 Task: Create a project for developing and launching a new product line.
Action: Mouse moved to (912, 403)
Screenshot: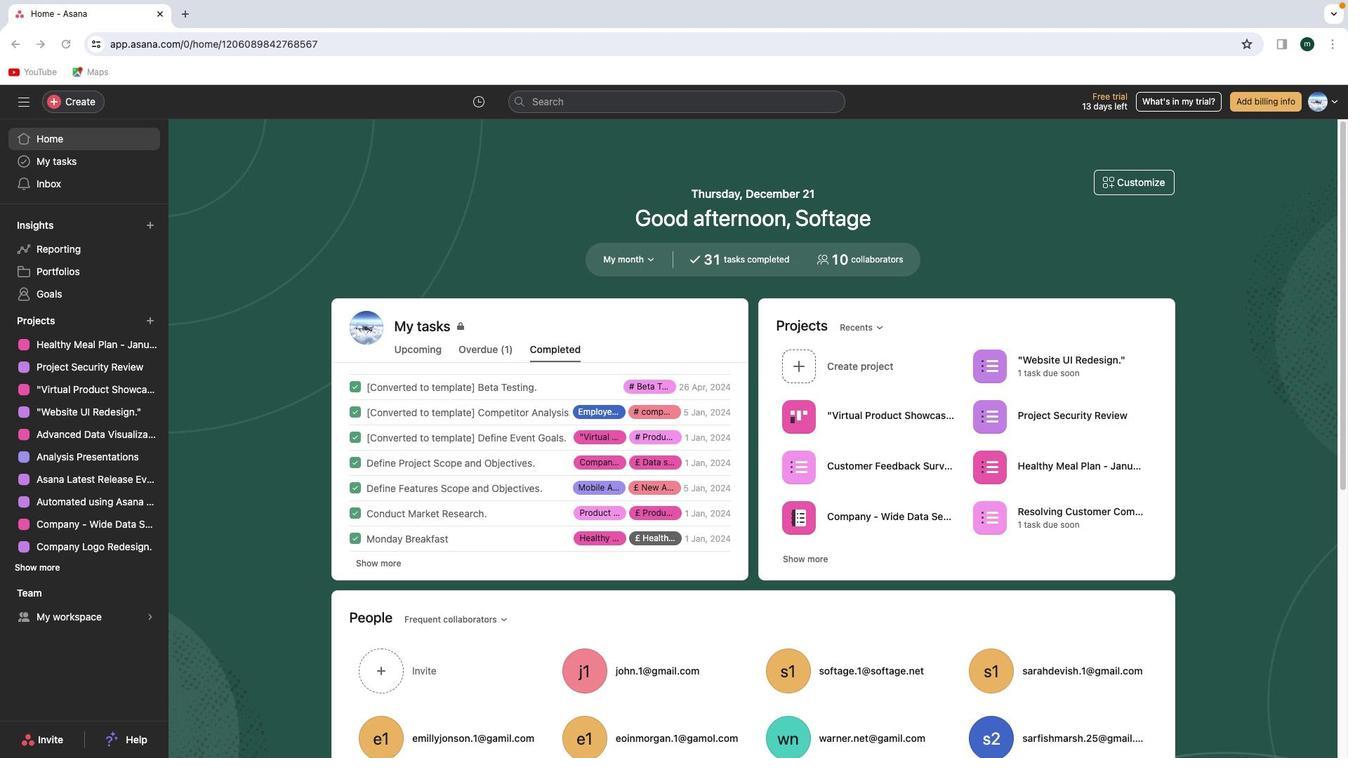 
Action: Mouse pressed left at (912, 403)
Screenshot: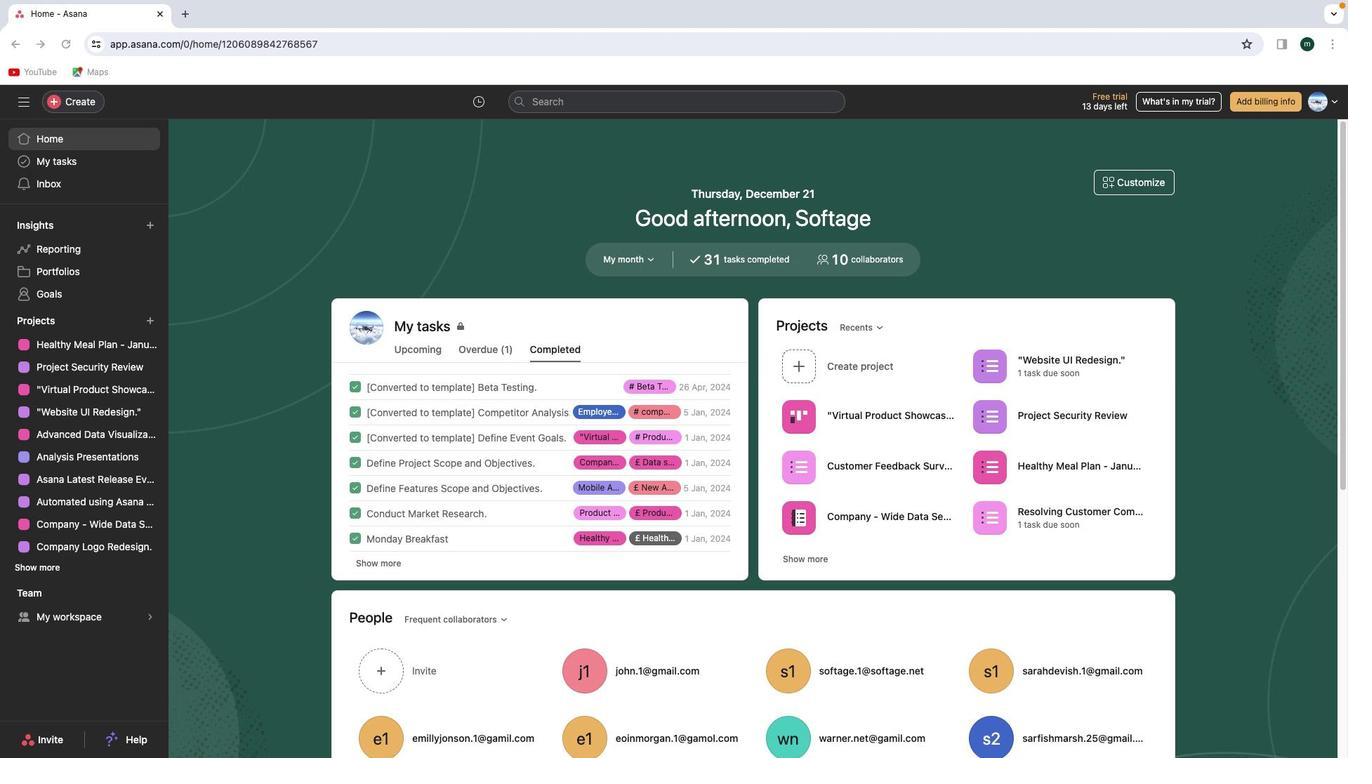 
Action: Mouse moved to (1340, 326)
Screenshot: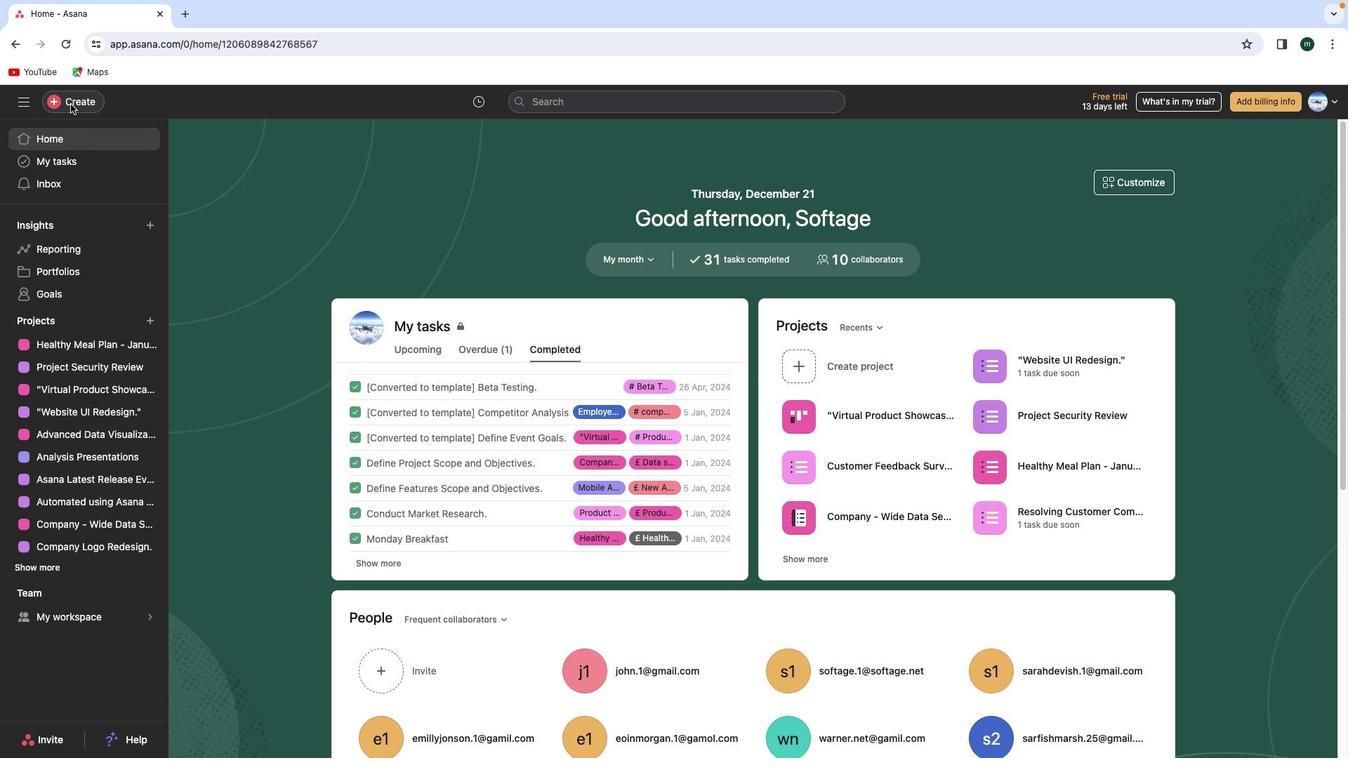 
Action: Mouse pressed left at (1340, 326)
Screenshot: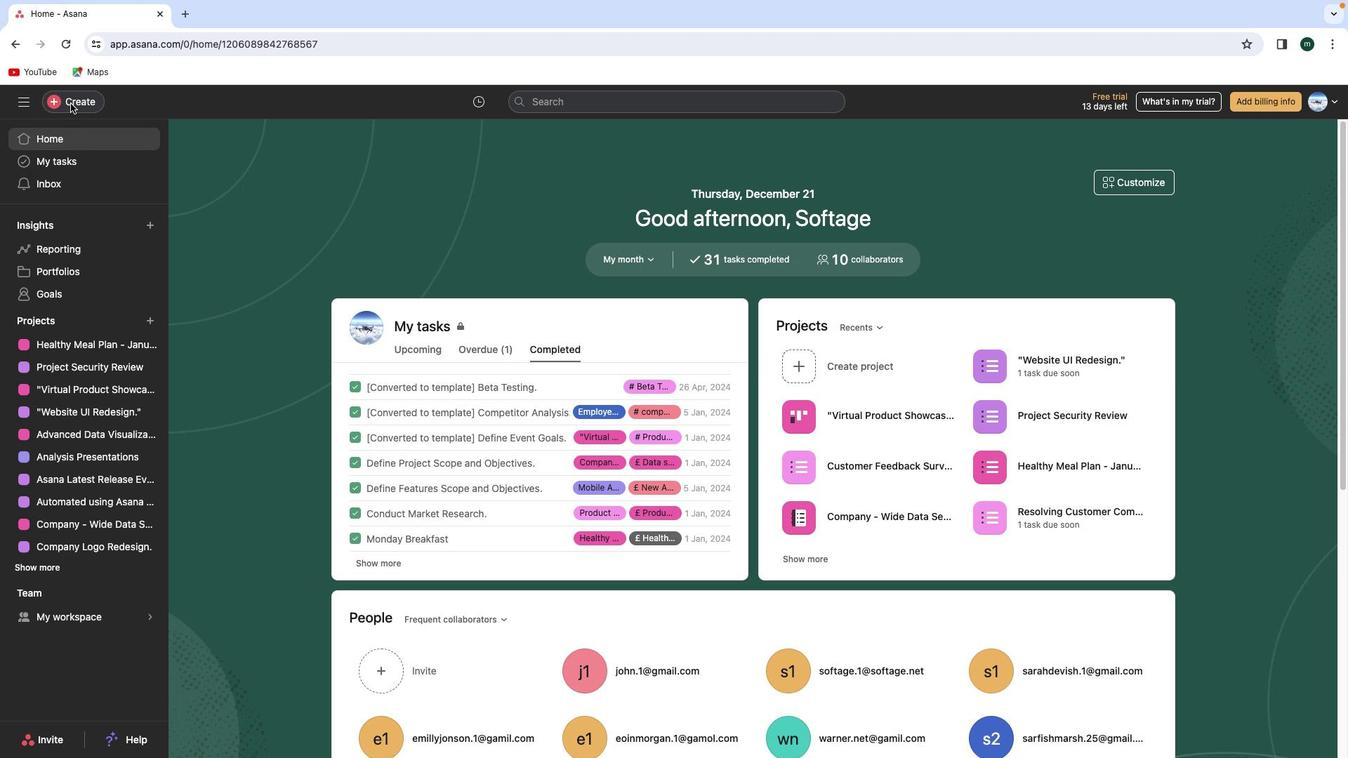 
Action: Mouse moved to (1340, 325)
Screenshot: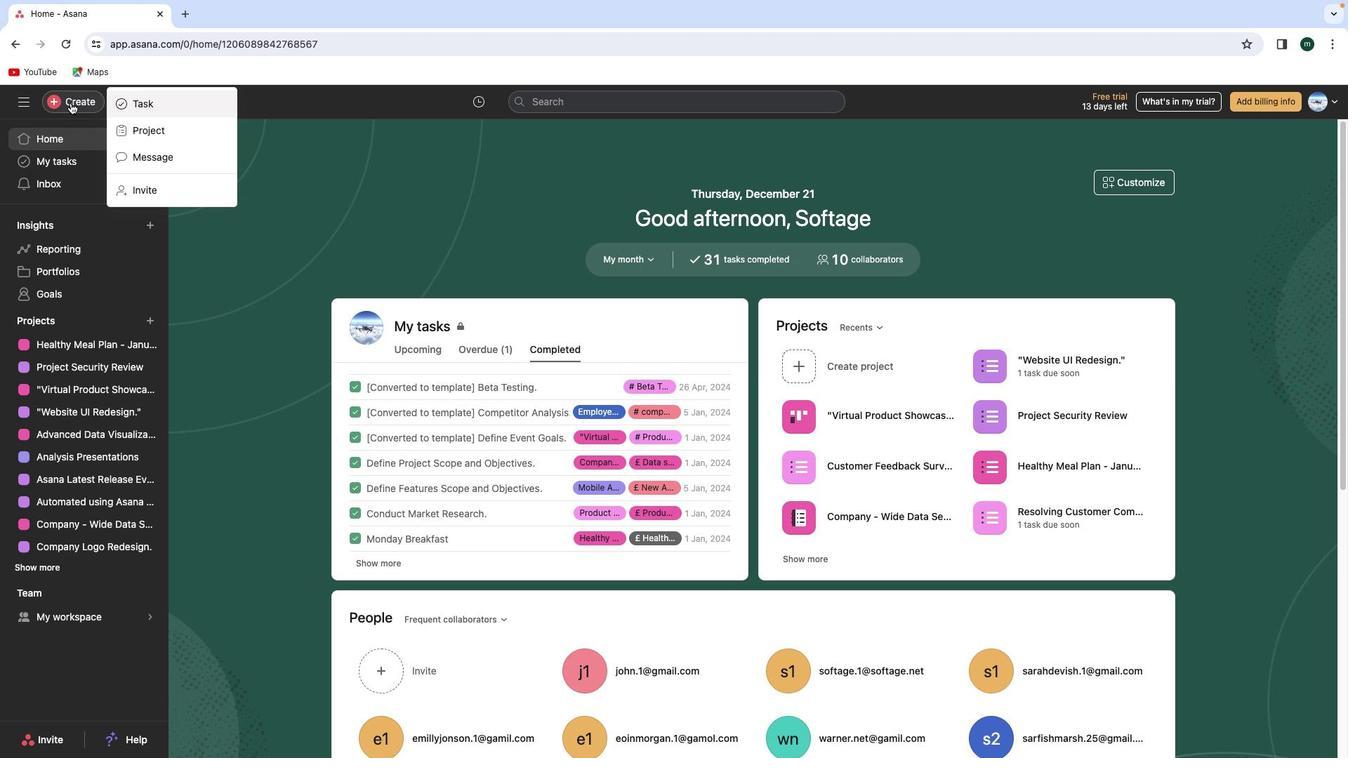 
Action: Mouse pressed left at (1340, 325)
Screenshot: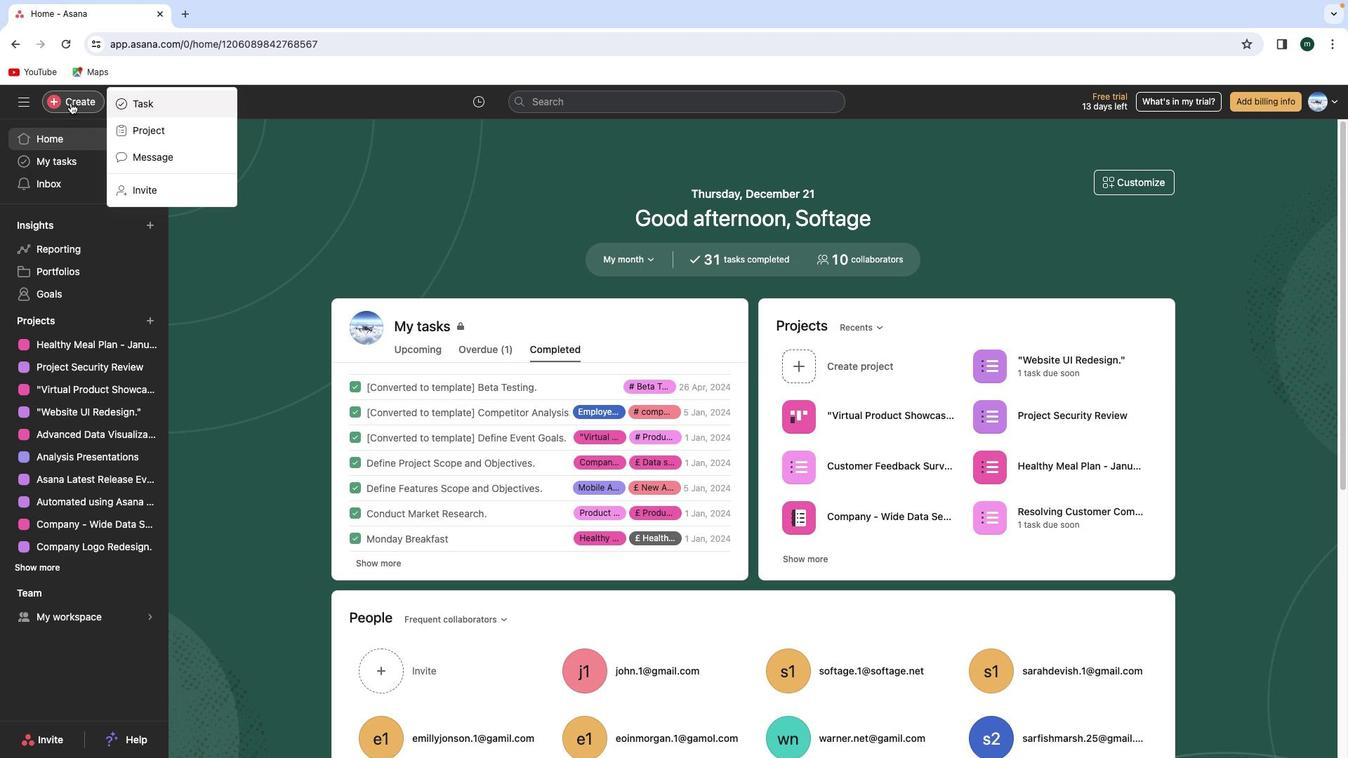 
Action: Mouse moved to (1323, 328)
Screenshot: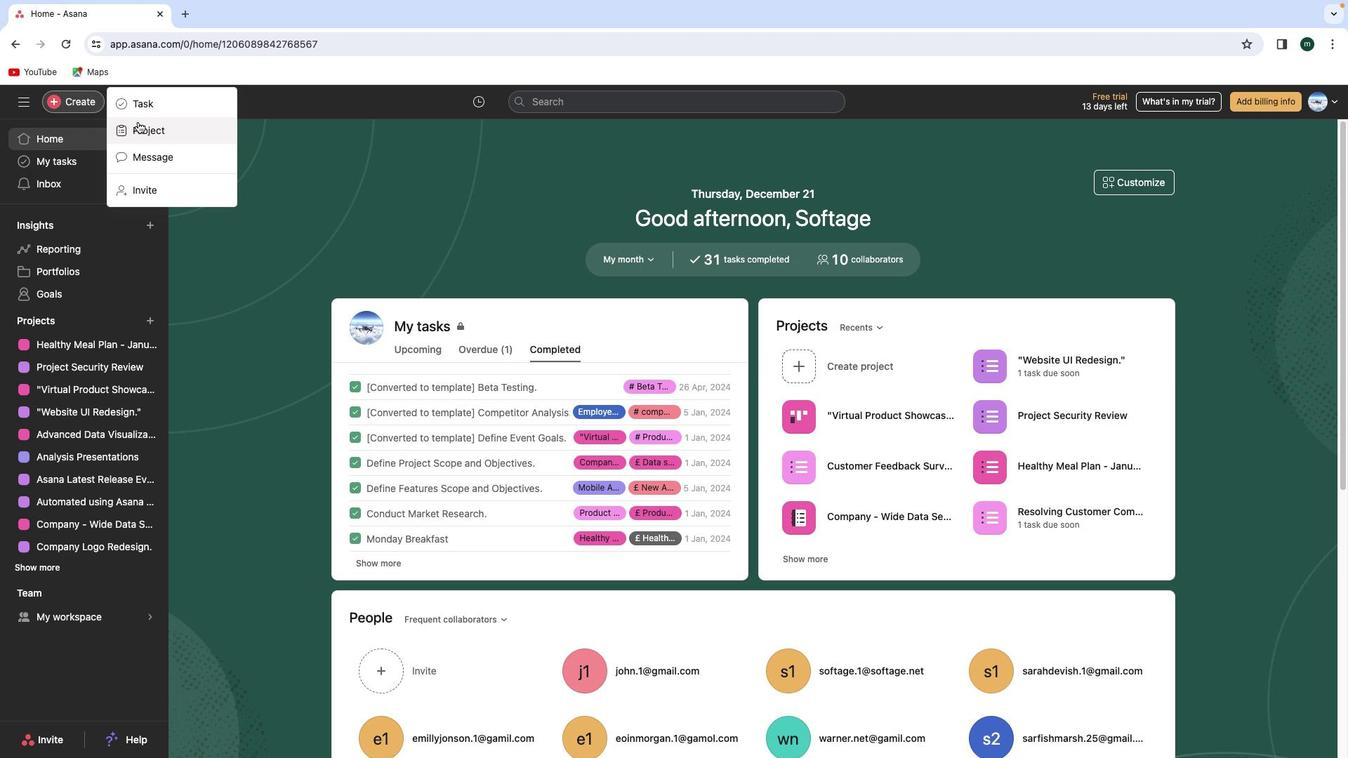 
Action: Mouse pressed left at (1323, 328)
Screenshot: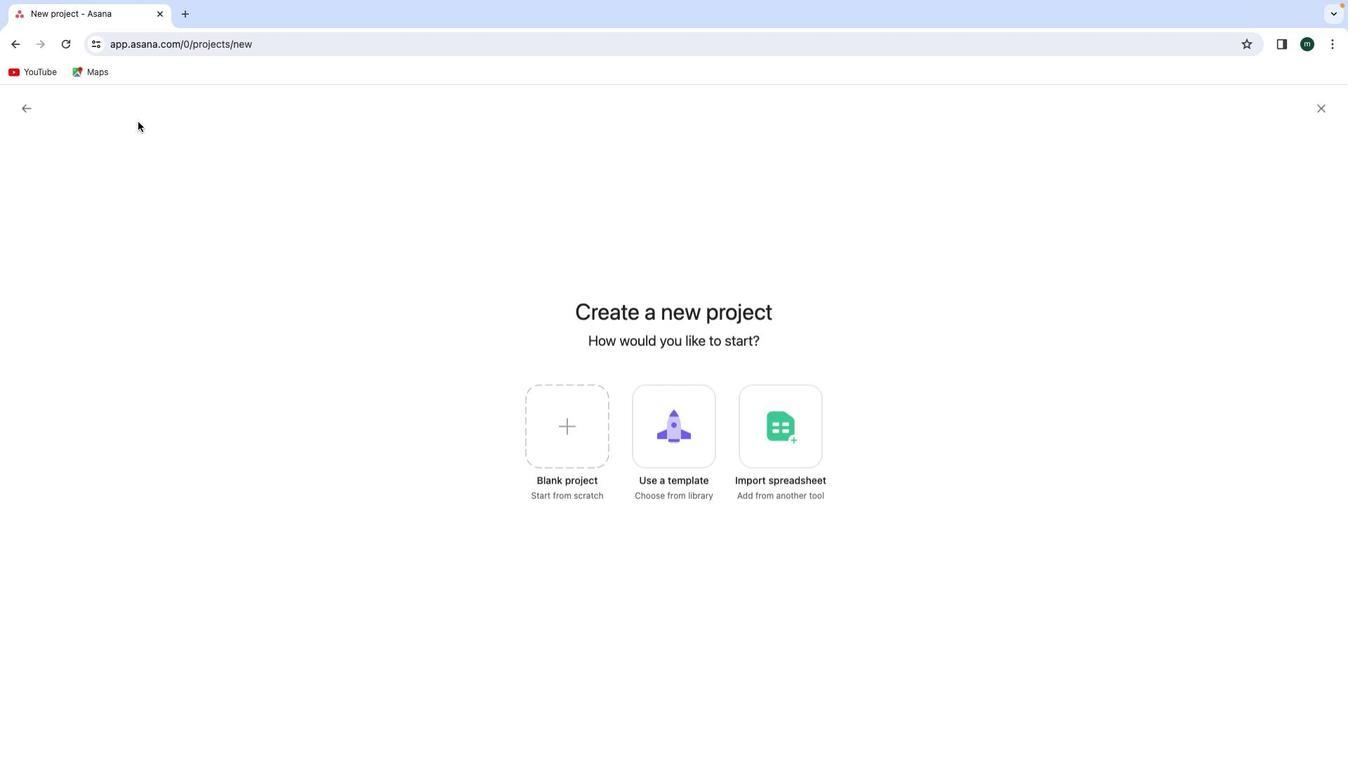 
Action: Mouse moved to (1217, 370)
Screenshot: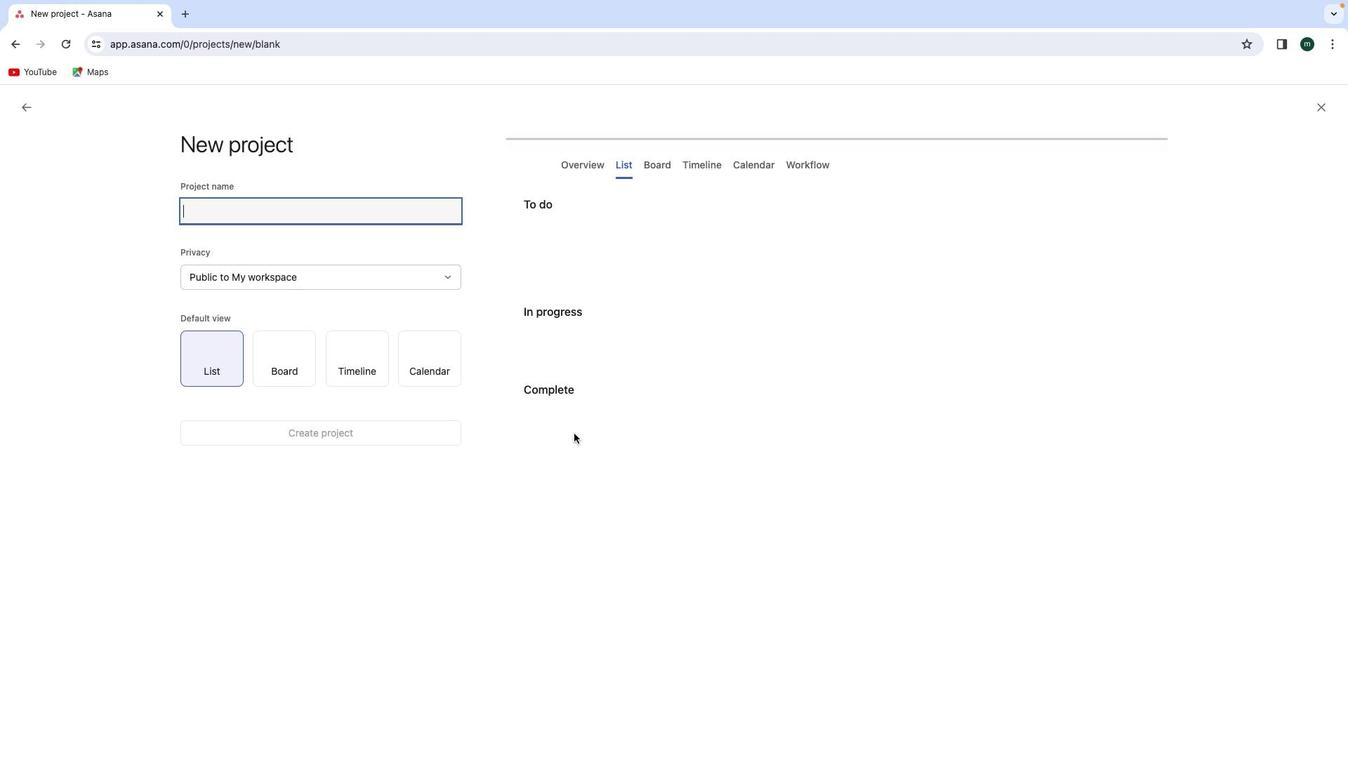 
Action: Mouse pressed left at (1217, 370)
Screenshot: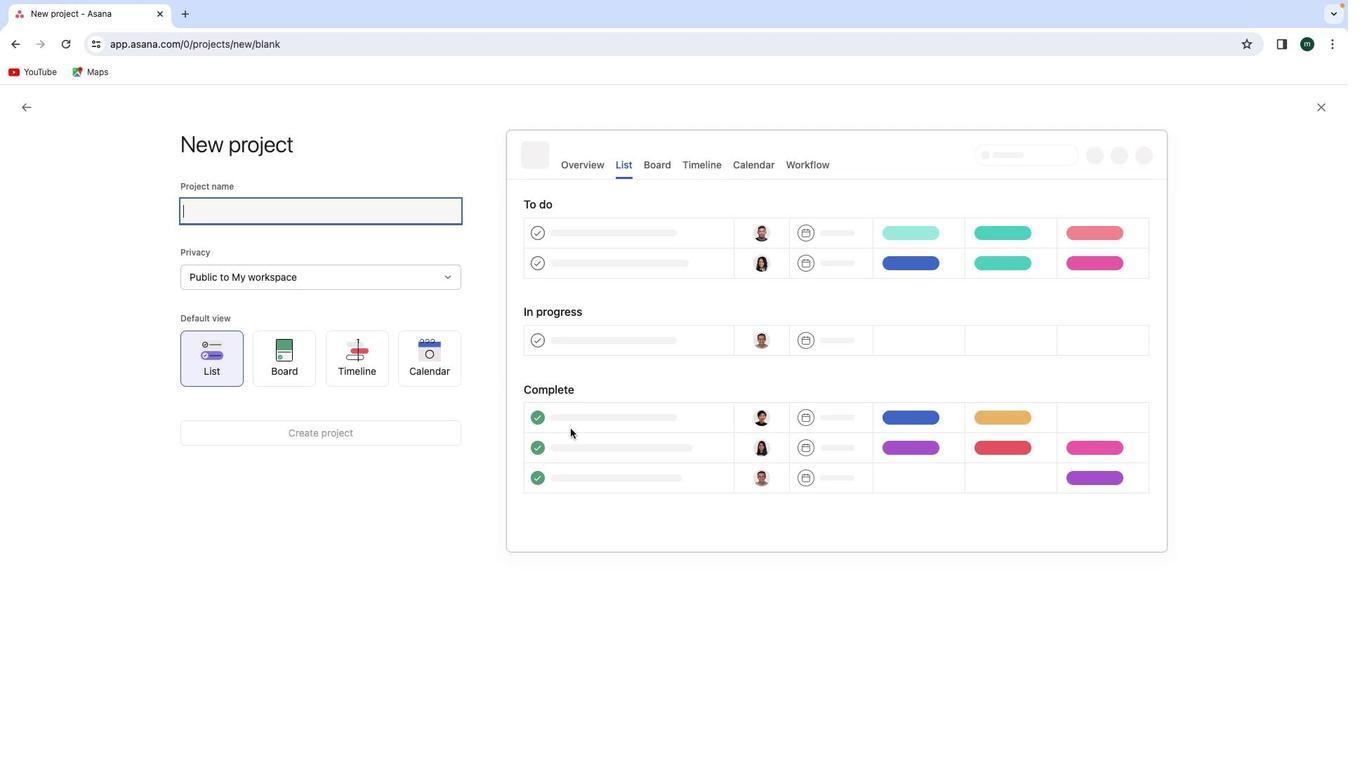 
Action: Mouse moved to (1270, 342)
Screenshot: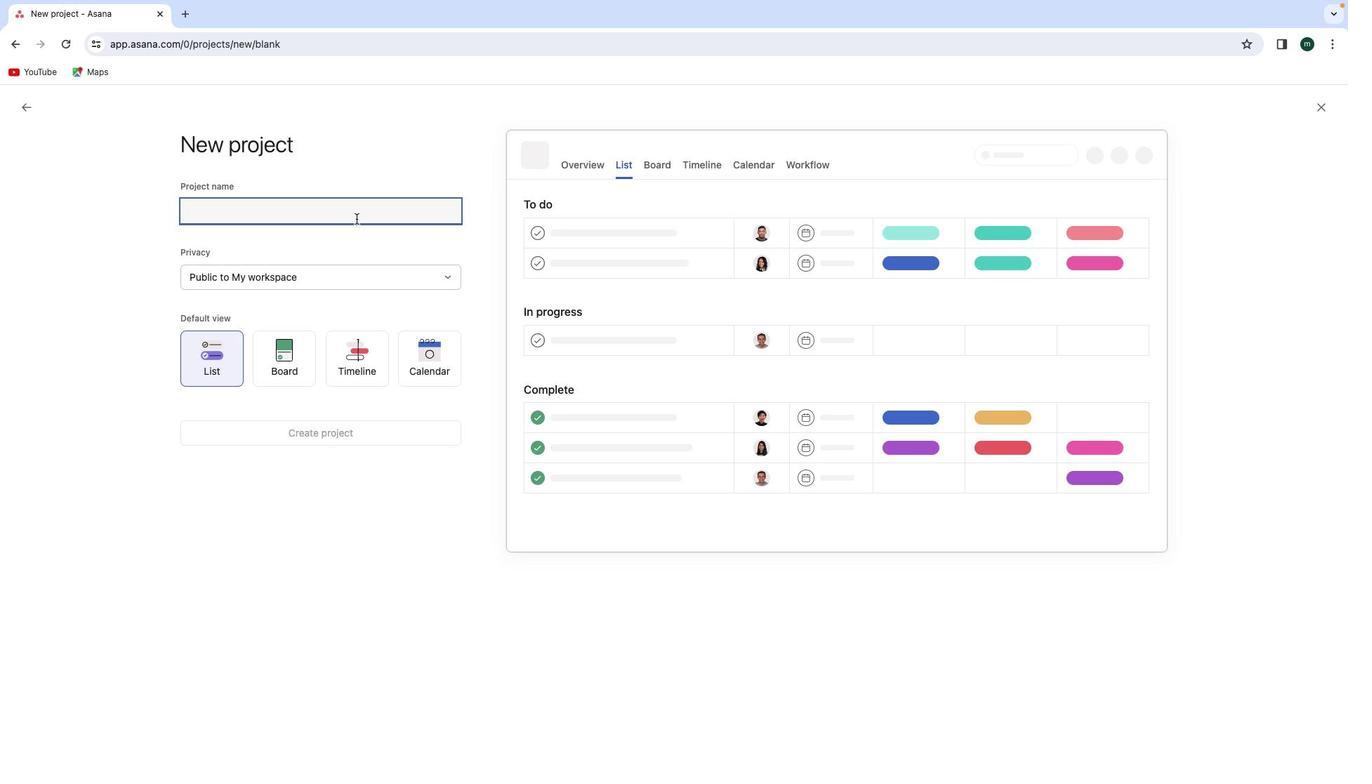 
Action: Mouse pressed left at (1270, 342)
Screenshot: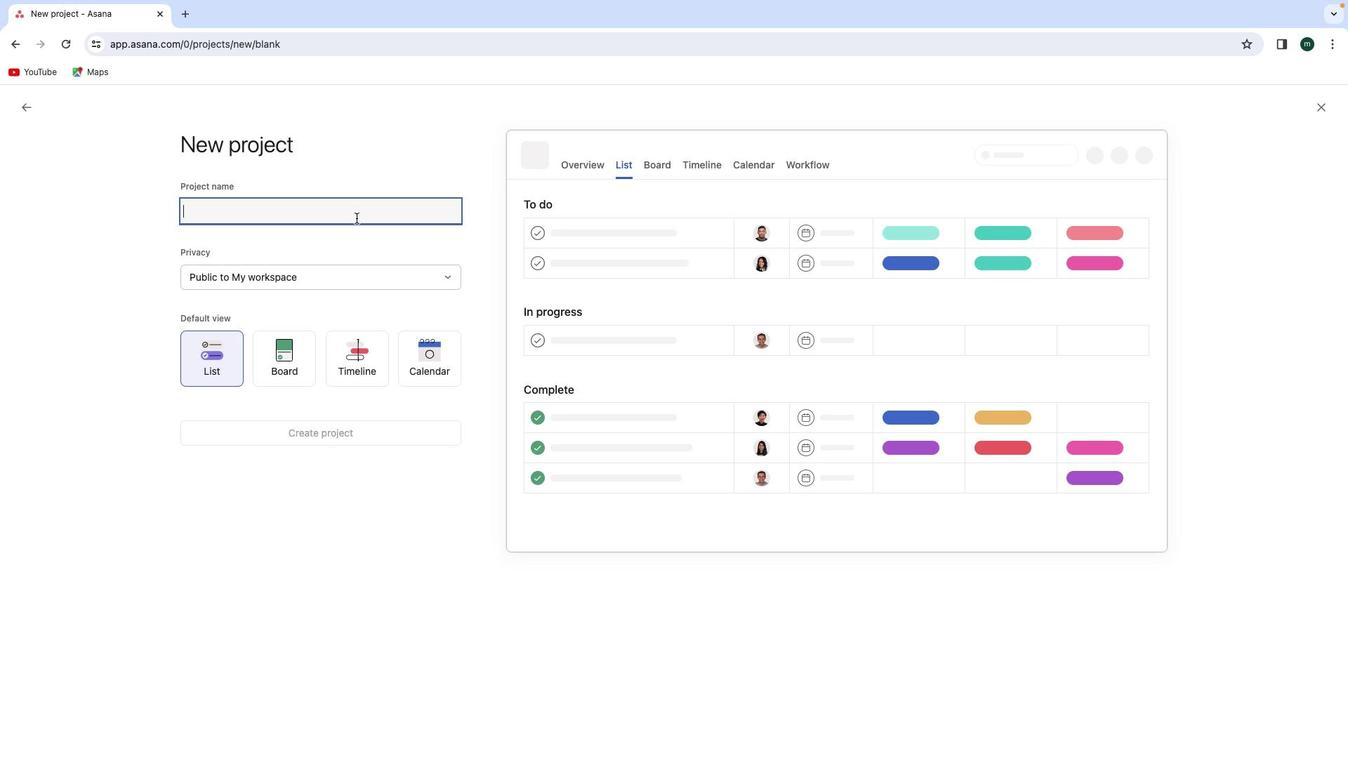 
Action: Mouse moved to (1270, 342)
Screenshot: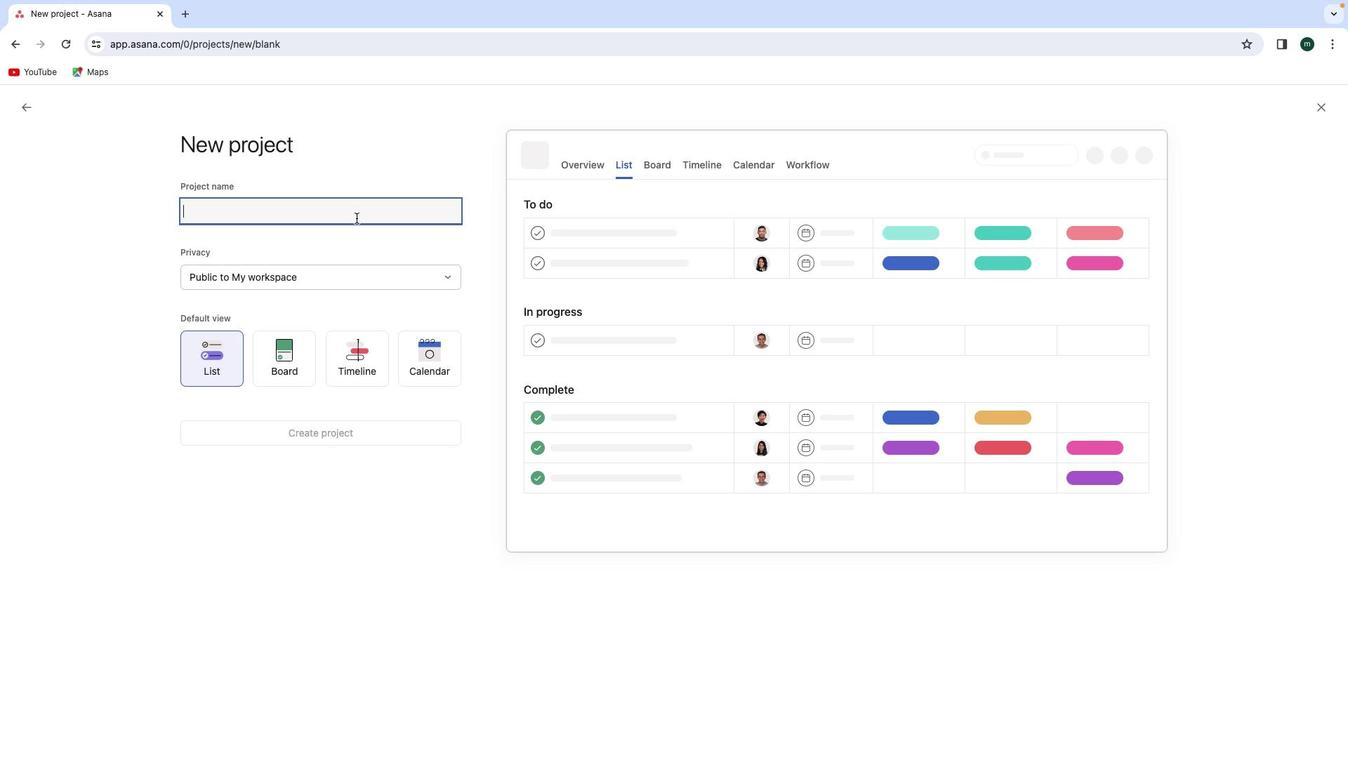 
Action: Key pressed Key.shift'C''u''s''t''p''m''e'Key.backspaceKey.backspaceKey.backspace'o''m''e''r'Key.spaceKey.shift'F''e''e''d''b''a''c''k'Key.spaceKey.shift'S''y''s''t''e''m'Key.spaceKey.shift'O''p''t''i''m''i''z''a''t''i''o''n''.'Key.space
Screenshot: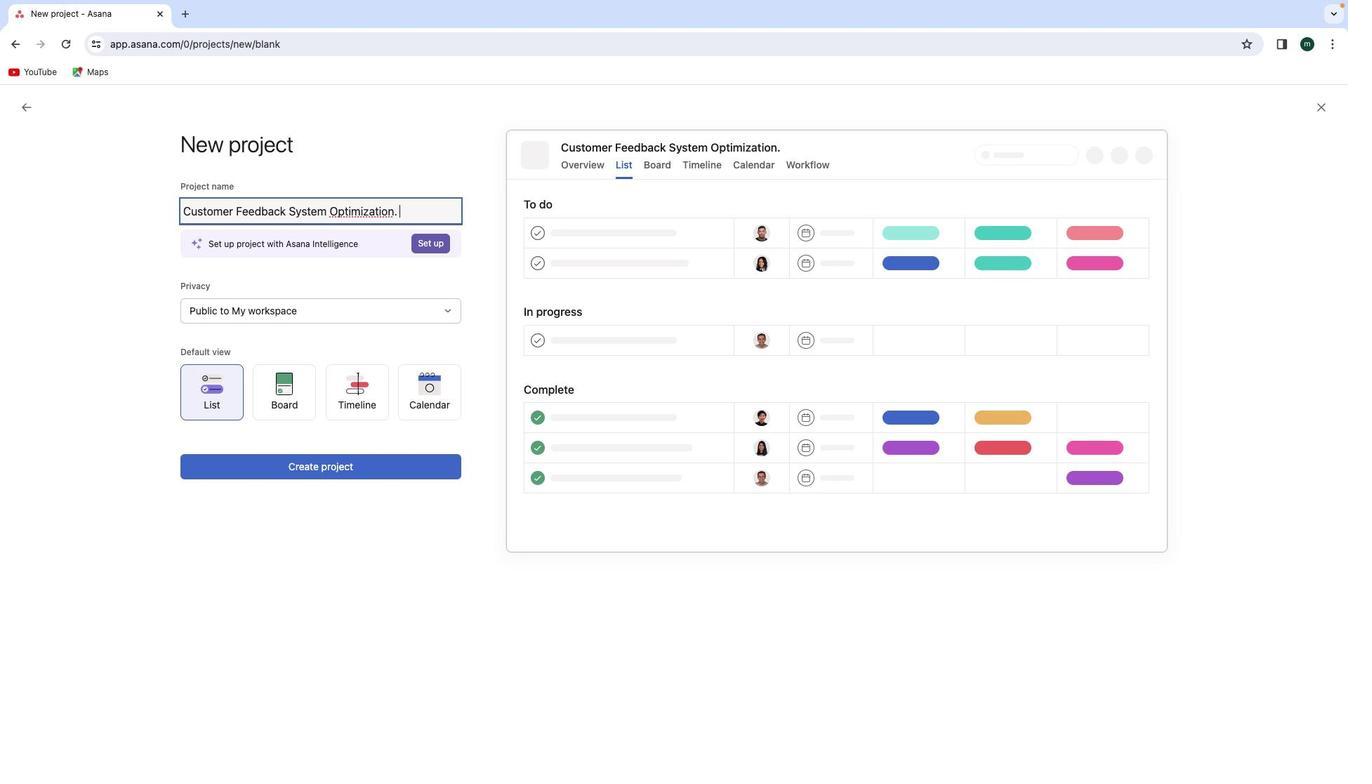 
Action: Mouse moved to (1261, 349)
Screenshot: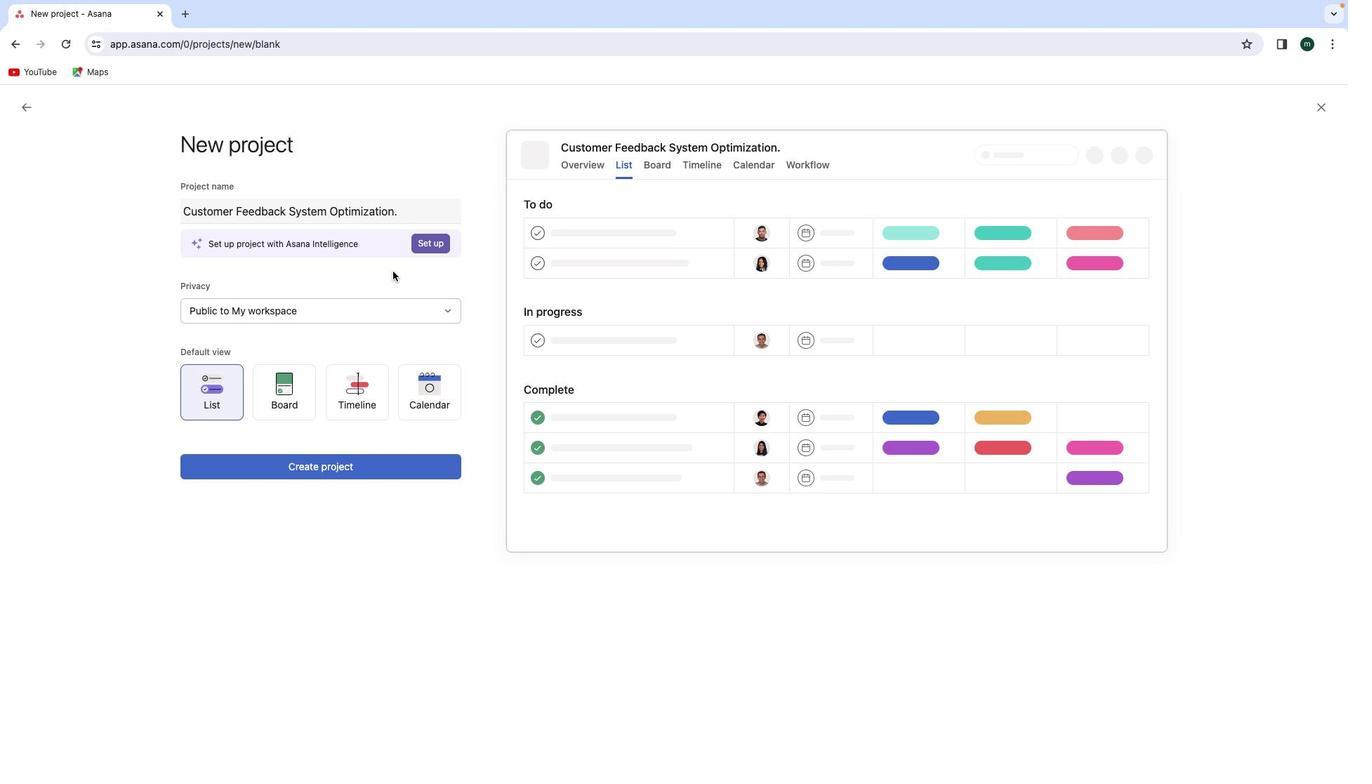 
Action: Mouse pressed left at (1261, 349)
Screenshot: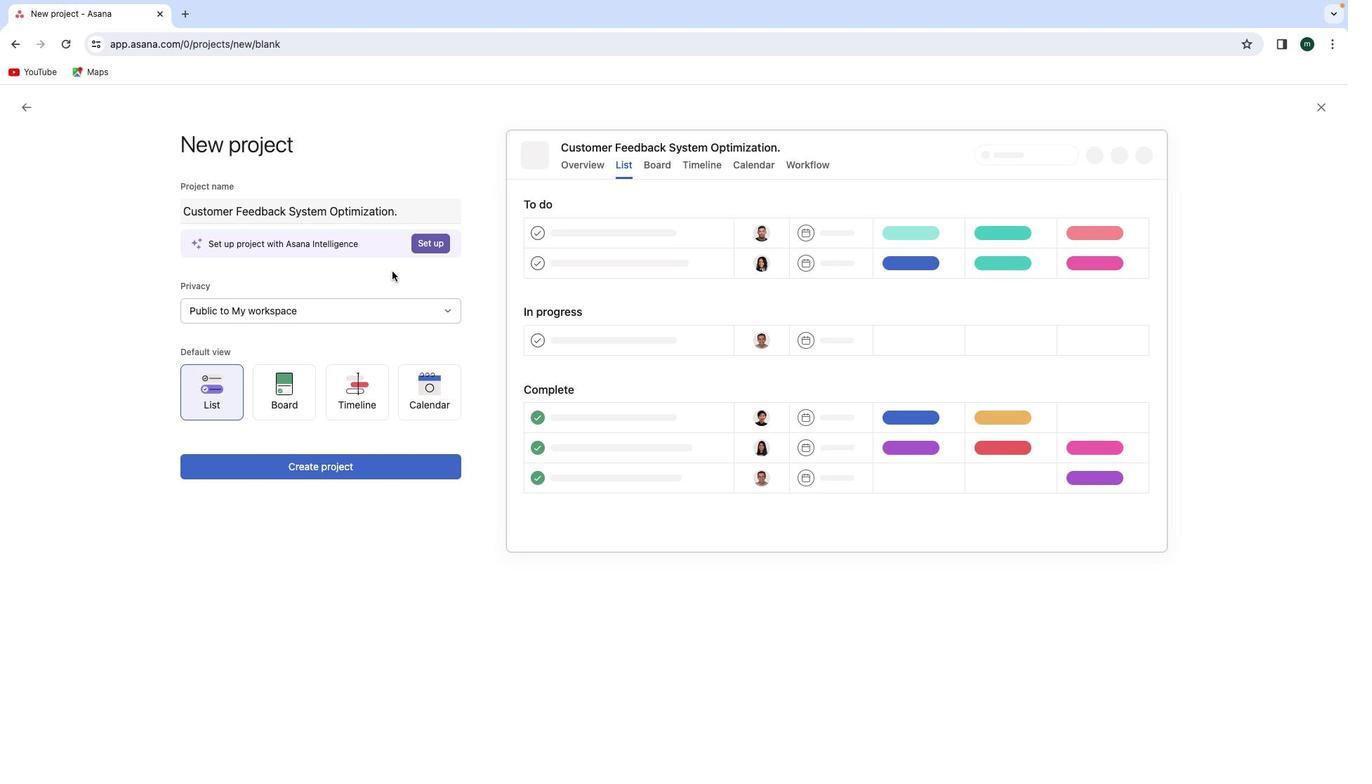 
Action: Mouse moved to (1259, 354)
Screenshot: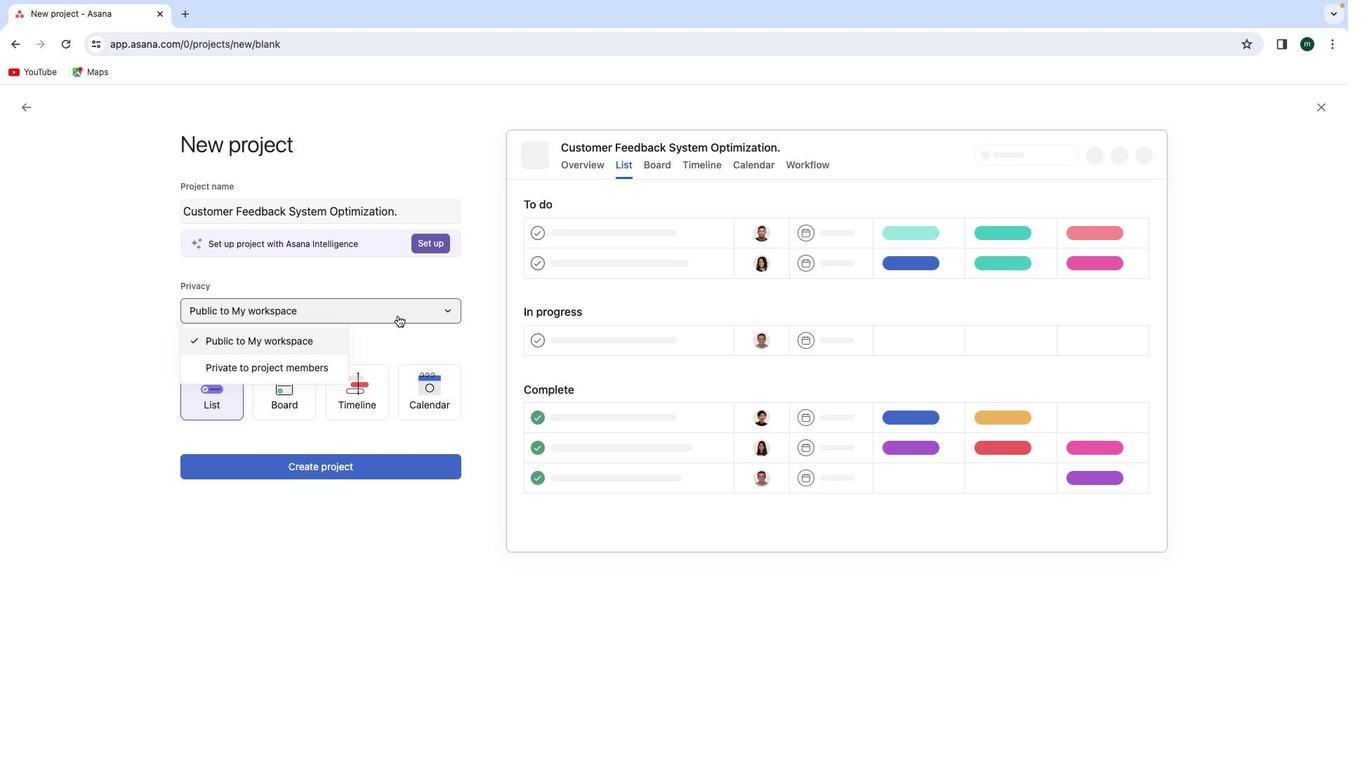 
Action: Mouse pressed left at (1259, 354)
Screenshot: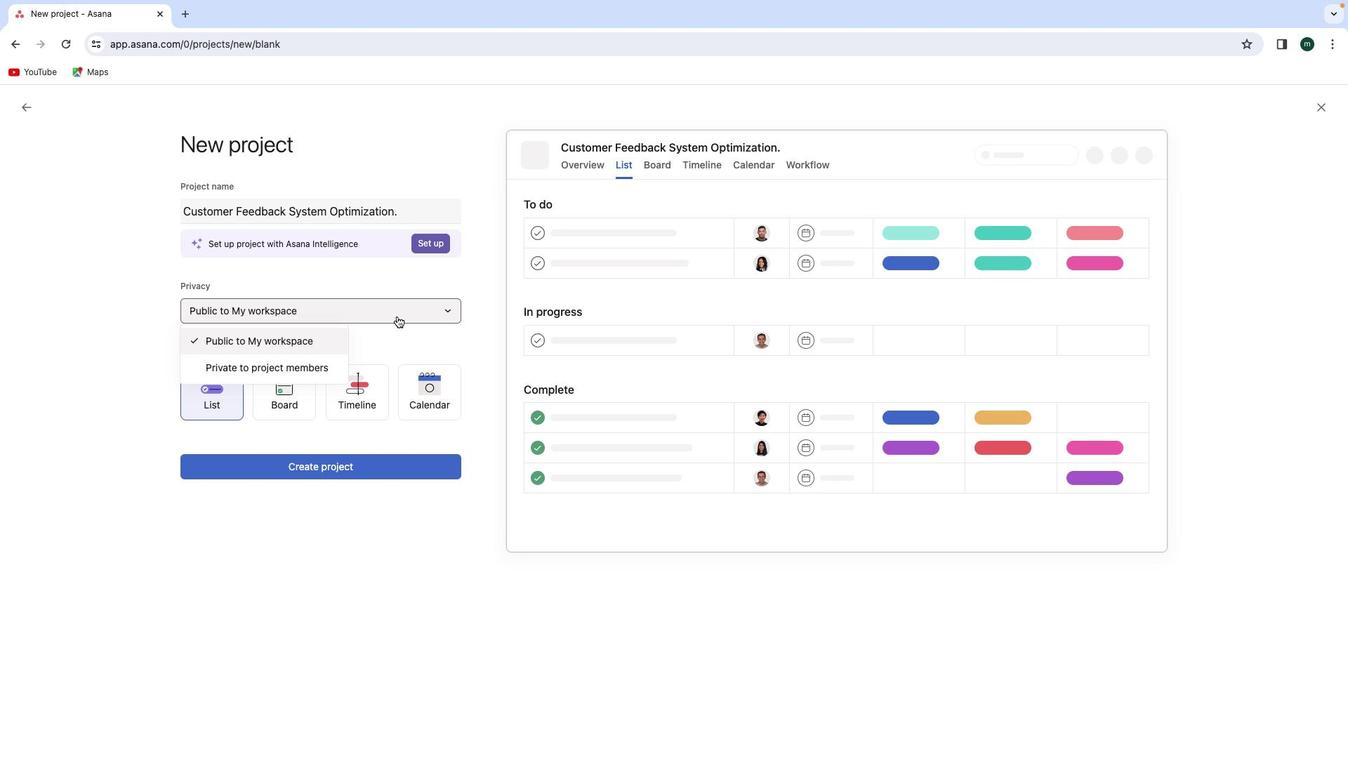 
Action: Mouse moved to (1285, 358)
Screenshot: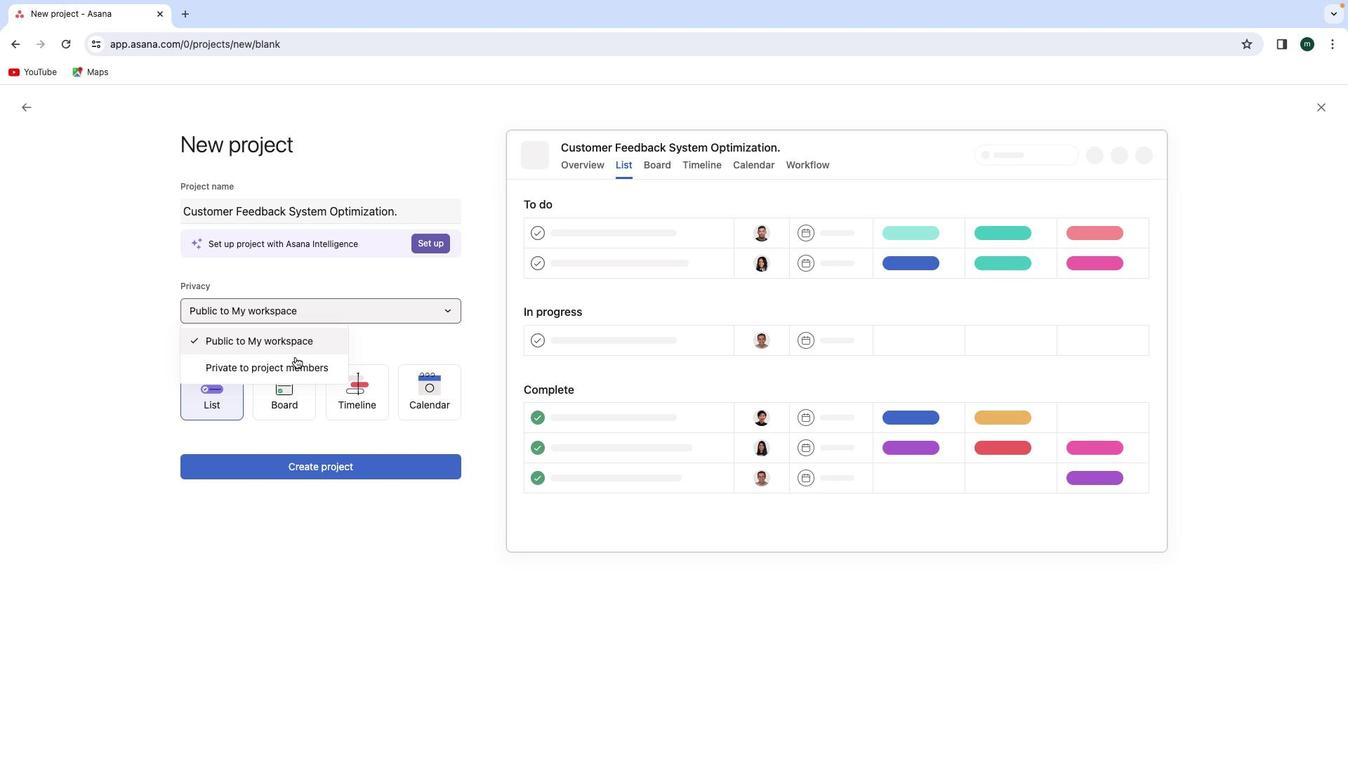 
Action: Mouse pressed left at (1285, 358)
Screenshot: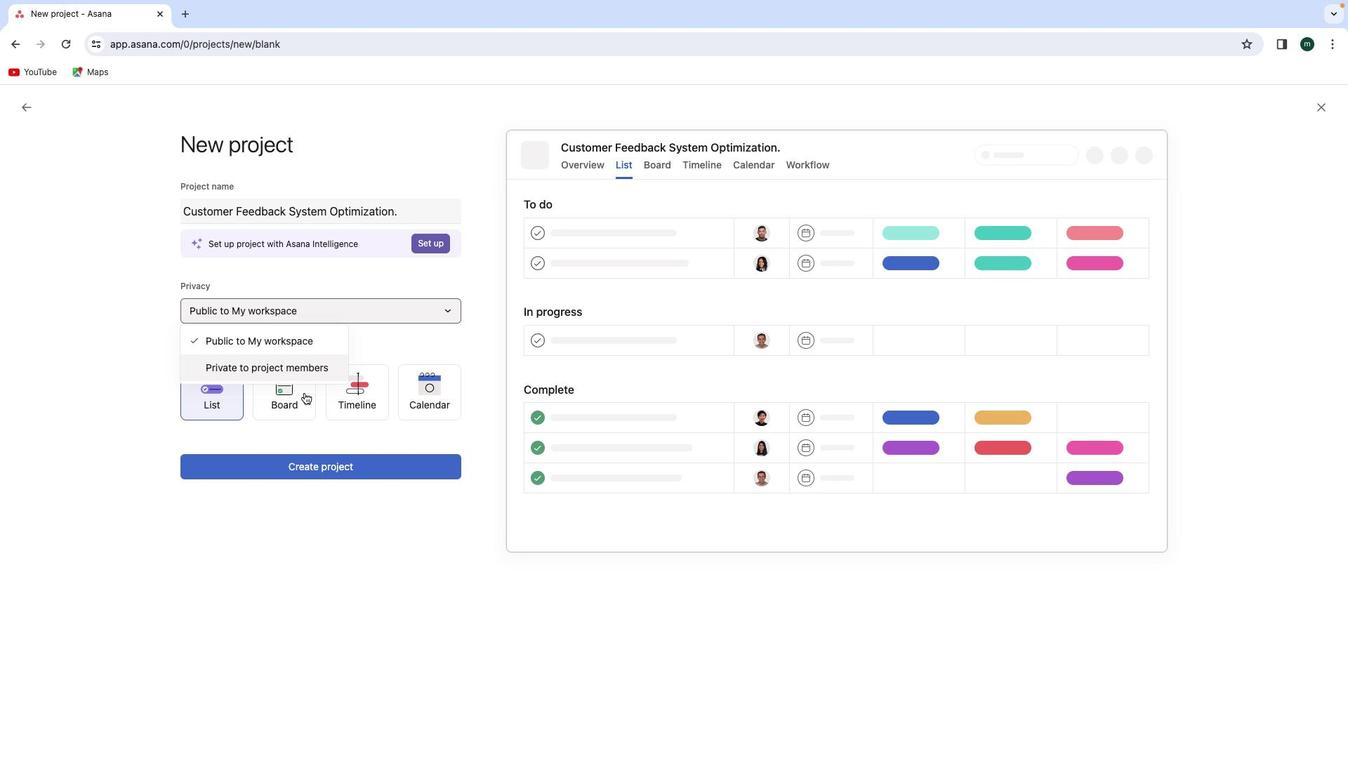 
Action: Mouse moved to (1282, 375)
Screenshot: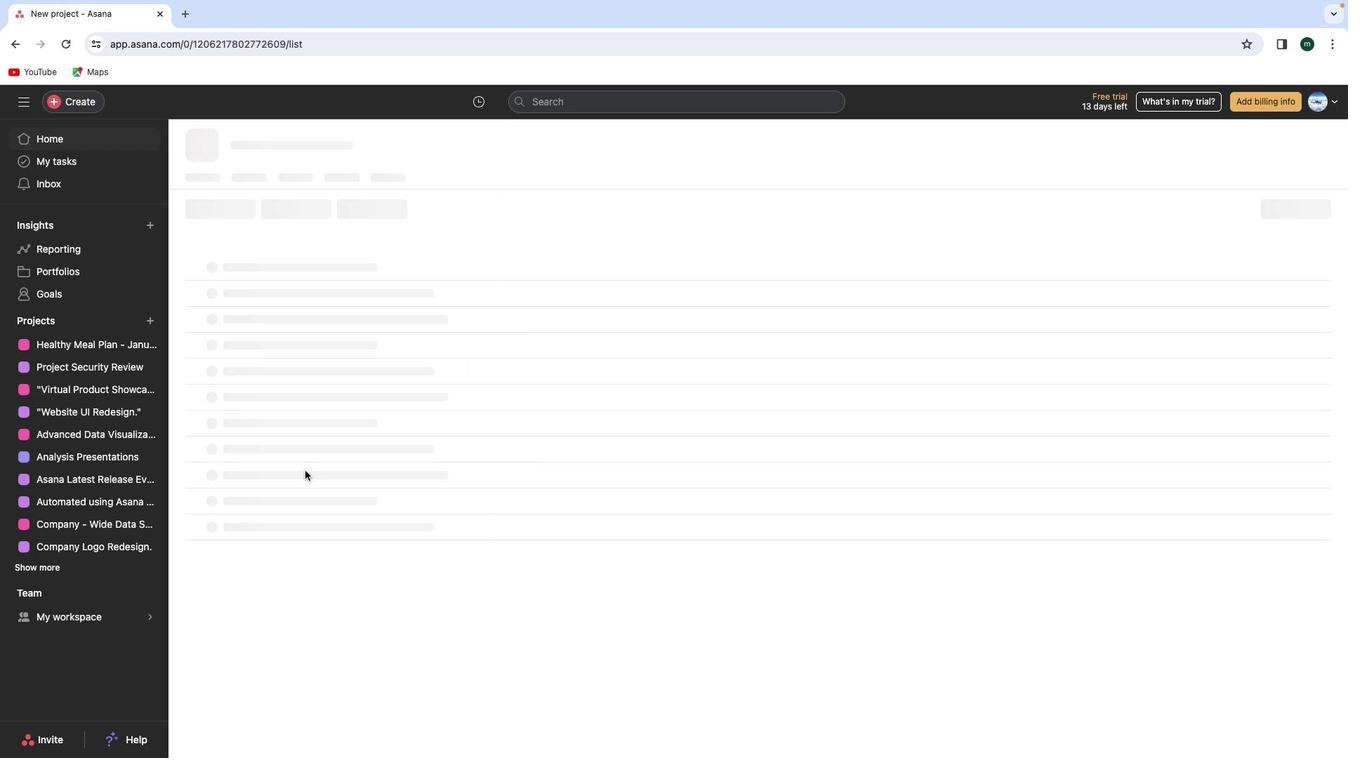 
Action: Mouse pressed left at (1282, 375)
Screenshot: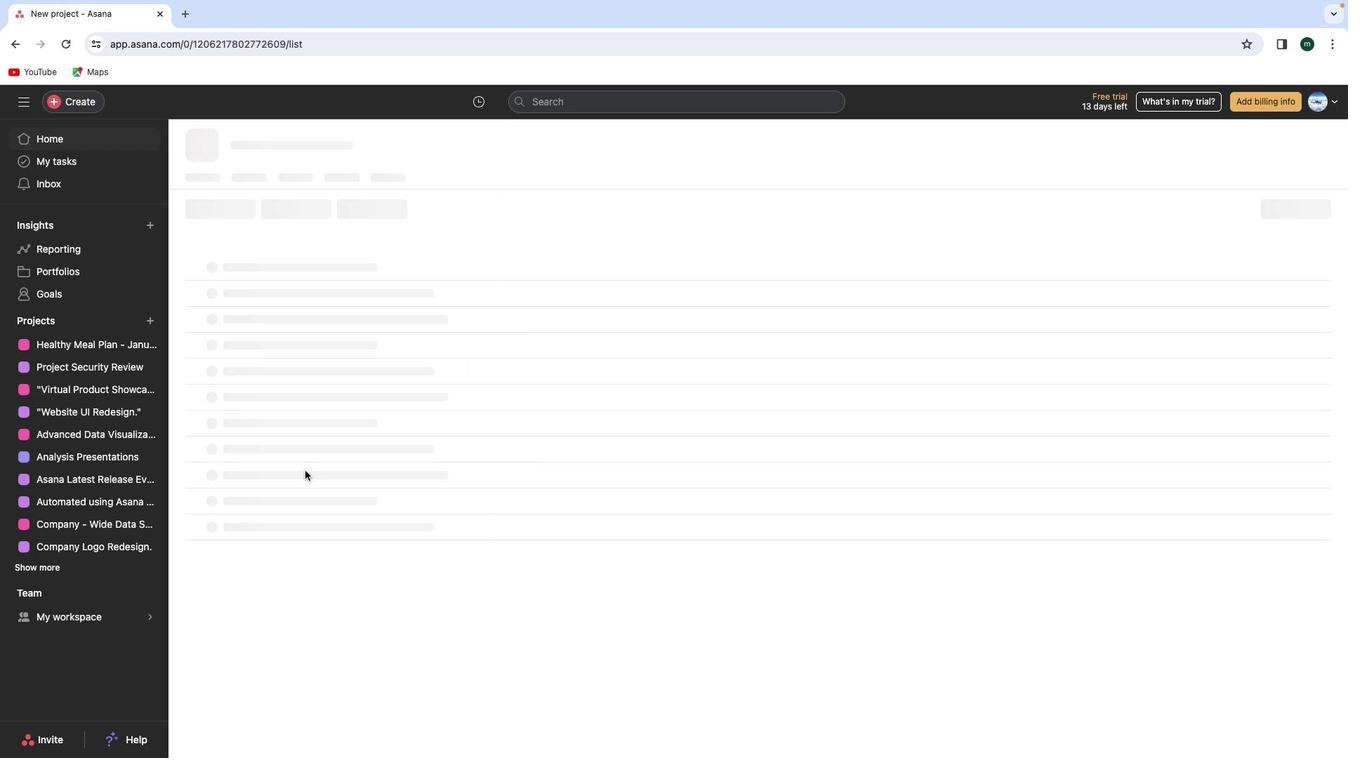 
Action: Mouse moved to (1303, 336)
Screenshot: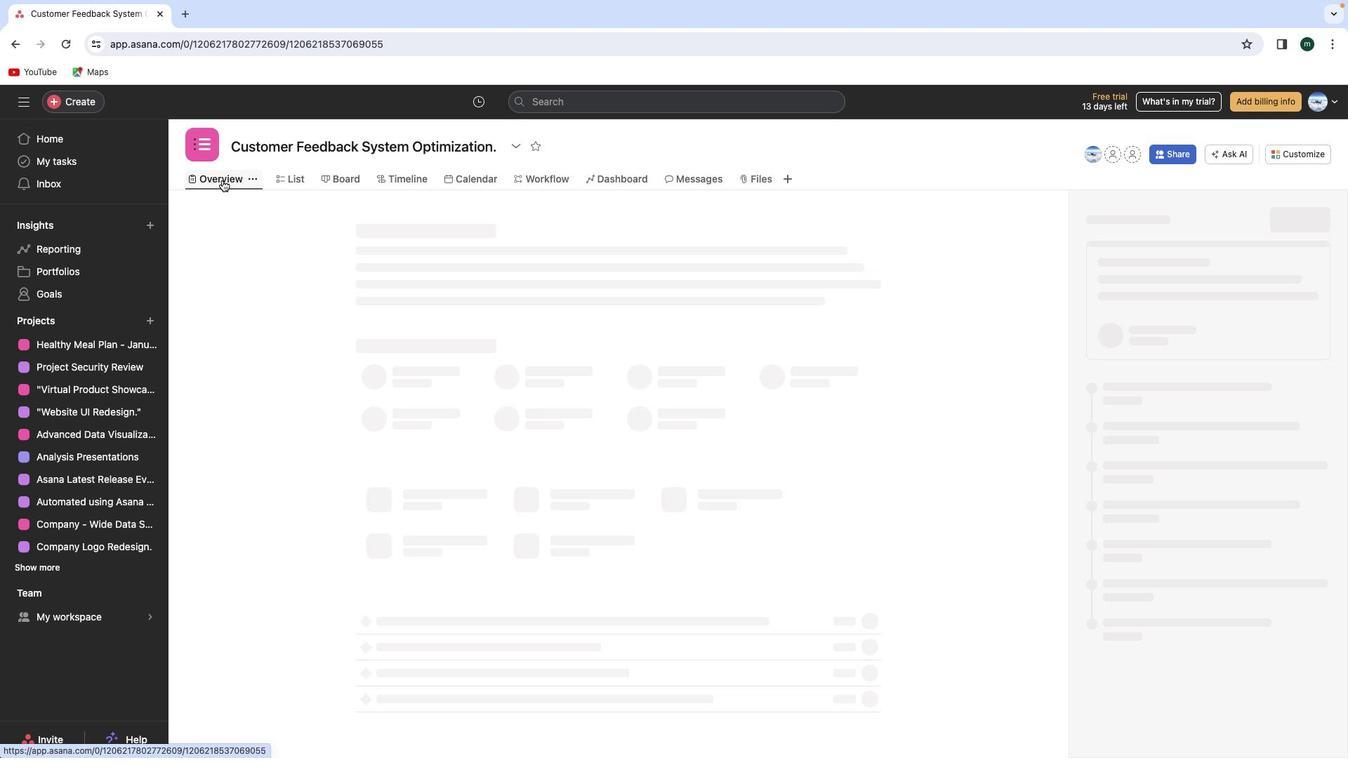 
Action: Mouse pressed left at (1303, 336)
Screenshot: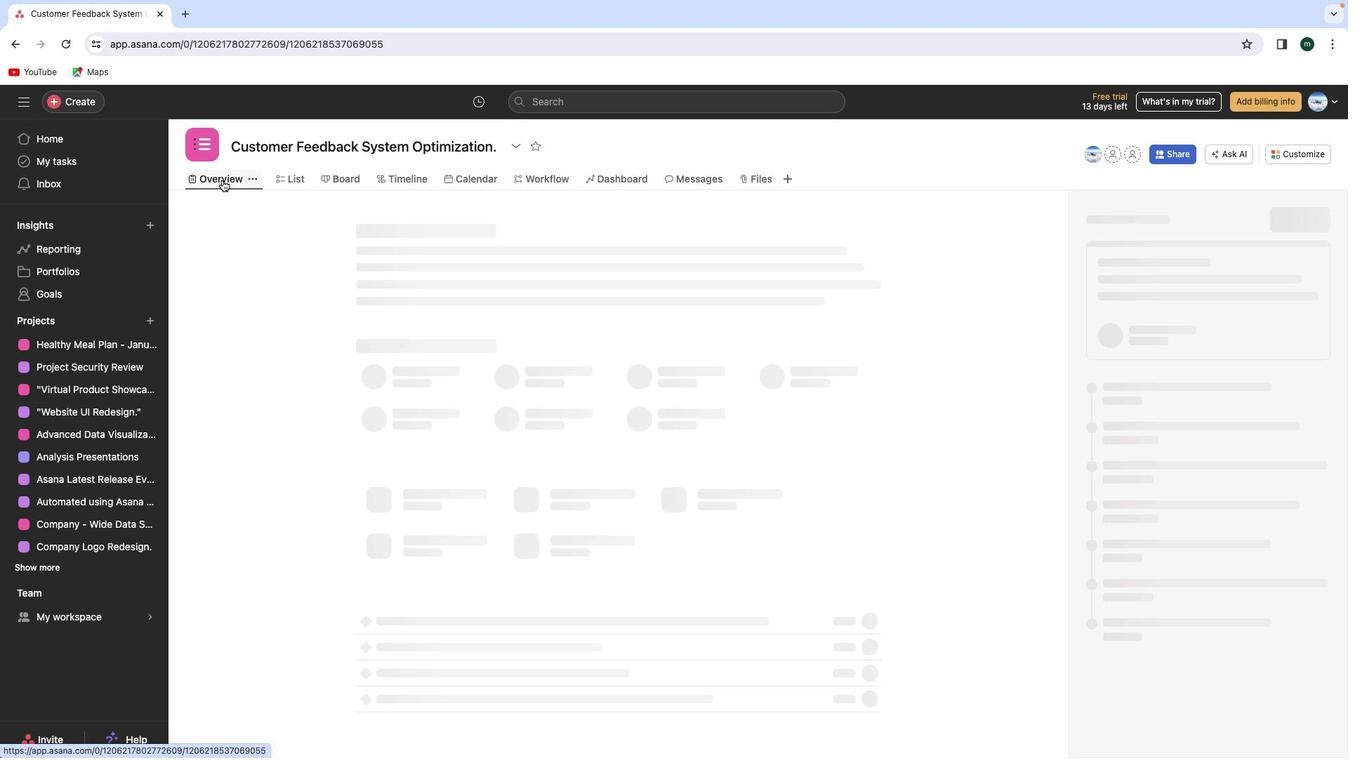 
Action: Mouse moved to (1288, 336)
Screenshot: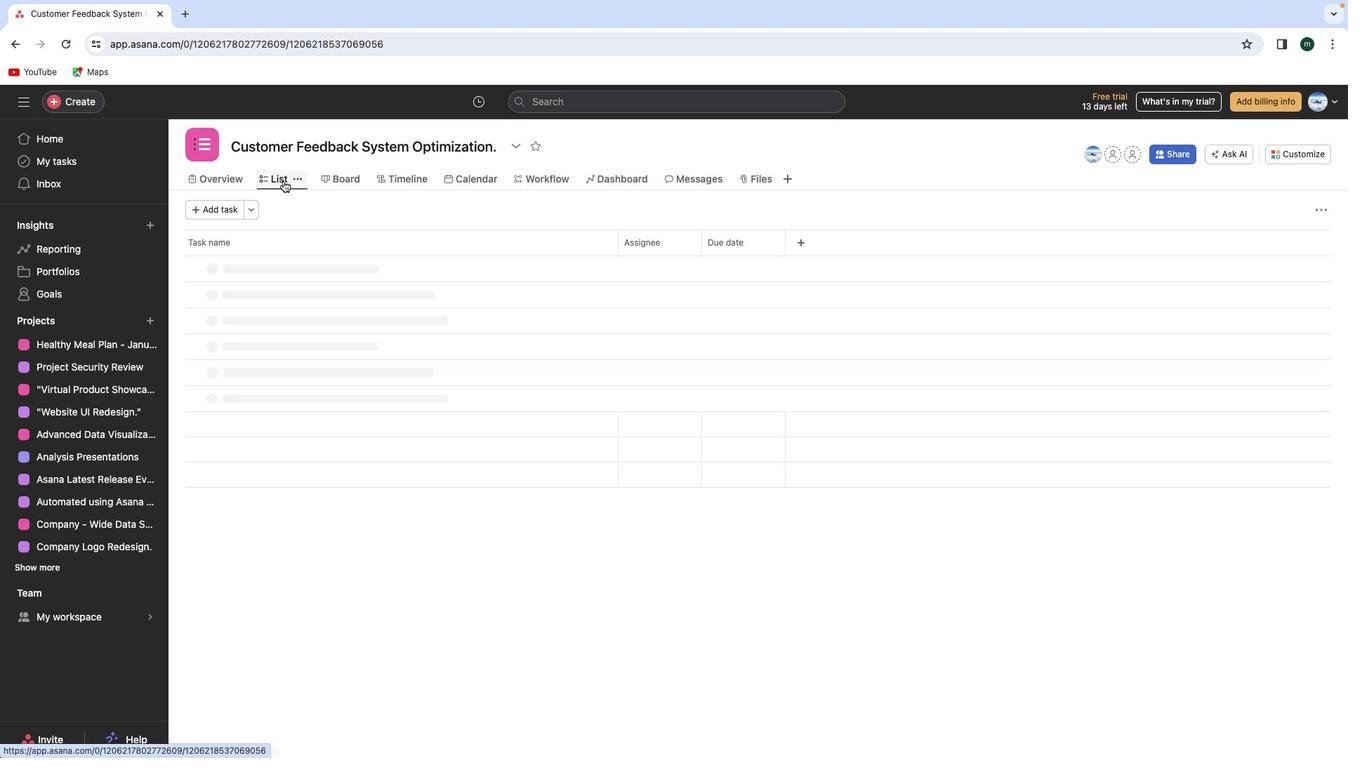 
Action: Mouse pressed left at (1288, 336)
Screenshot: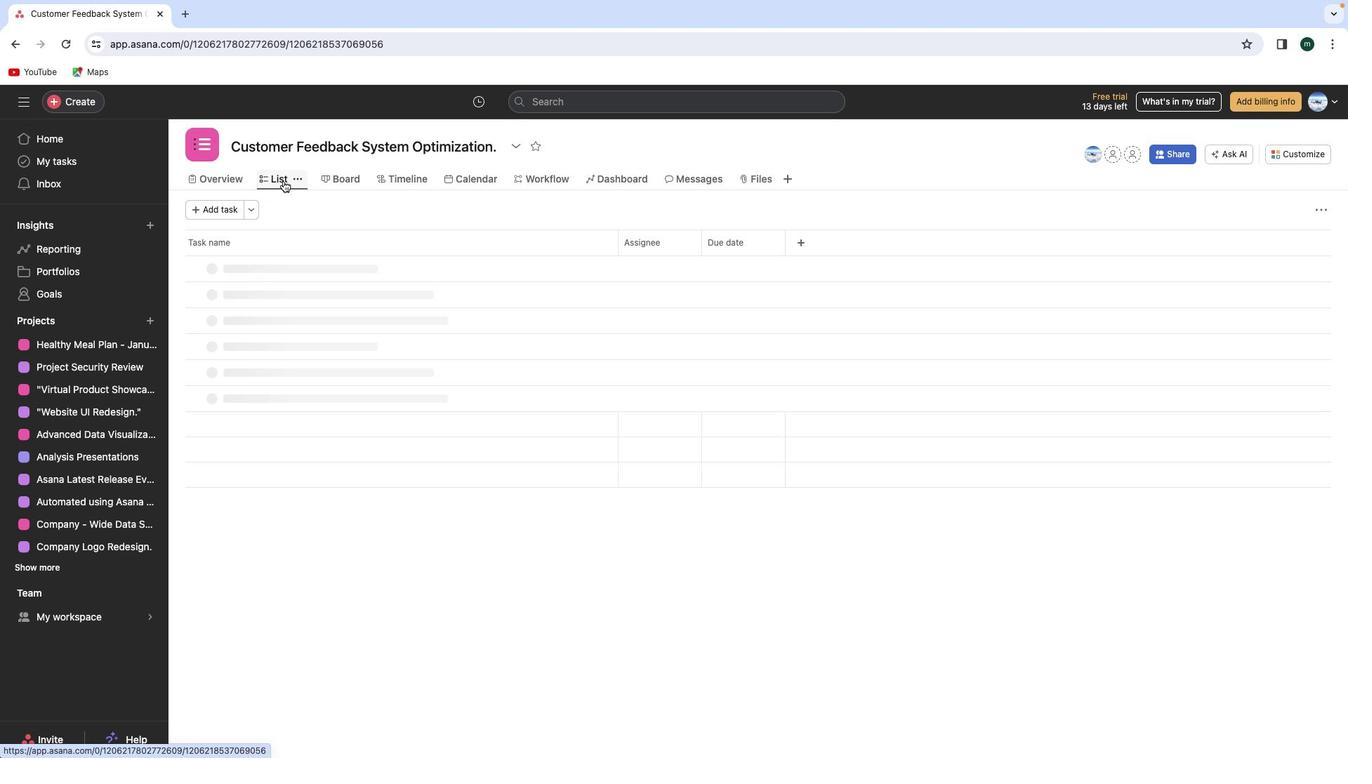 
Action: Mouse moved to (1299, 336)
Screenshot: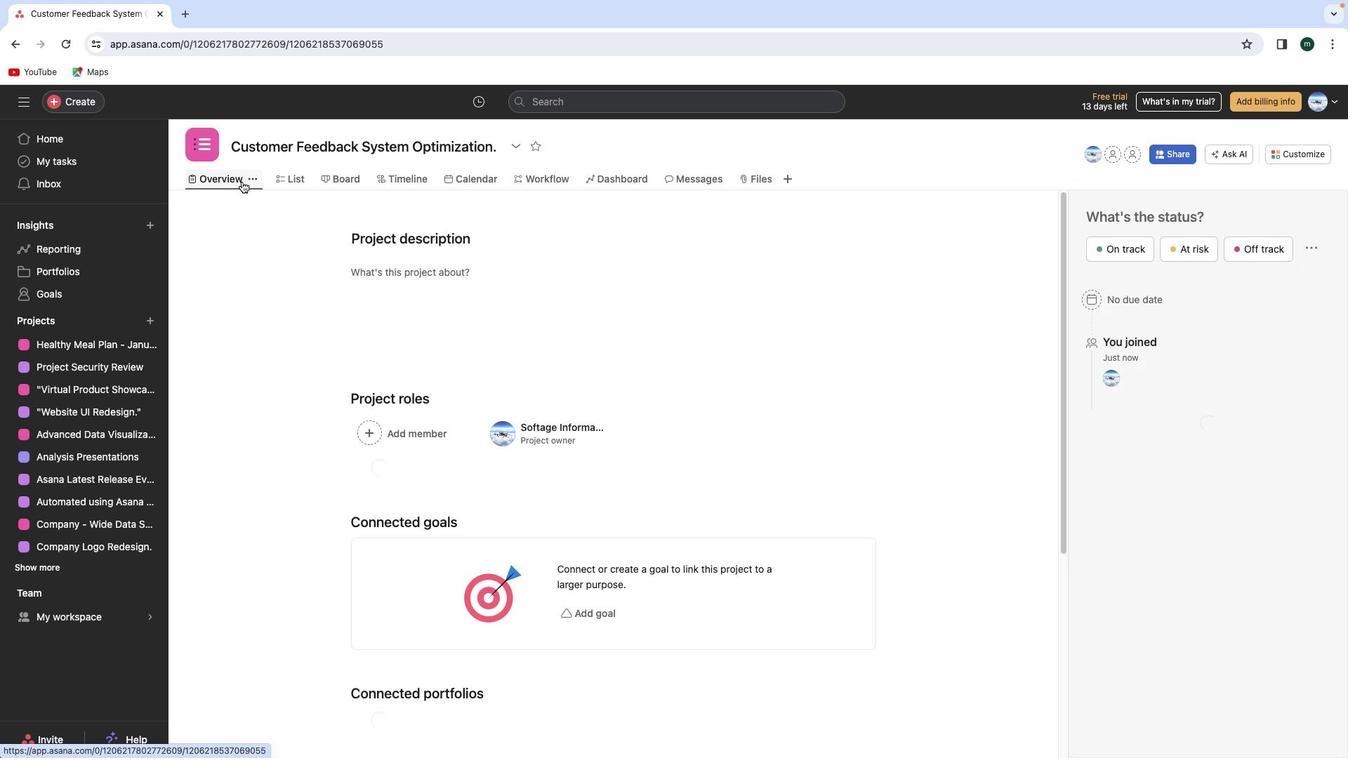 
Action: Mouse pressed left at (1299, 336)
Screenshot: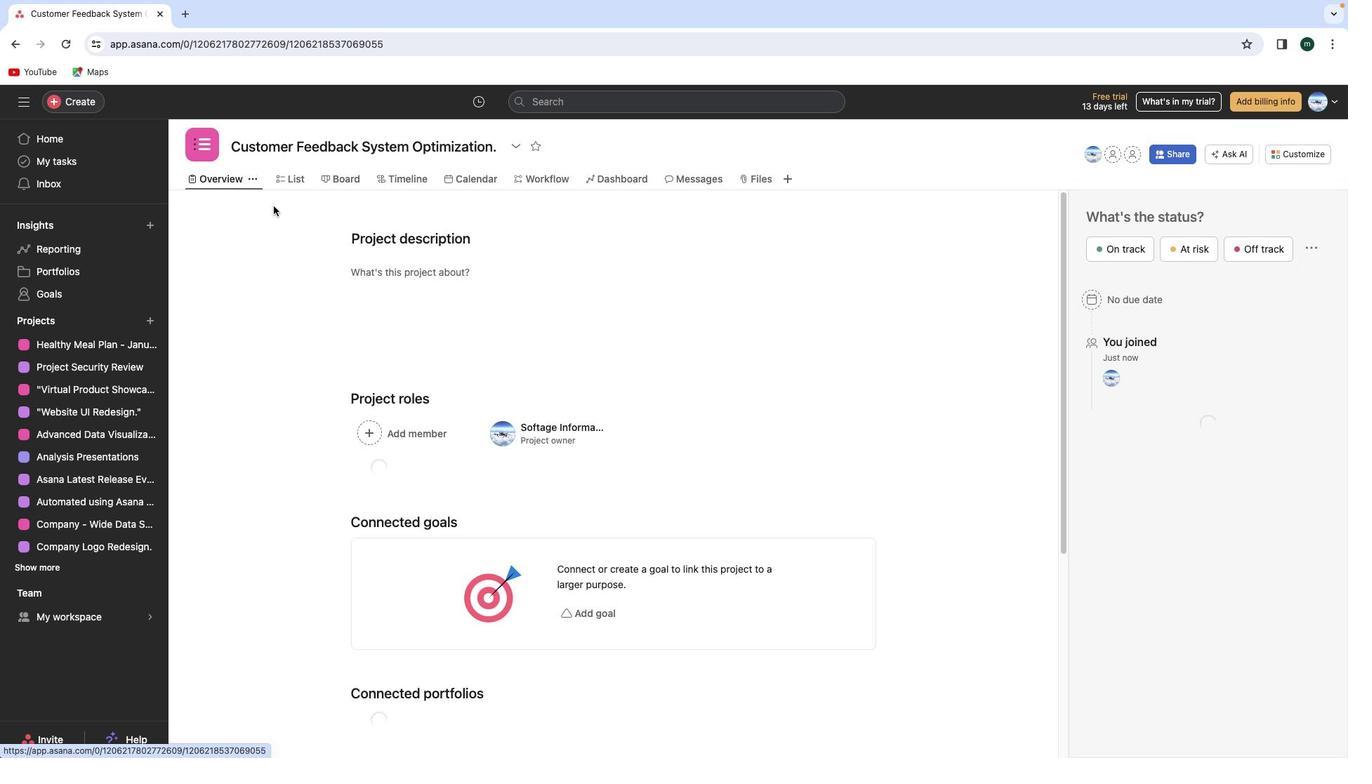 
Action: Mouse moved to (1255, 350)
Screenshot: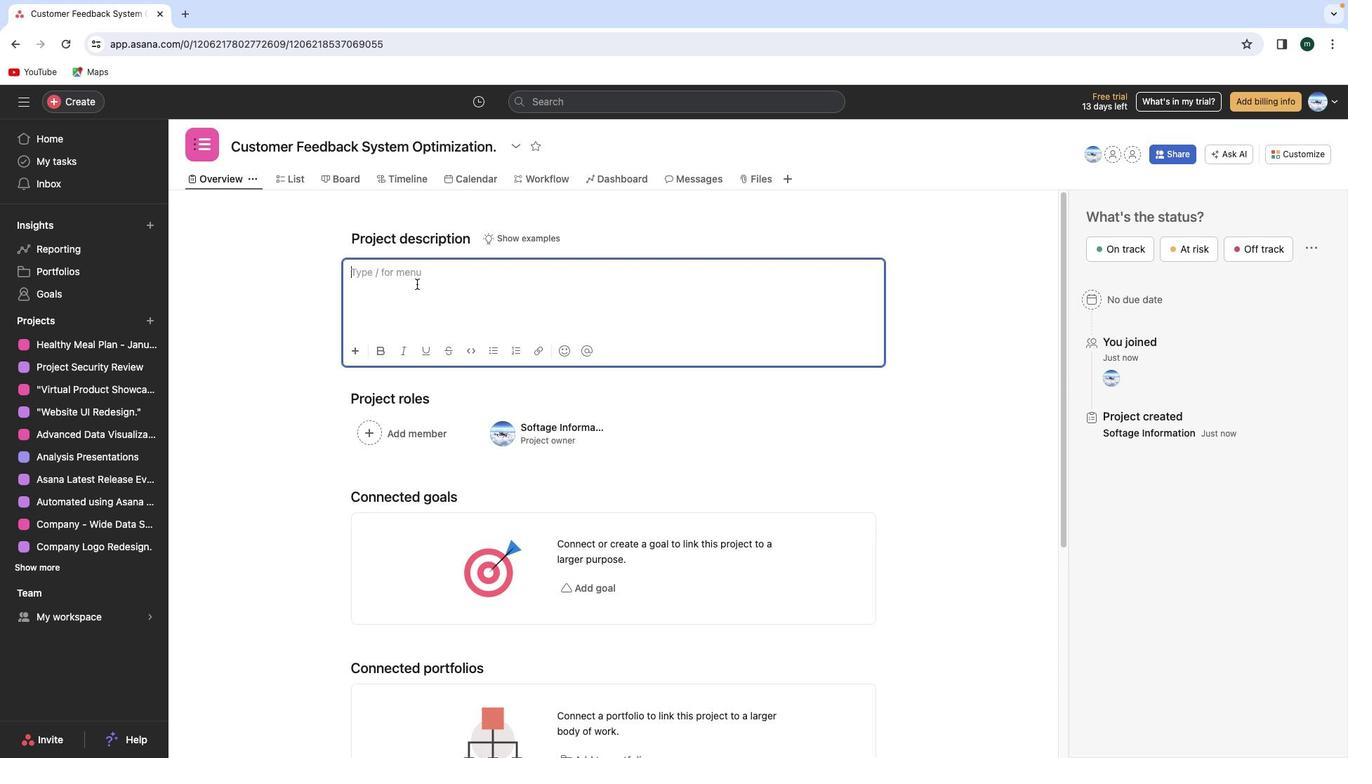 
Action: Mouse pressed left at (1255, 350)
Screenshot: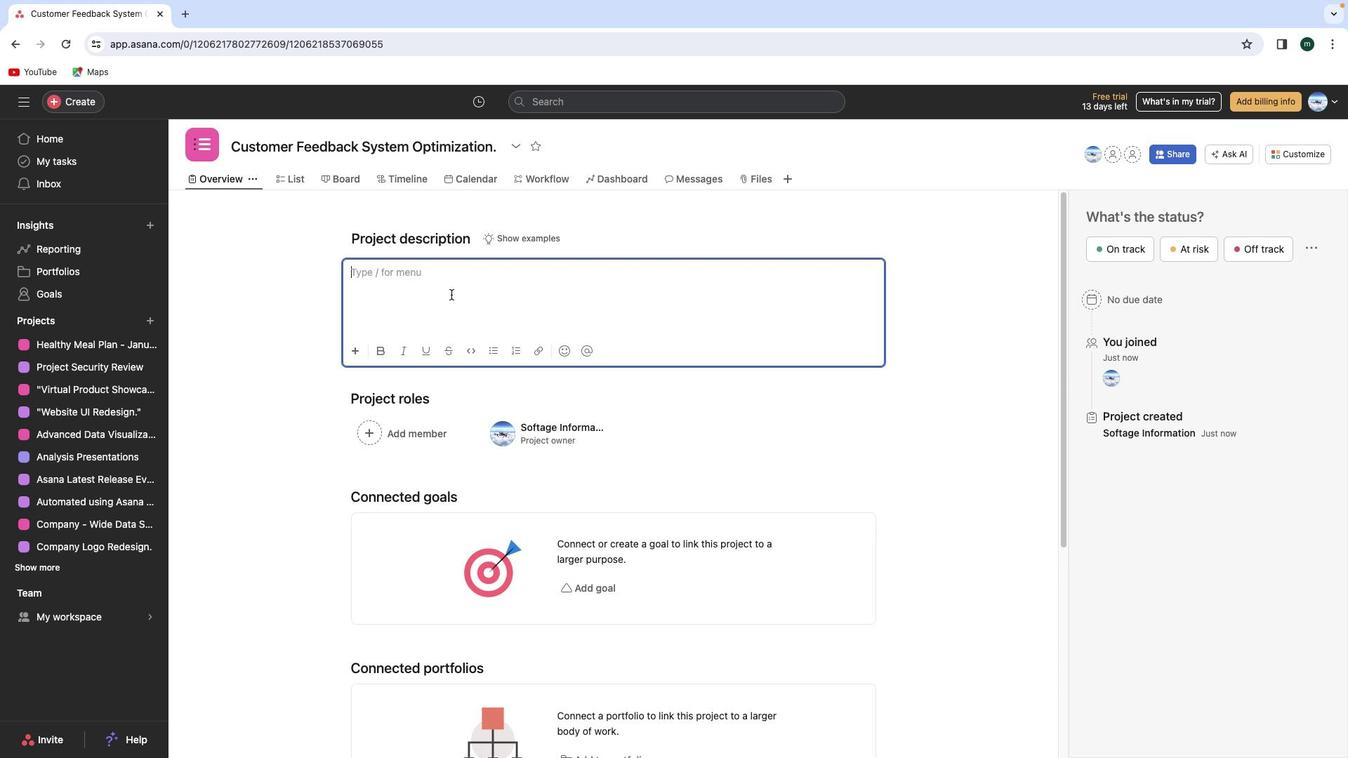 
Action: Mouse moved to (836, 389)
Screenshot: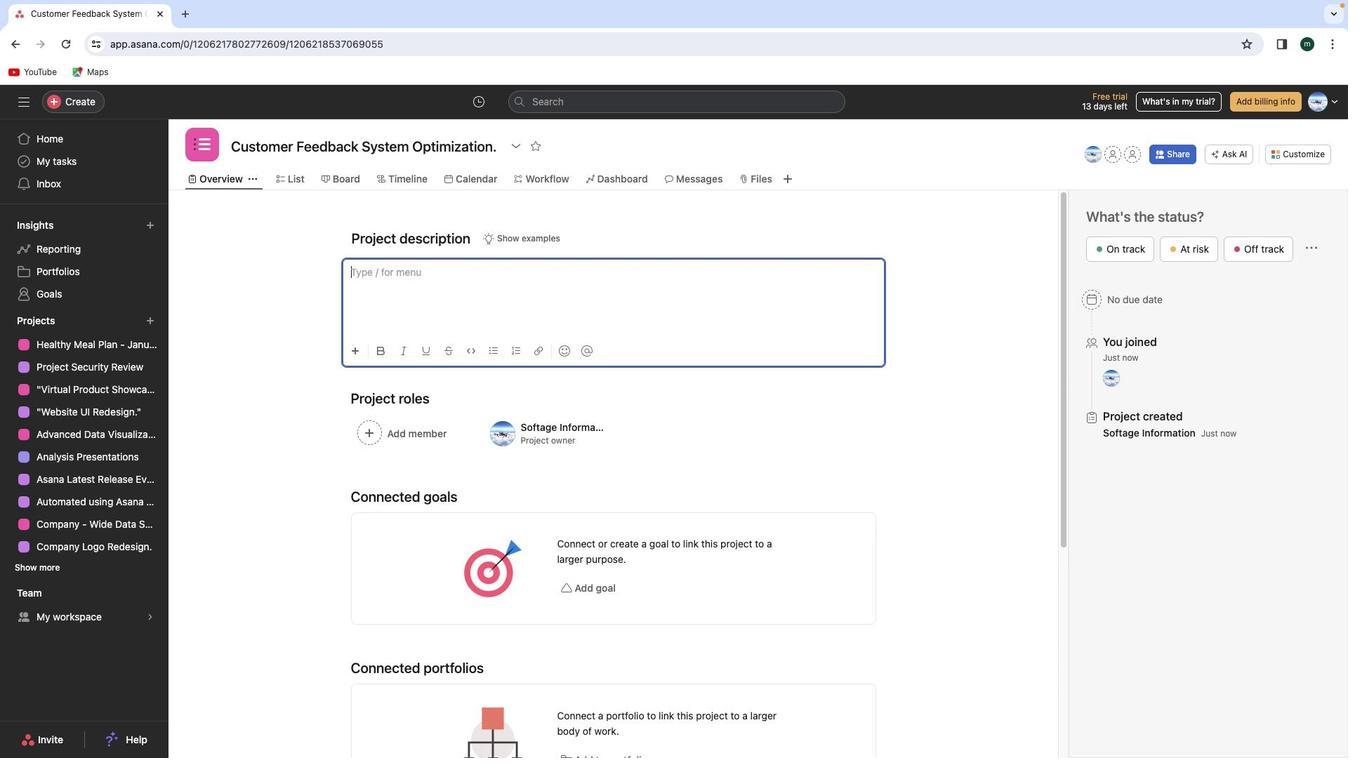 
Action: Mouse scrolled (836, 389) with delta (1357, 311)
Screenshot: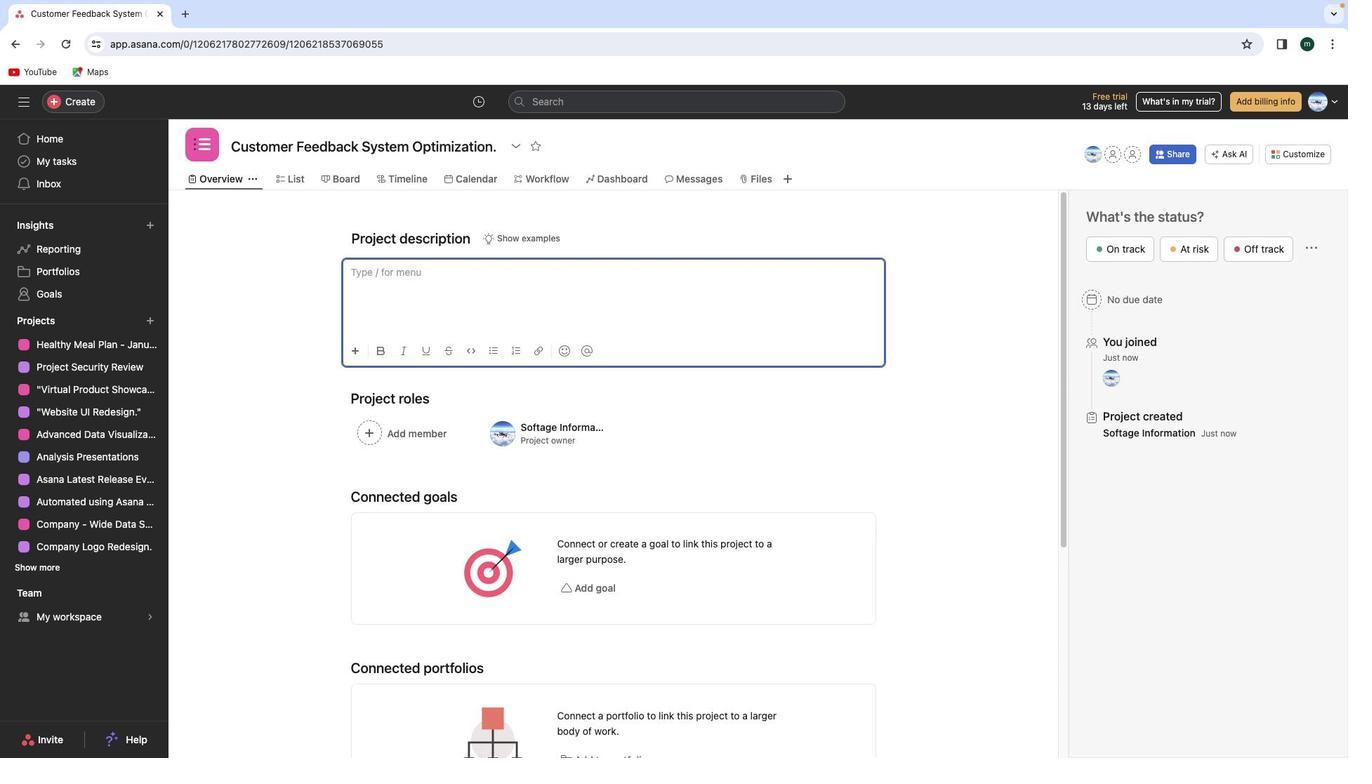 
Action: Mouse scrolled (836, 389) with delta (1357, 311)
Screenshot: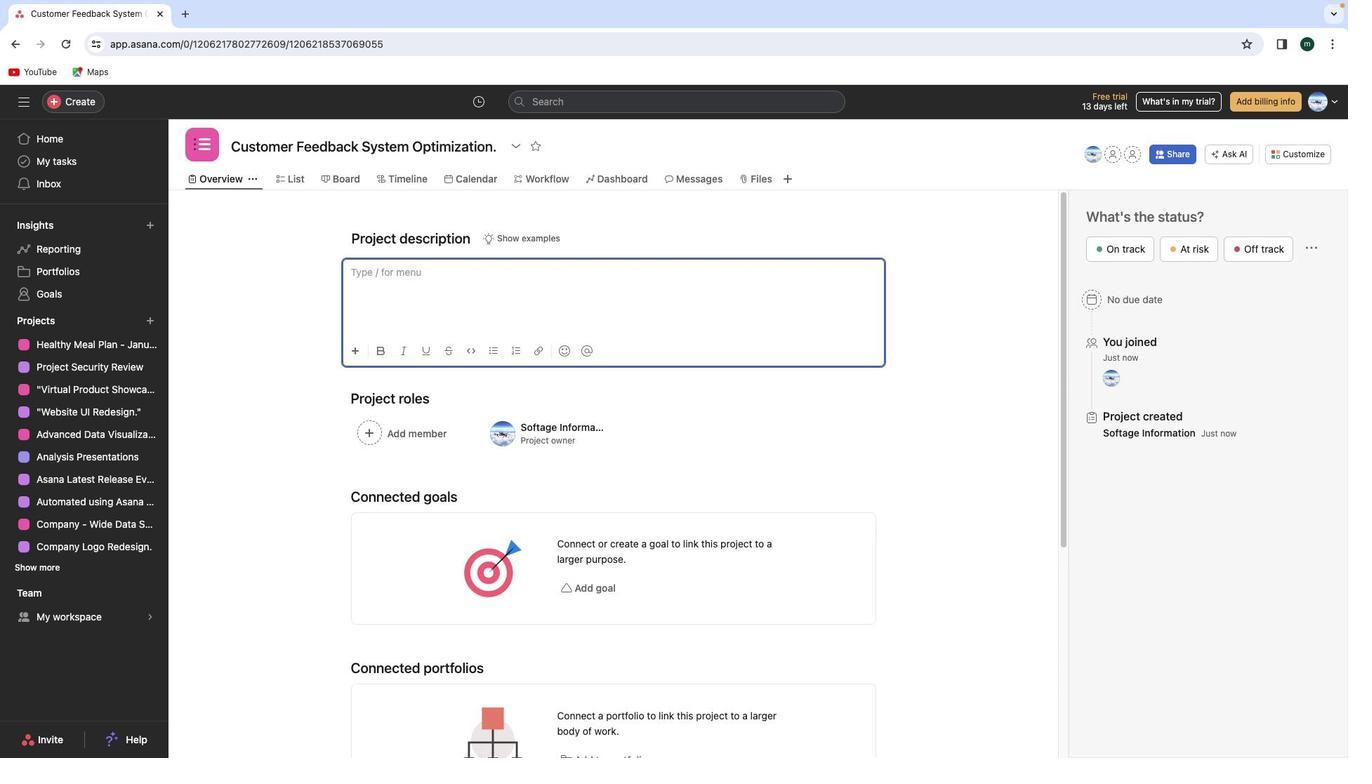 
Action: Mouse scrolled (836, 389) with delta (1357, 311)
Screenshot: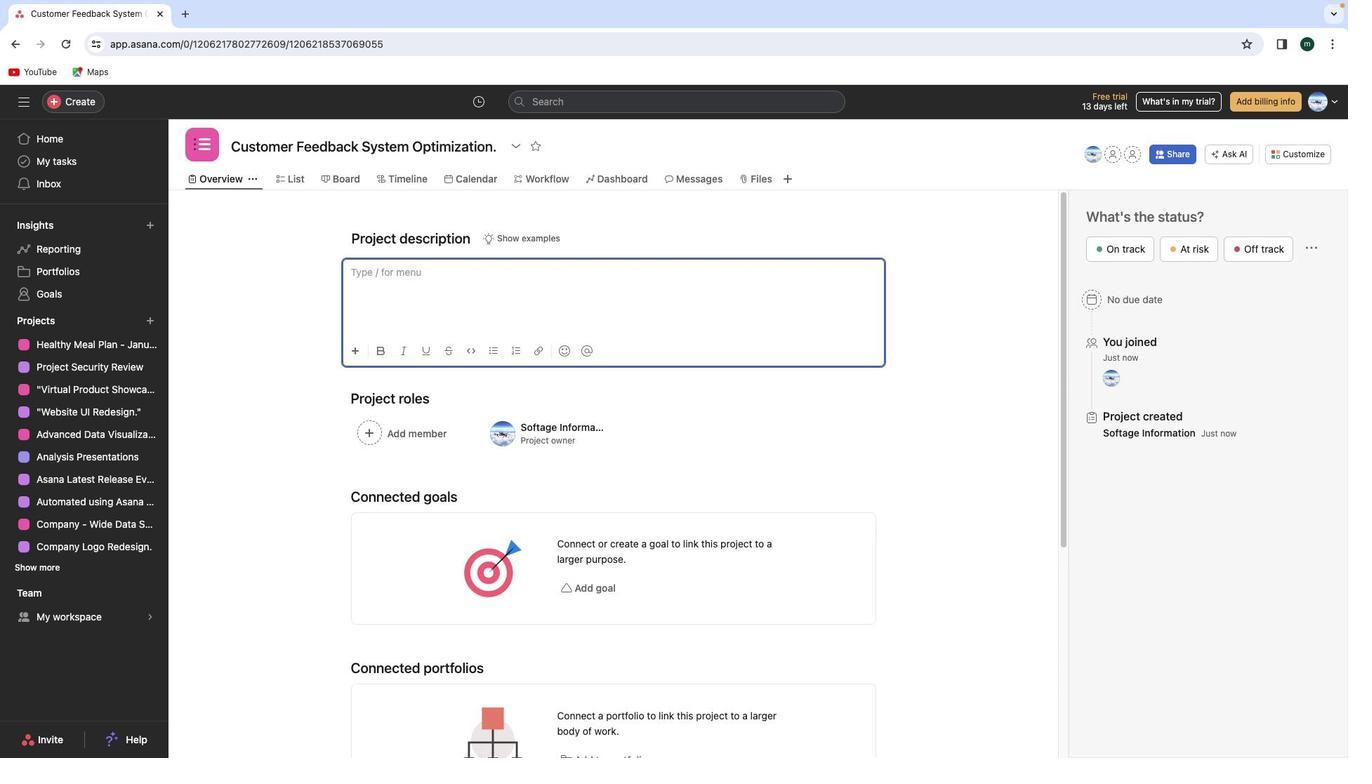 
Action: Mouse scrolled (836, 389) with delta (1357, 311)
Screenshot: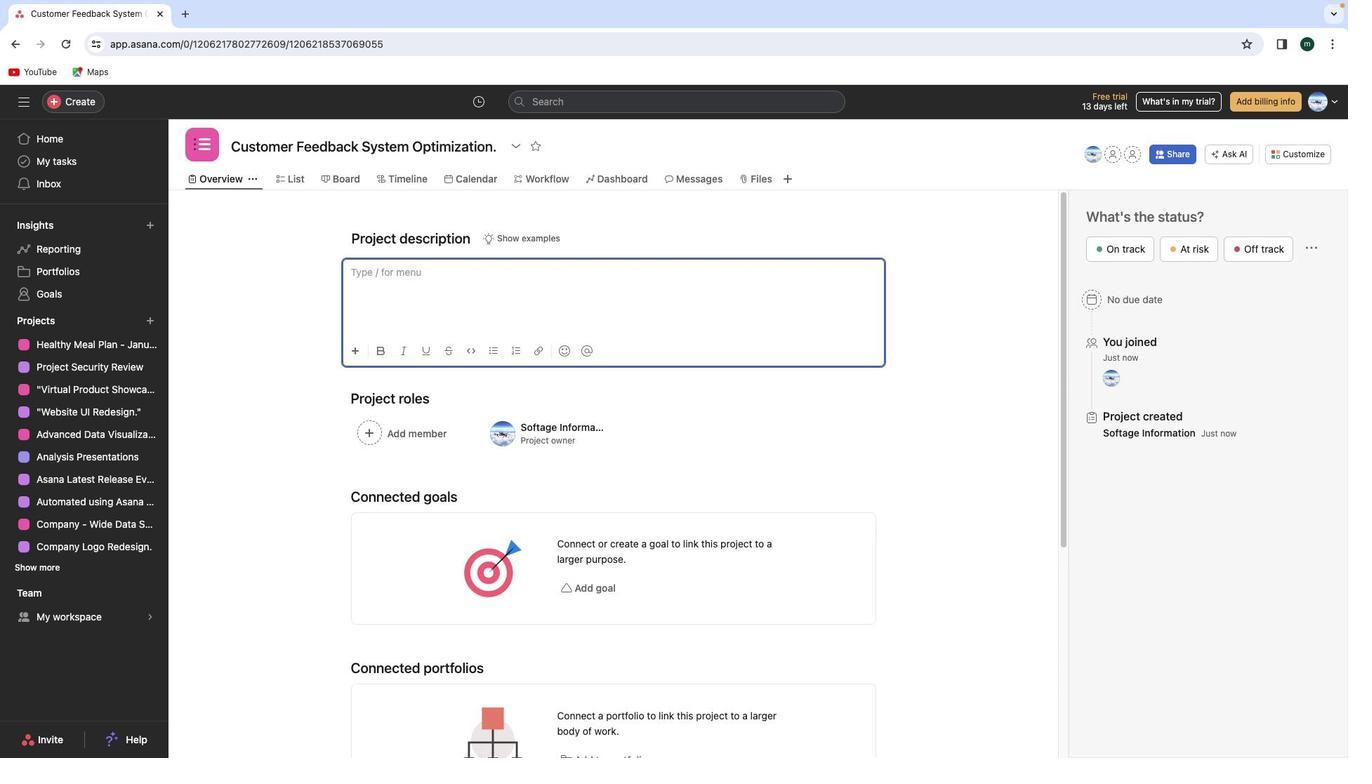 
Action: Mouse moved to (837, 389)
Screenshot: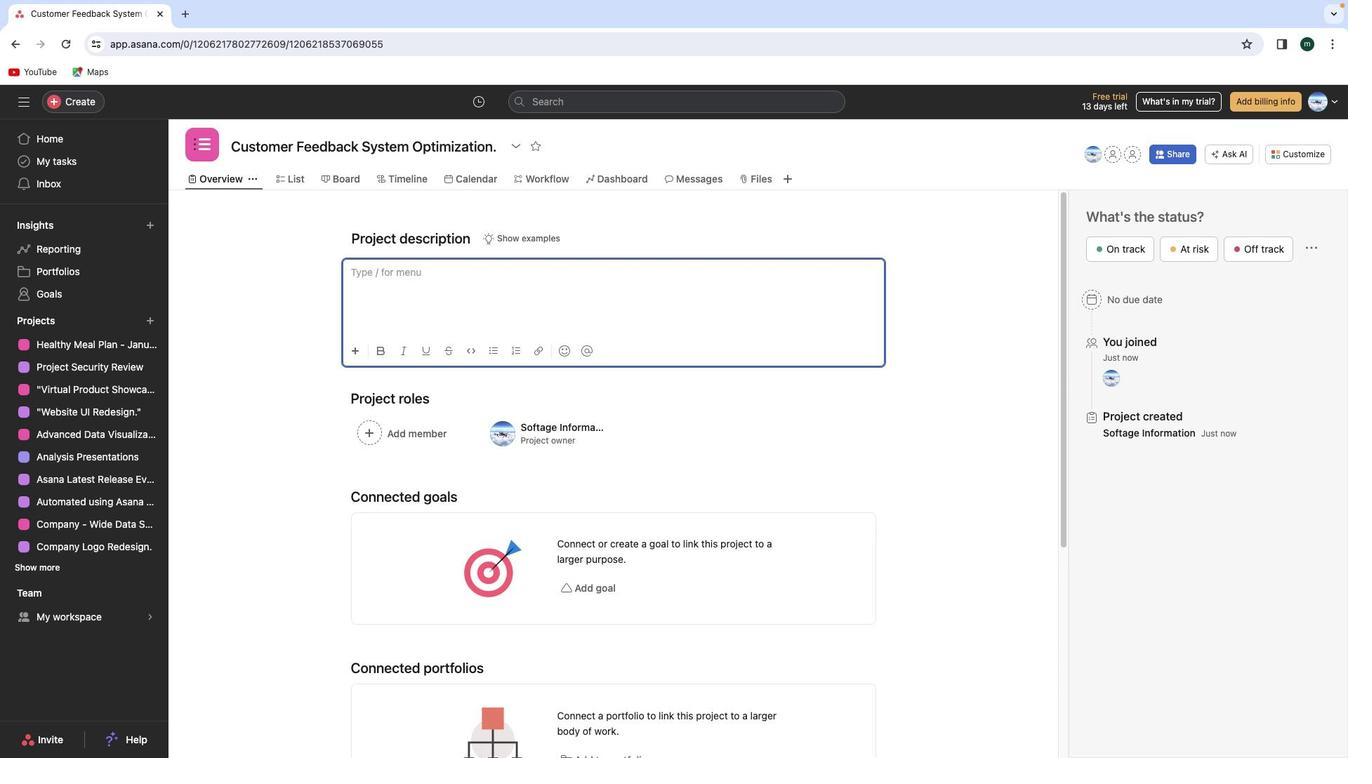 
Action: Mouse scrolled (837, 389) with delta (1357, 312)
Screenshot: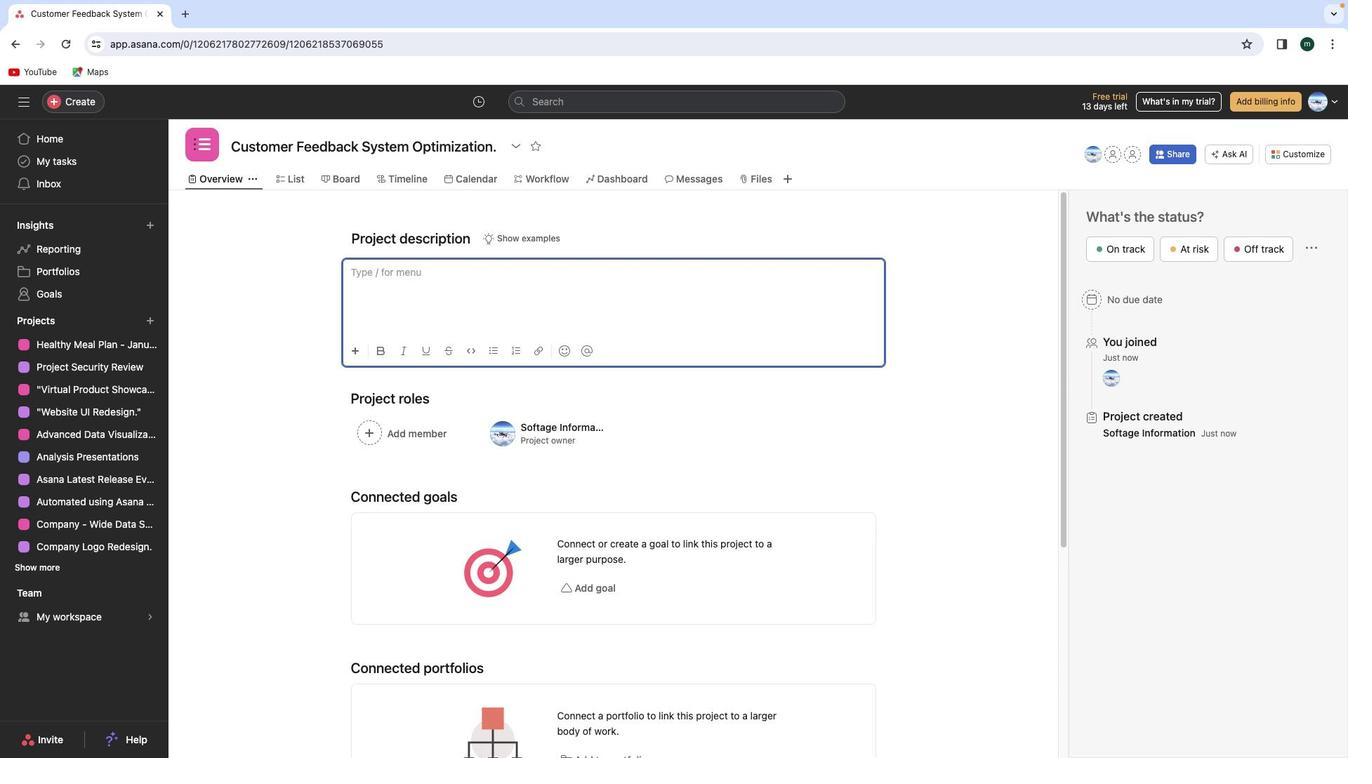 
Action: Mouse scrolled (837, 389) with delta (1357, 312)
Screenshot: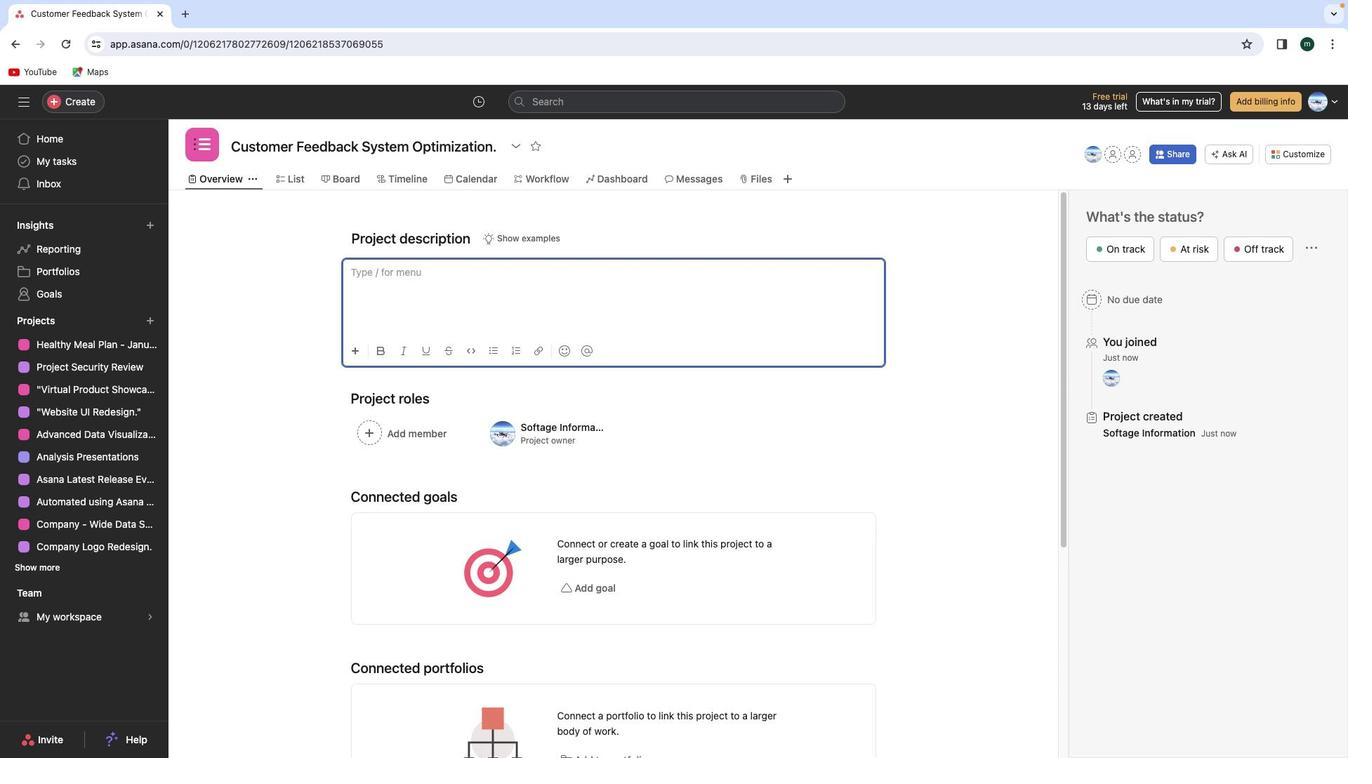 
Action: Mouse moved to (1238, 351)
Screenshot: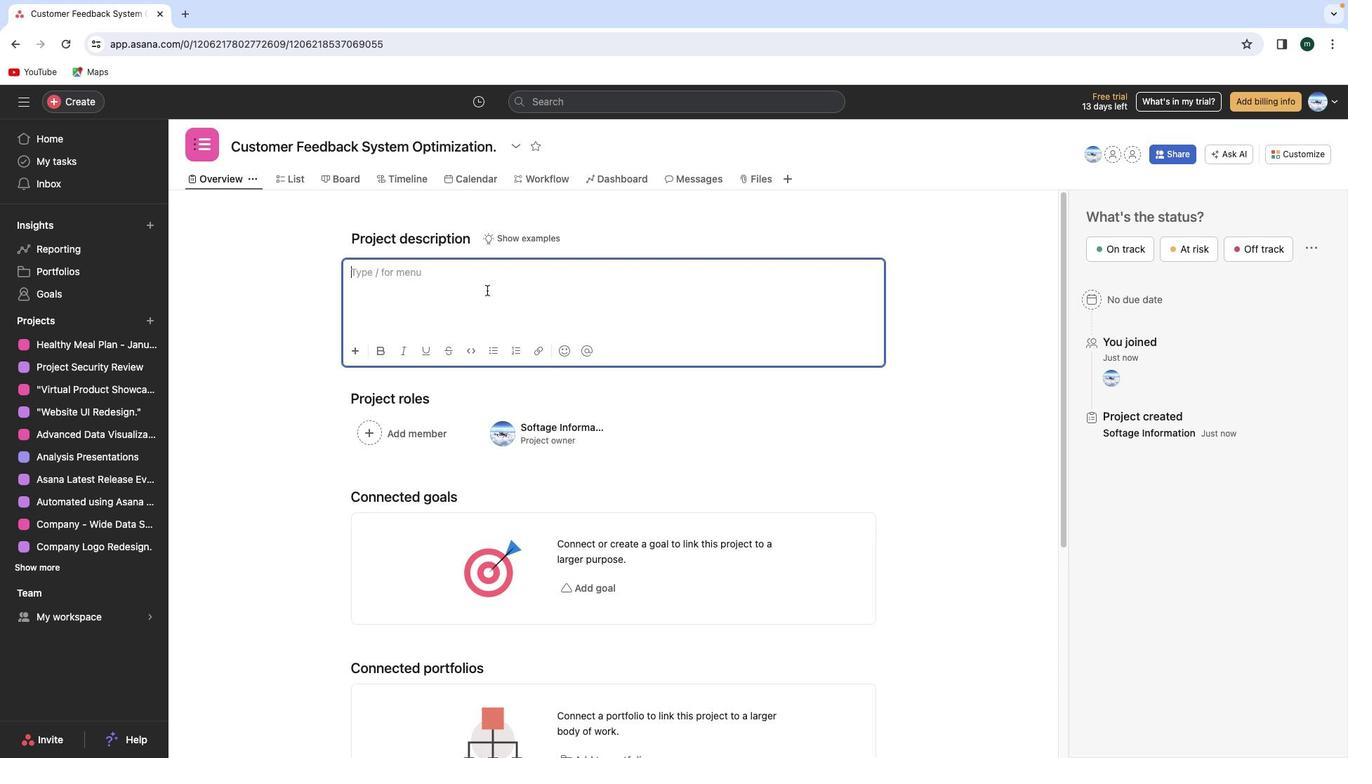 
Action: Mouse pressed left at (1238, 351)
Screenshot: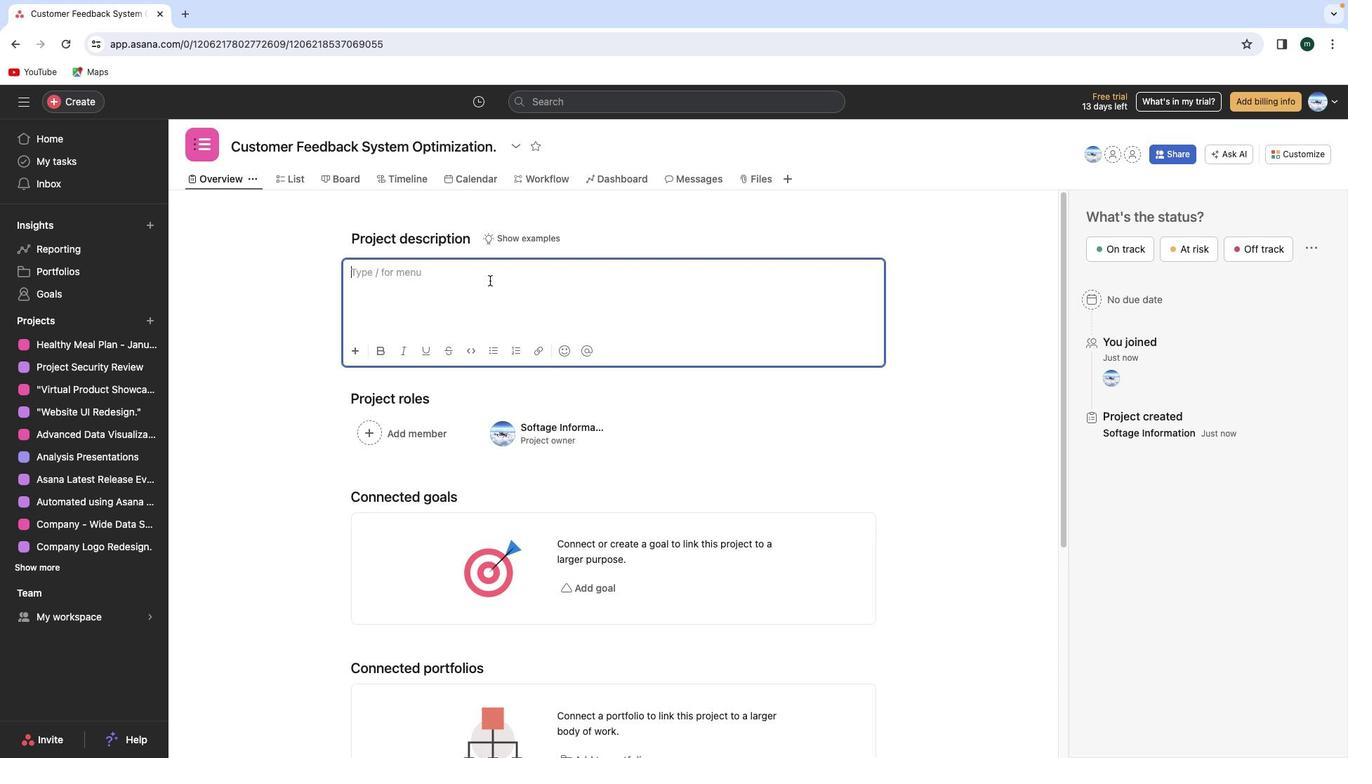 
Action: Mouse moved to (1237, 350)
Screenshot: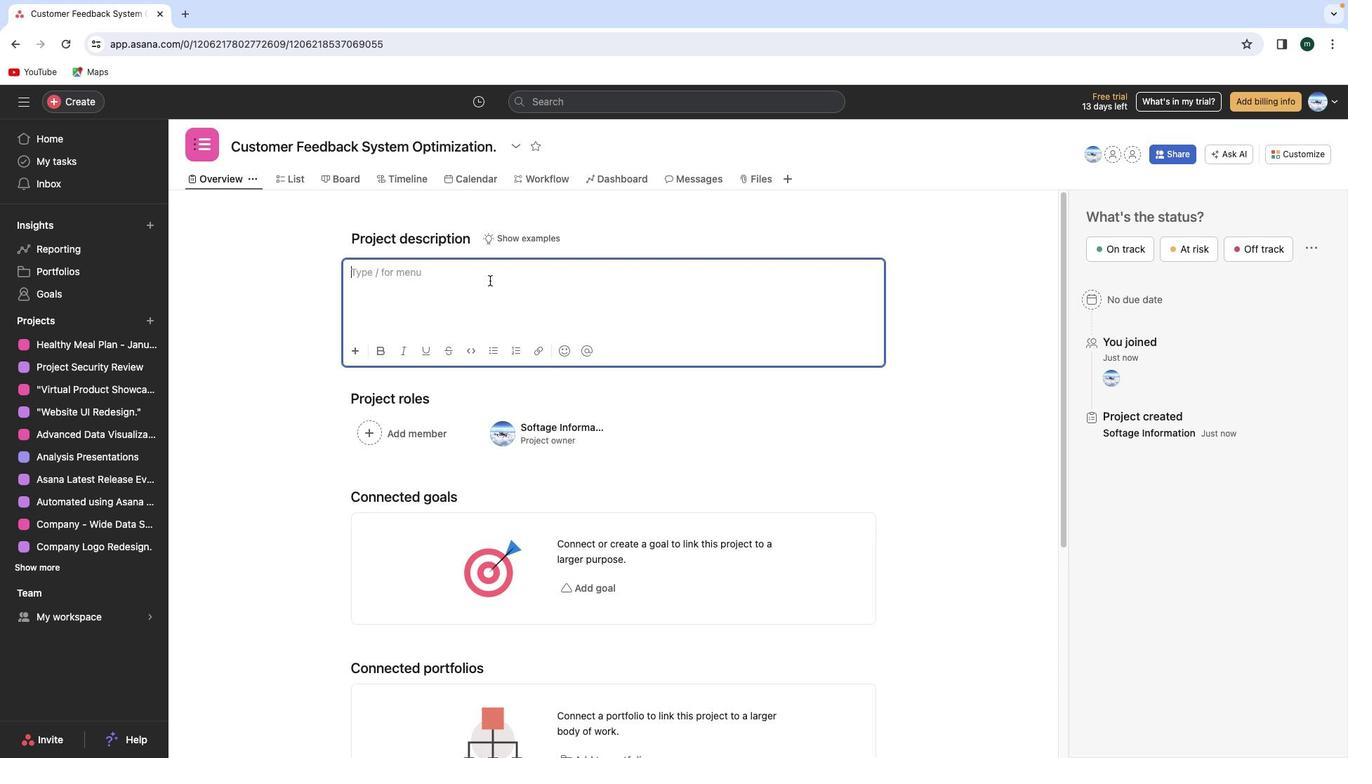 
Action: Key pressed Key.shift'I''m''p''r''o''v''e'Key.space't''h''e'Key.space'c''u''s''t''o''m''e''r'Key.space'f''e''e''d''b''a''c''k'Key.space's''y''s''t''e''m'Key.space't''o'Key.space'e''n''h''a''n''c''e'Key.space'c''u''s''t''o''m''e''r'Key.space's''a''t''s'Key.backspace'i''s''f''a''c''t''i''o''n'Key.space'a''n''d'Key.space'p''r''o''d''u''c''t''/'Key.shift'S''e''t''v''i'Key.backspaceKey.backspaceKey.backspace'r''v''i''c''e'Key.space'q''u''a''l''i''t''y''.'Key.space
Screenshot: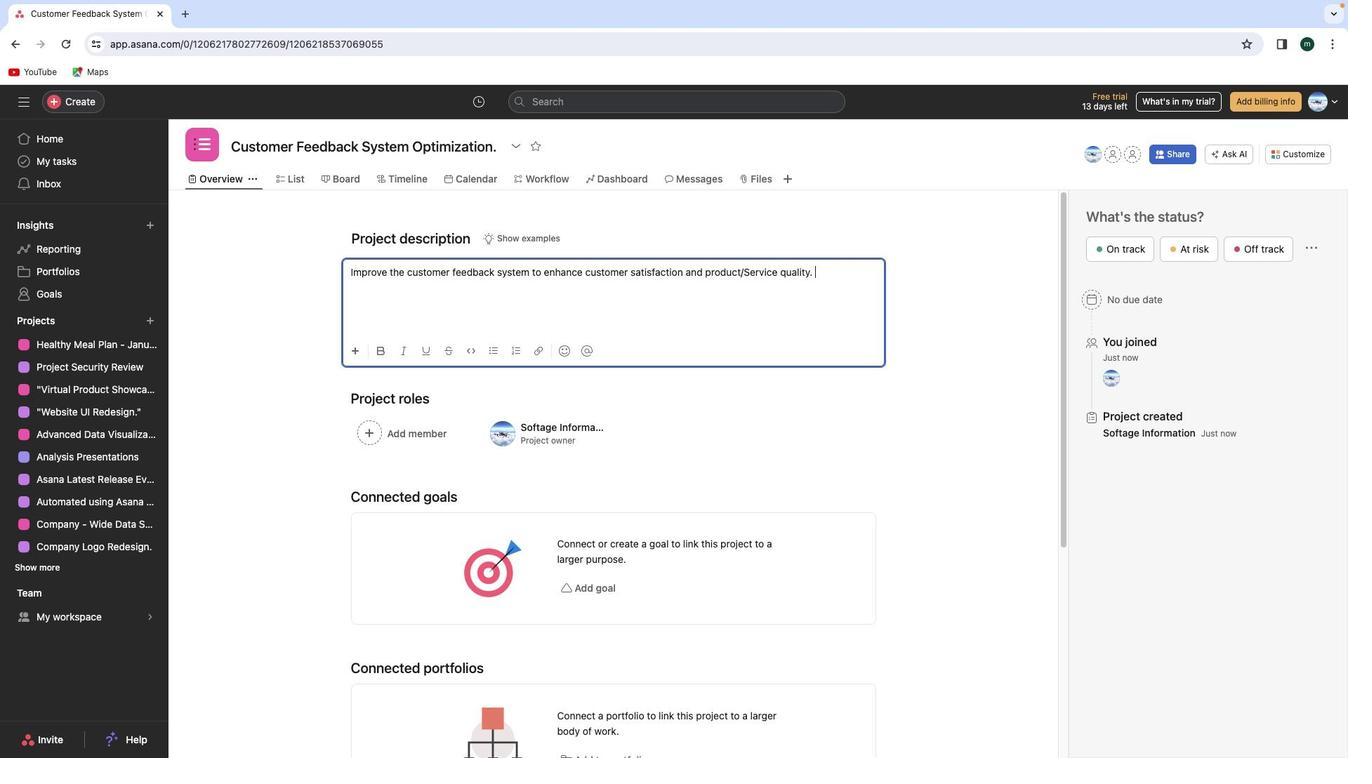 
Action: Mouse moved to (1155, 349)
Screenshot: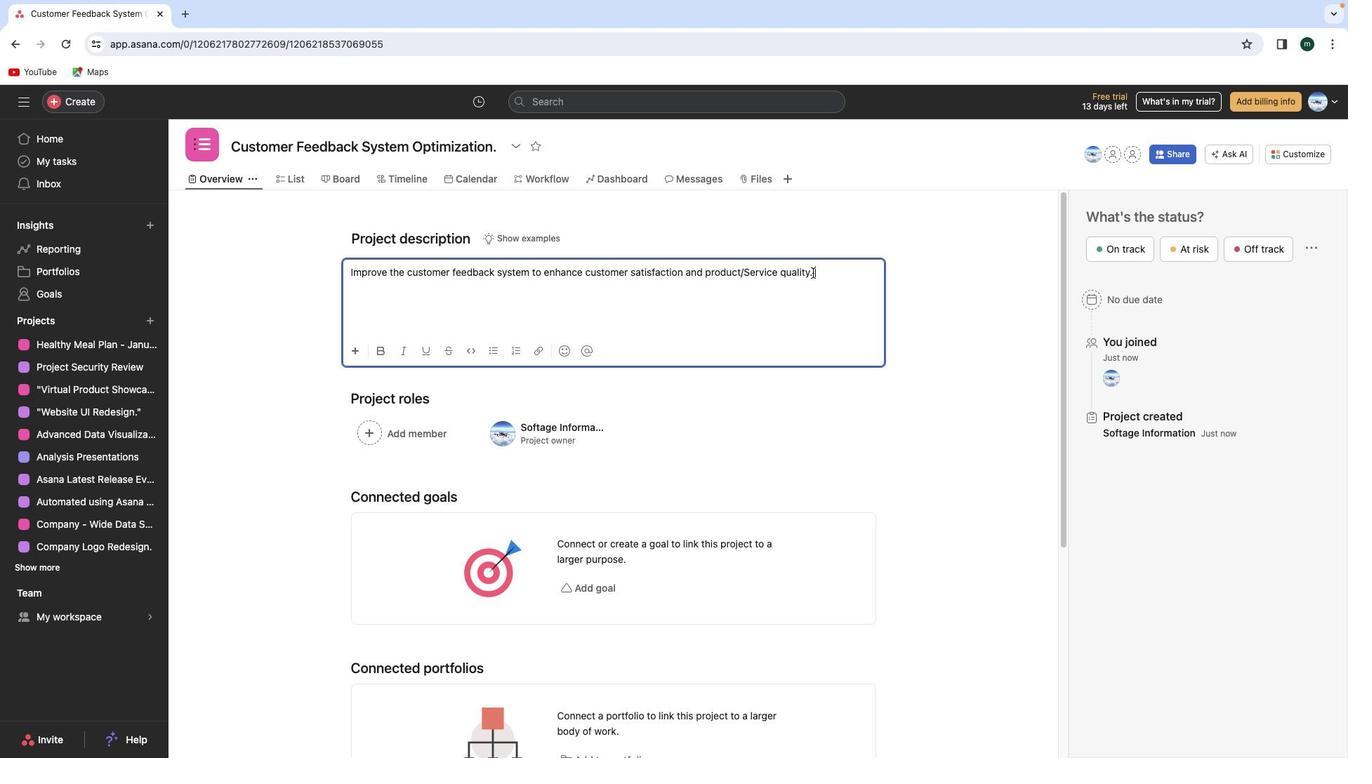 
Action: Mouse pressed left at (1155, 349)
Screenshot: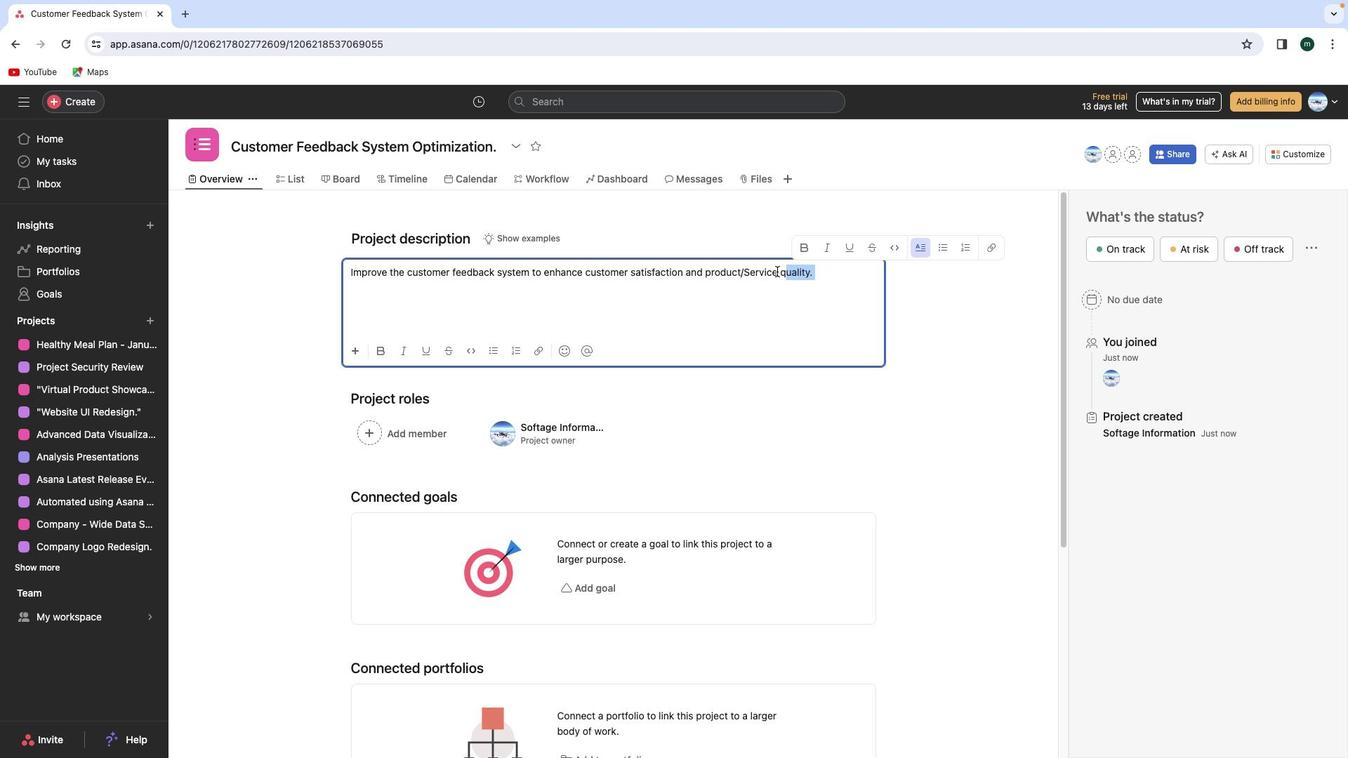 
Action: Mouse moved to (1257, 346)
Screenshot: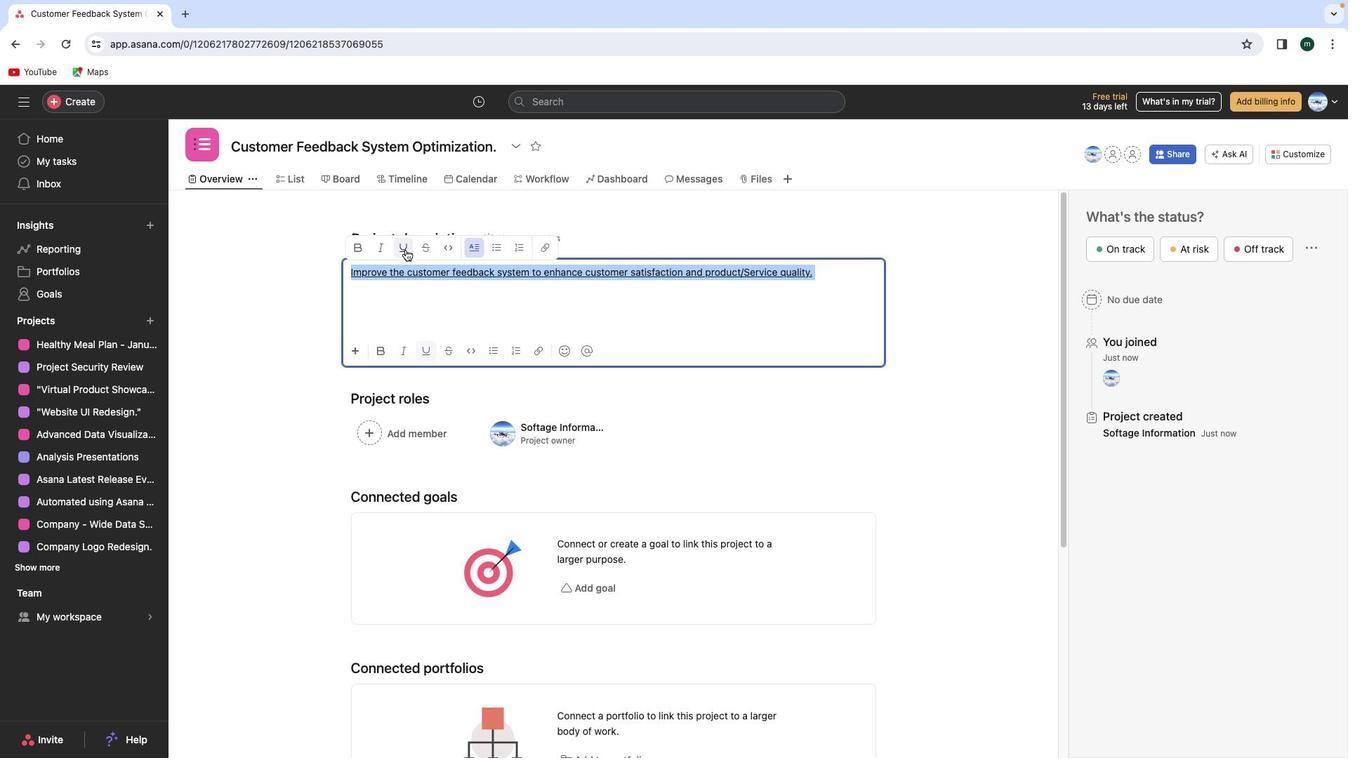 
Action: Mouse pressed left at (1257, 346)
Screenshot: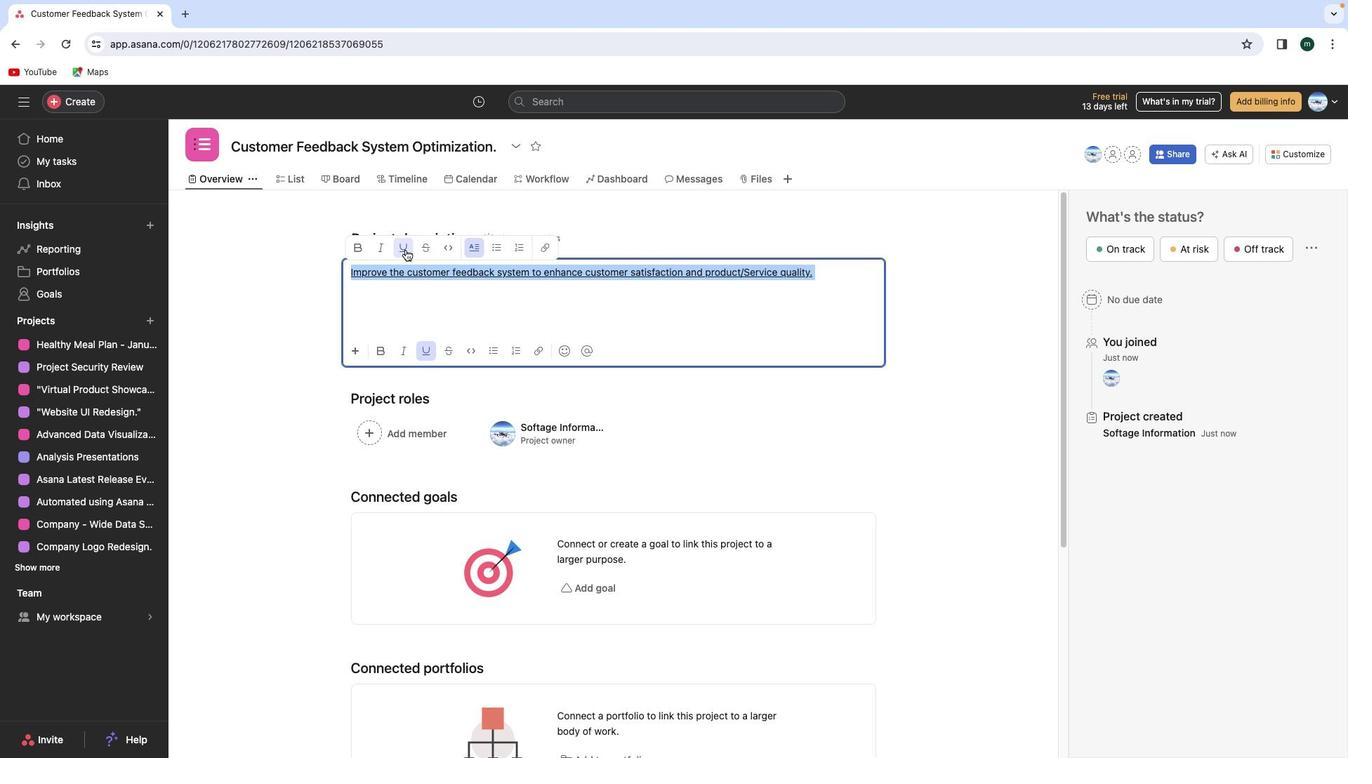 
Action: Mouse moved to (1248, 346)
Screenshot: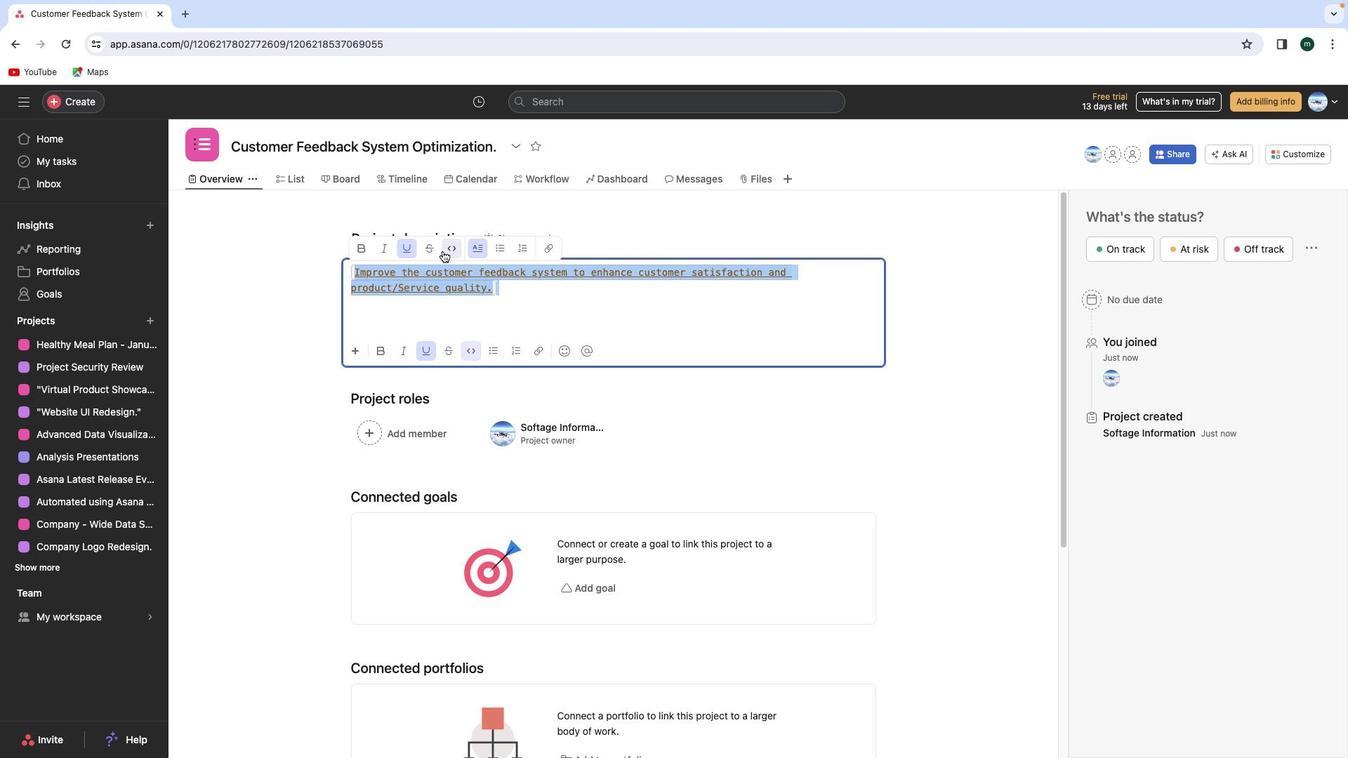 
Action: Mouse pressed left at (1248, 346)
Screenshot: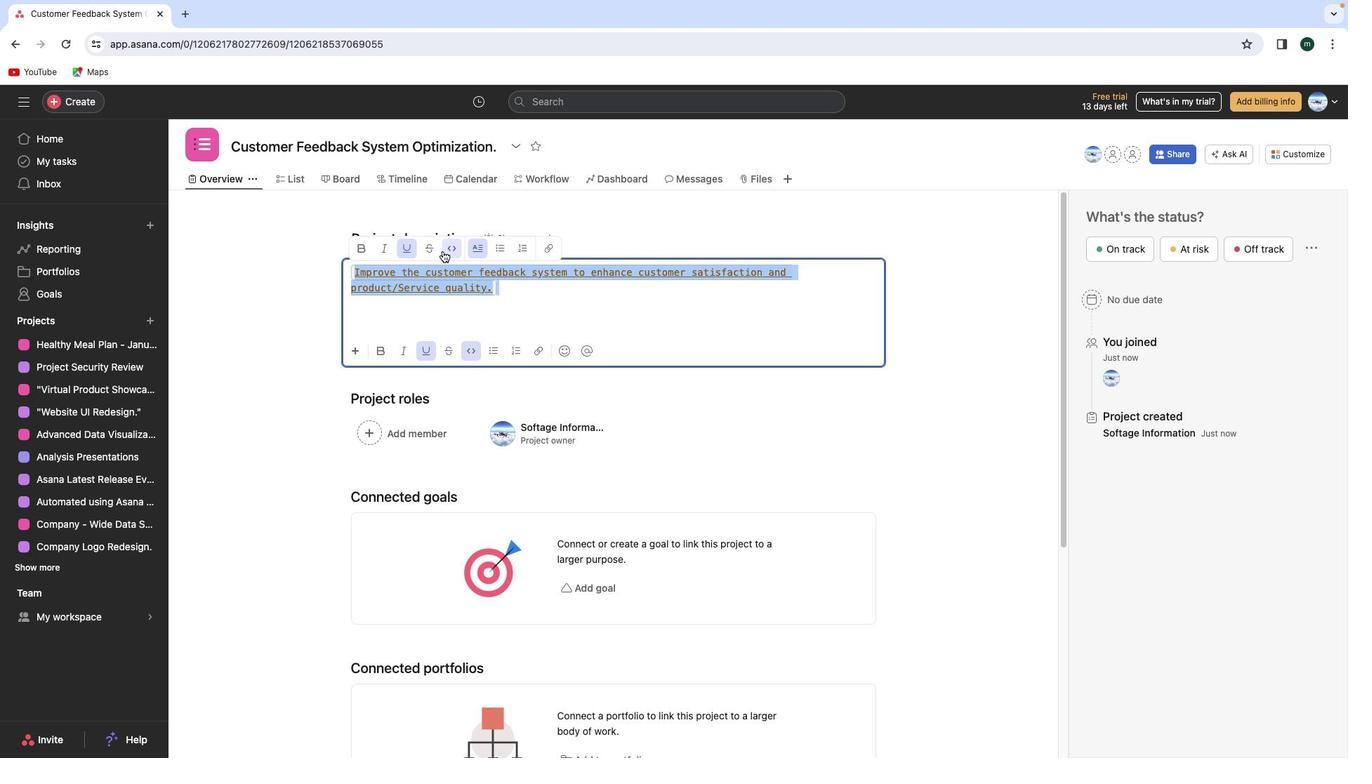 
Action: Mouse moved to (1283, 353)
Screenshot: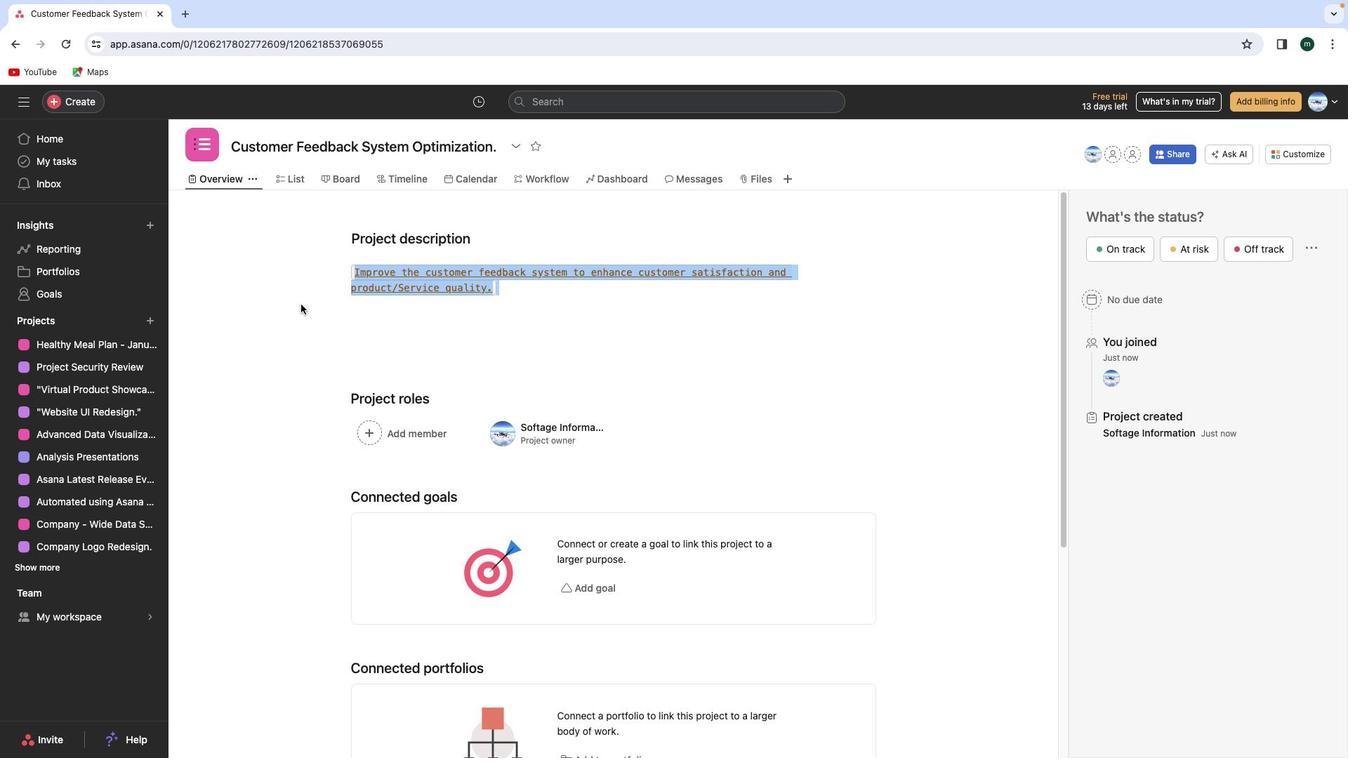 
Action: Mouse pressed left at (1283, 353)
Screenshot: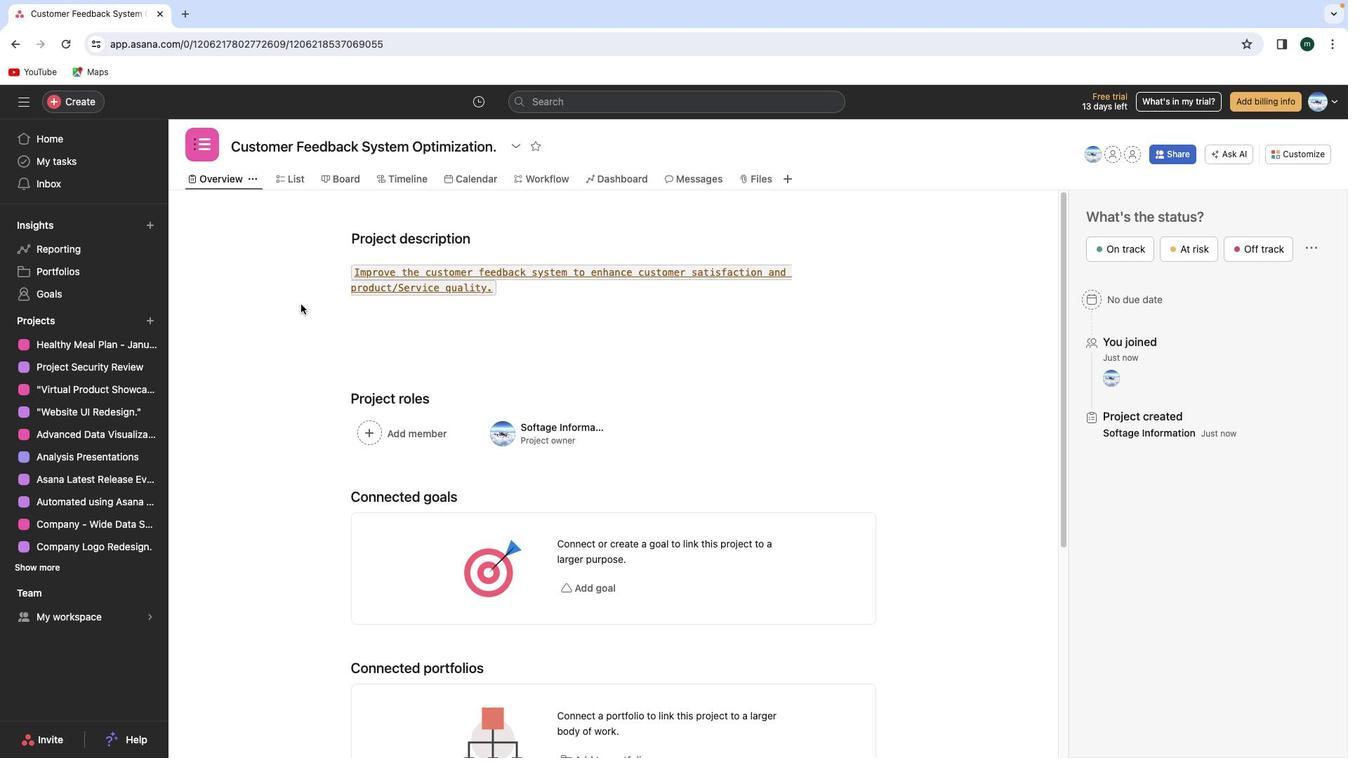 
Action: Mouse moved to (1236, 356)
Screenshot: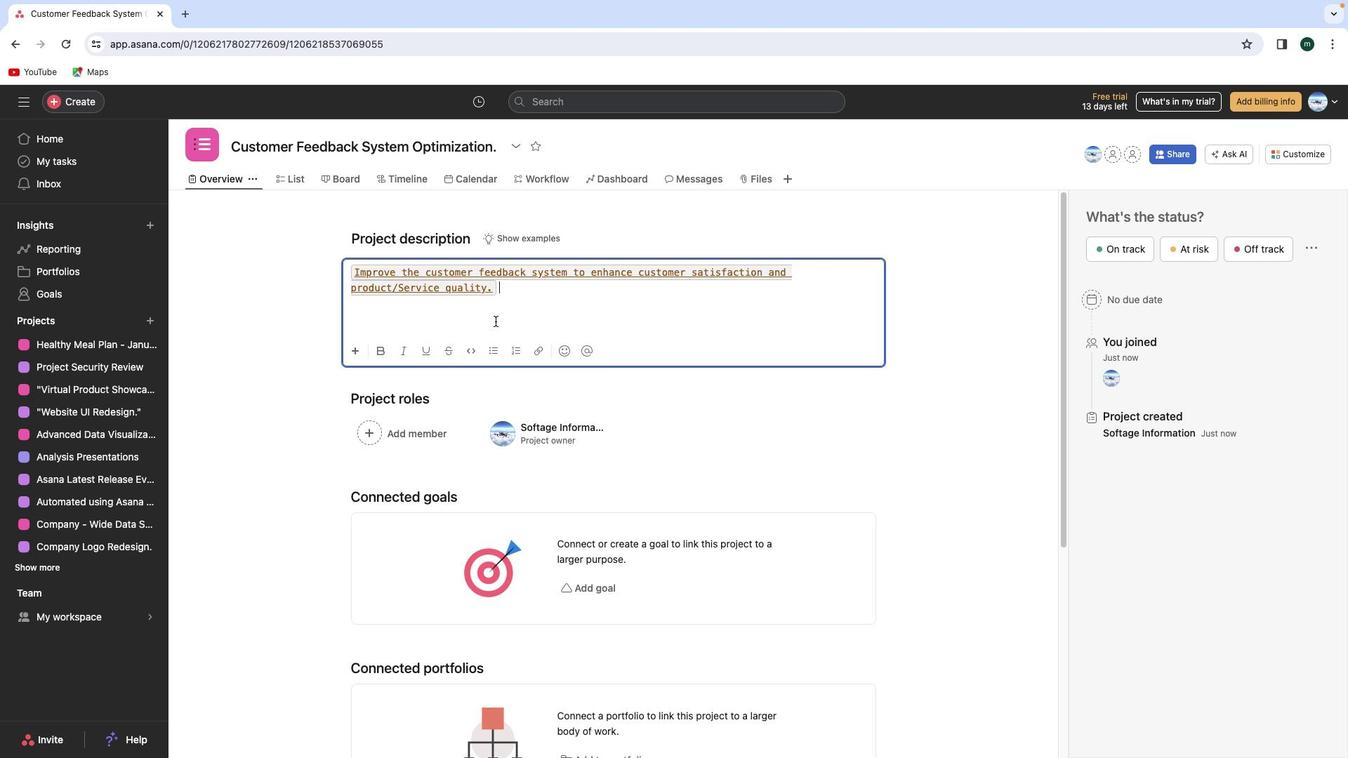 
Action: Mouse pressed left at (1236, 356)
Screenshot: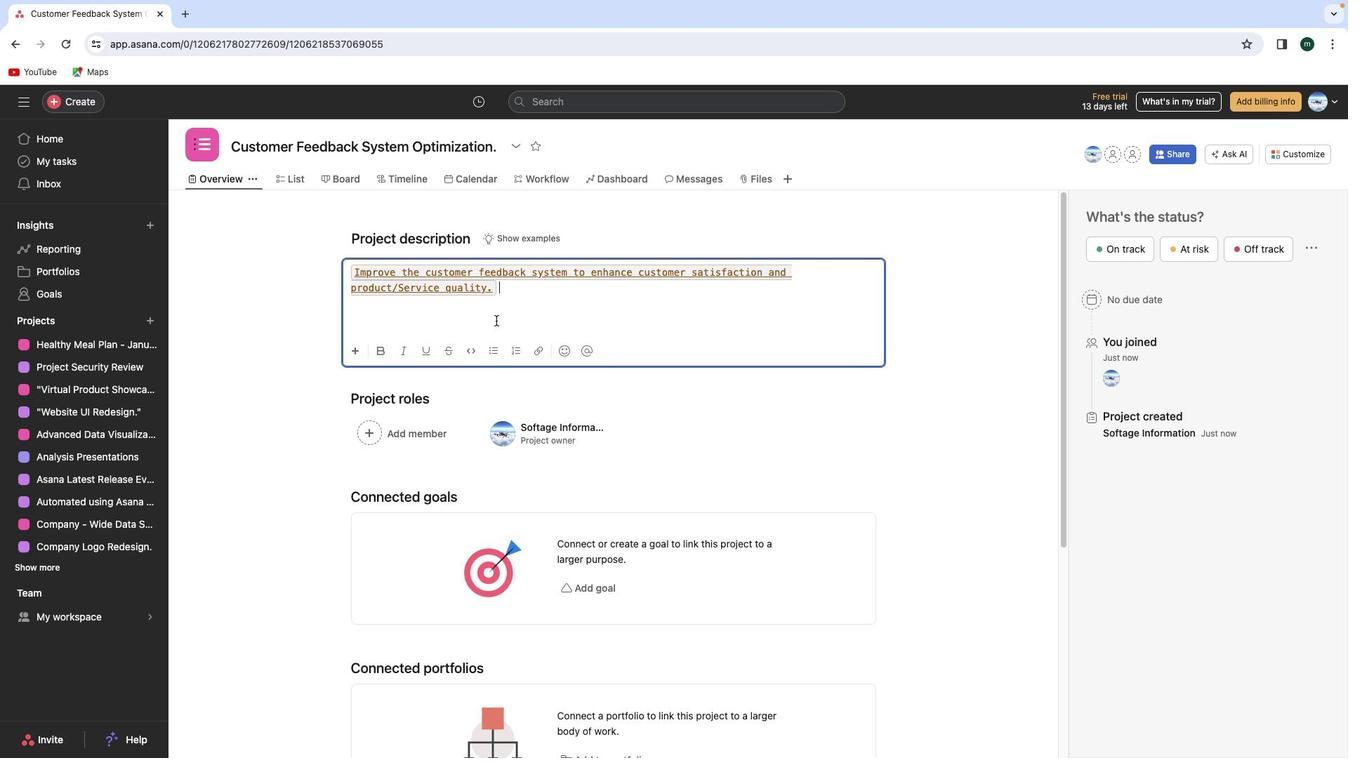 
Action: Mouse moved to (1233, 351)
Screenshot: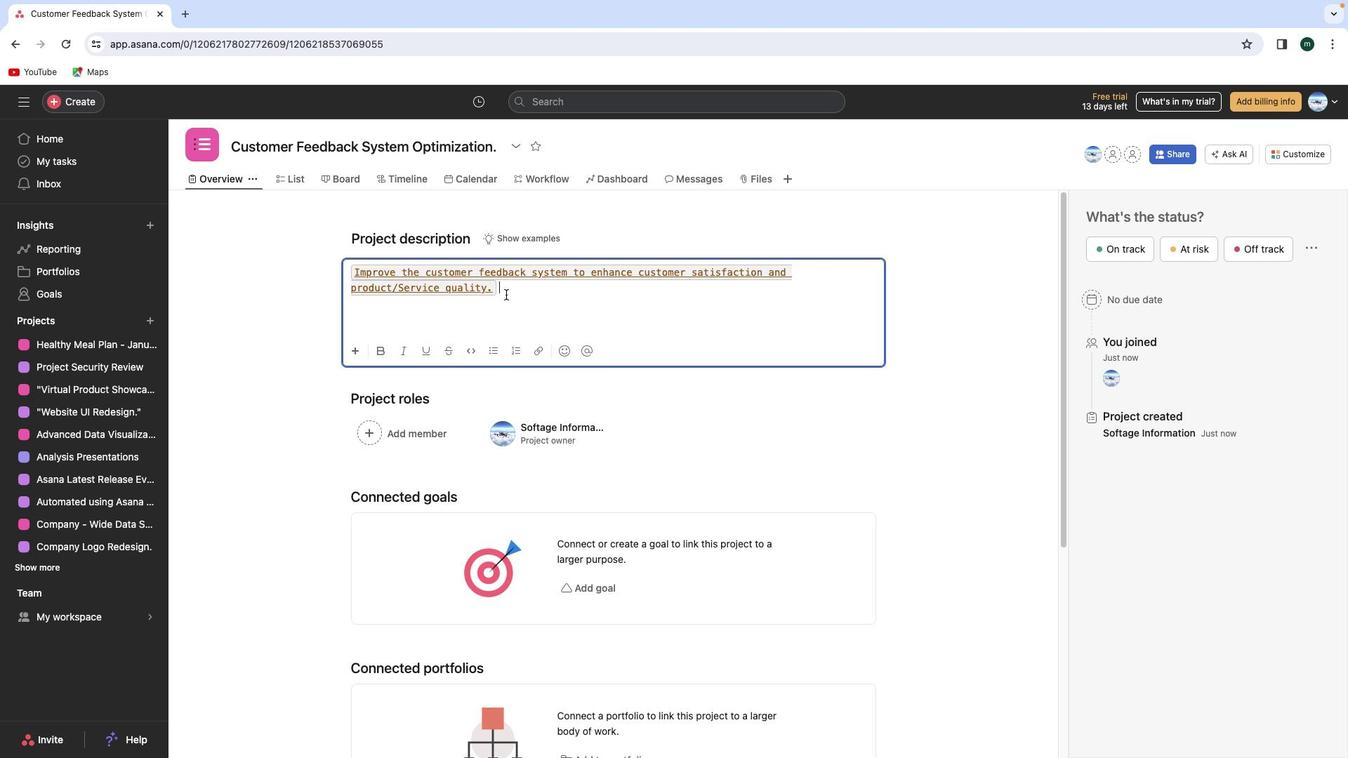 
Action: Mouse pressed left at (1233, 351)
Screenshot: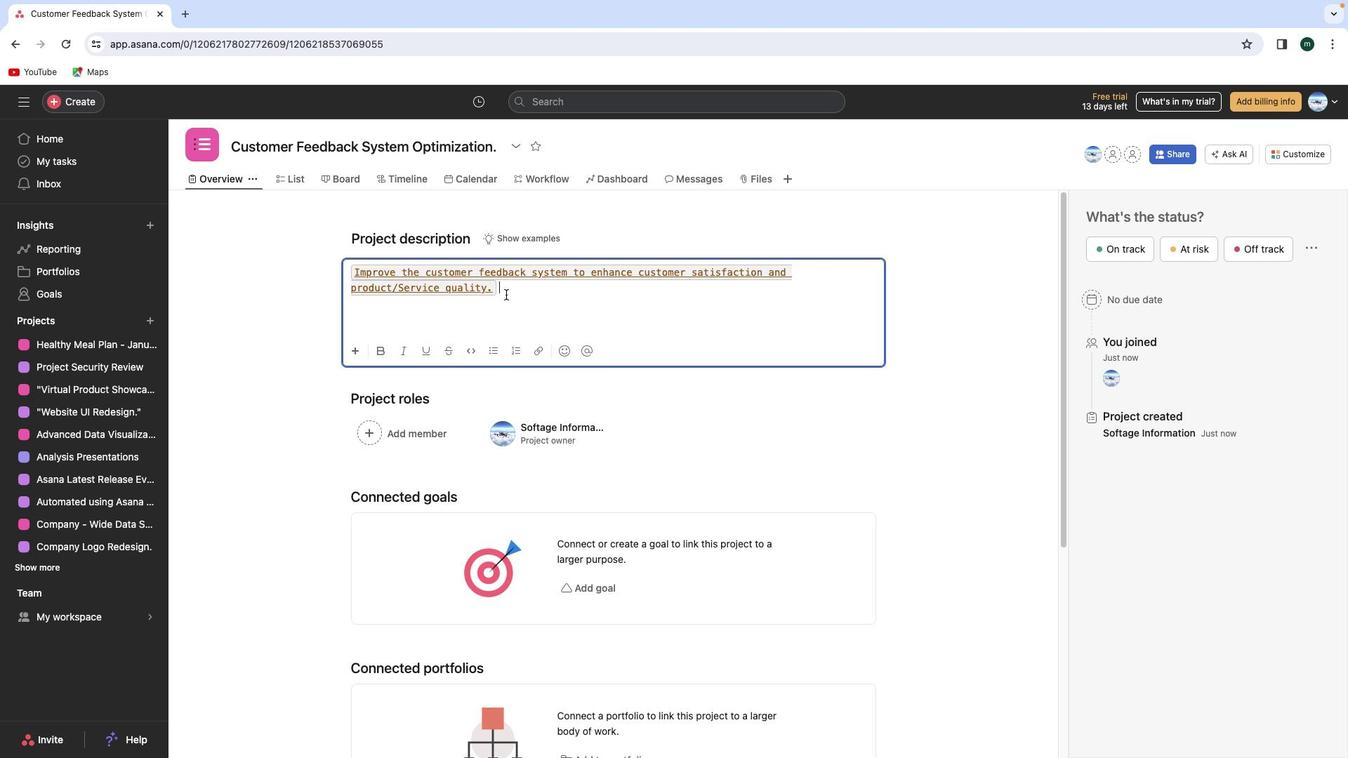 
Action: Mouse moved to (1217, 360)
Screenshot: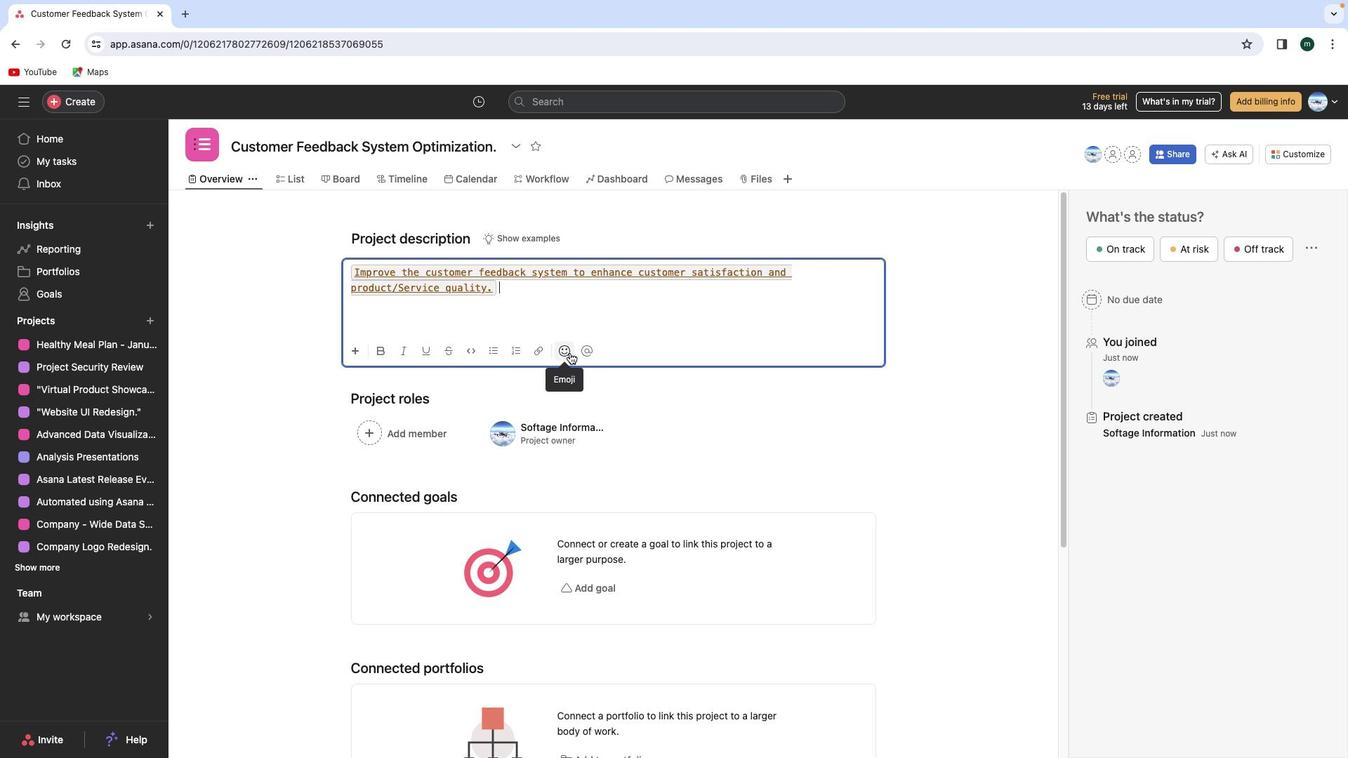 
Action: Mouse pressed left at (1217, 360)
Screenshot: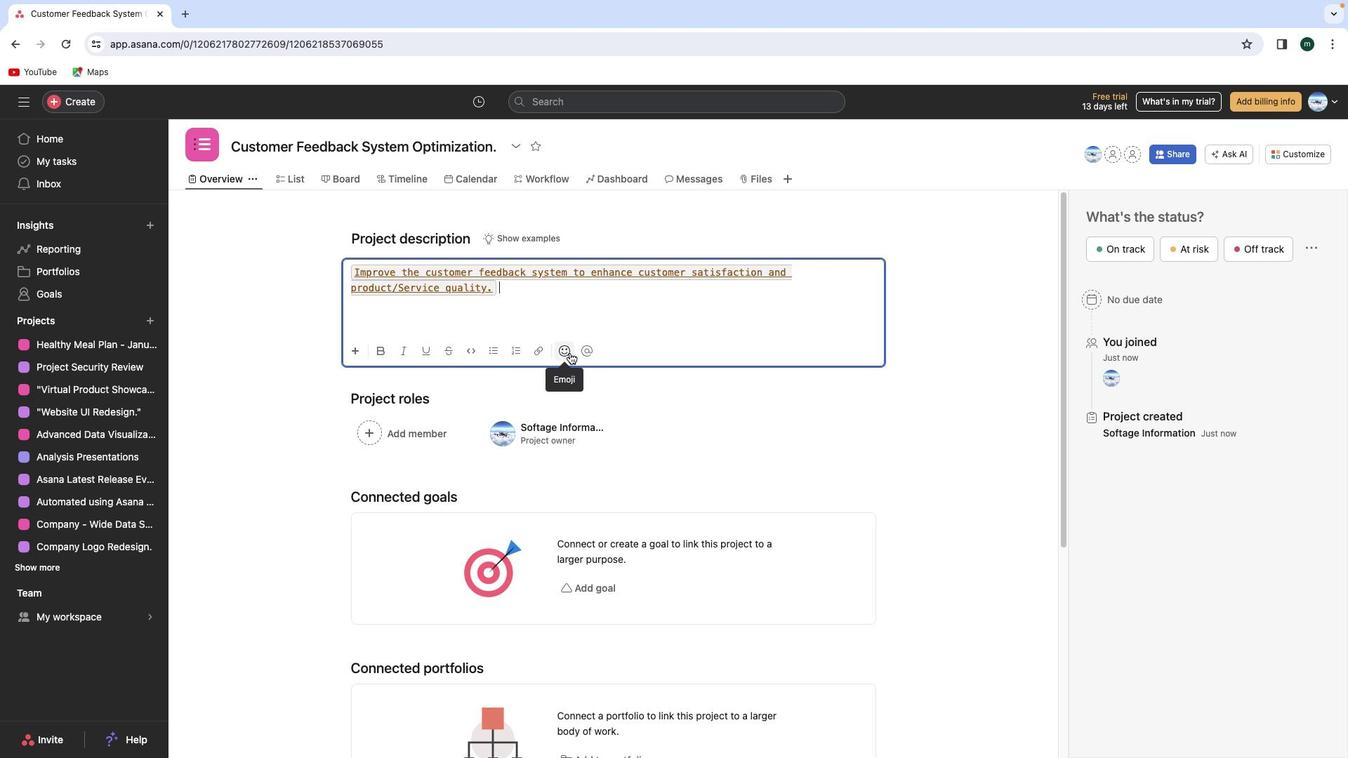 
Action: Mouse moved to (1205, 367)
Screenshot: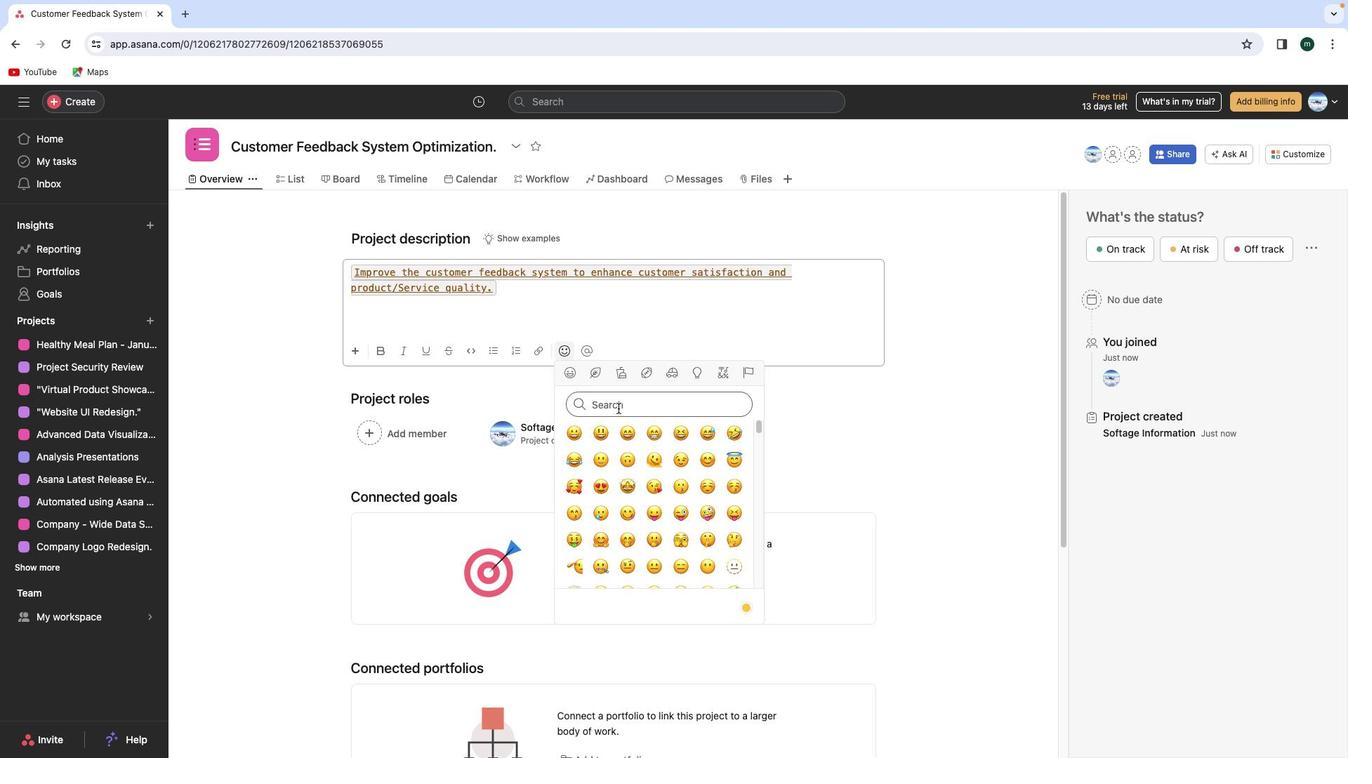 
Action: Mouse pressed left at (1205, 367)
Screenshot: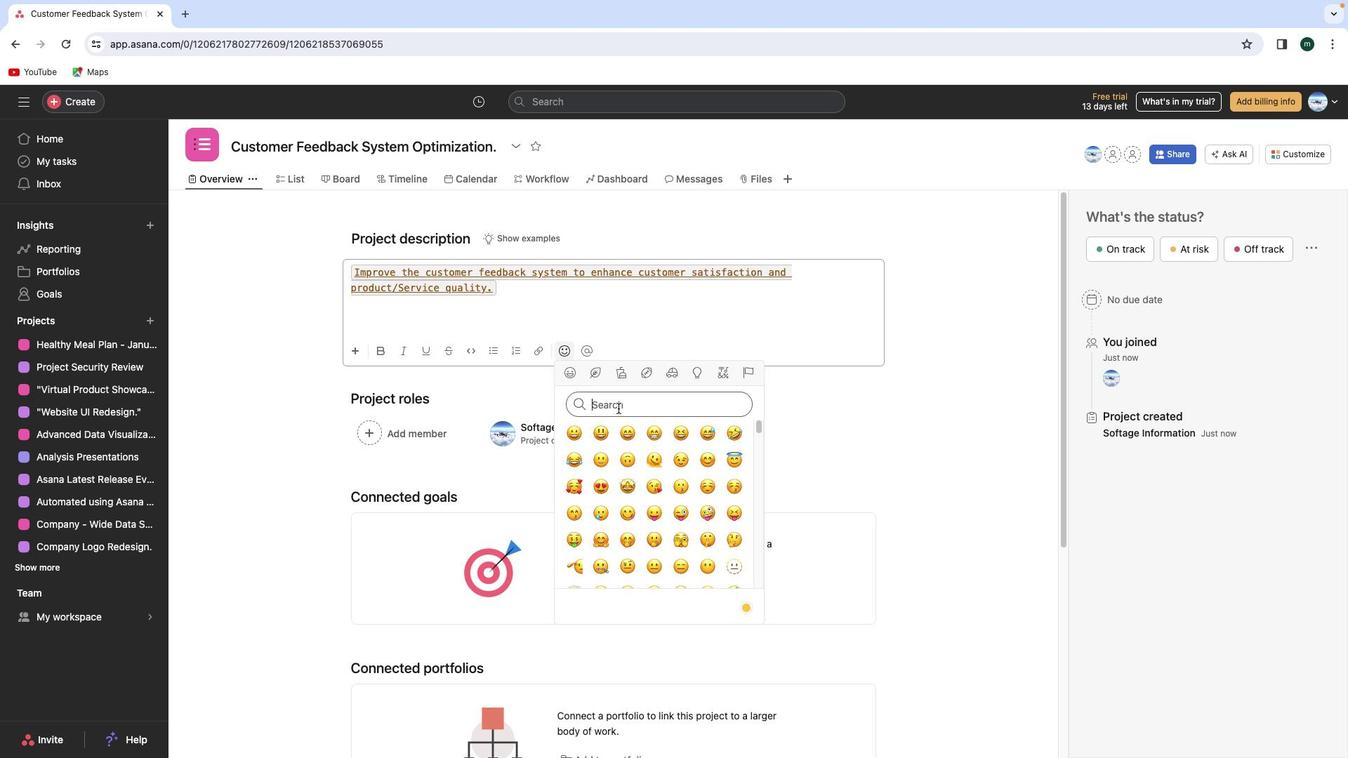 
Action: Key pressed 'o''b'Key.backspace
Screenshot: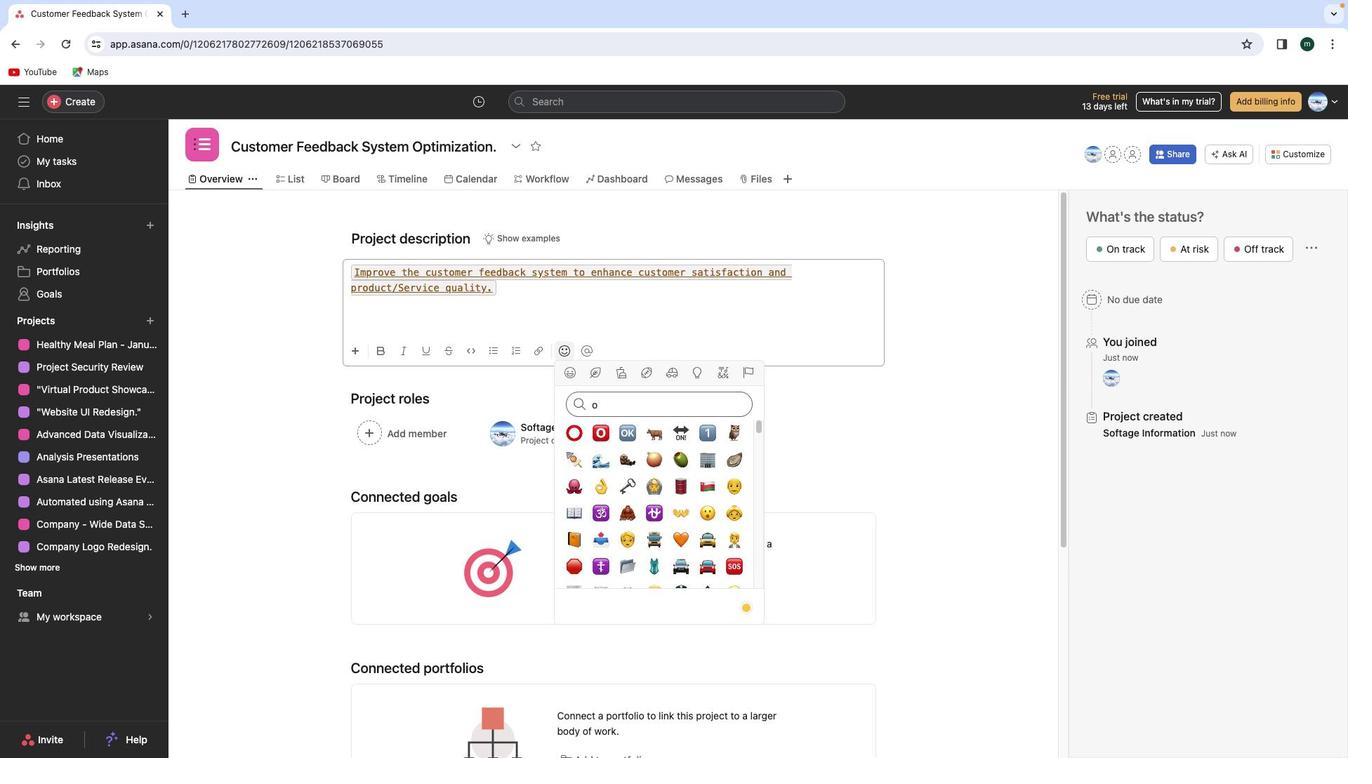 
Action: Mouse moved to (1203, 369)
Screenshot: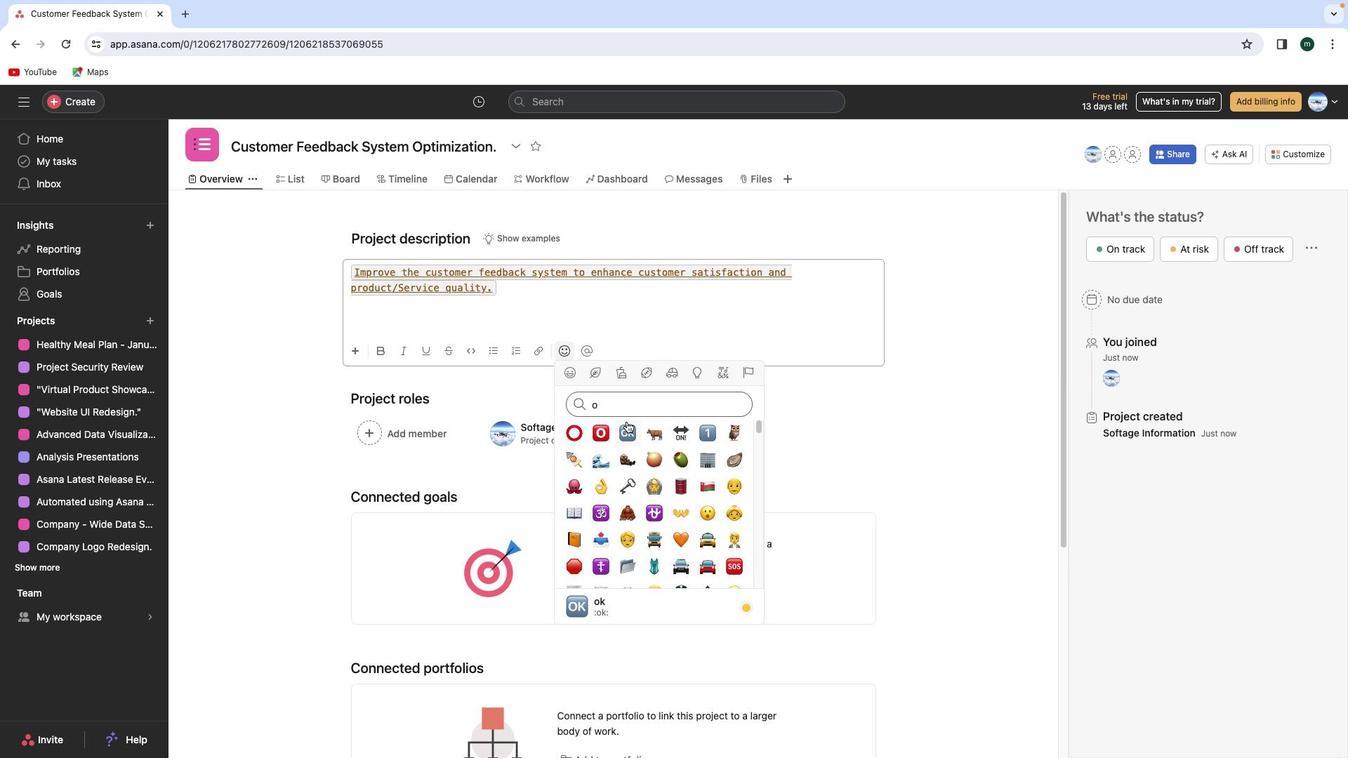 
Action: Key pressed Key.backspace
Screenshot: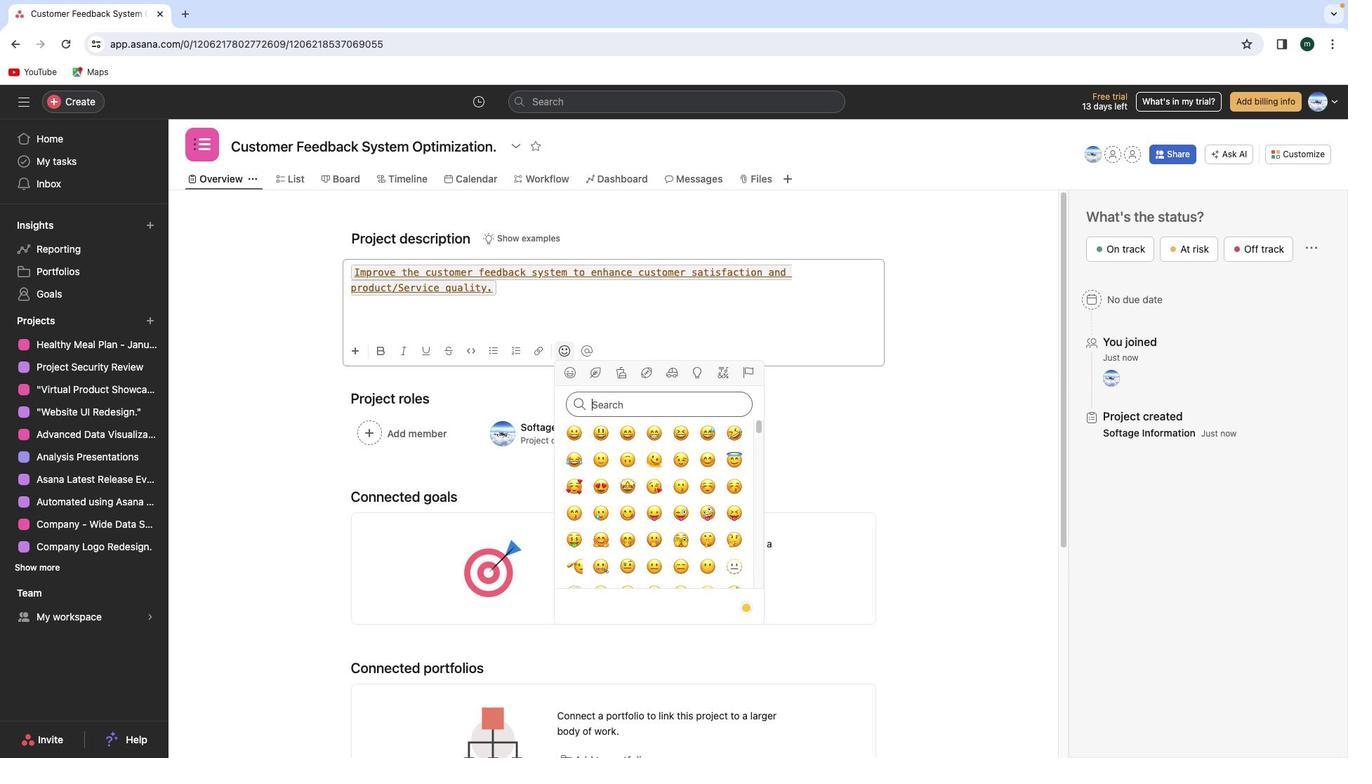 
Action: Mouse moved to (1207, 378)
Screenshot: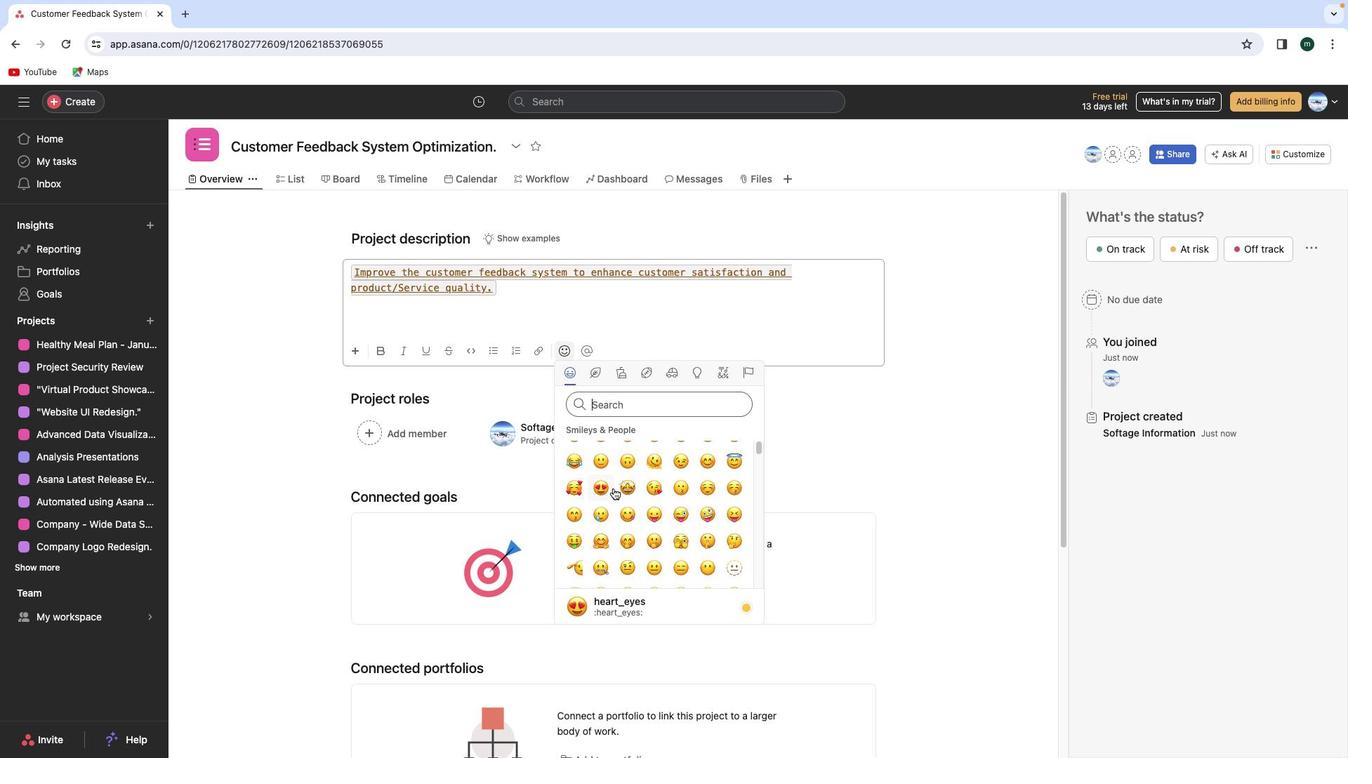 
Action: Mouse scrolled (1207, 378) with delta (1357, 311)
Screenshot: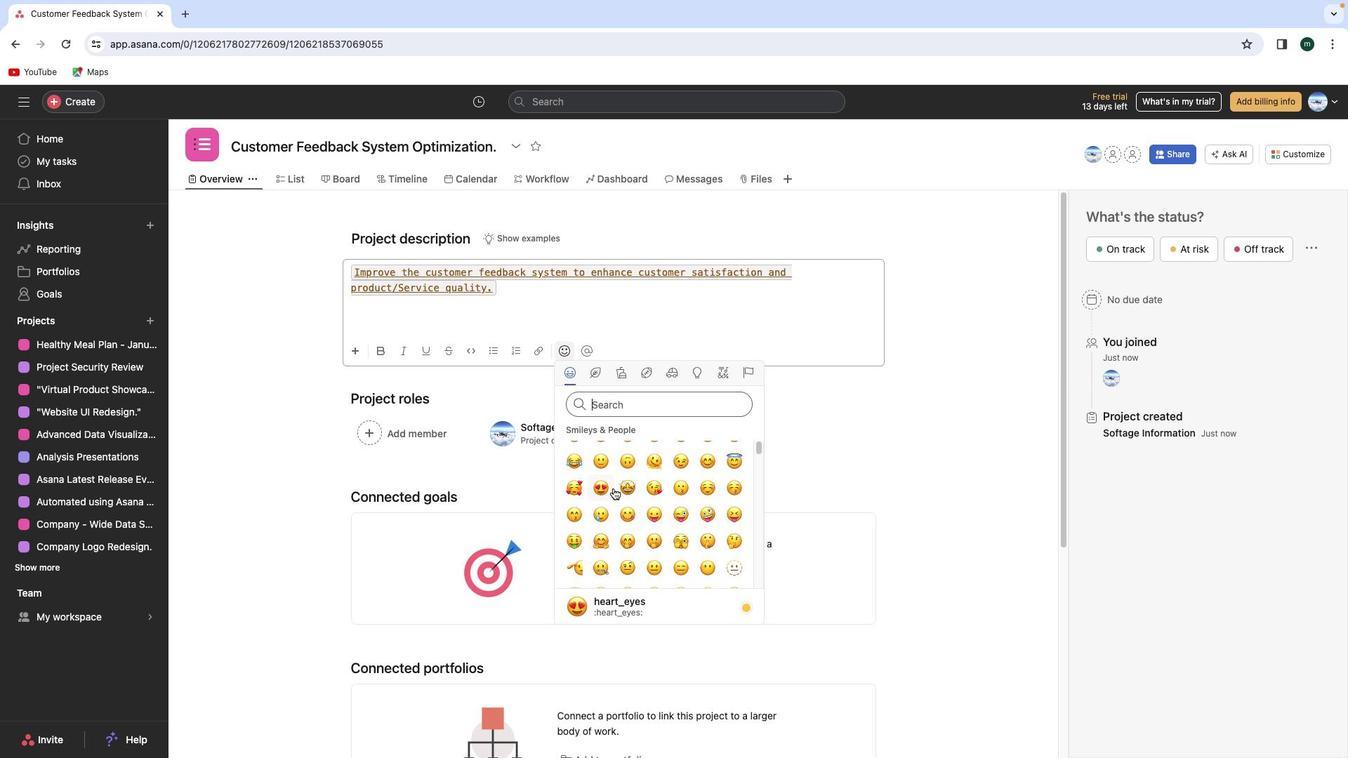 
Action: Mouse scrolled (1207, 378) with delta (1357, 311)
Screenshot: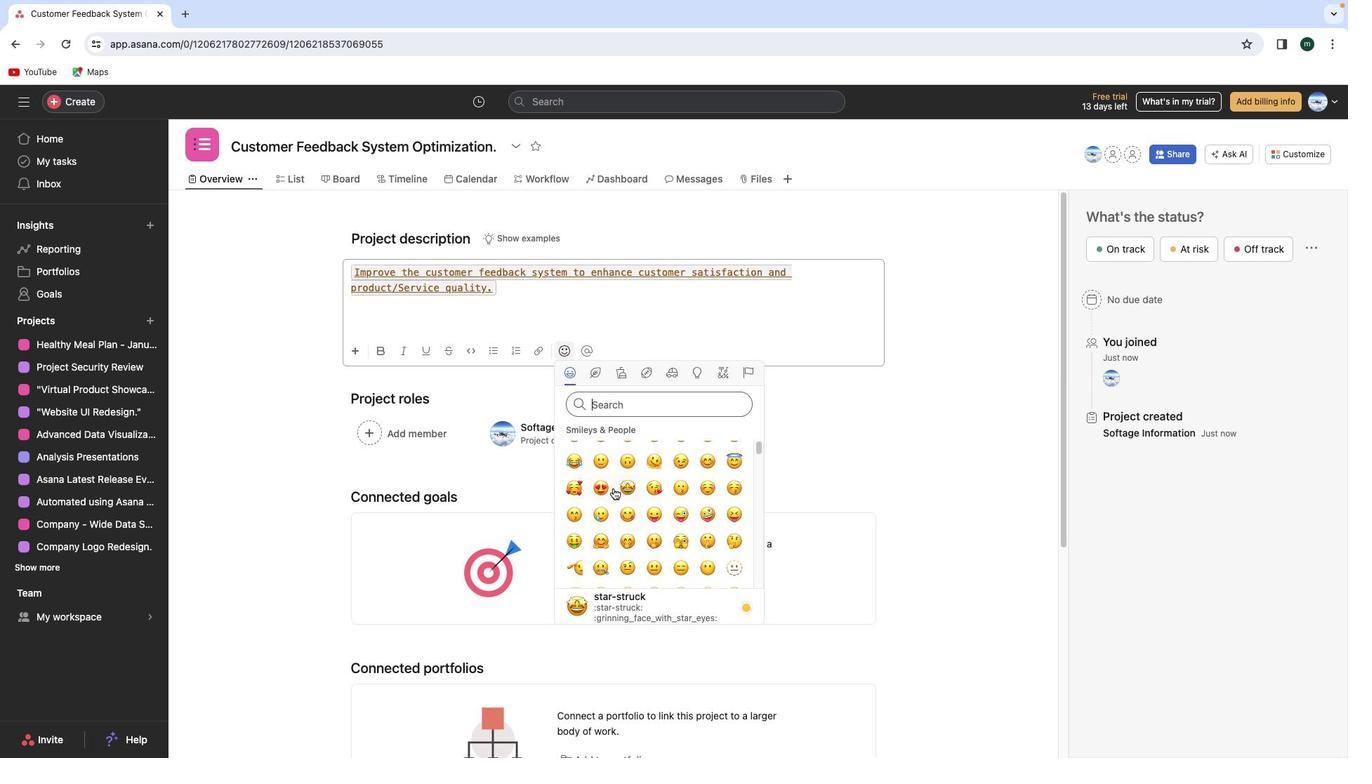 
Action: Mouse moved to (1140, 375)
Screenshot: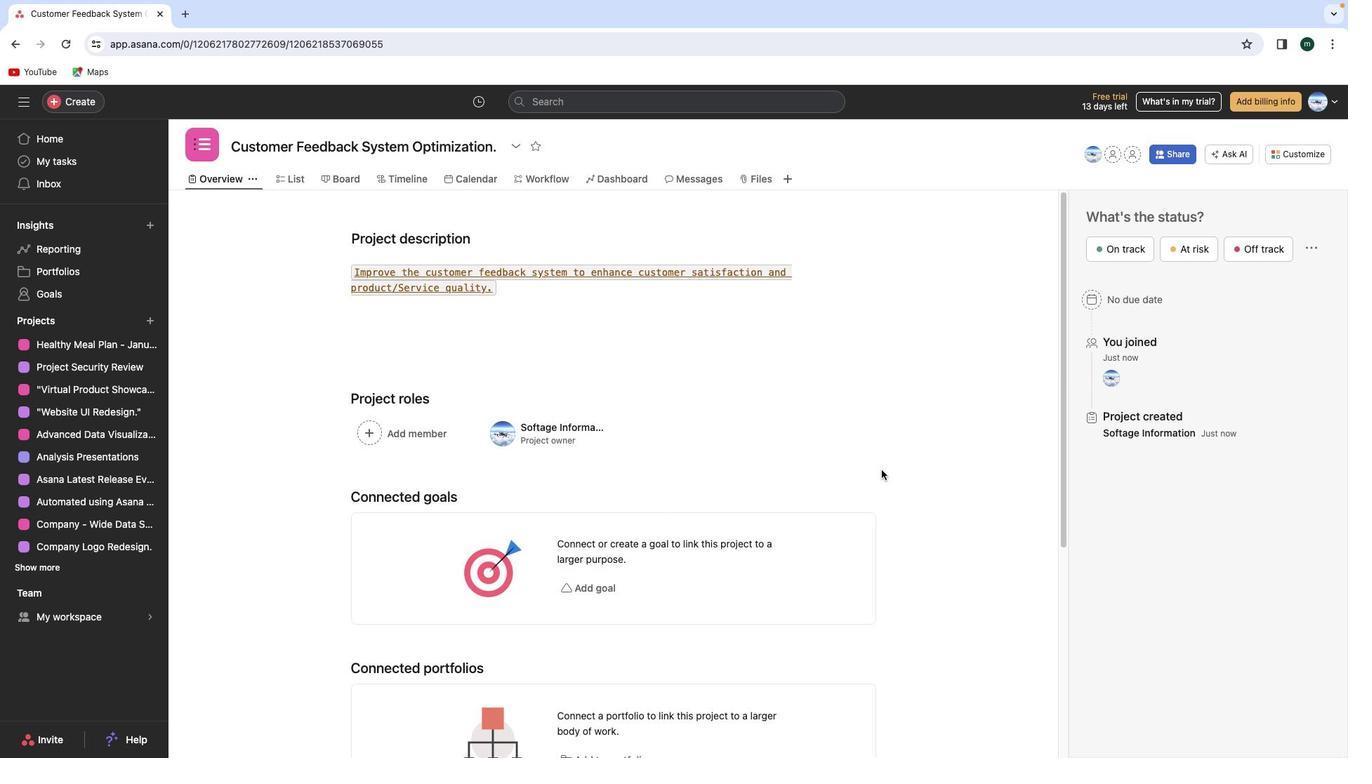 
Action: Mouse pressed left at (1140, 375)
Screenshot: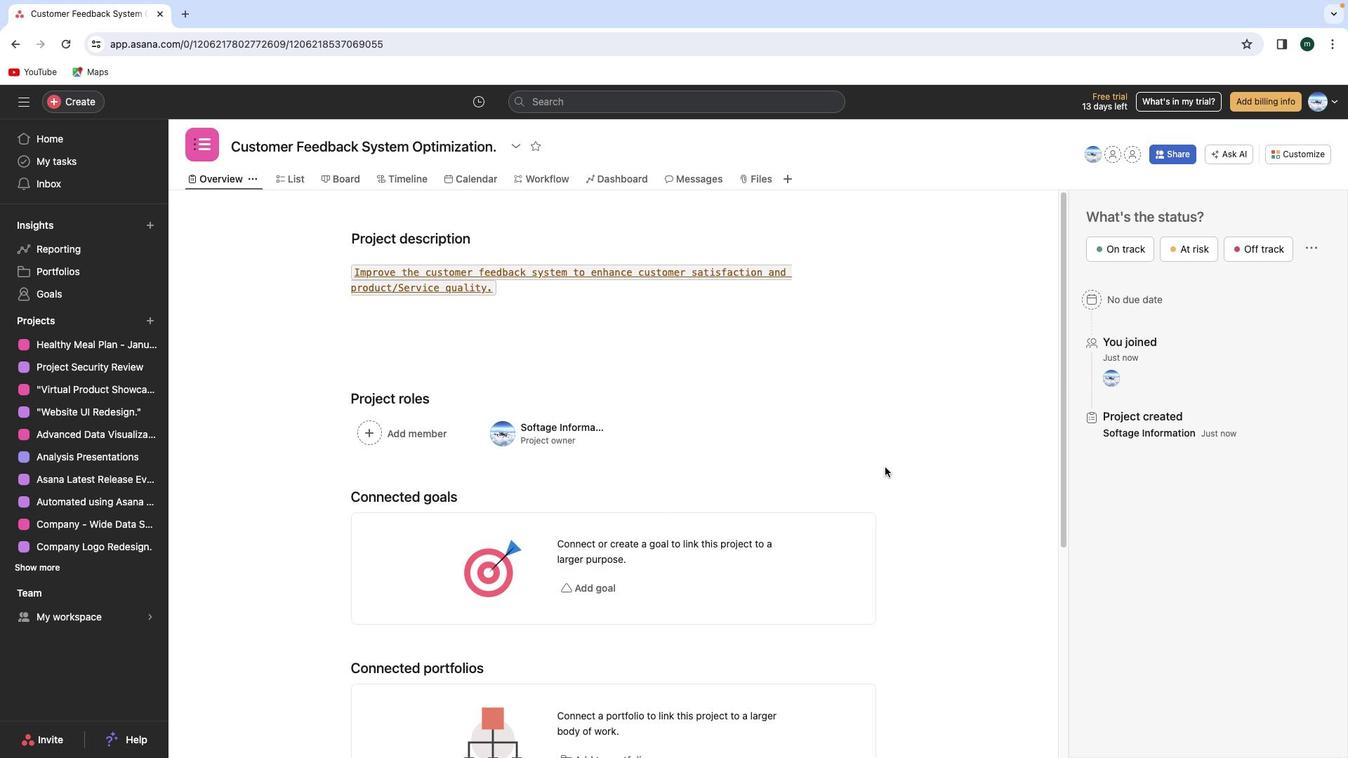
Action: Mouse moved to (1252, 370)
Screenshot: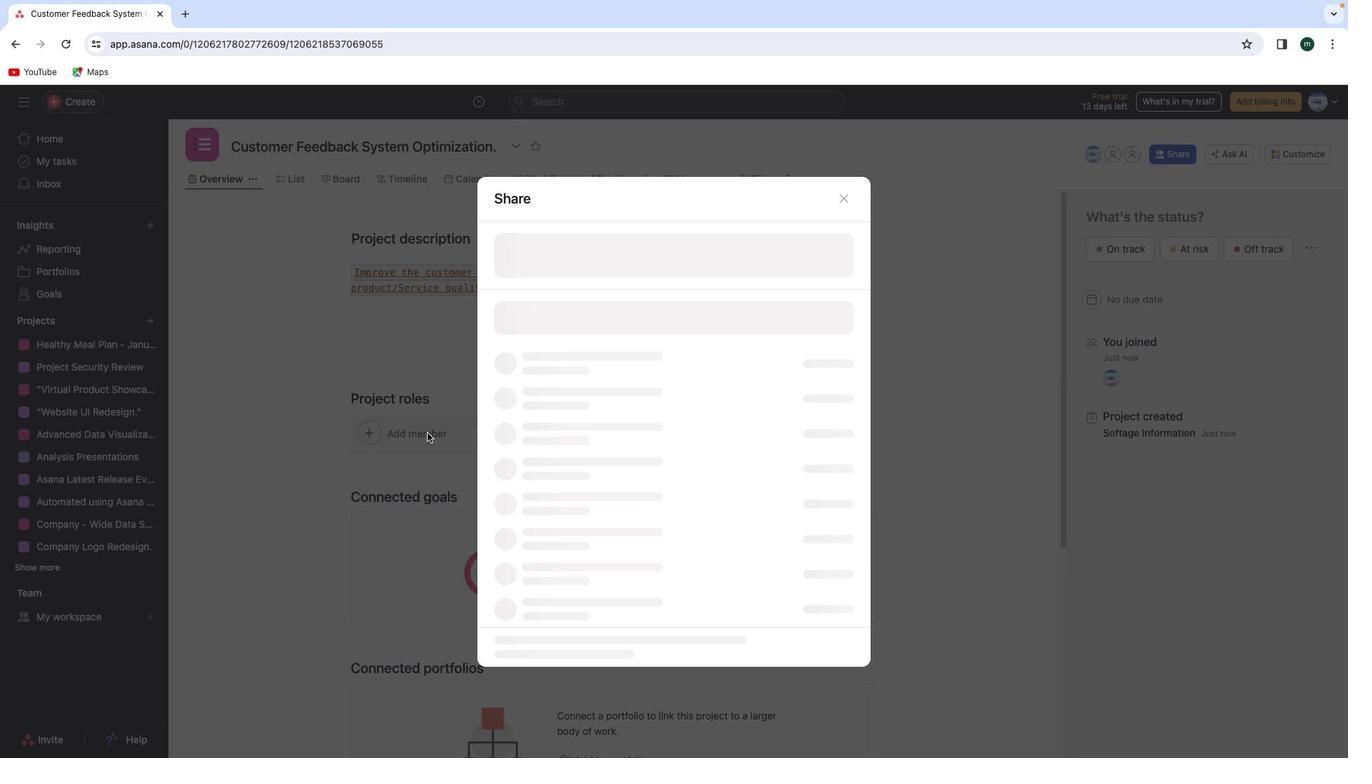 
Action: Mouse pressed left at (1252, 370)
Screenshot: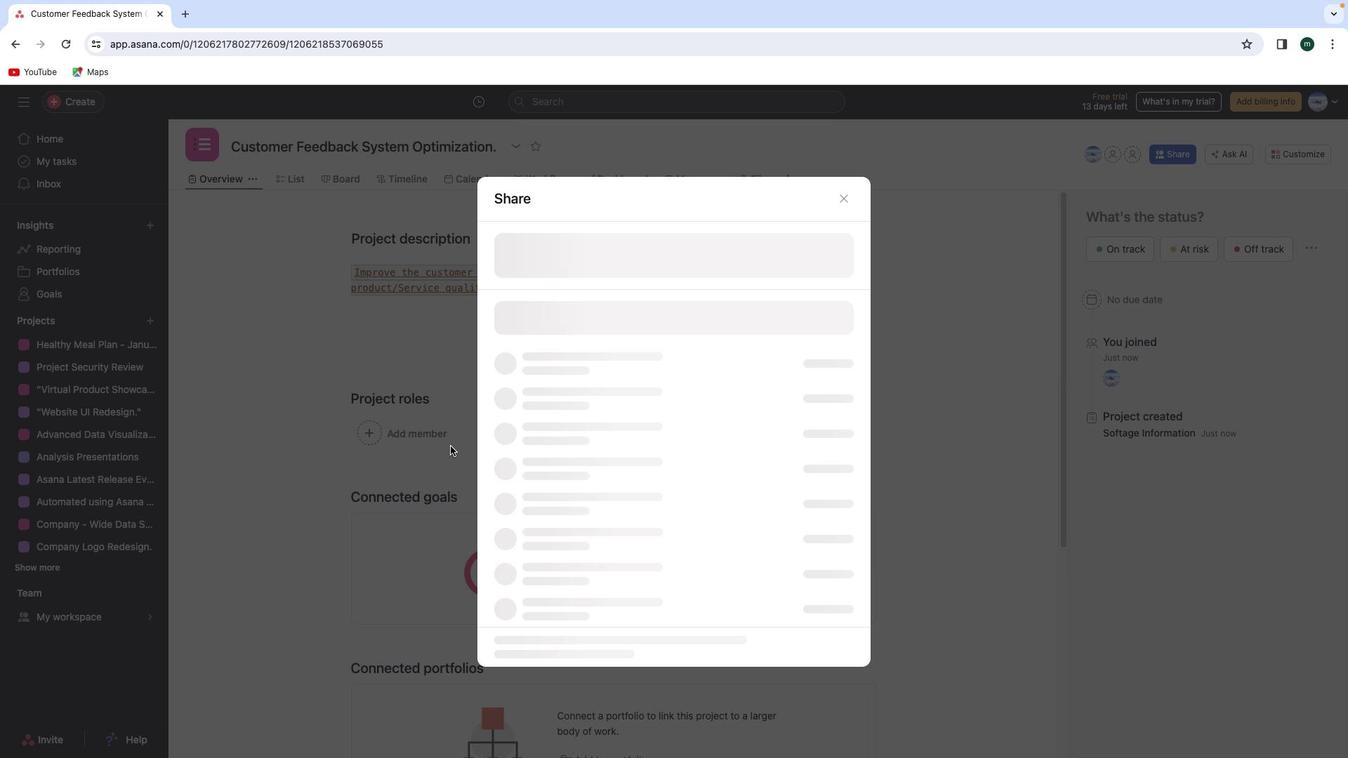 
Action: Mouse moved to (1215, 361)
Screenshot: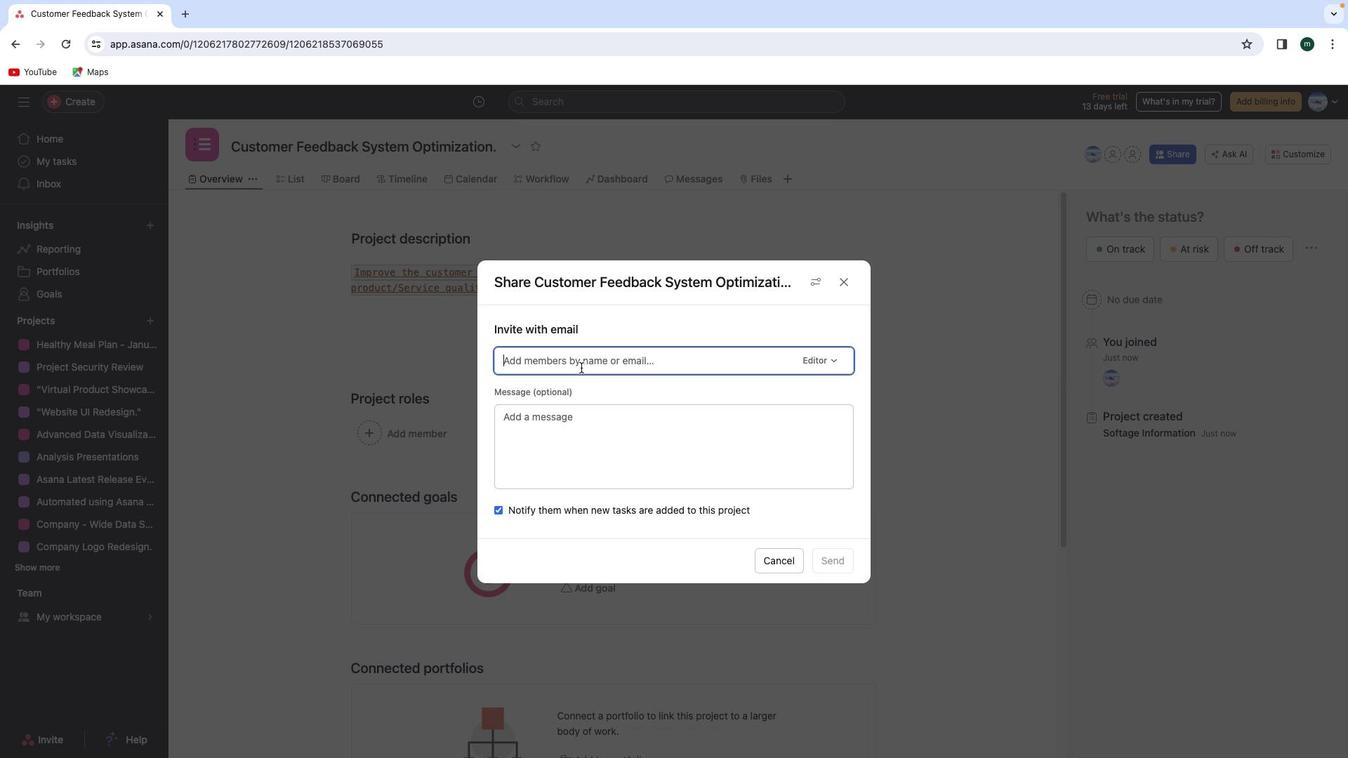 
Action: Mouse pressed left at (1215, 361)
Screenshot: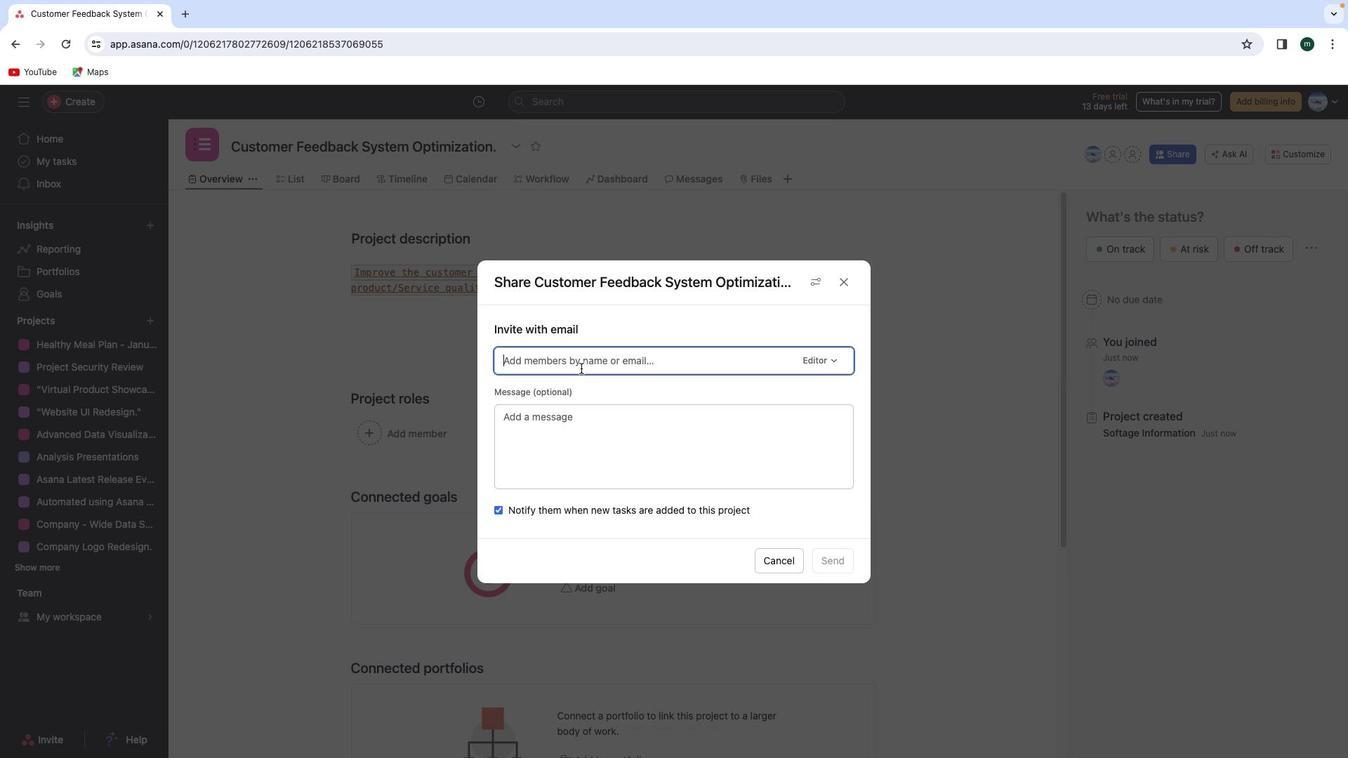 
Action: Mouse moved to (1215, 361)
Screenshot: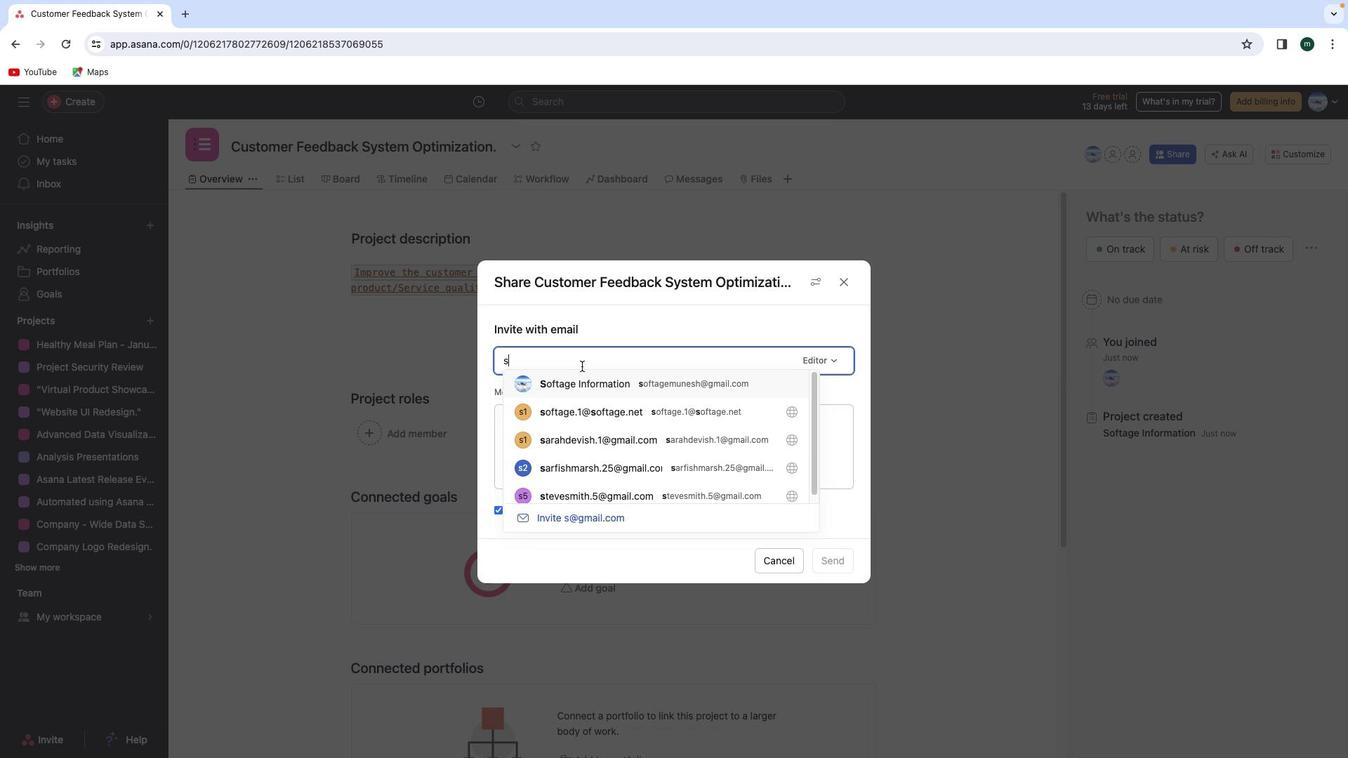 
Action: Key pressed 's'
Screenshot: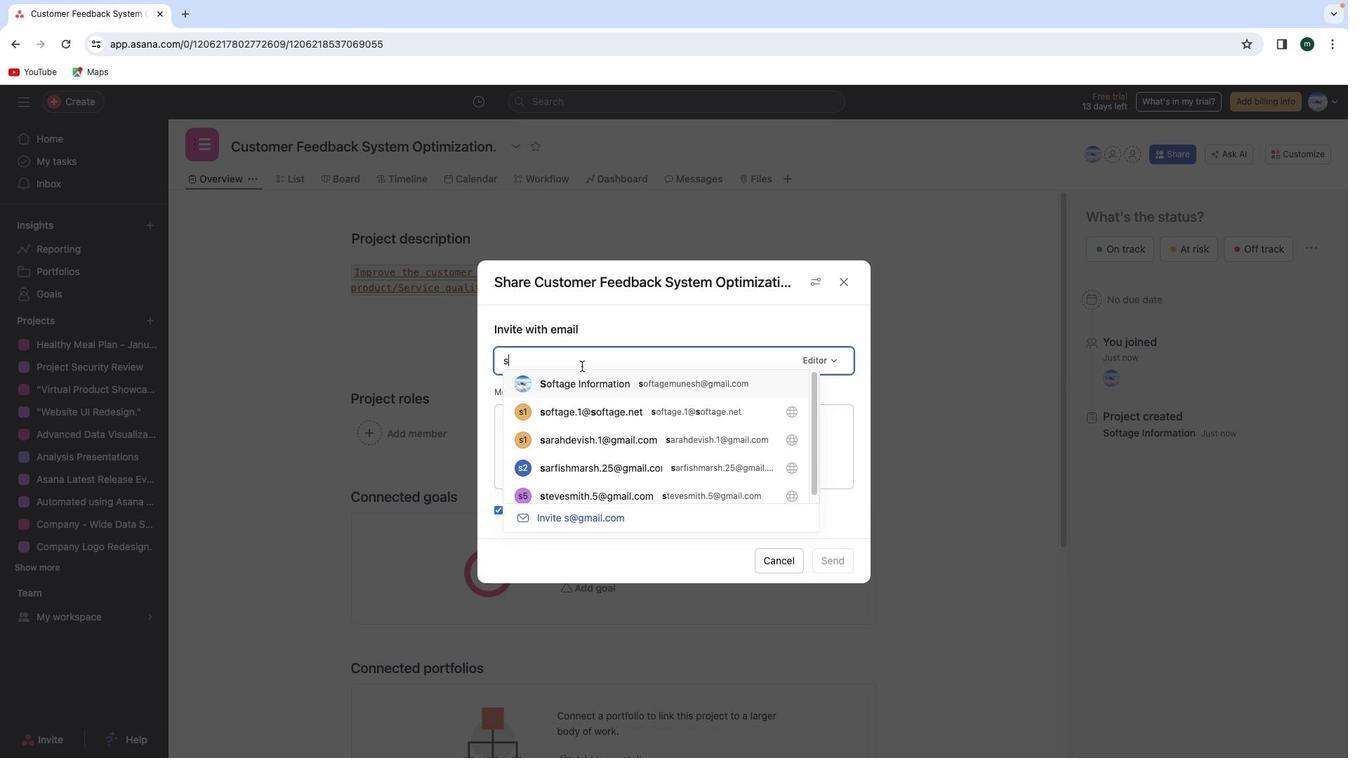 
Action: Mouse moved to (1212, 368)
Screenshot: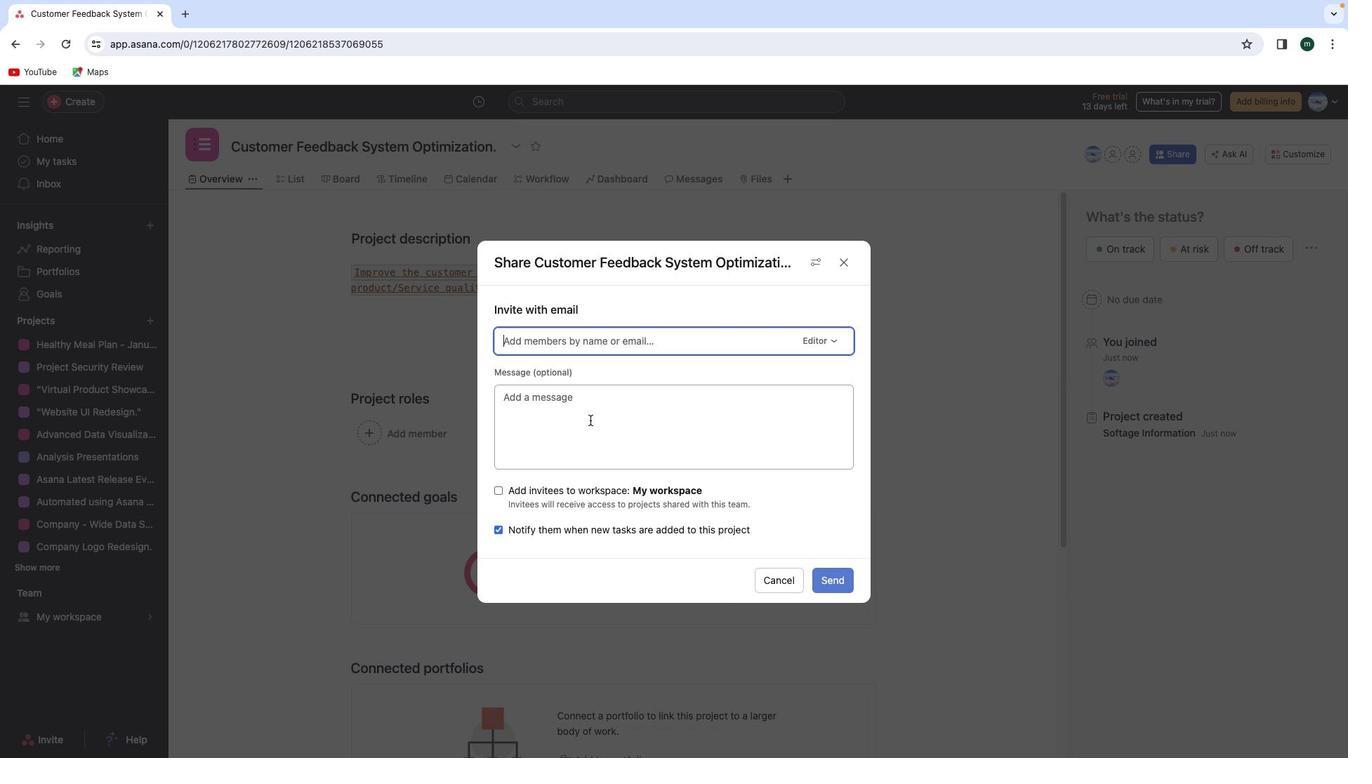 
Action: Mouse pressed left at (1212, 368)
Screenshot: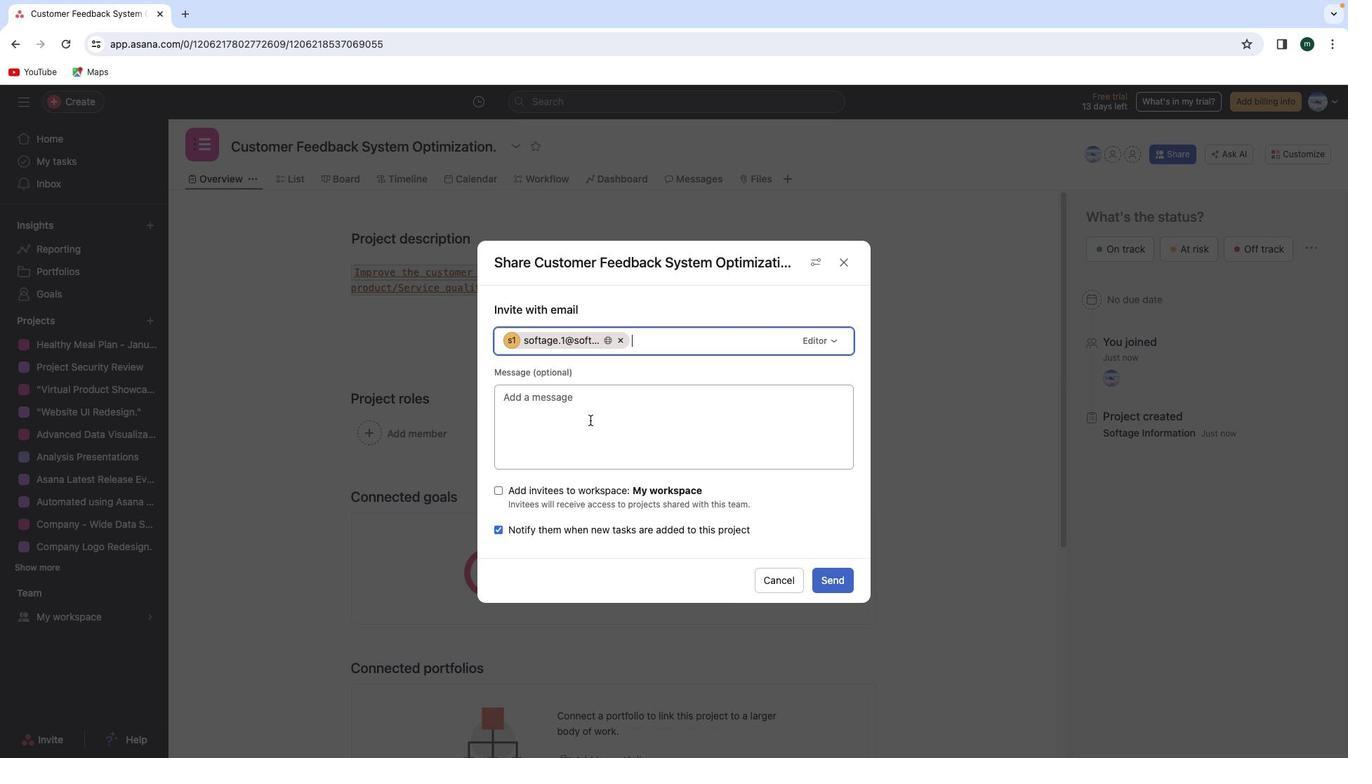 
Action: Key pressed 's'
Screenshot: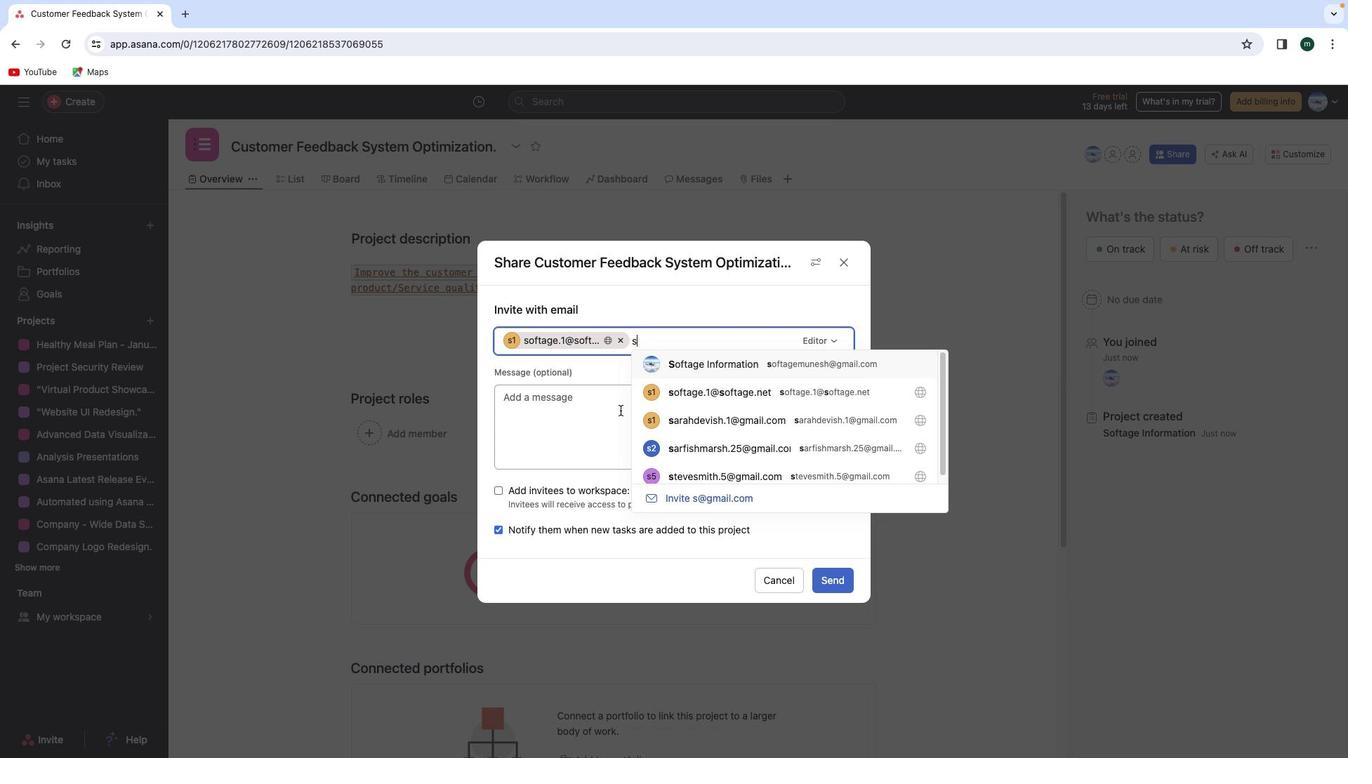 
Action: Mouse moved to (1187, 370)
Screenshot: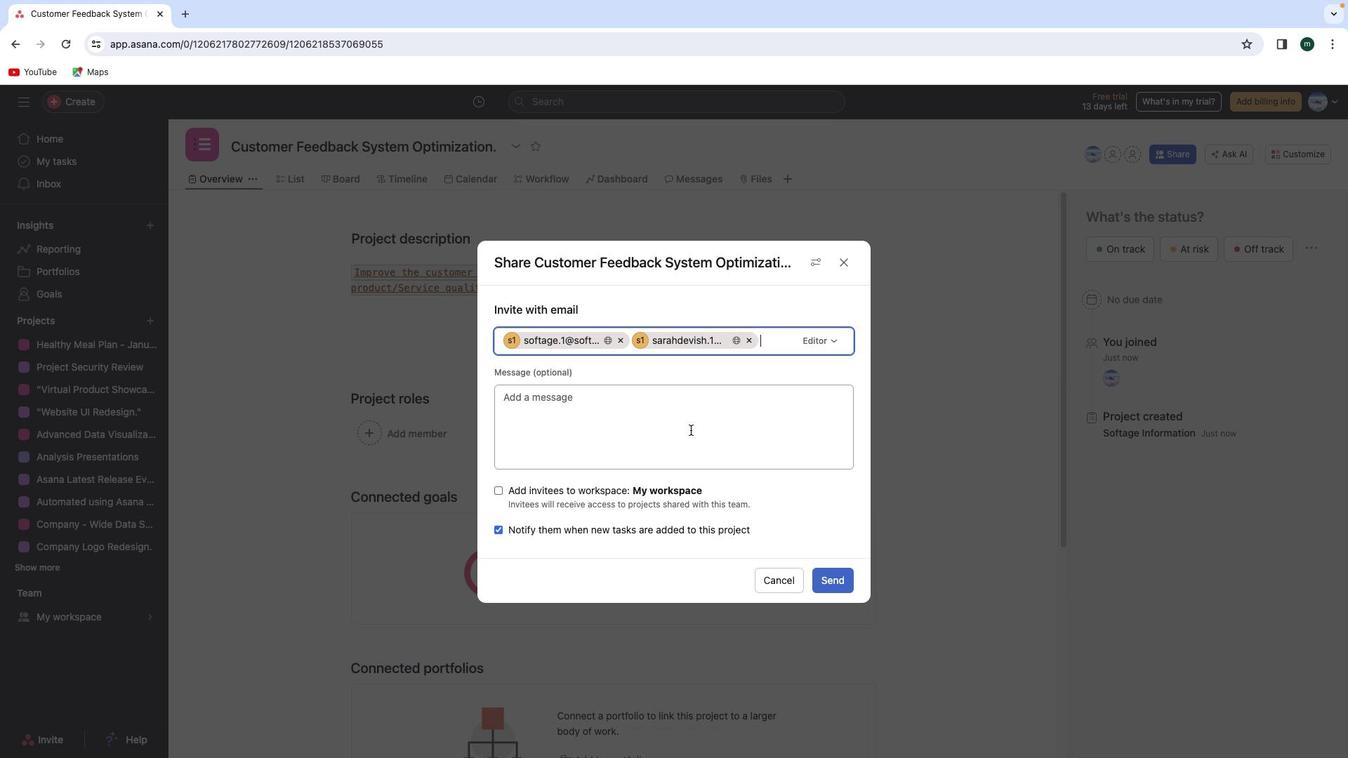 
Action: Mouse pressed left at (1187, 370)
Screenshot: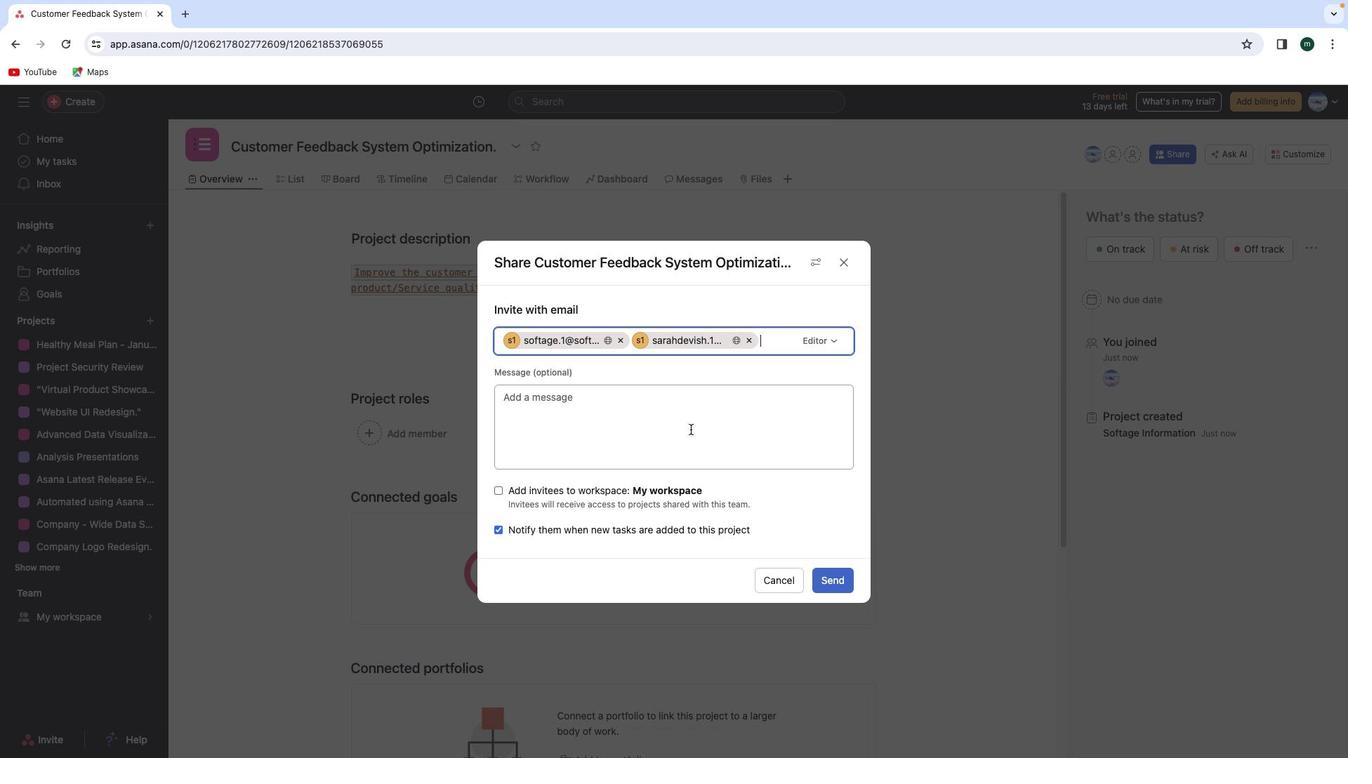 
Action: Mouse moved to (1187, 370)
Screenshot: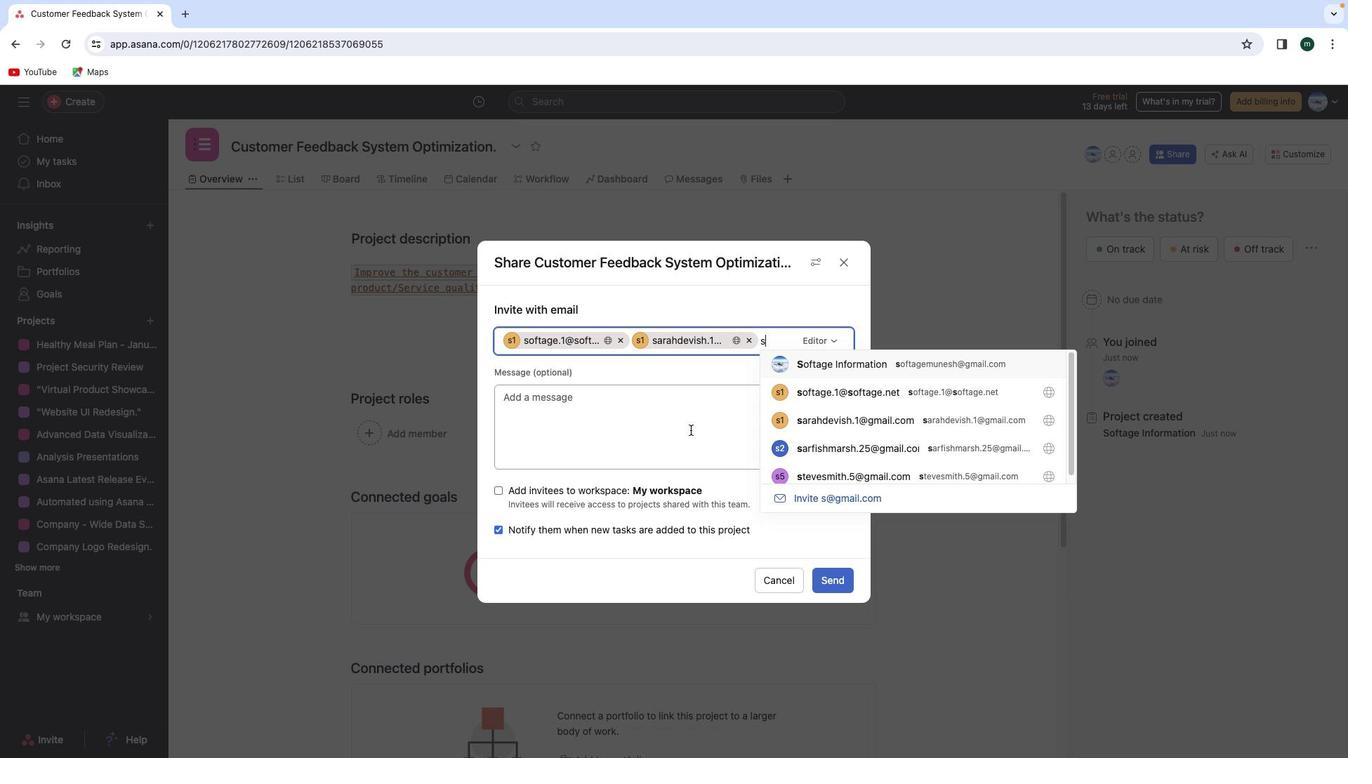 
Action: Key pressed 's'
Screenshot: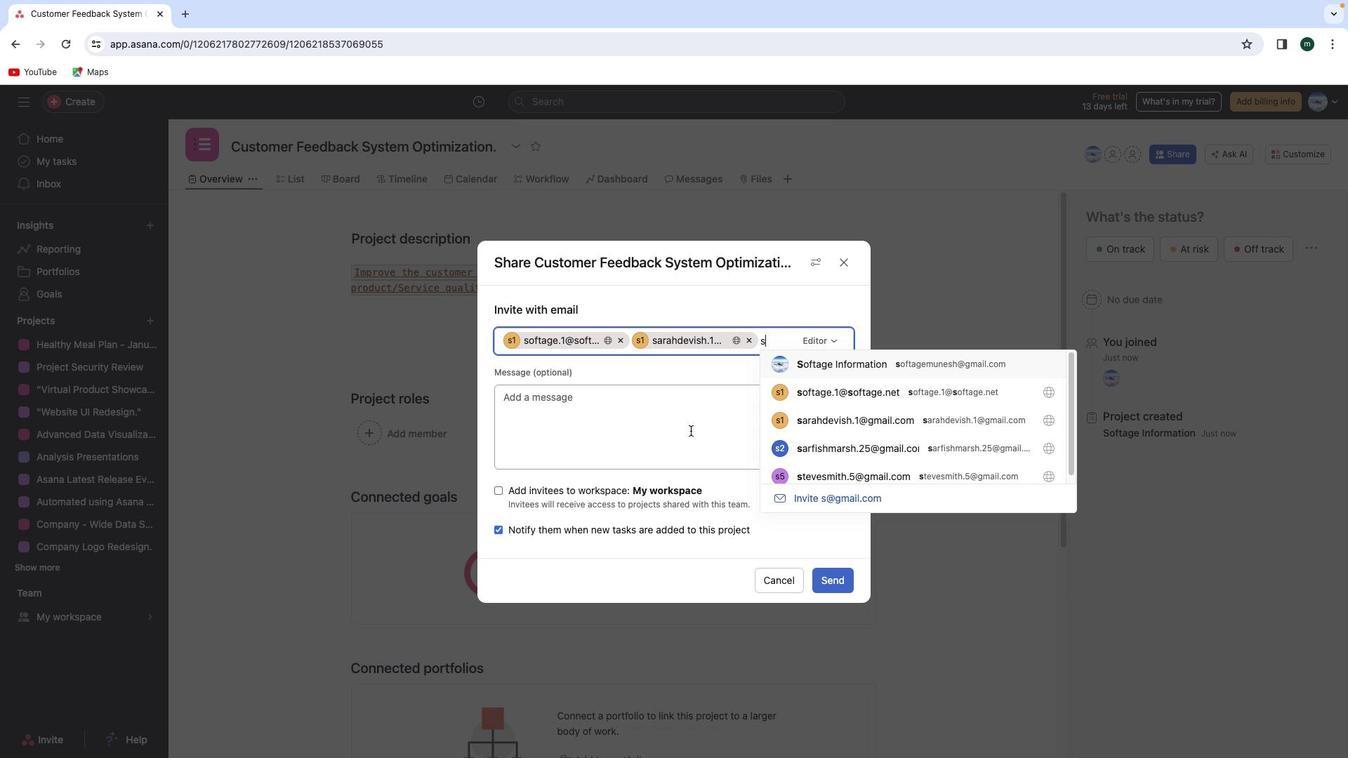 
Action: Mouse moved to (1158, 372)
Screenshot: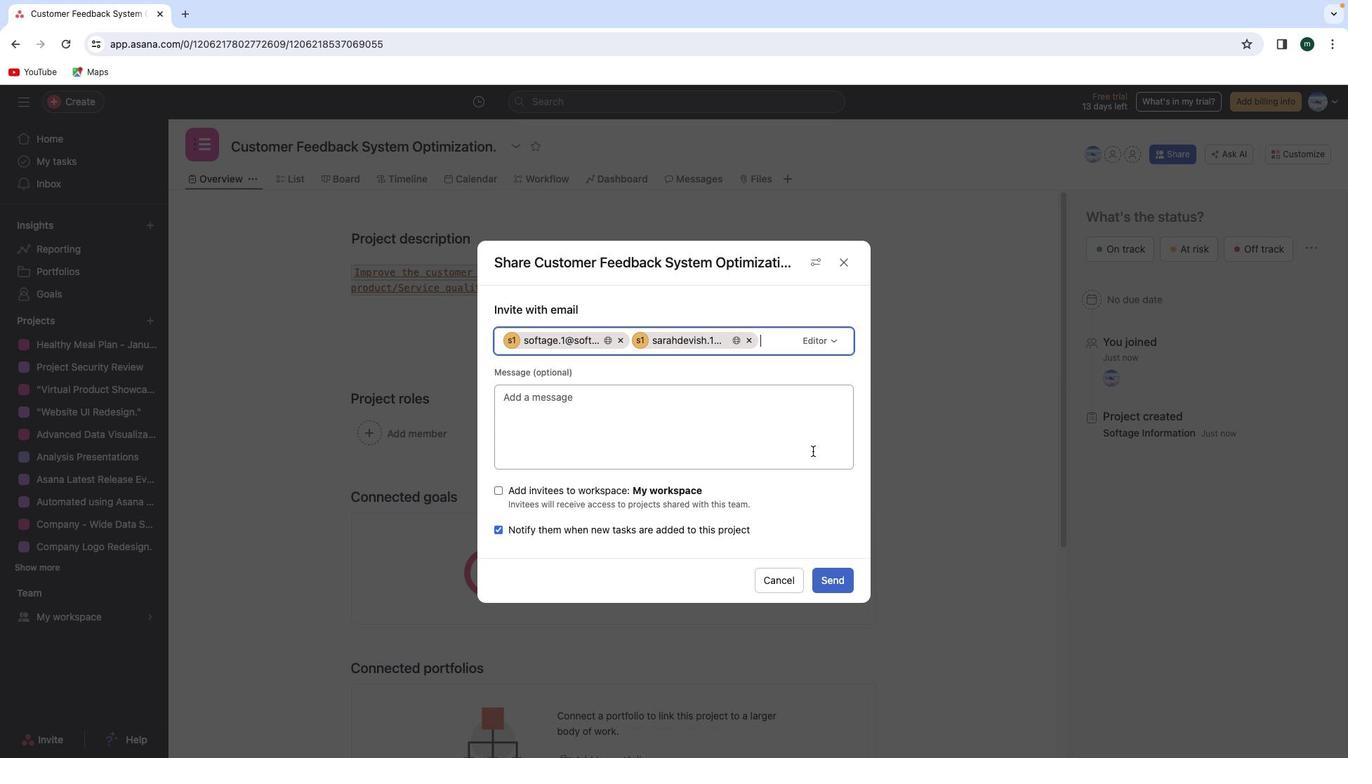 
Action: Mouse pressed left at (1158, 372)
Screenshot: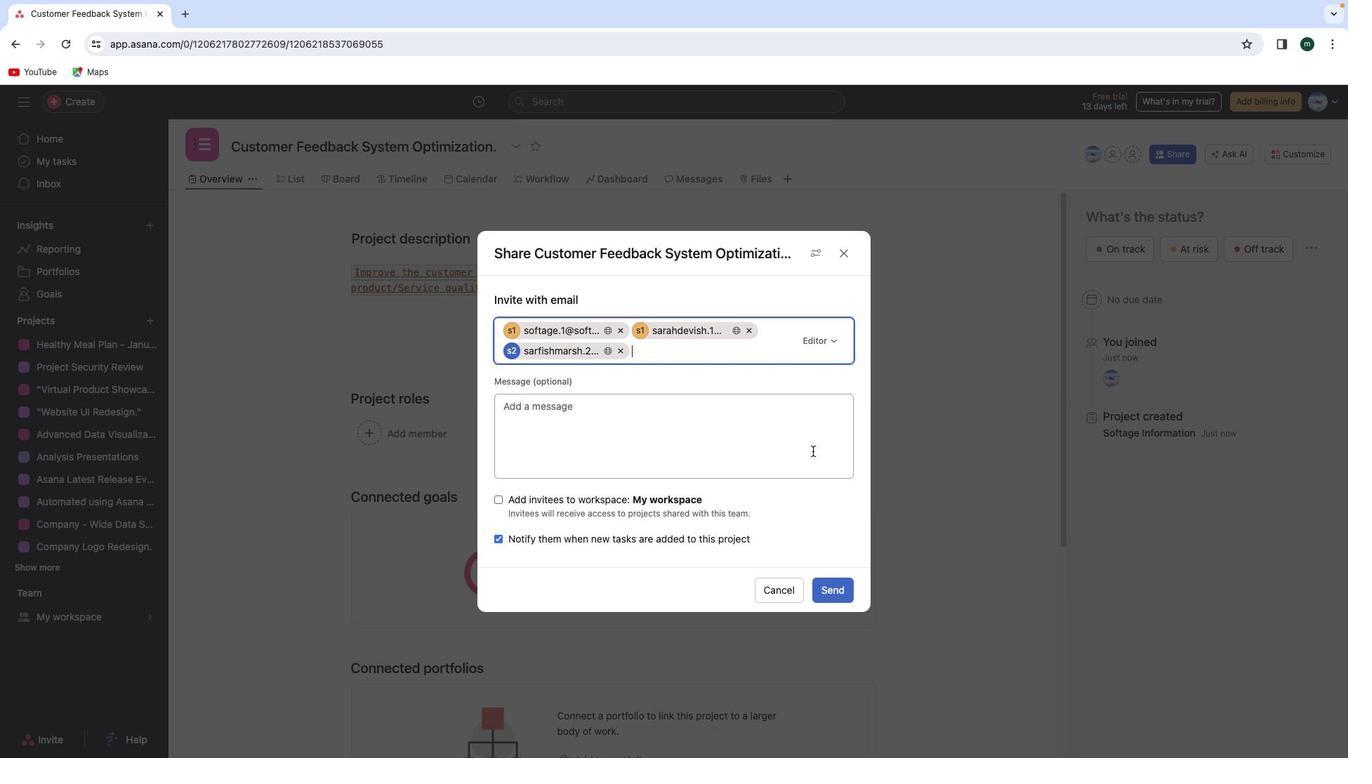 
Action: Mouse moved to (1158, 372)
Screenshot: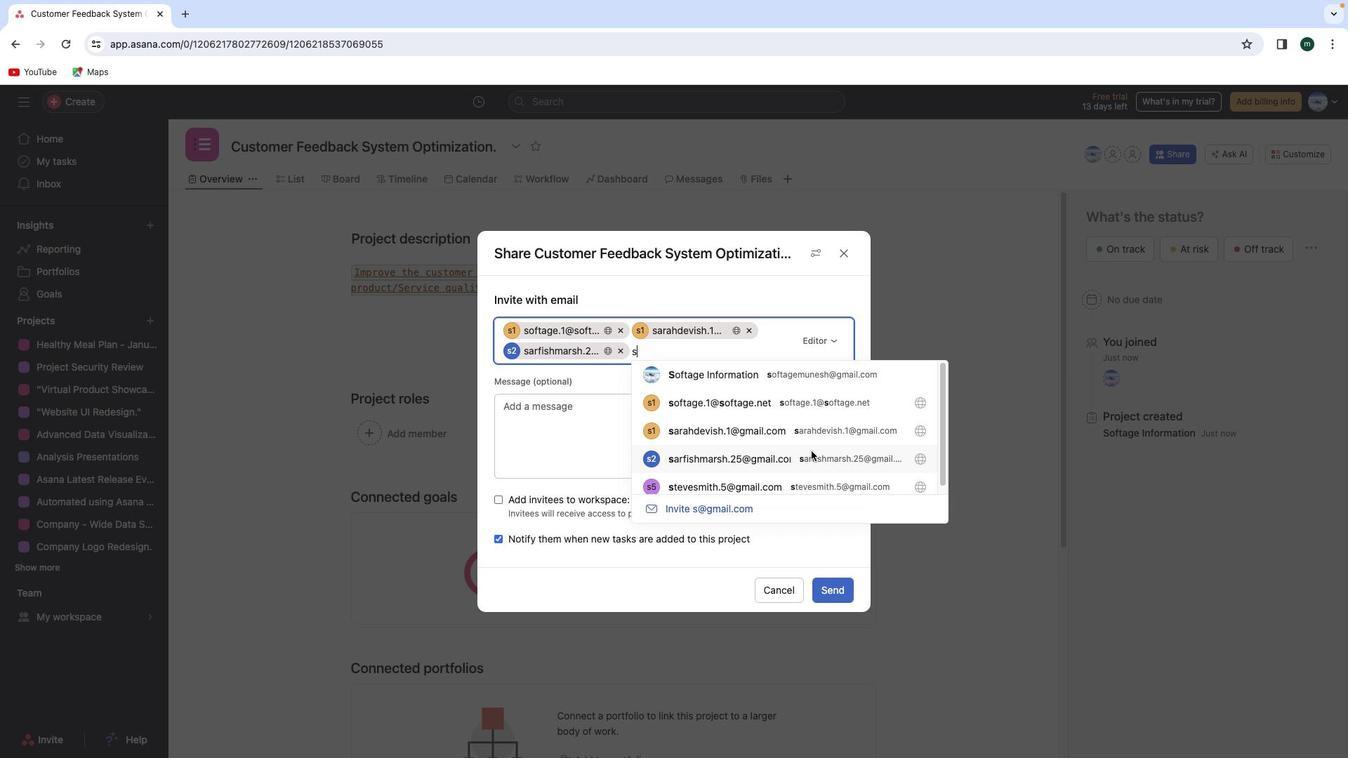 
Action: Key pressed 's'
Screenshot: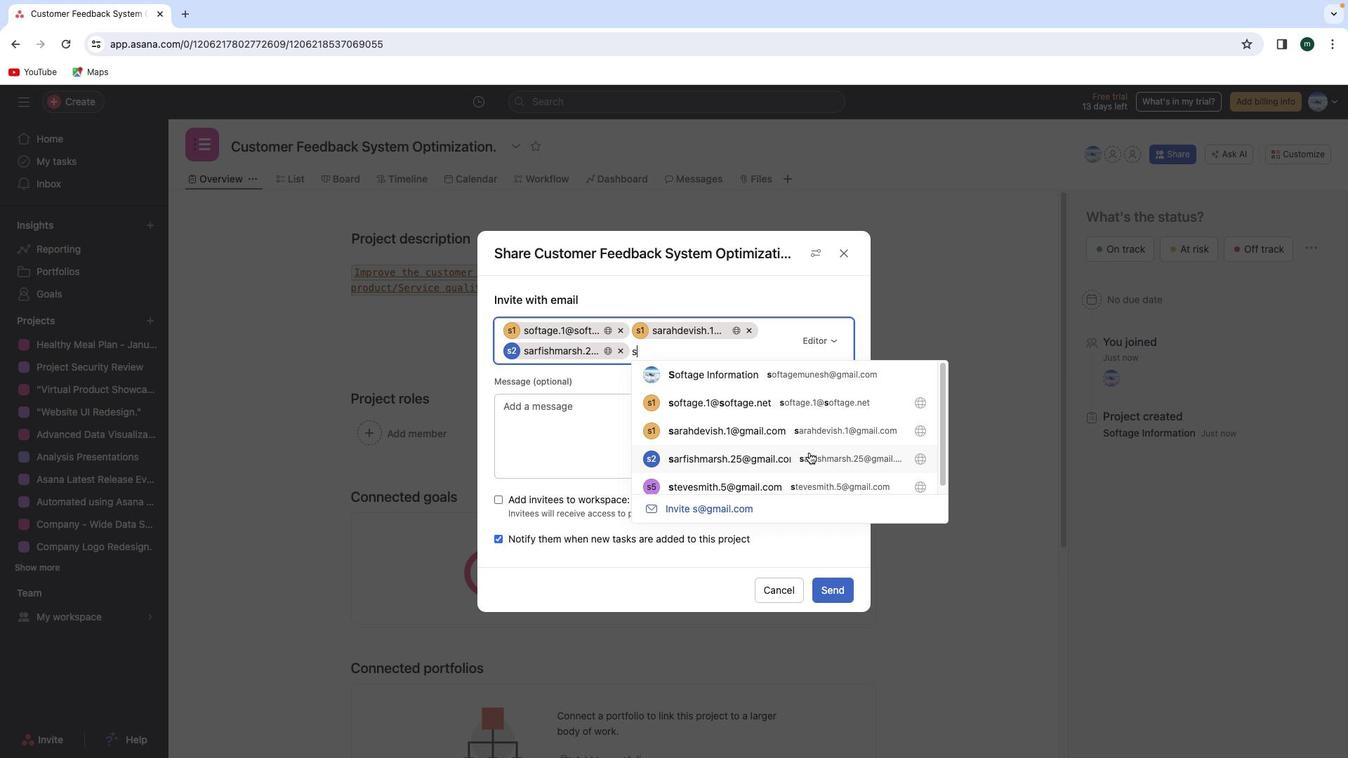 
Action: Mouse moved to (1167, 374)
Screenshot: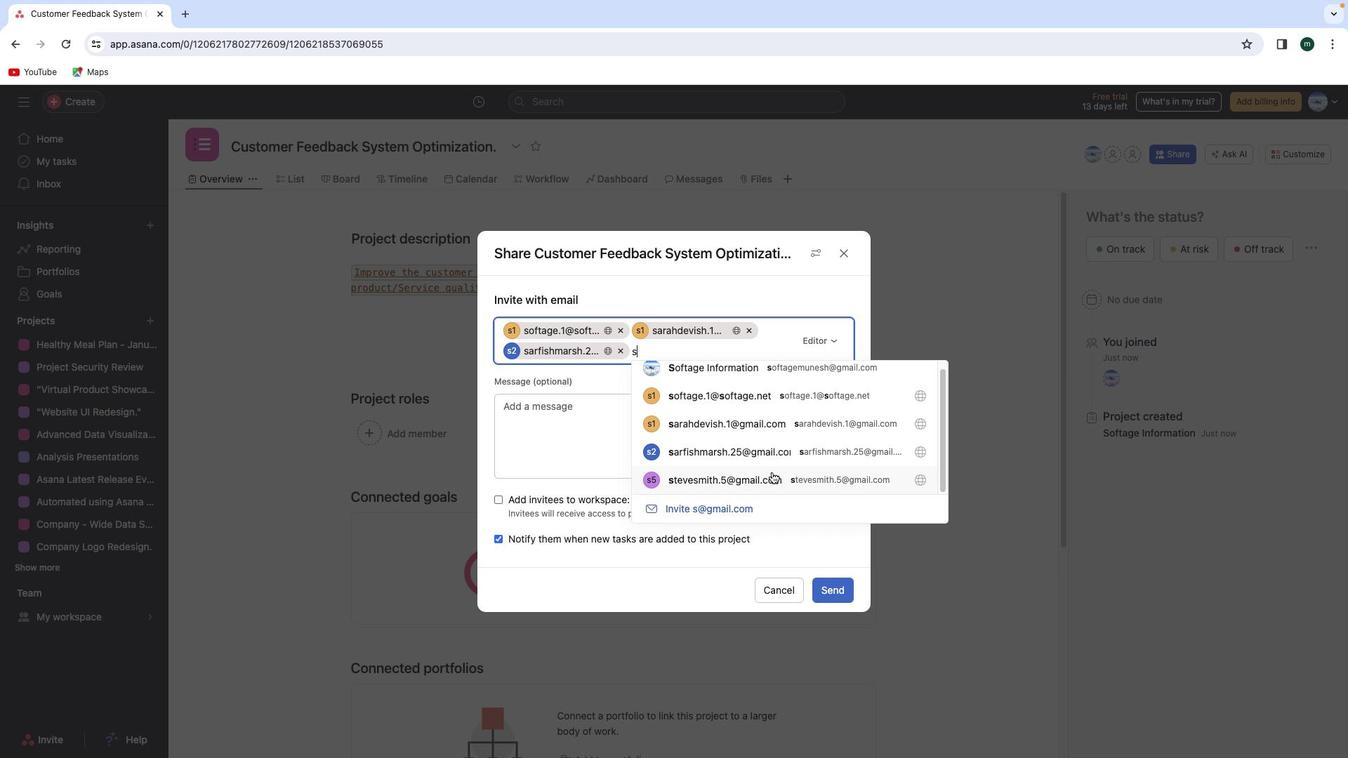 
Action: Mouse scrolled (1167, 374) with delta (1357, 311)
Screenshot: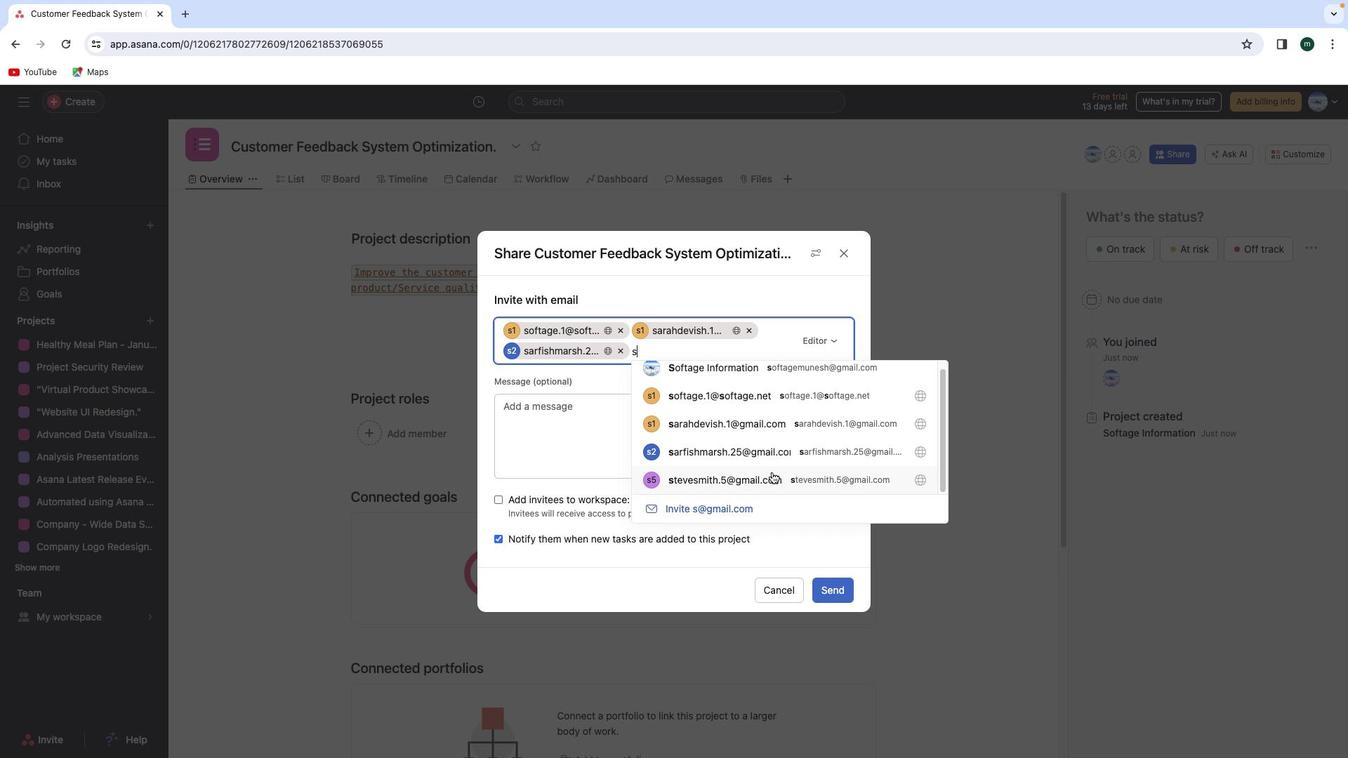 
Action: Mouse moved to (1167, 374)
Screenshot: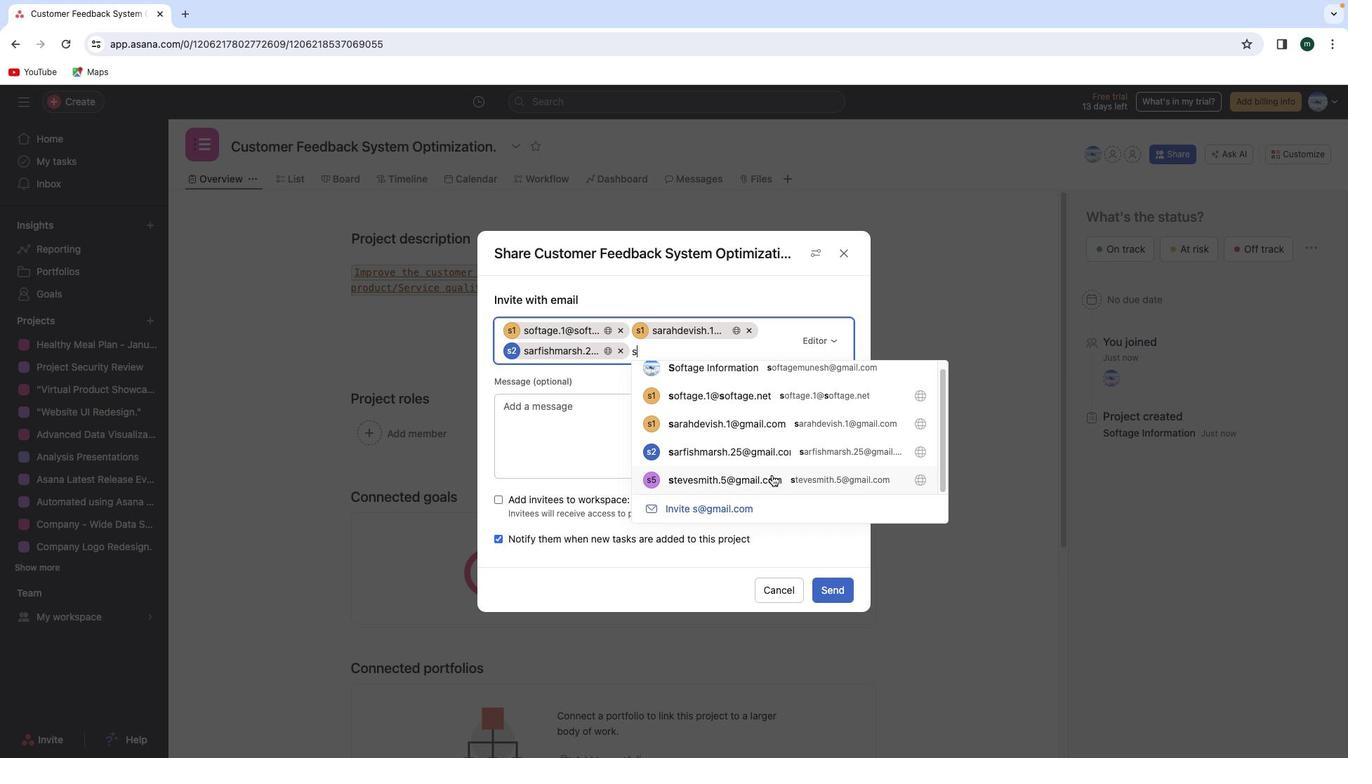 
Action: Mouse scrolled (1167, 374) with delta (1357, 311)
Screenshot: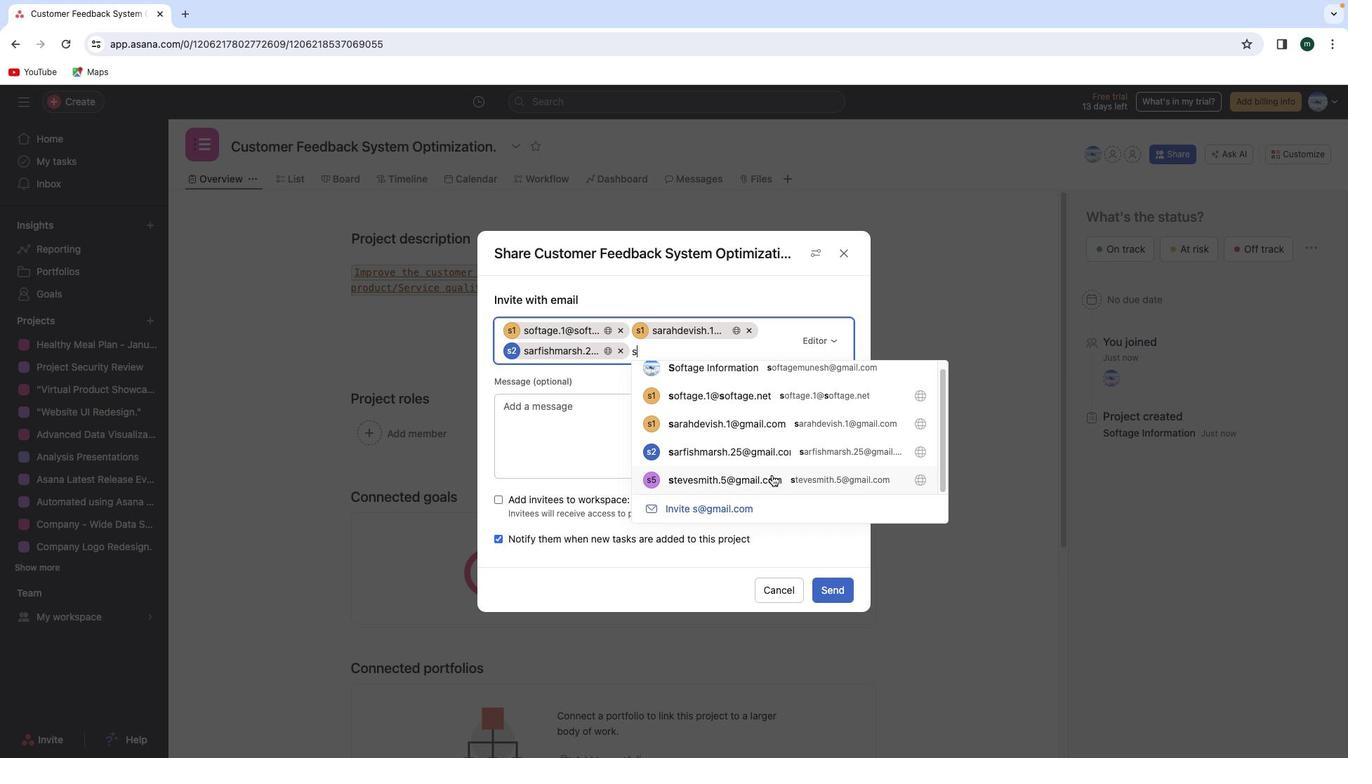 
Action: Mouse moved to (1167, 374)
Screenshot: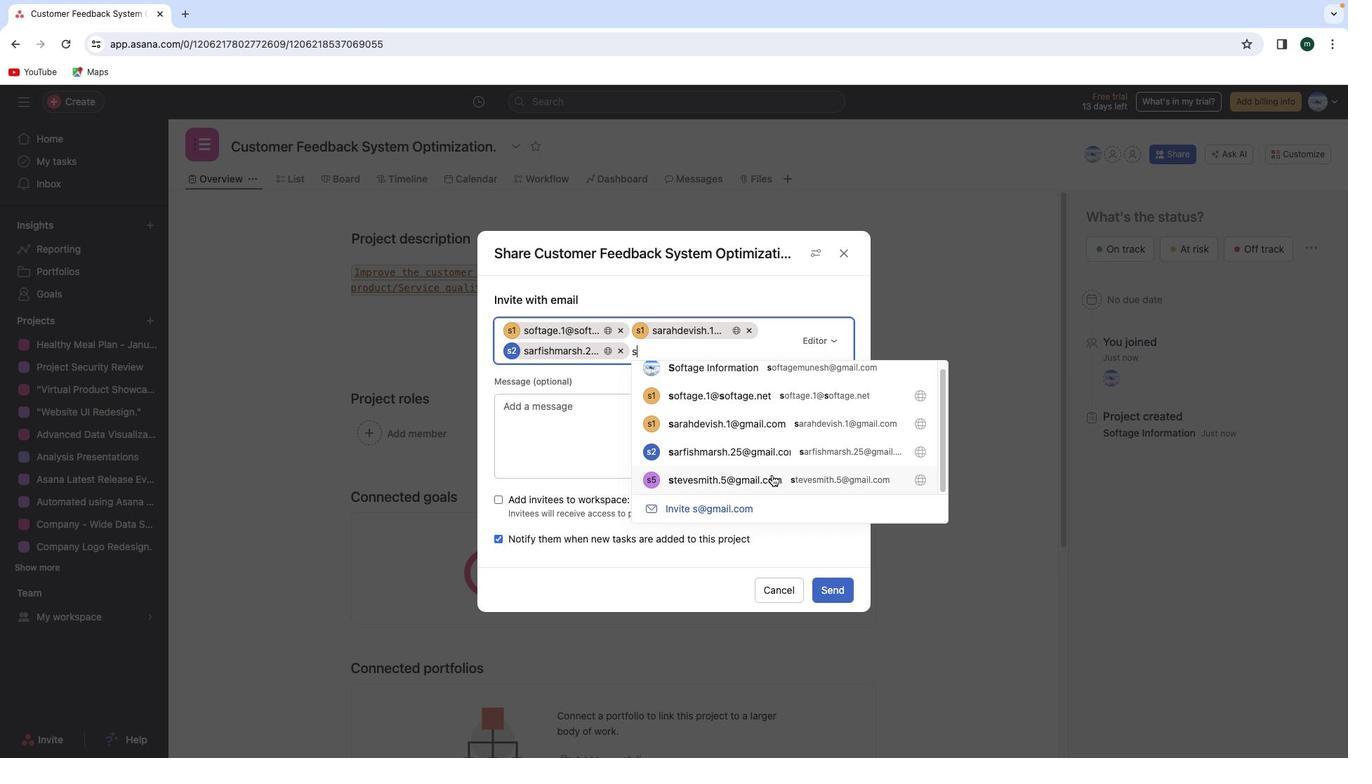 
Action: Mouse scrolled (1167, 374) with delta (1357, 311)
Screenshot: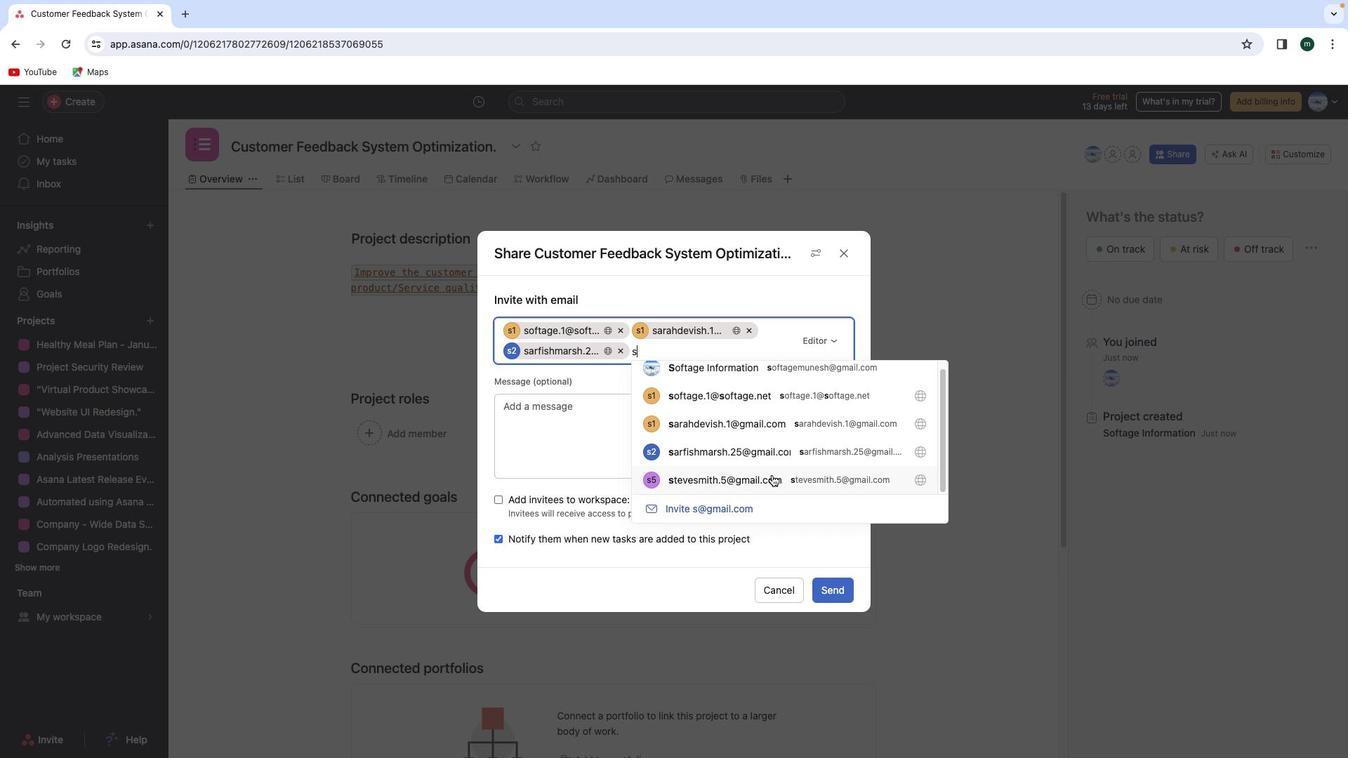 
Action: Mouse moved to (1167, 376)
Screenshot: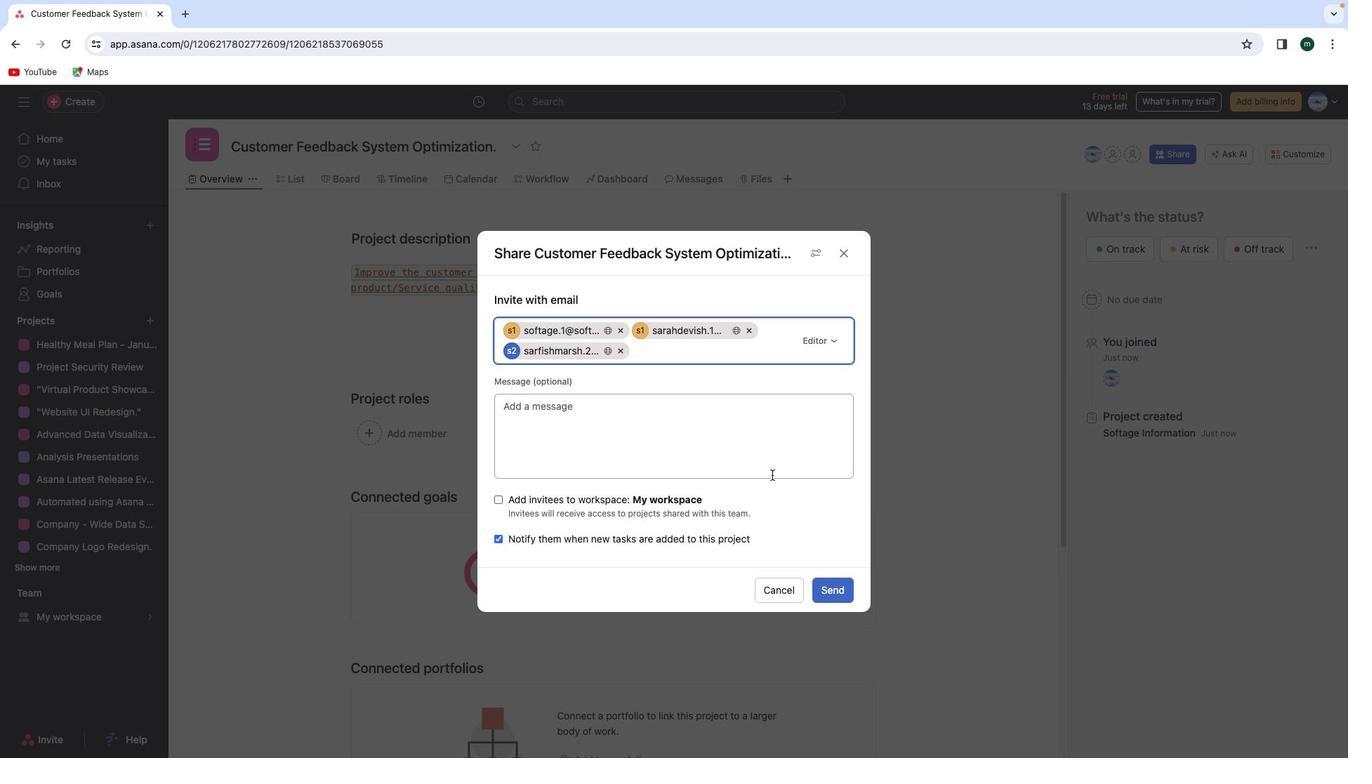 
Action: Mouse pressed left at (1167, 376)
Screenshot: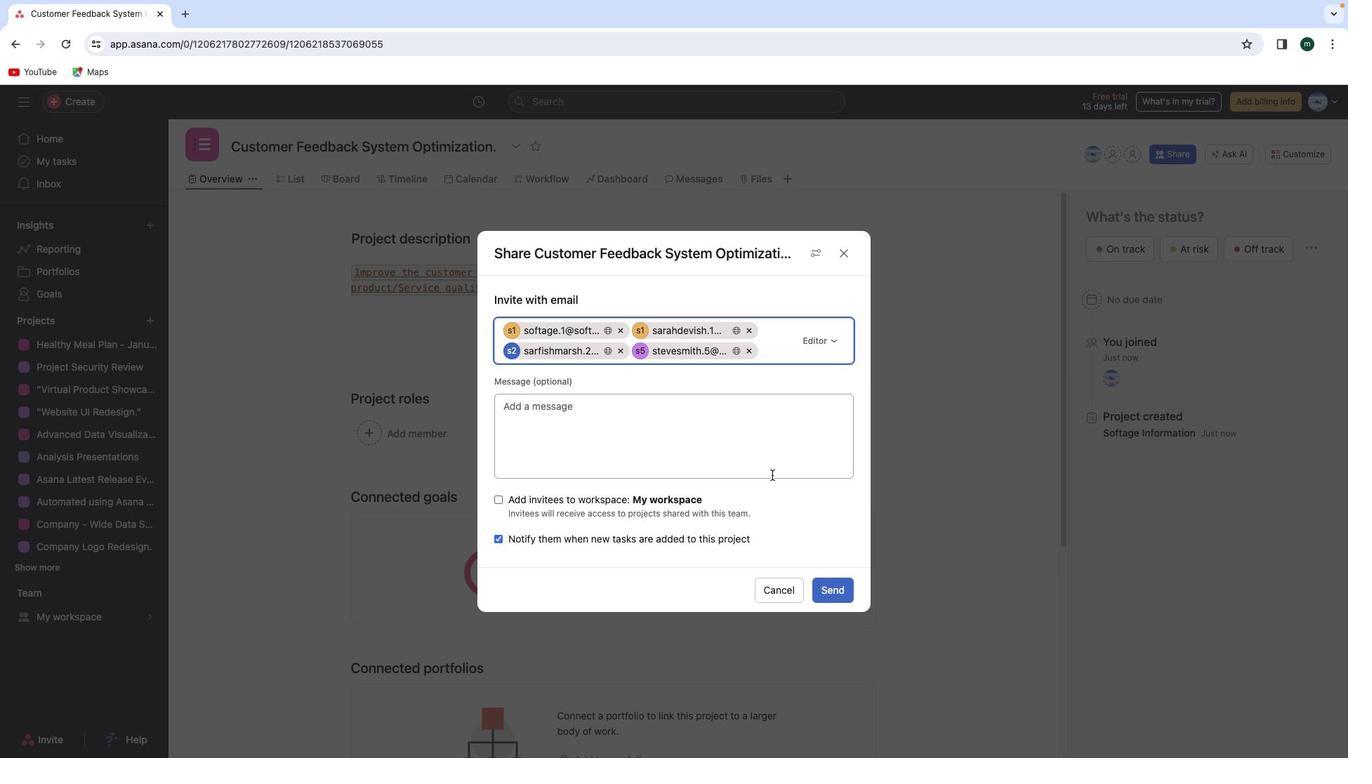 
Action: Key pressed 's'
Screenshot: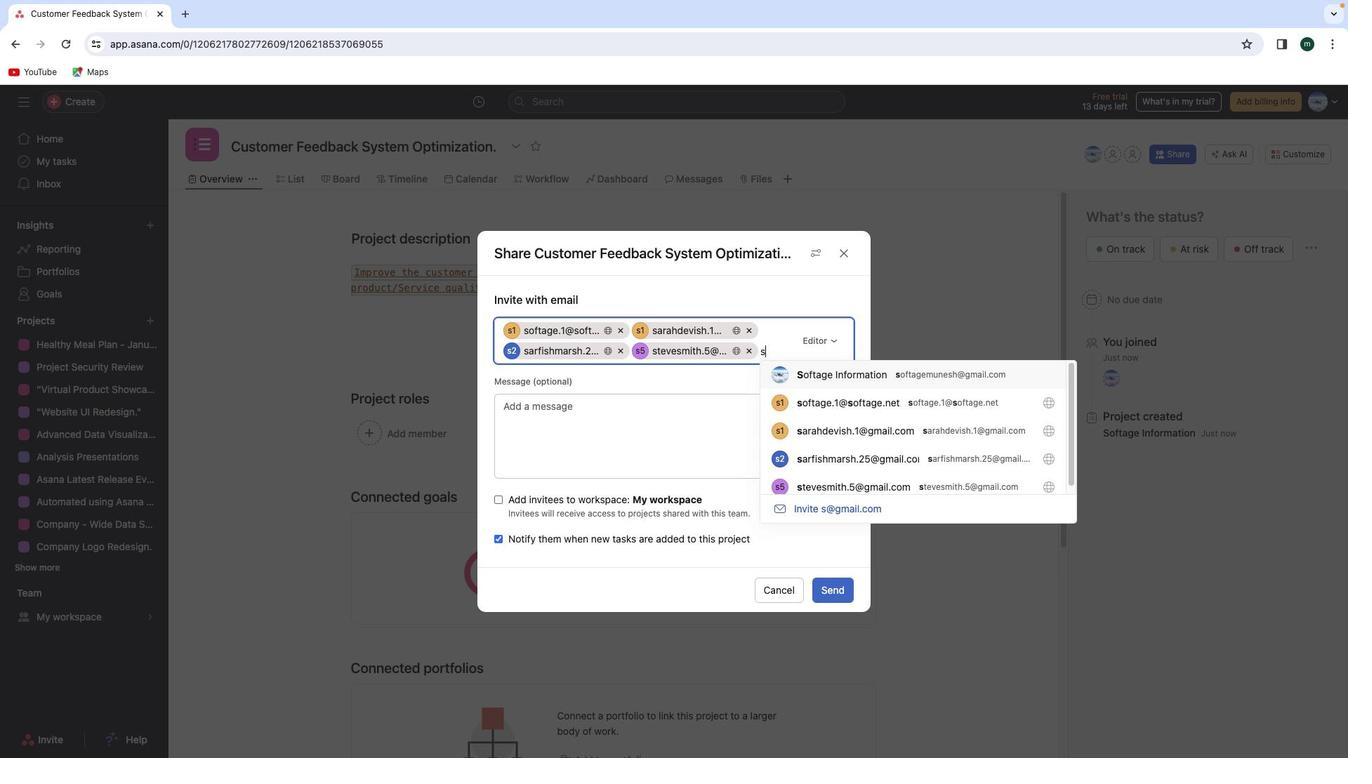 
Action: Mouse moved to (1156, 375)
Screenshot: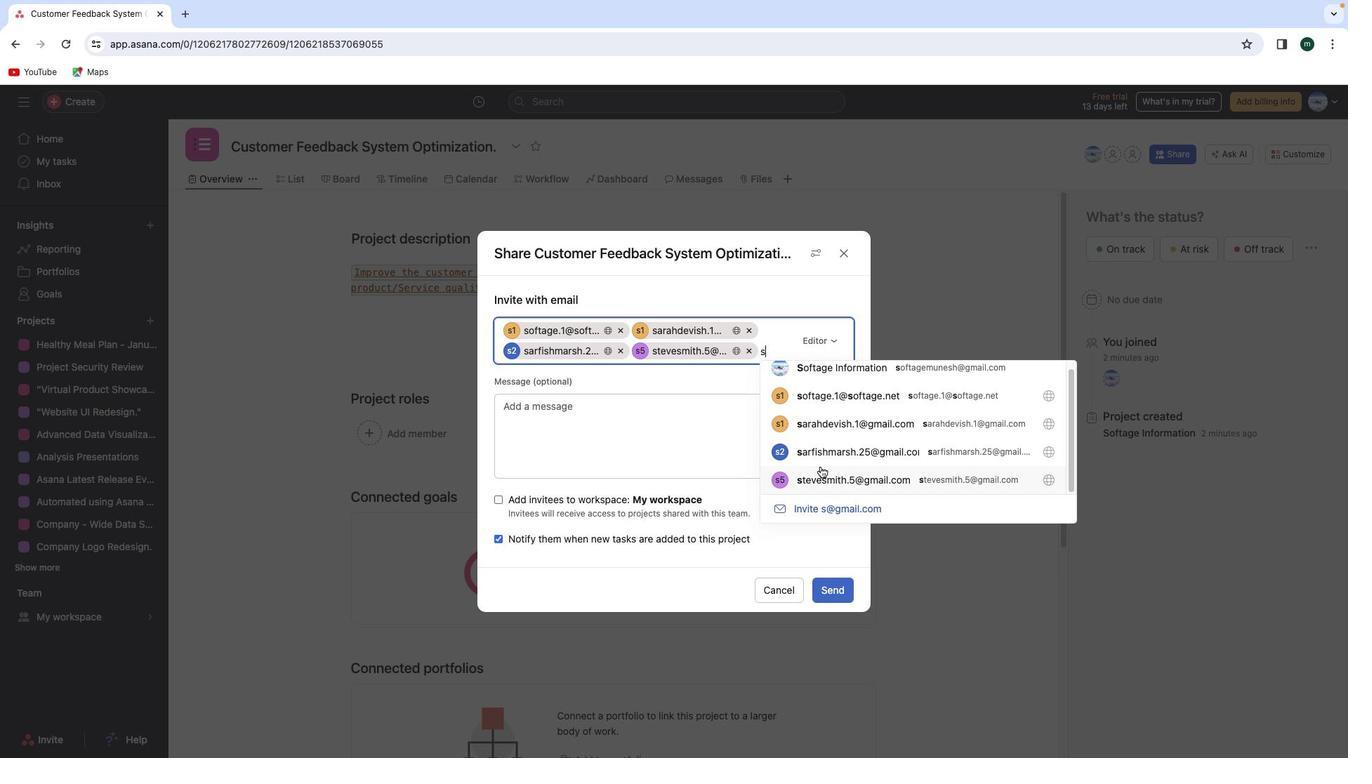 
Action: Mouse scrolled (1156, 375) with delta (1357, 311)
Screenshot: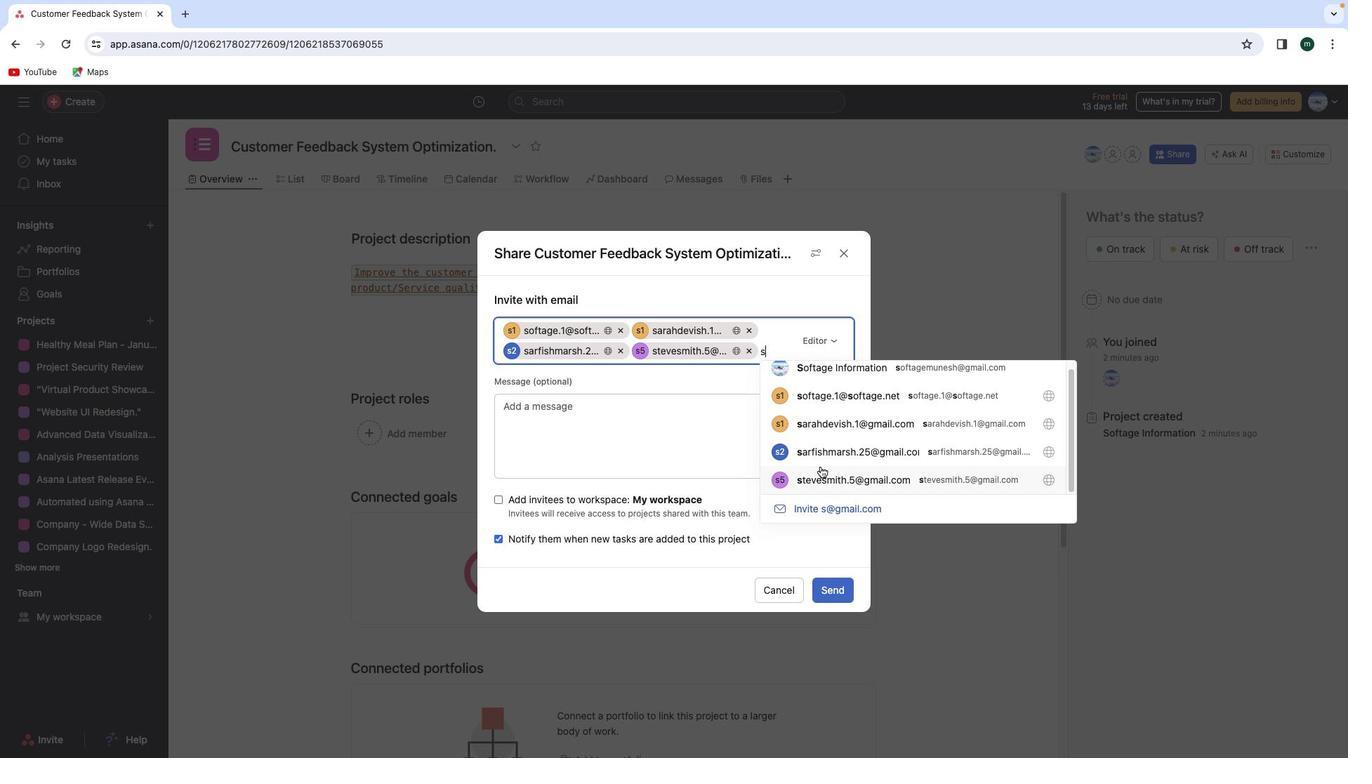 
Action: Mouse scrolled (1156, 375) with delta (1357, 311)
Screenshot: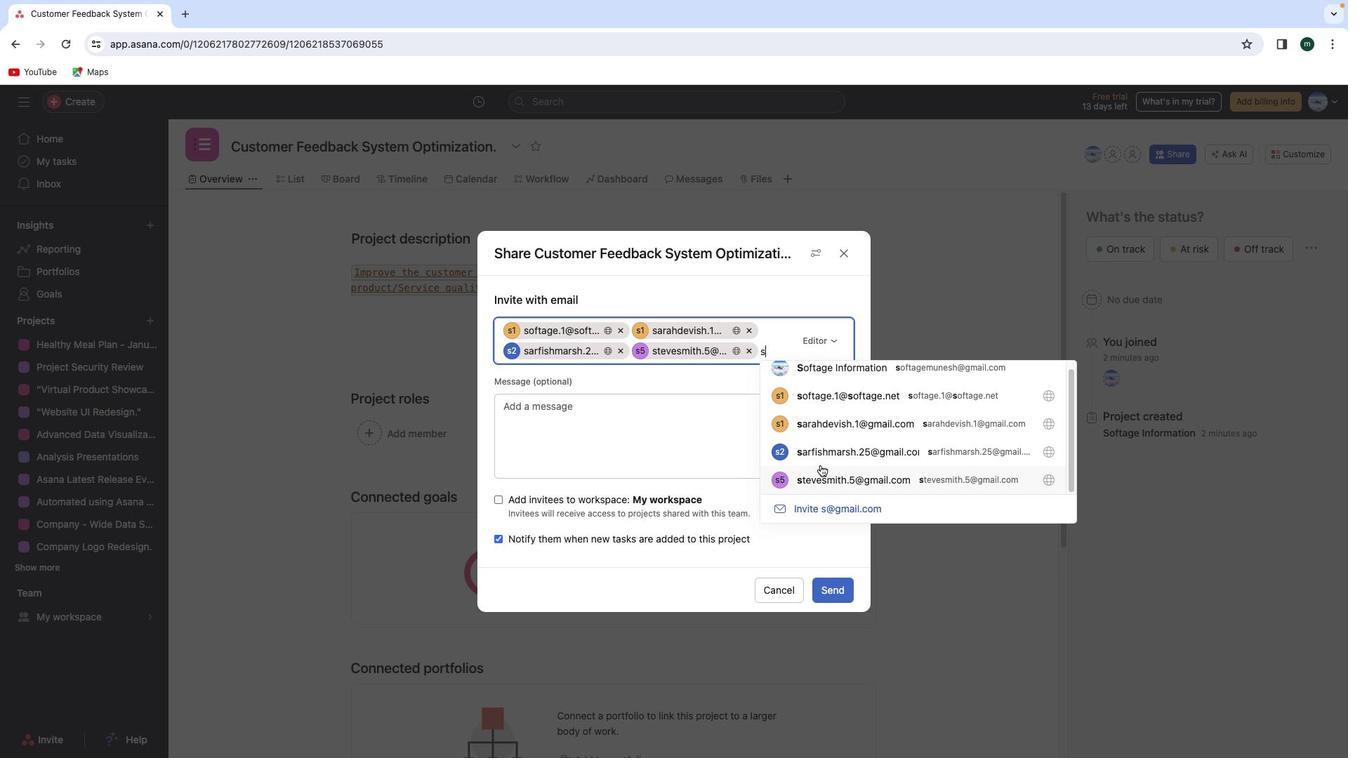 
Action: Mouse scrolled (1156, 375) with delta (1357, 311)
Screenshot: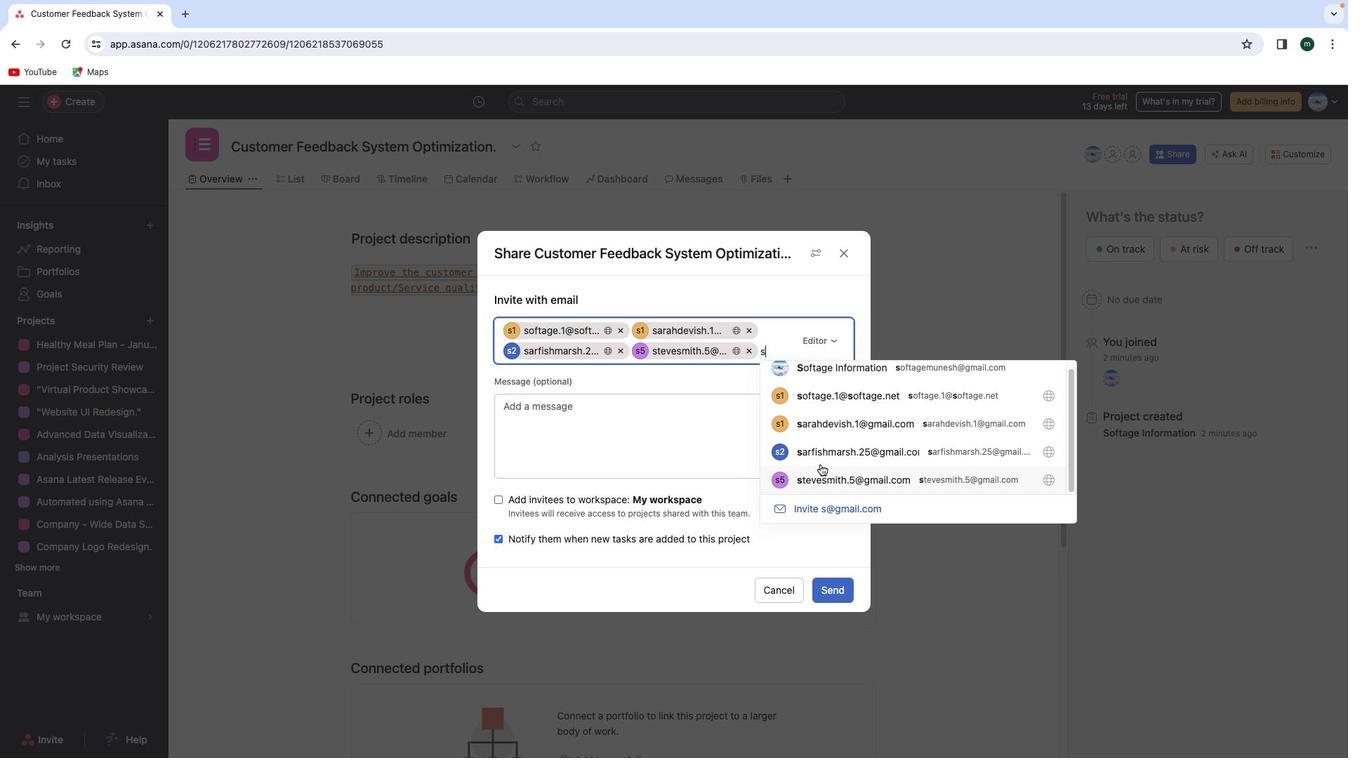 
Action: Mouse moved to (1156, 375)
Screenshot: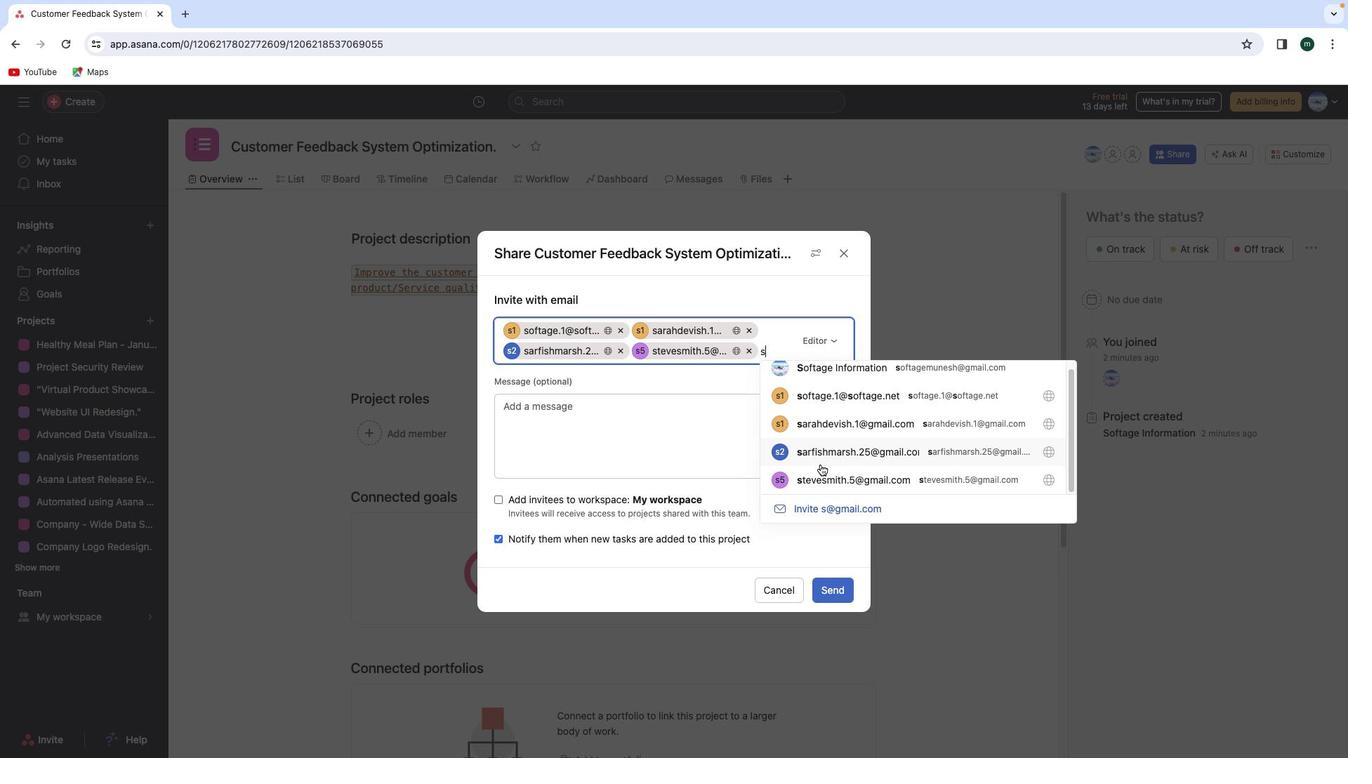 
Action: Mouse scrolled (1156, 375) with delta (1357, 311)
Screenshot: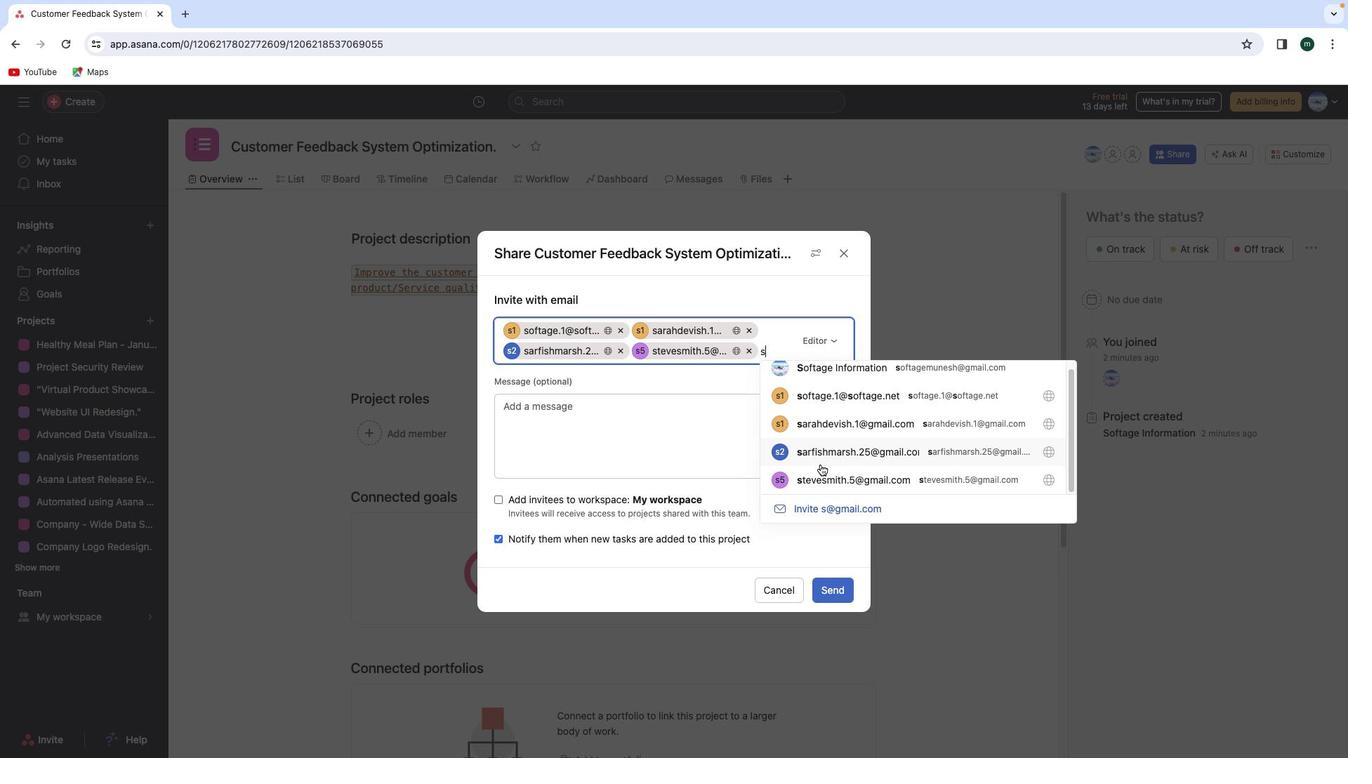 
Action: Mouse moved to (1156, 375)
Screenshot: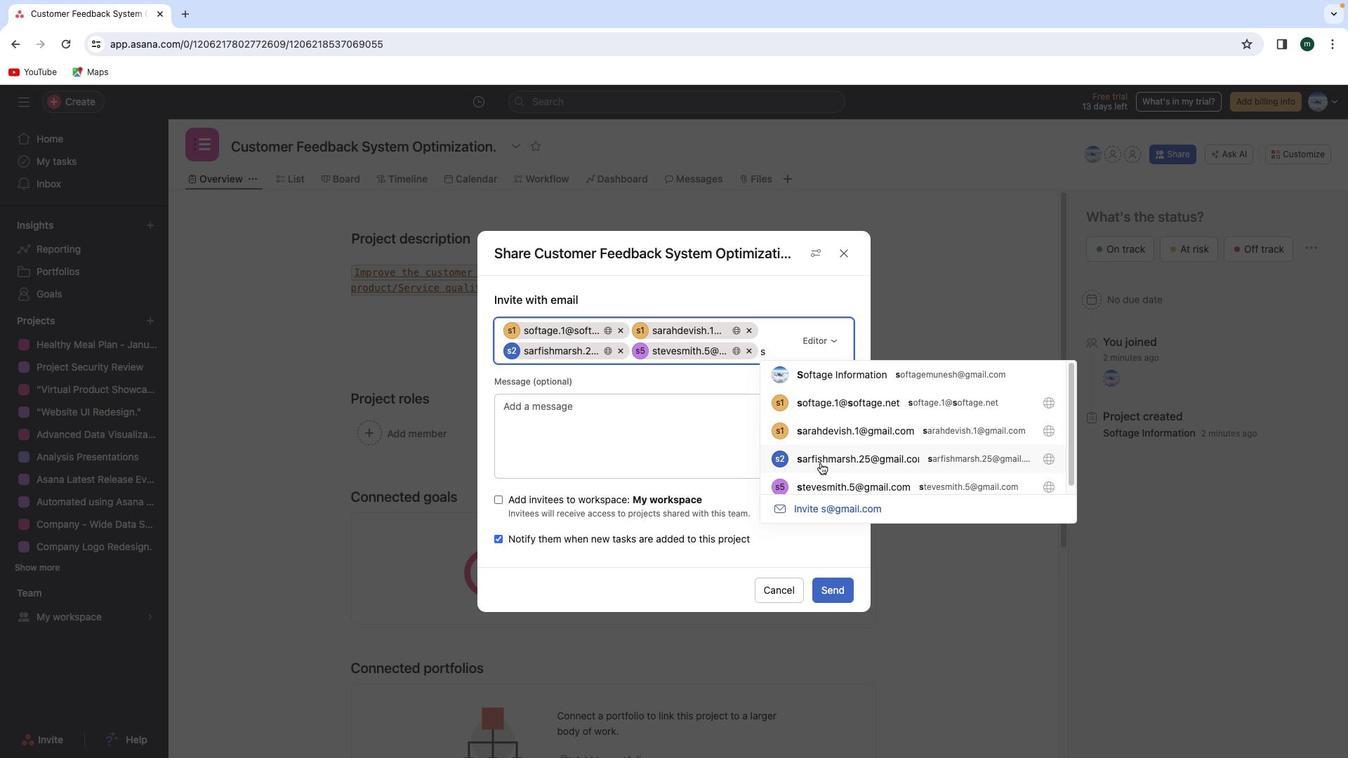 
Action: Mouse scrolled (1156, 375) with delta (1357, 312)
Screenshot: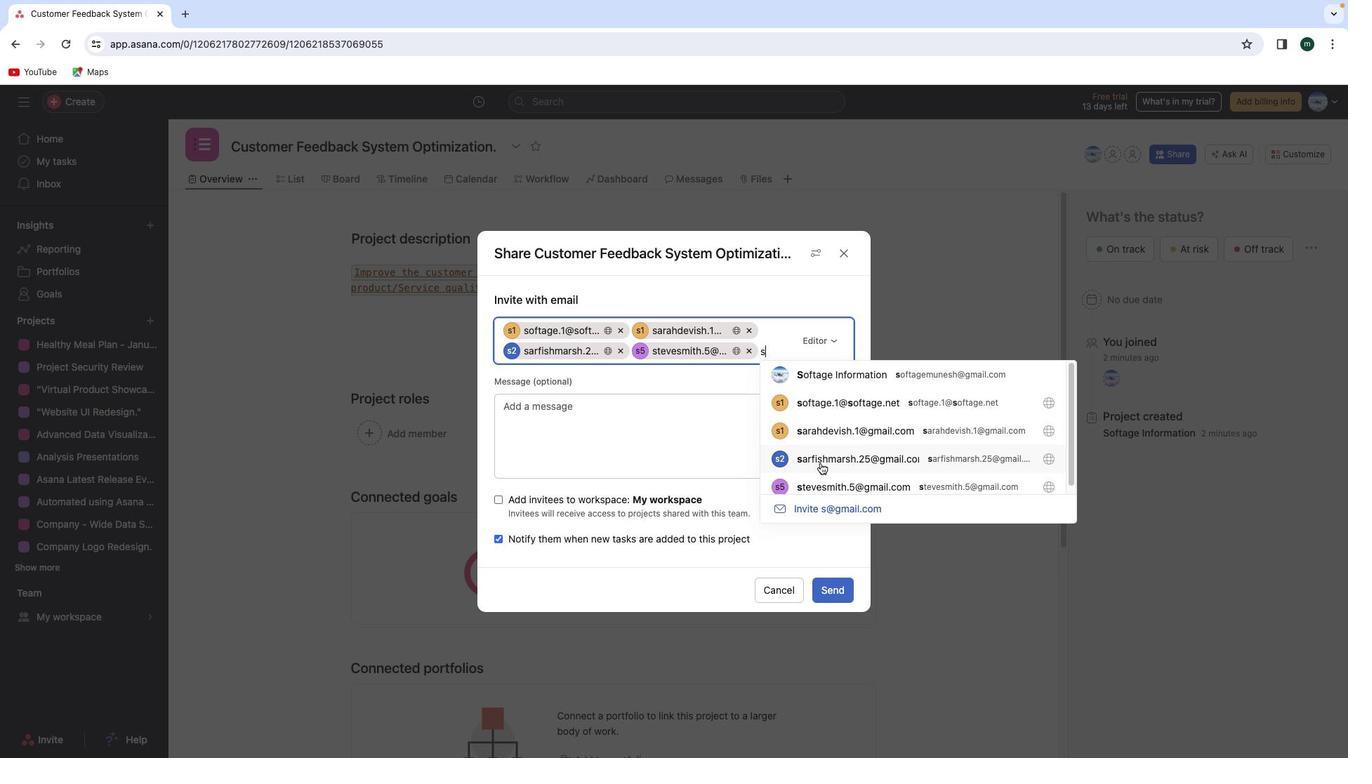 
Action: Mouse scrolled (1156, 375) with delta (1357, 312)
Screenshot: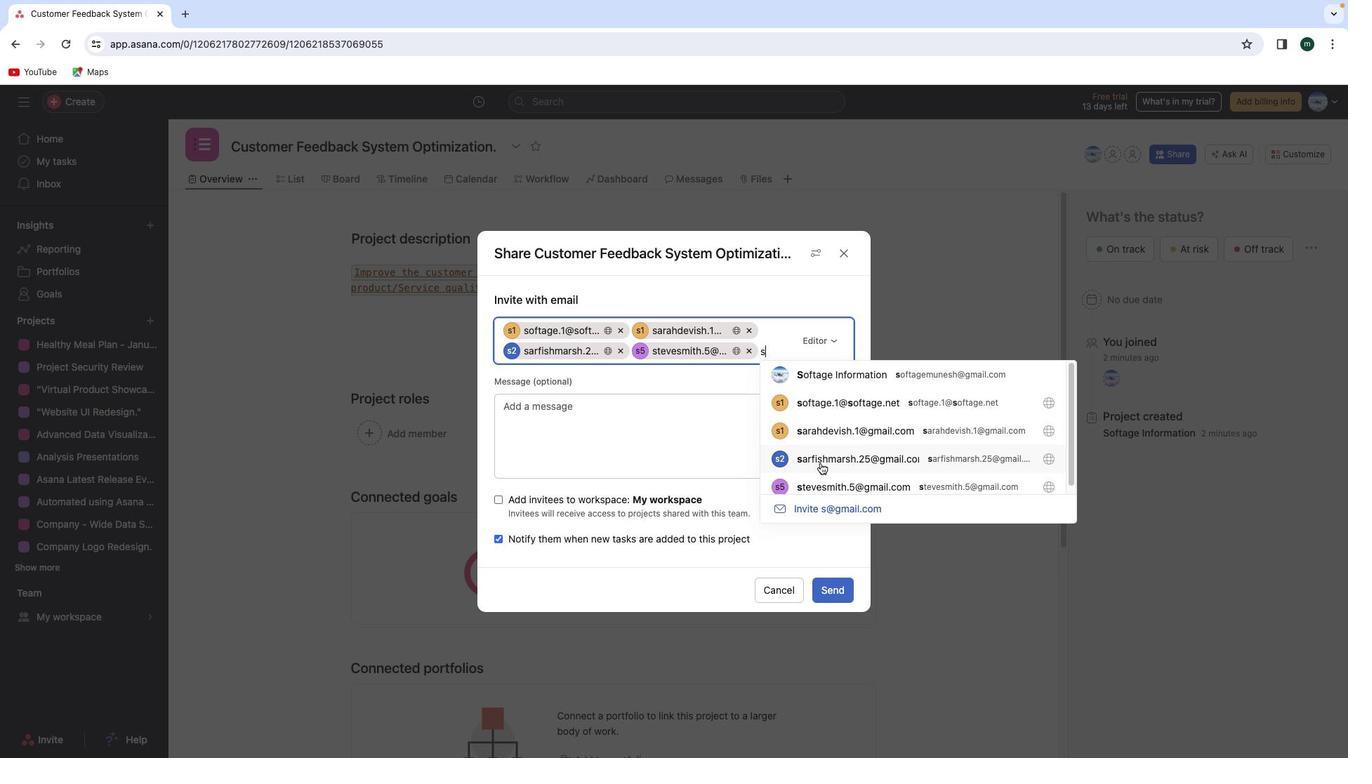
Action: Mouse scrolled (1156, 375) with delta (1357, 312)
Screenshot: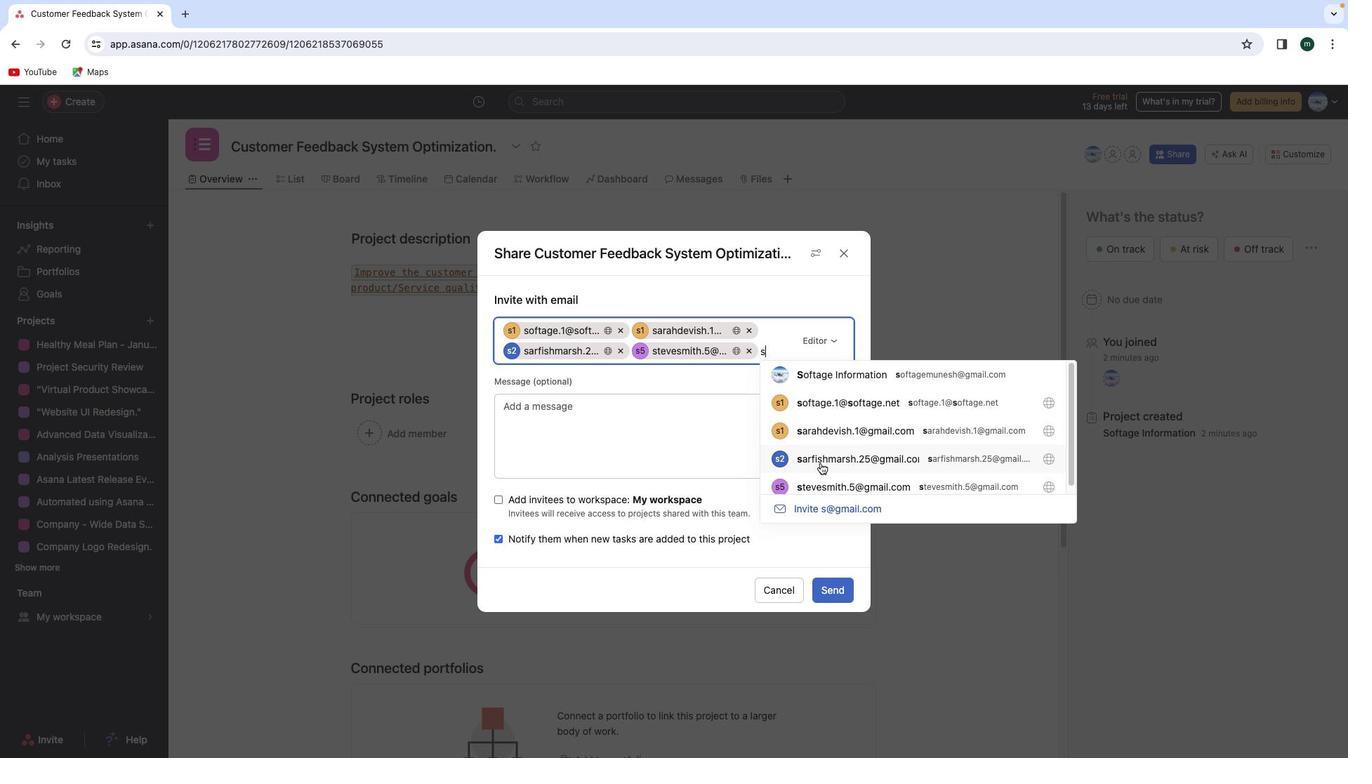 
Action: Mouse scrolled (1156, 375) with delta (1357, 312)
Screenshot: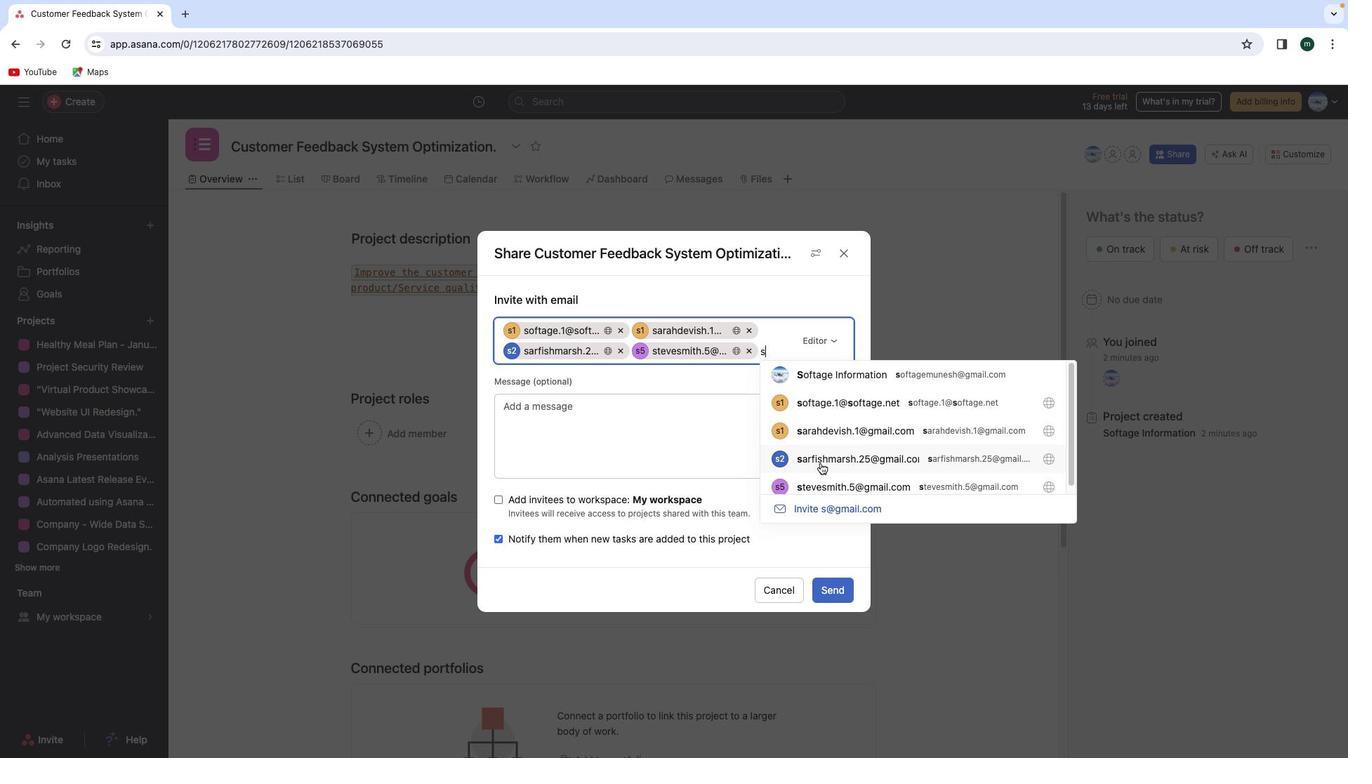 
Action: Mouse scrolled (1156, 375) with delta (1357, 312)
Screenshot: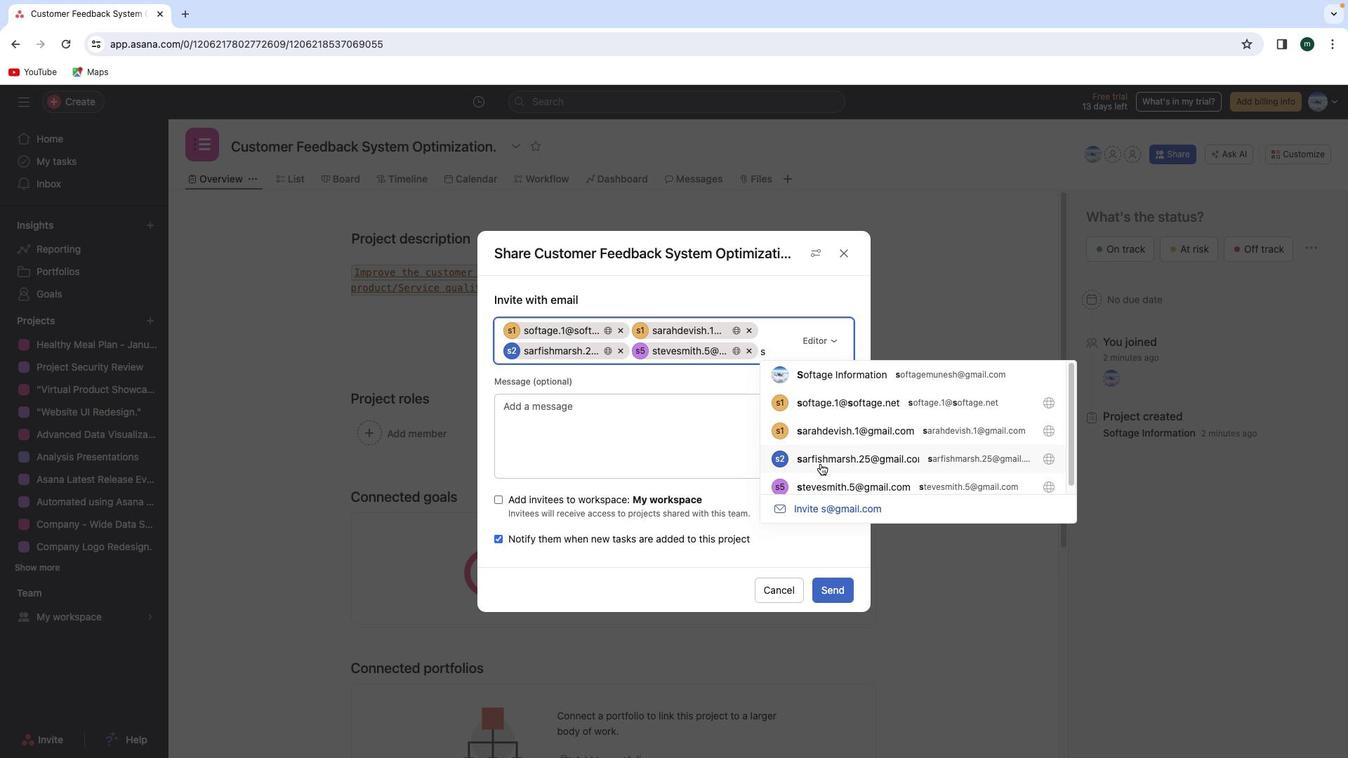 
Action: Mouse scrolled (1156, 375) with delta (1357, 312)
Screenshot: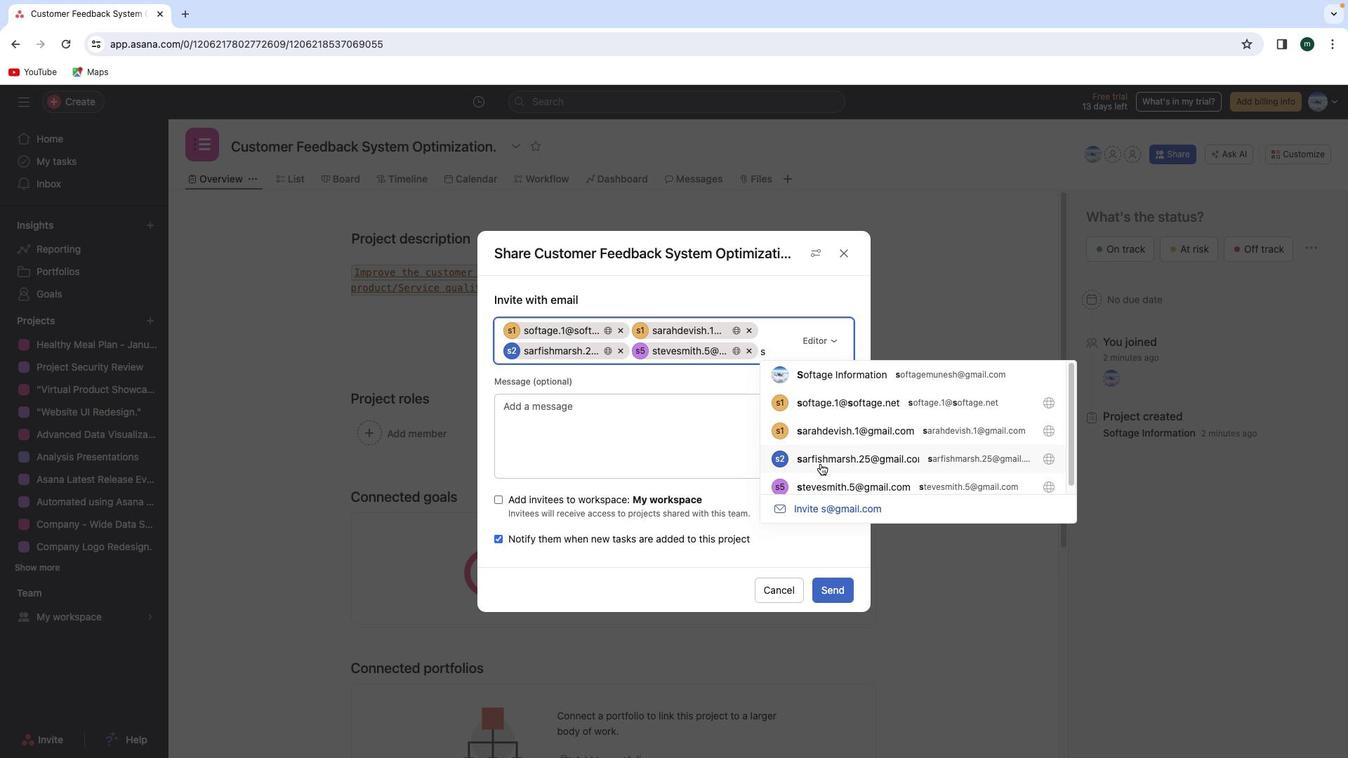 
Action: Mouse scrolled (1156, 375) with delta (1357, 312)
Screenshot: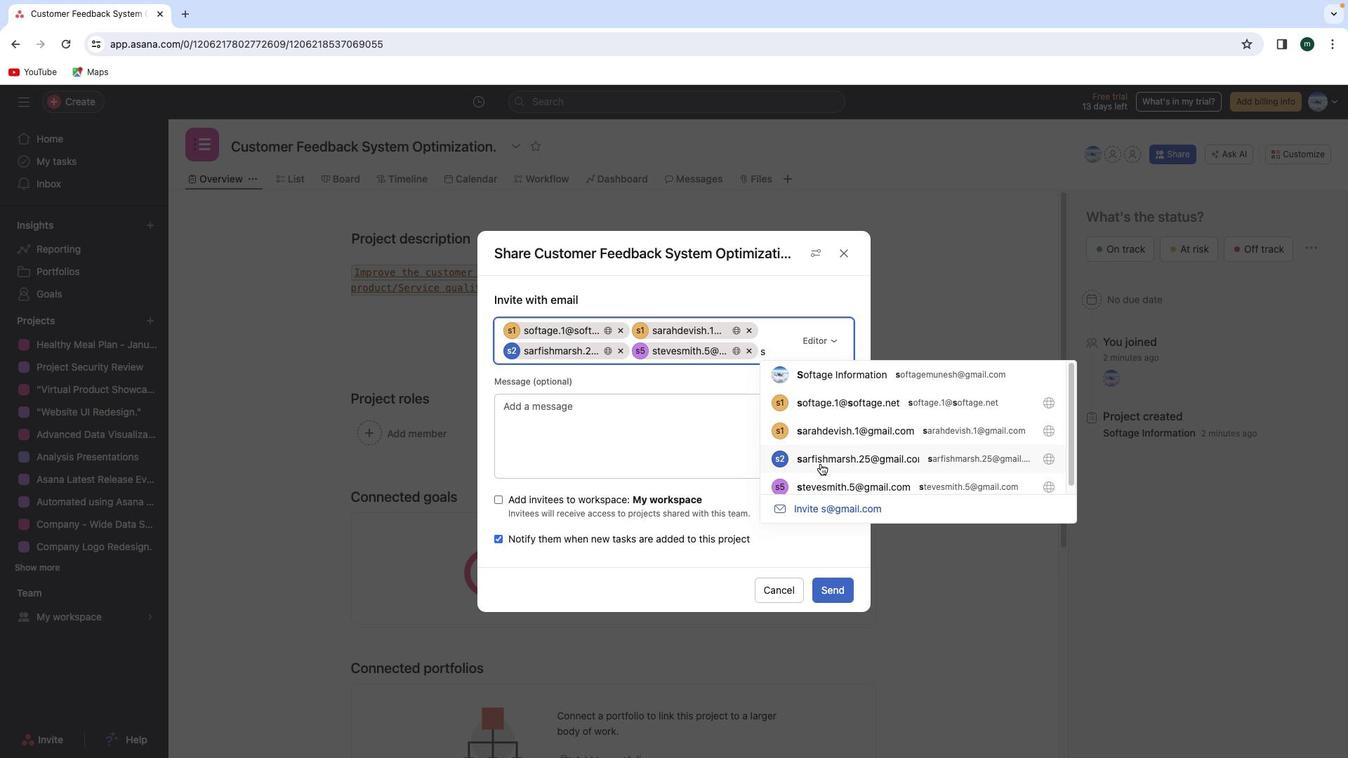 
Action: Mouse moved to (1156, 375)
Screenshot: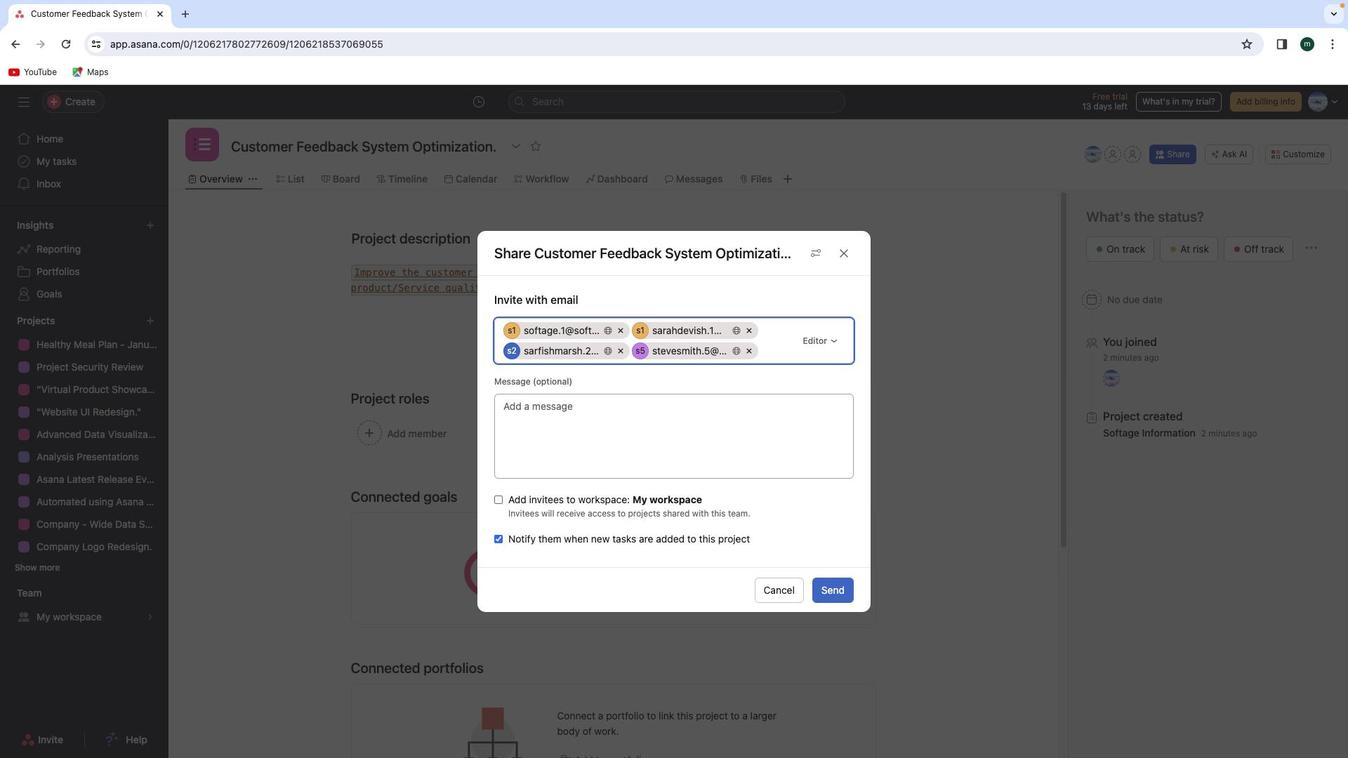 
Action: Key pressed Key.backspace
Screenshot: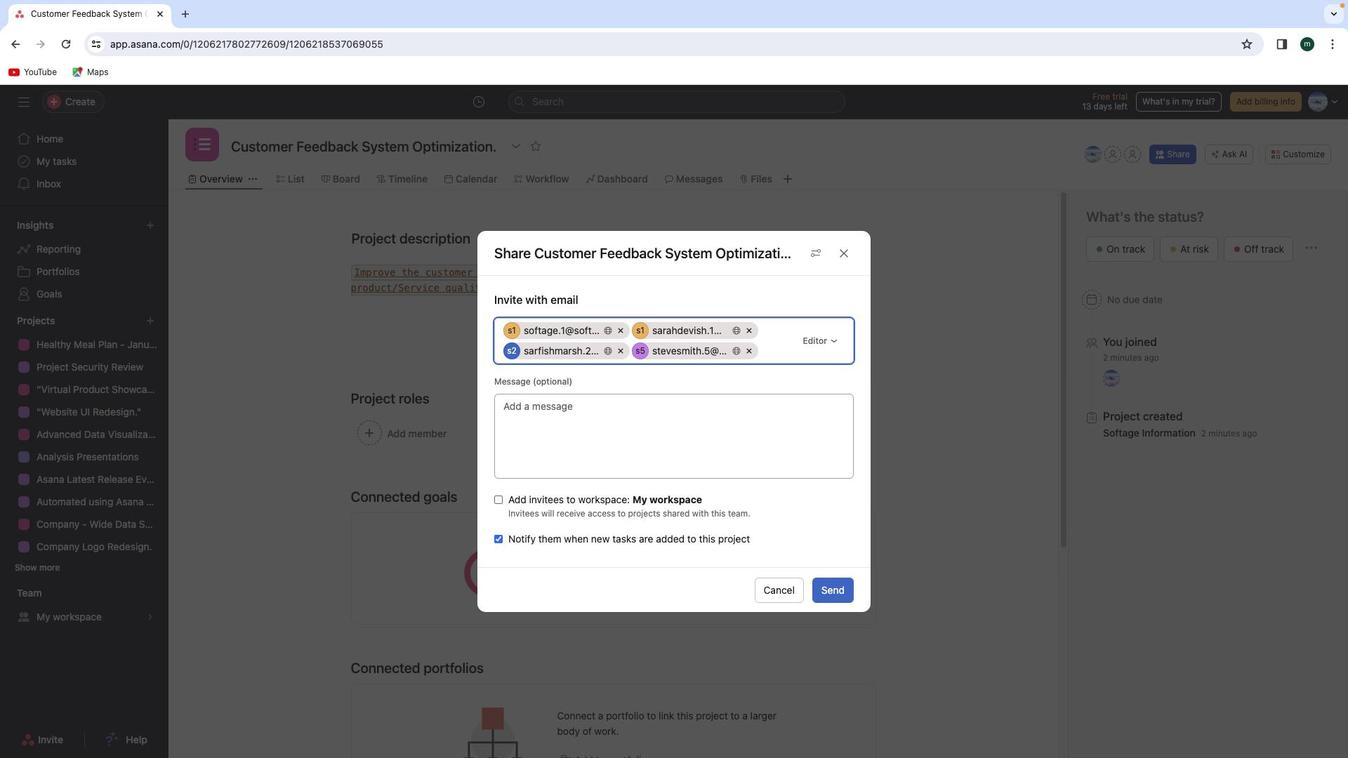 
Action: Mouse moved to (1166, 360)
Screenshot: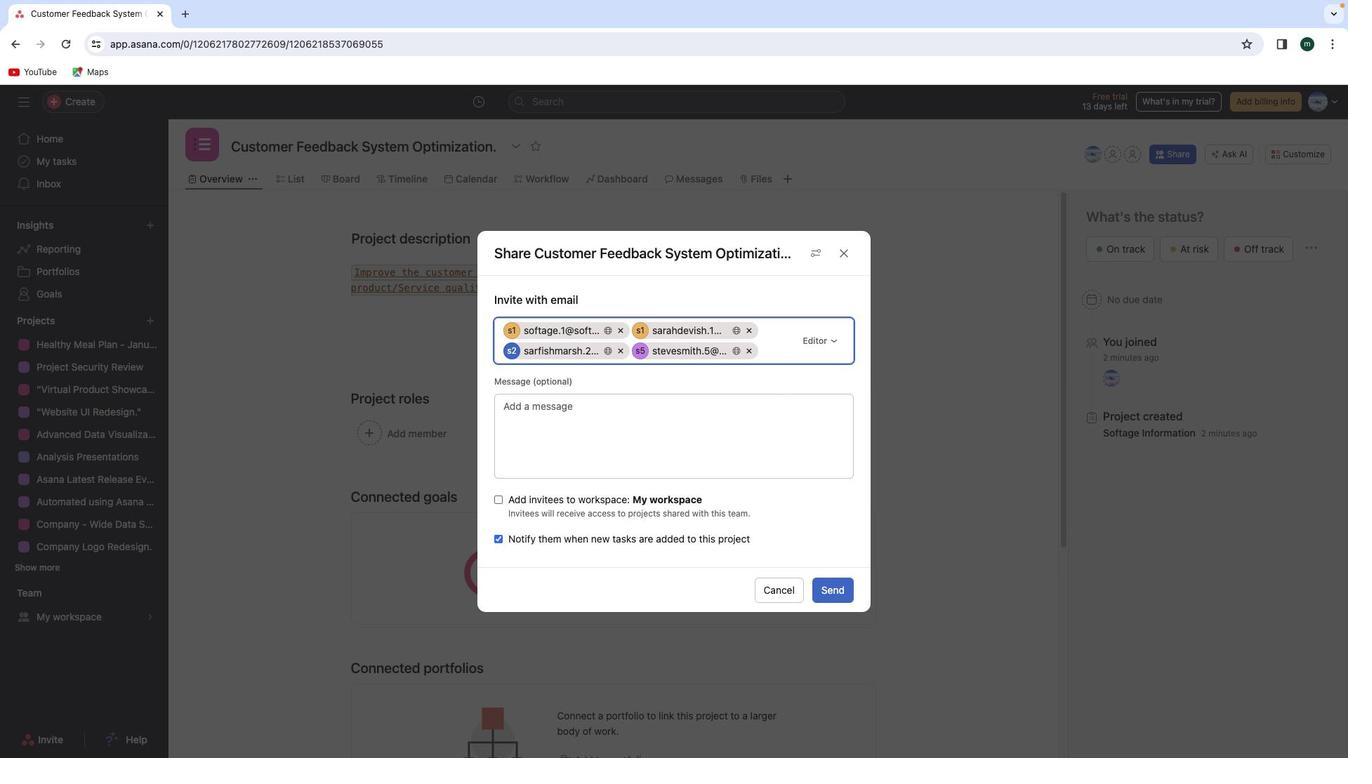 
Action: Mouse pressed left at (1166, 360)
Screenshot: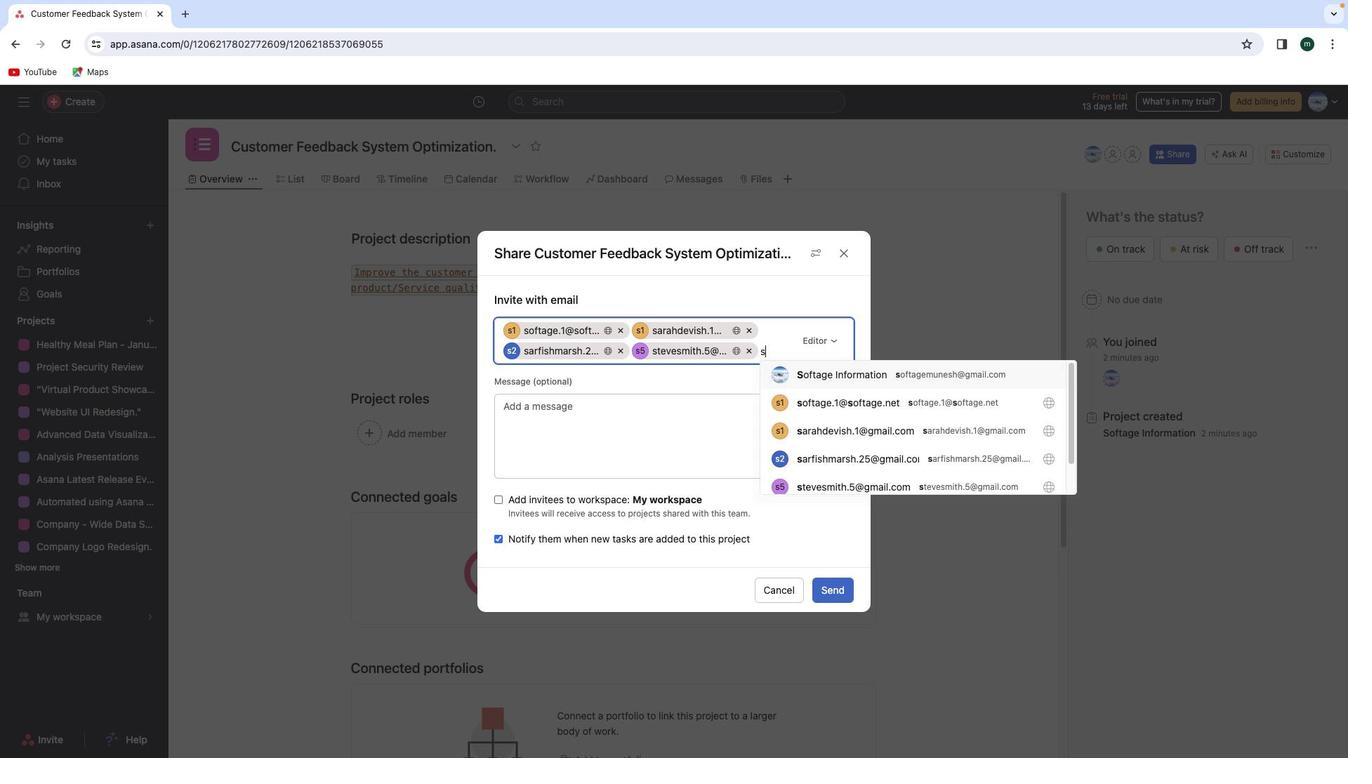 
Action: Key pressed 's'
Screenshot: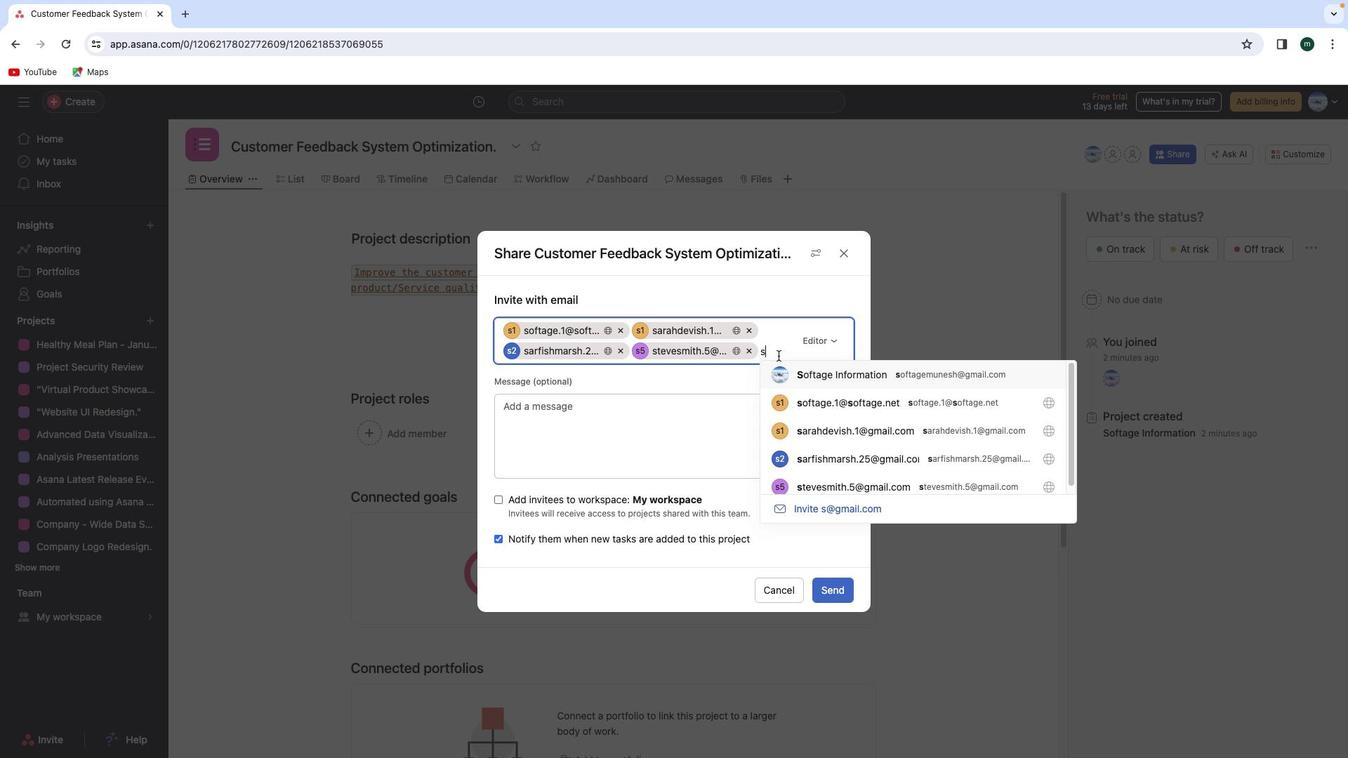 
Action: Mouse moved to (1156, 371)
Screenshot: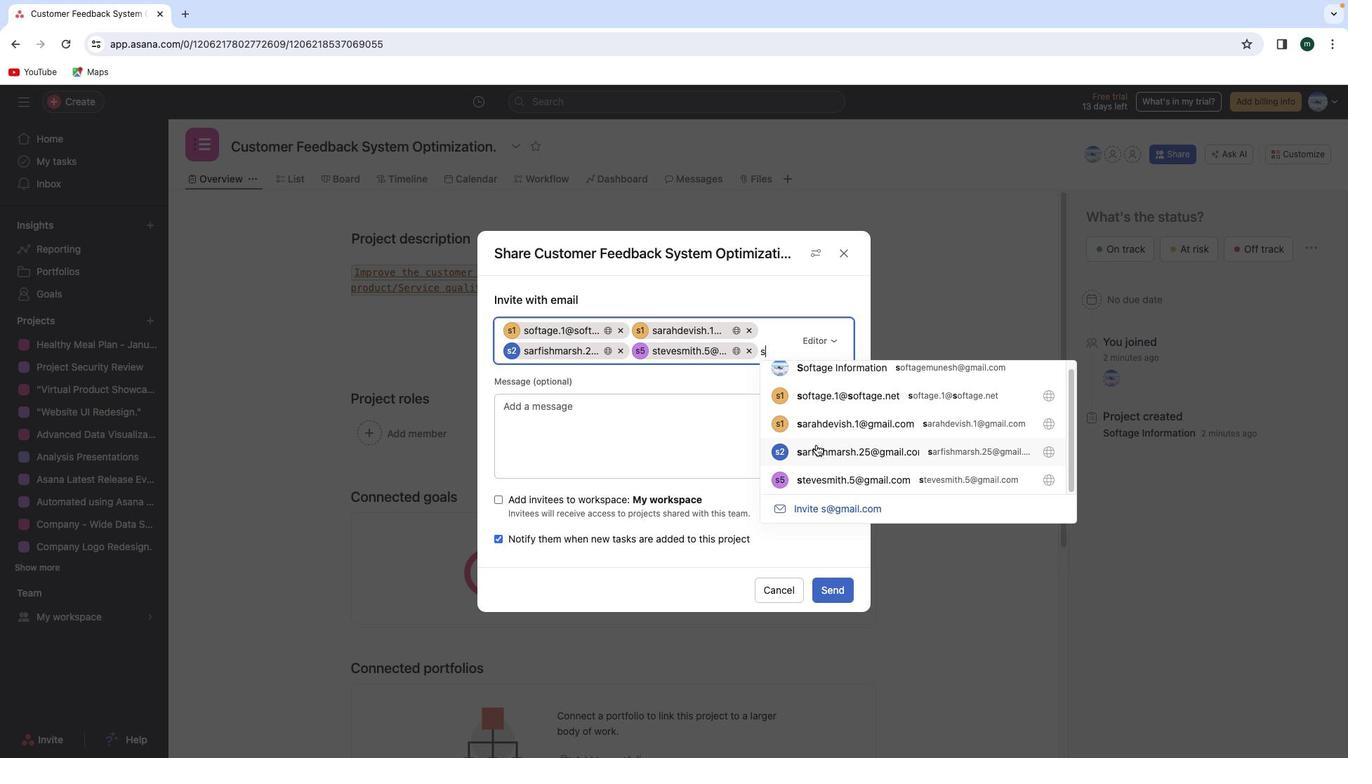 
Action: Mouse scrolled (1156, 371) with delta (1357, 311)
Screenshot: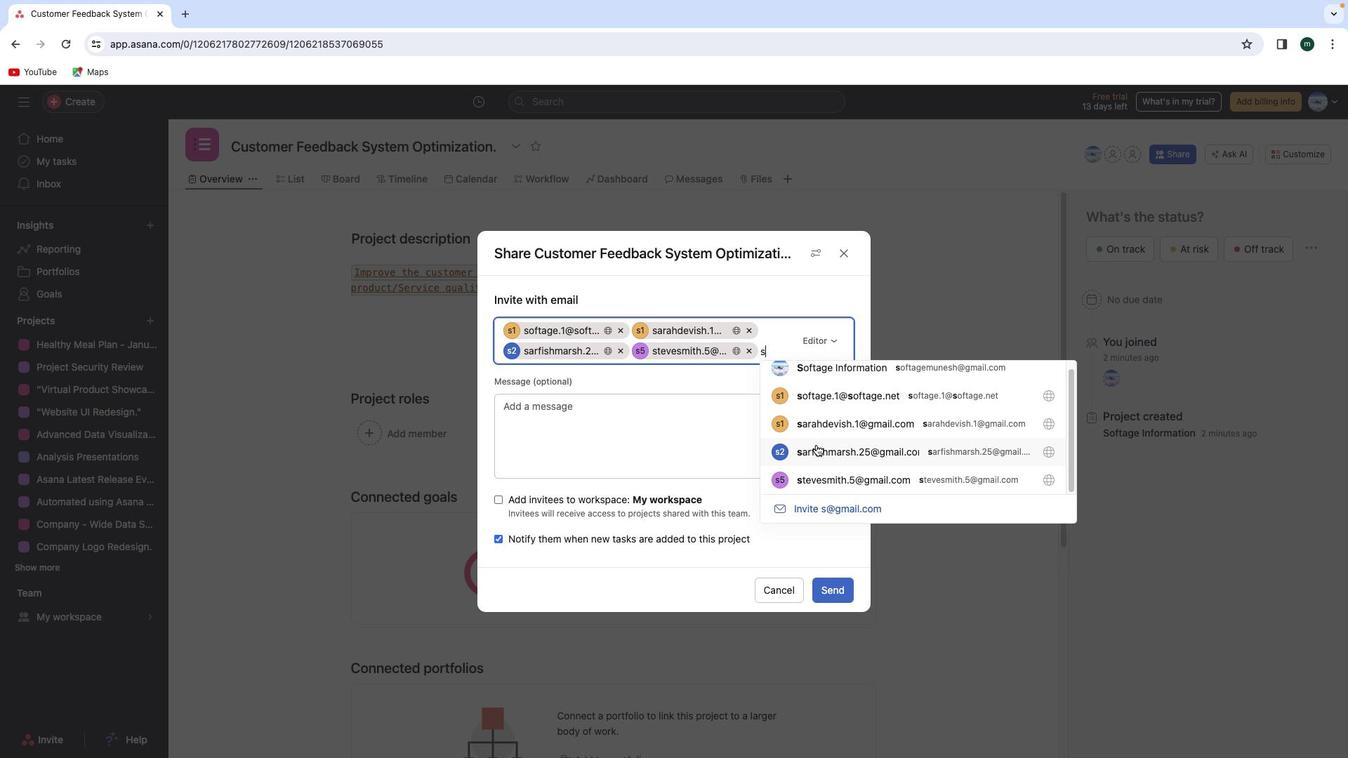 
Action: Mouse scrolled (1156, 371) with delta (1357, 311)
Screenshot: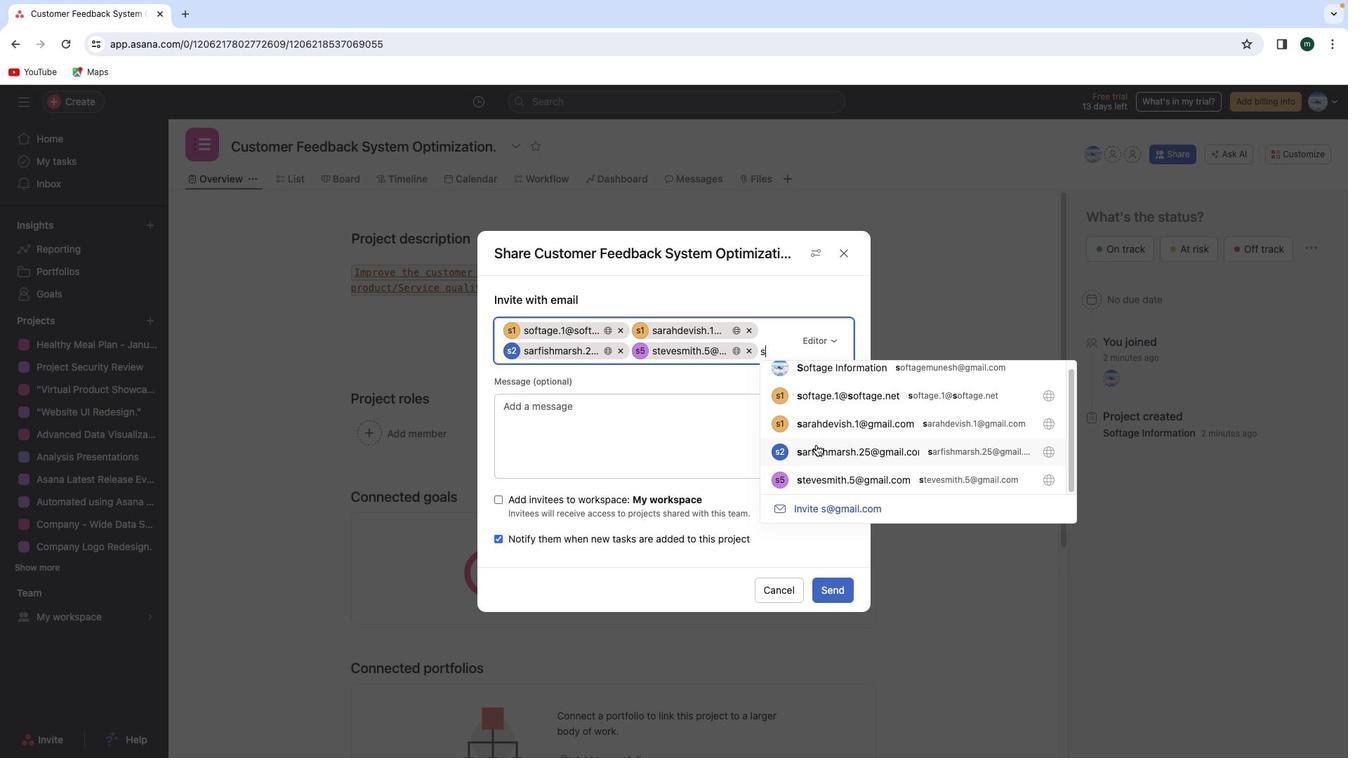 
Action: Mouse scrolled (1156, 371) with delta (1357, 311)
Screenshot: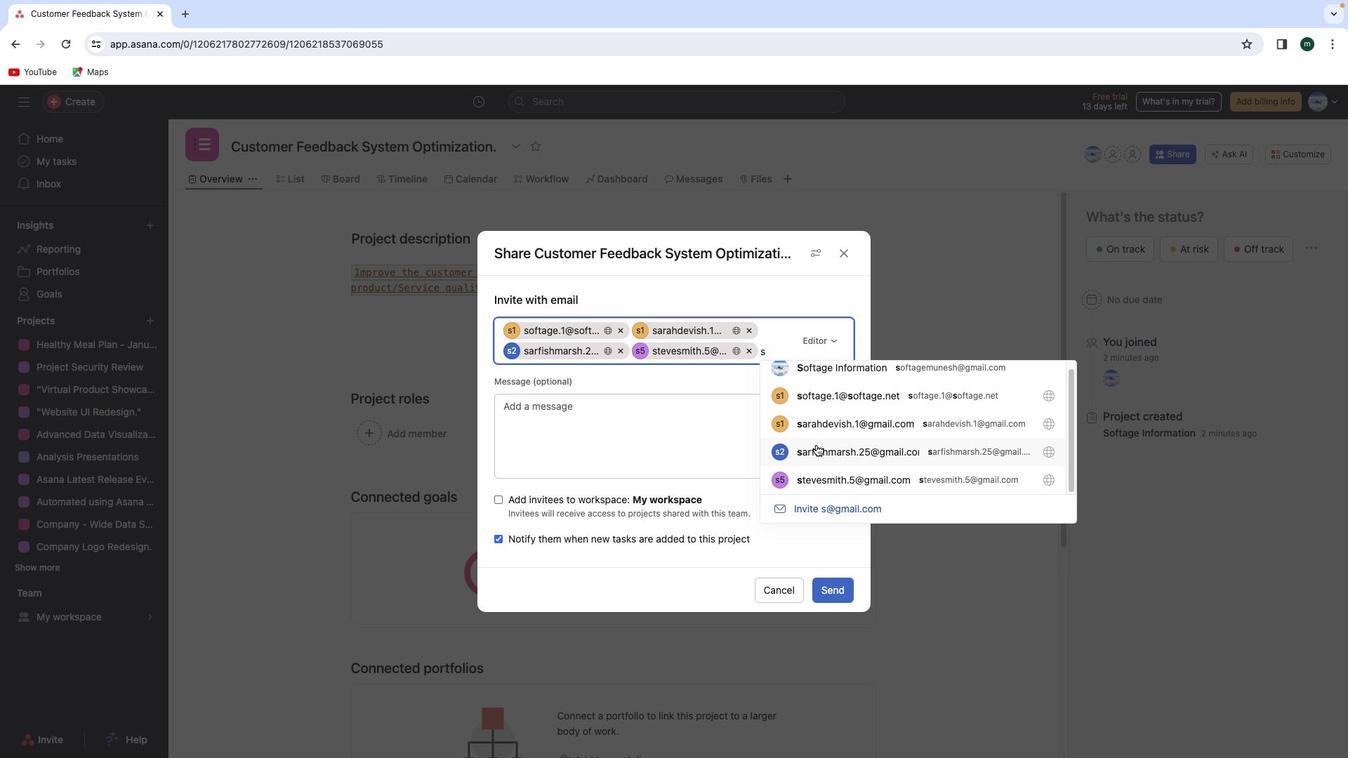 
Action: Mouse scrolled (1156, 371) with delta (1357, 311)
Screenshot: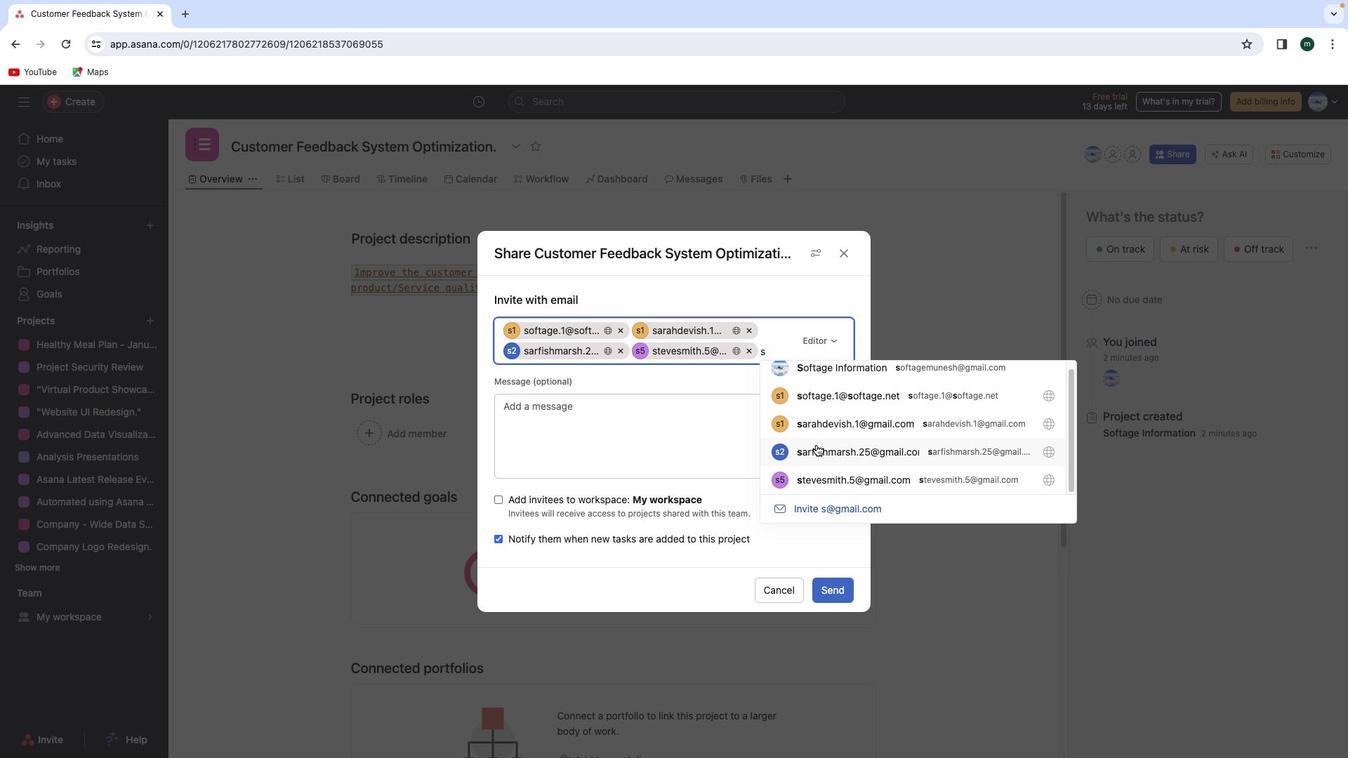 
Action: Mouse moved to (1156, 372)
Screenshot: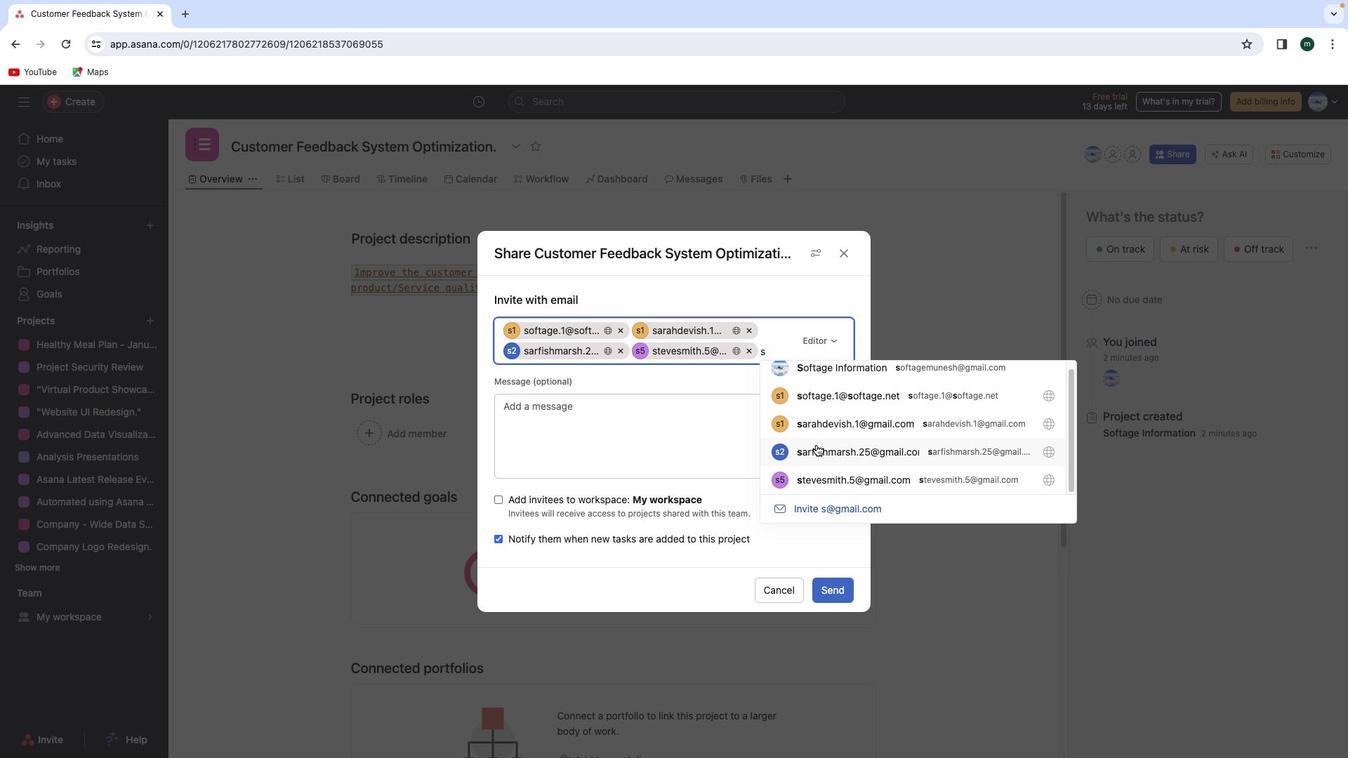 
Action: Mouse scrolled (1156, 372) with delta (1357, 311)
Screenshot: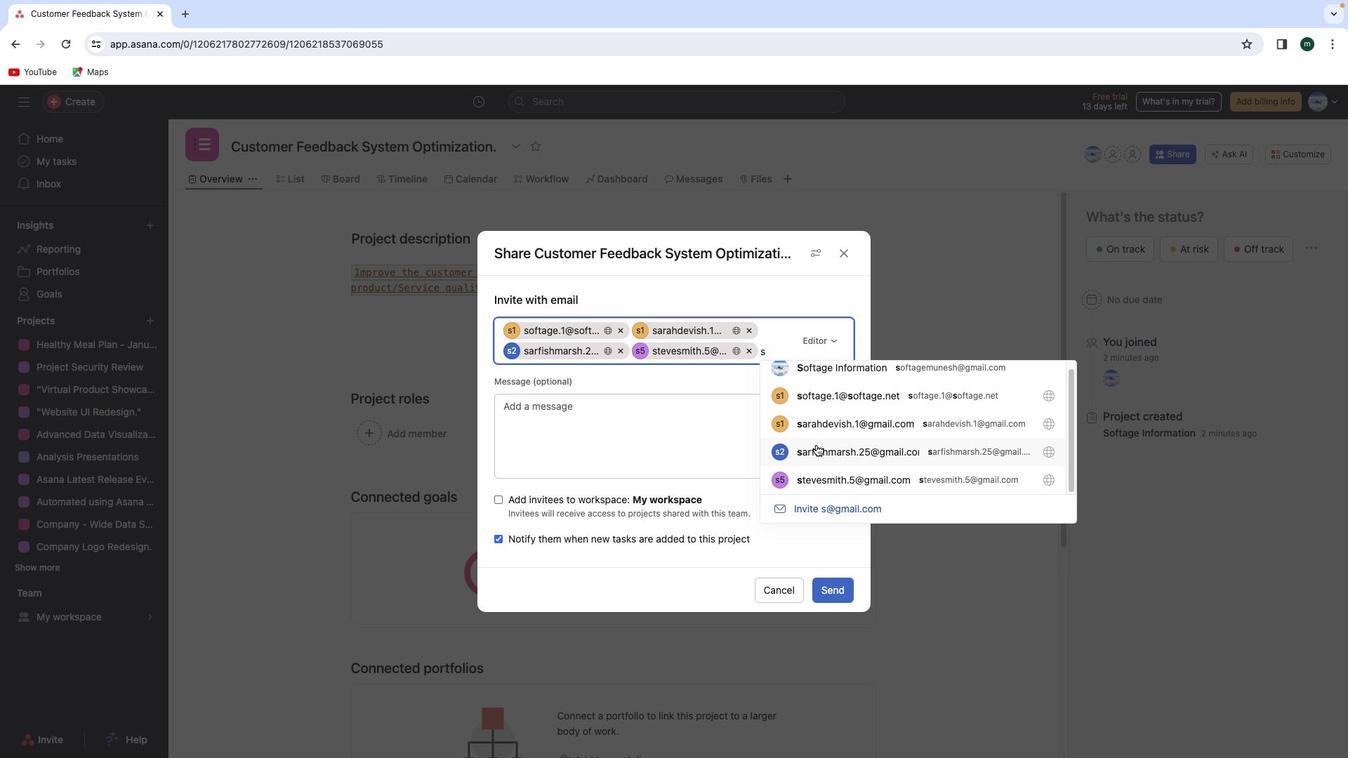 
Action: Mouse scrolled (1156, 372) with delta (1357, 311)
Screenshot: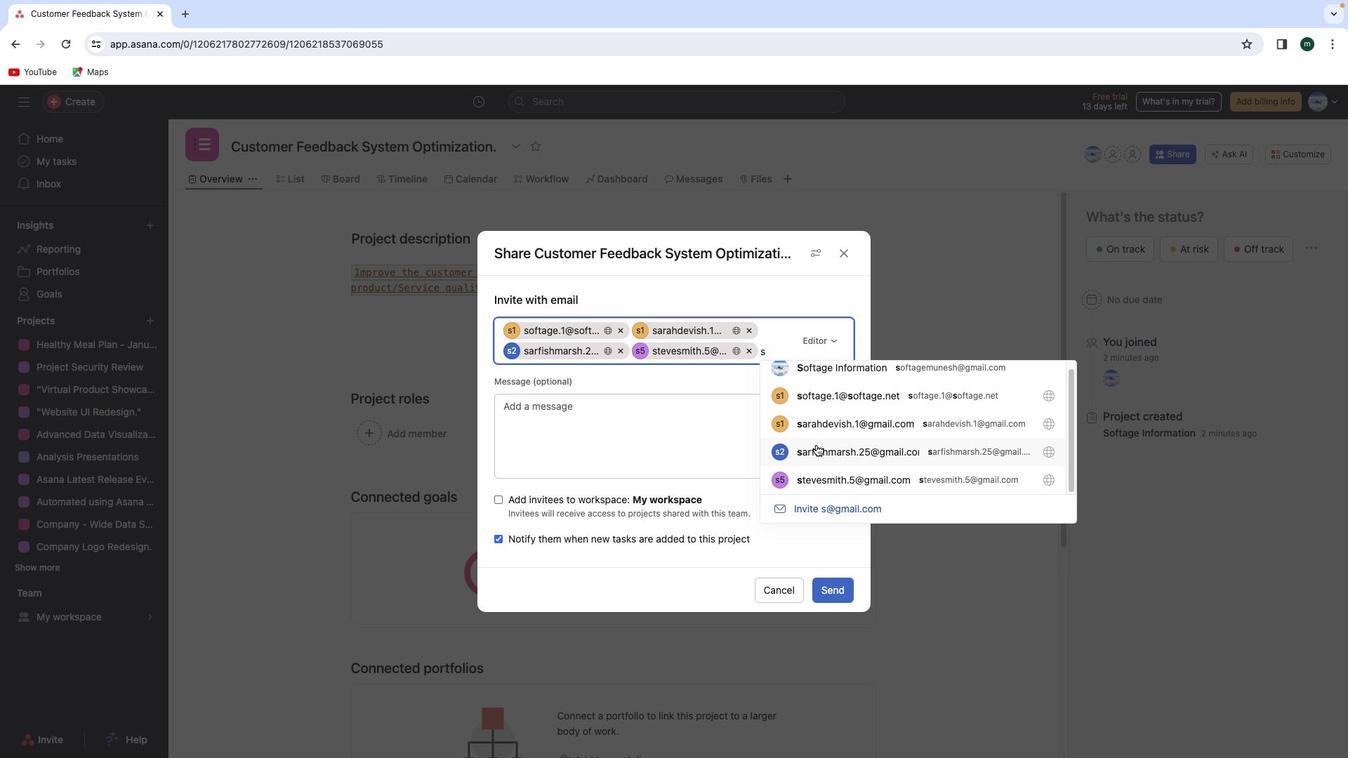 
Action: Mouse moved to (1156, 371)
Screenshot: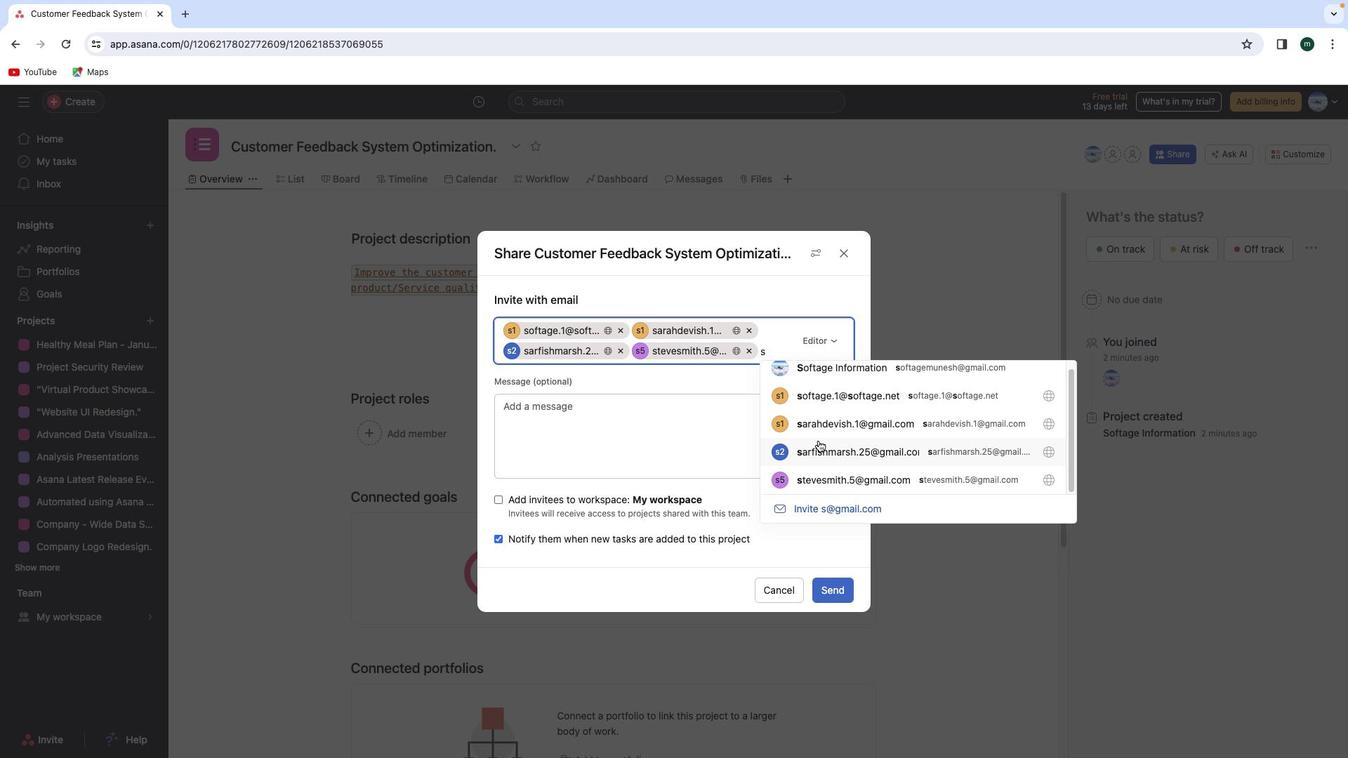 
Action: Mouse scrolled (1156, 371) with delta (1357, 311)
Screenshot: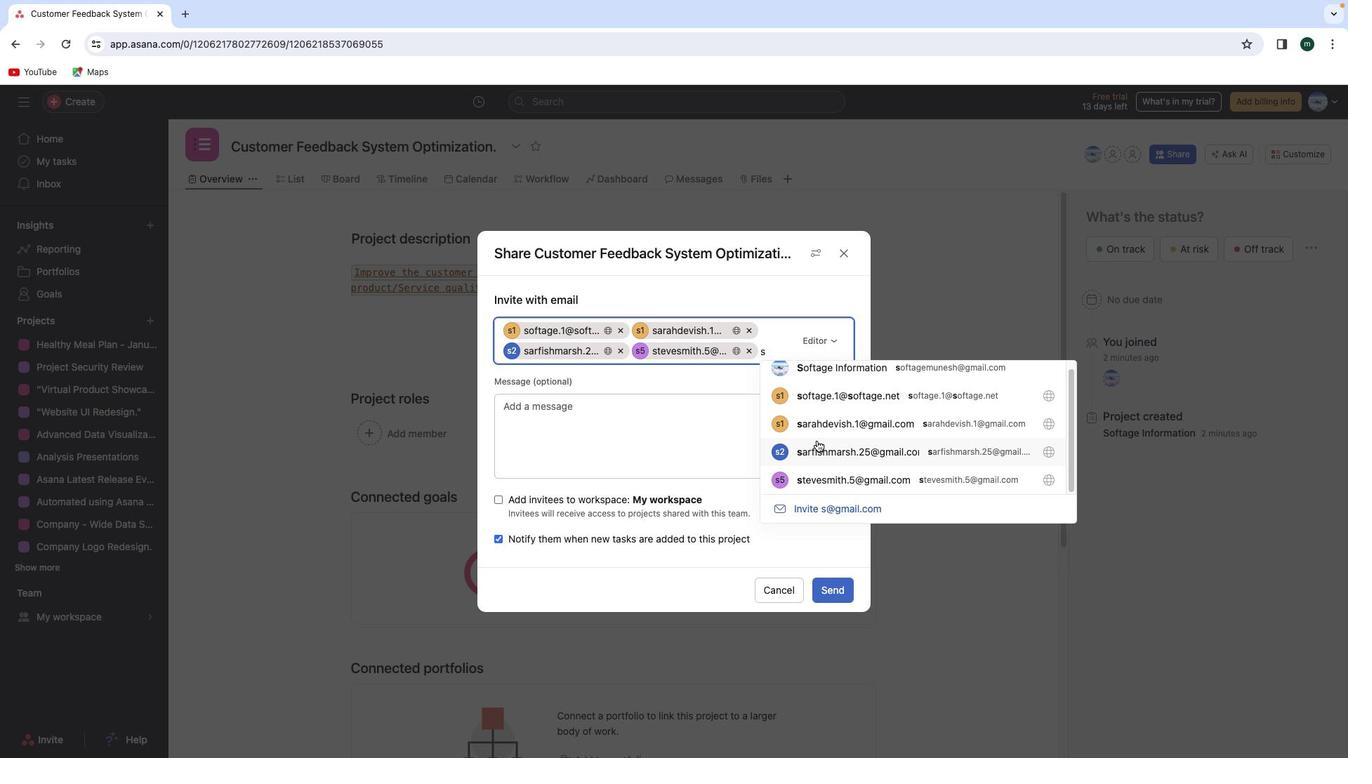 
Action: Mouse scrolled (1156, 371) with delta (1357, 311)
Screenshot: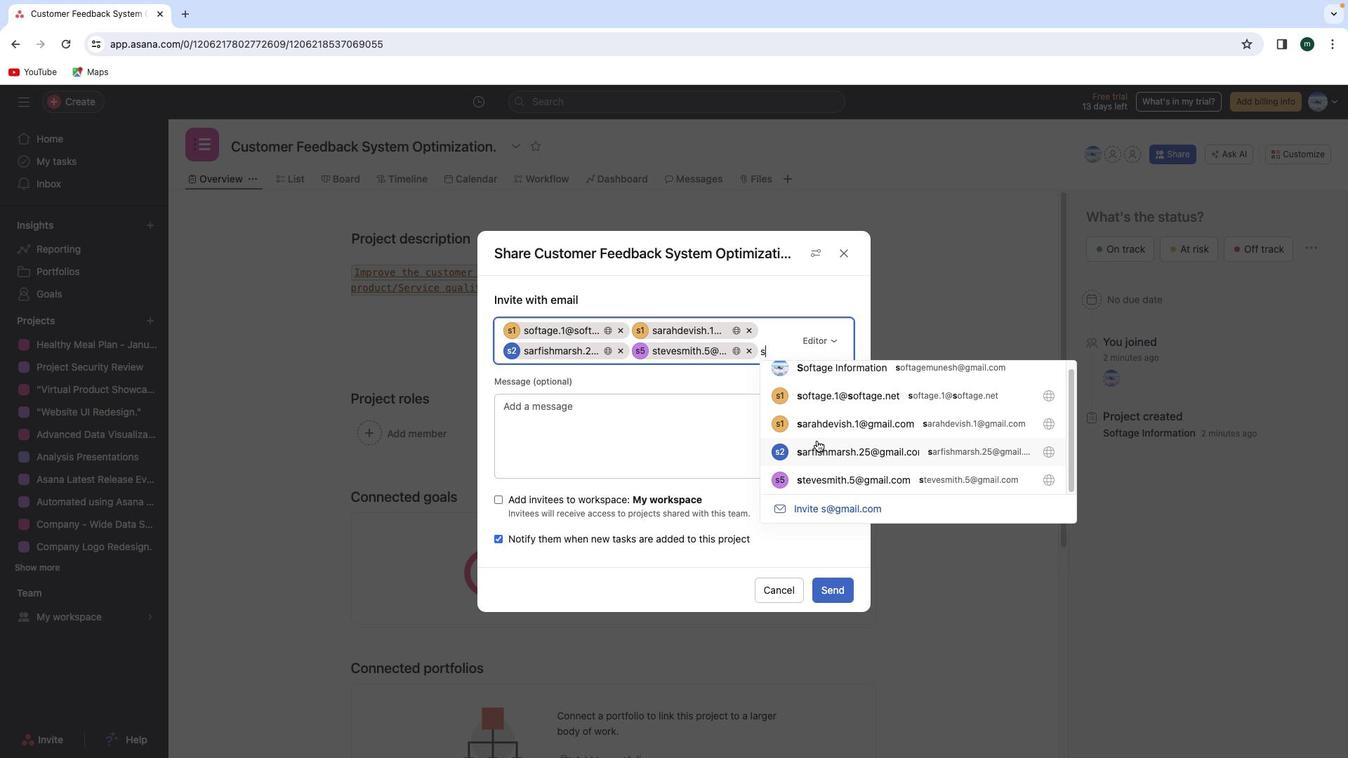 
Action: Mouse scrolled (1156, 371) with delta (1357, 311)
Screenshot: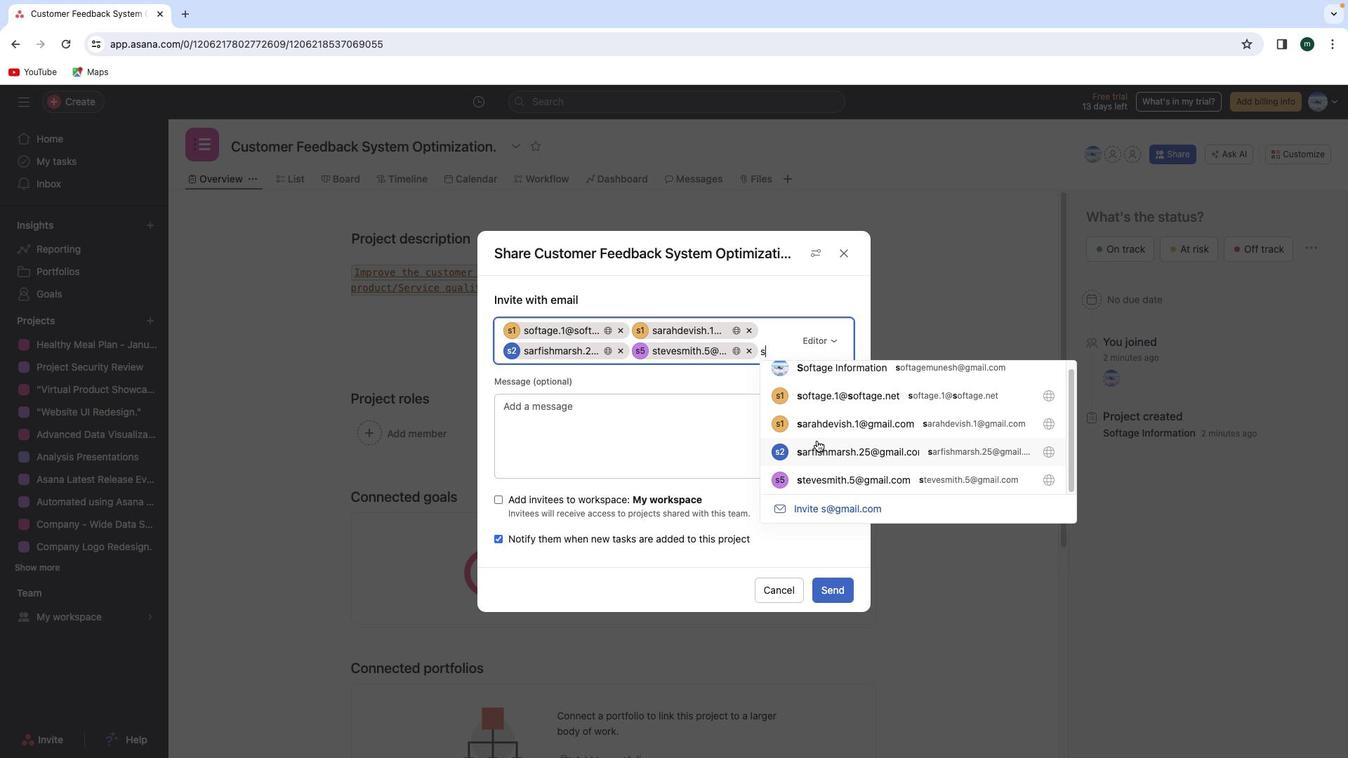 
Action: Mouse moved to (1156, 371)
Screenshot: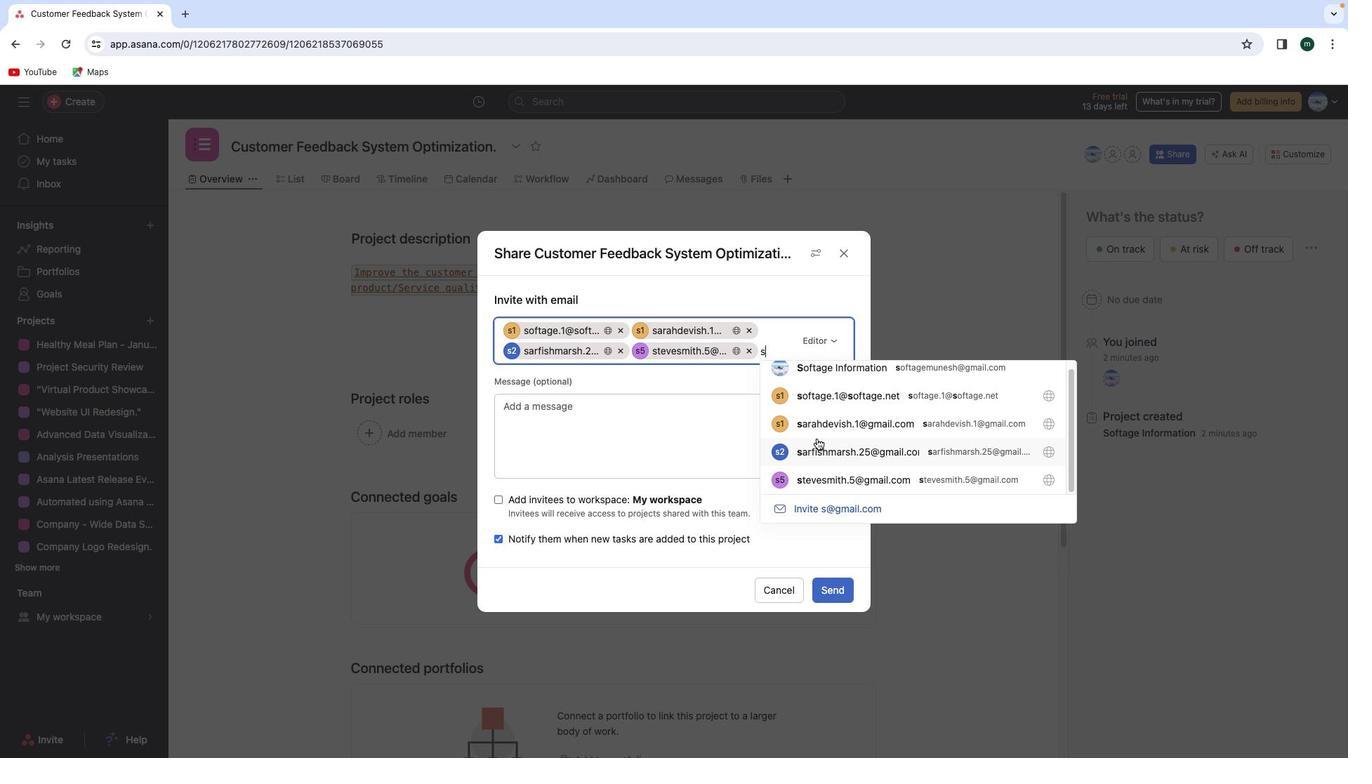 
Action: Mouse scrolled (1156, 371) with delta (1357, 312)
Screenshot: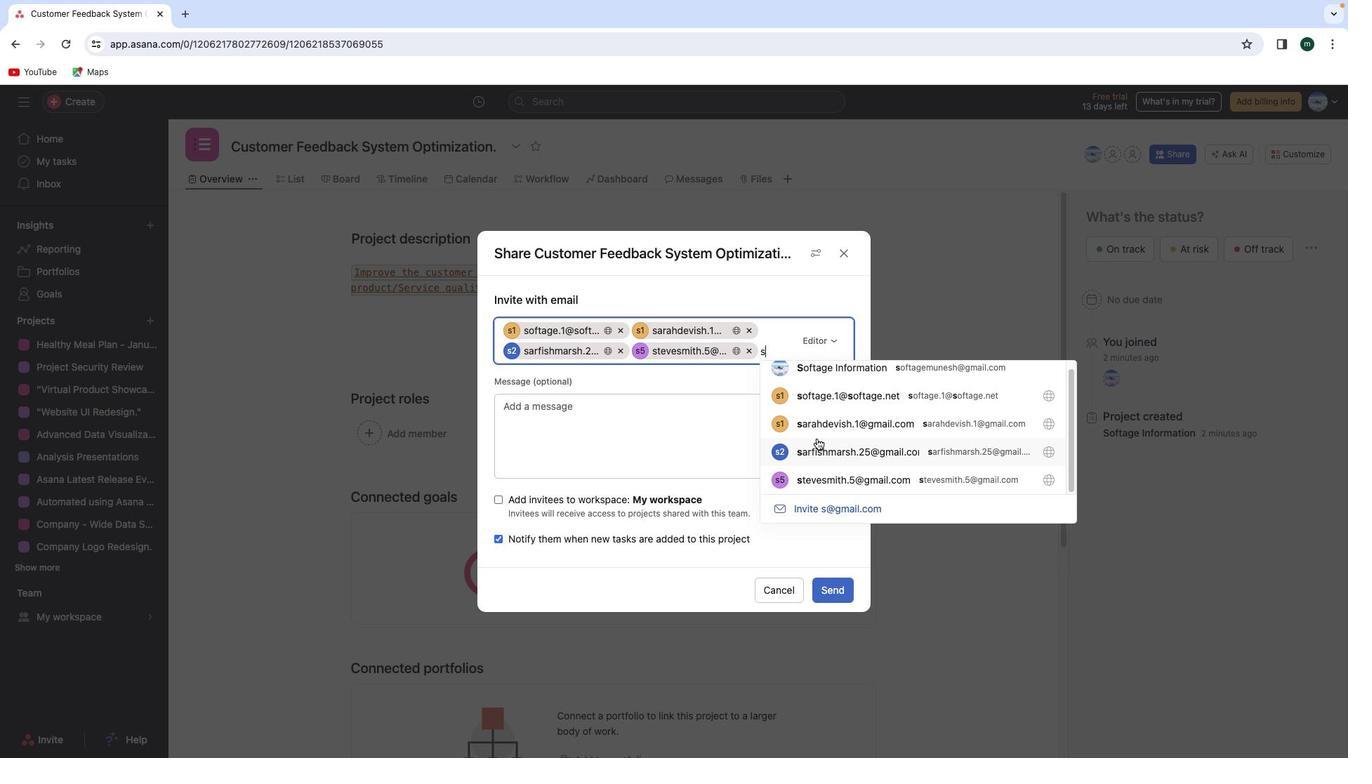
Action: Mouse scrolled (1156, 371) with delta (1357, 312)
Screenshot: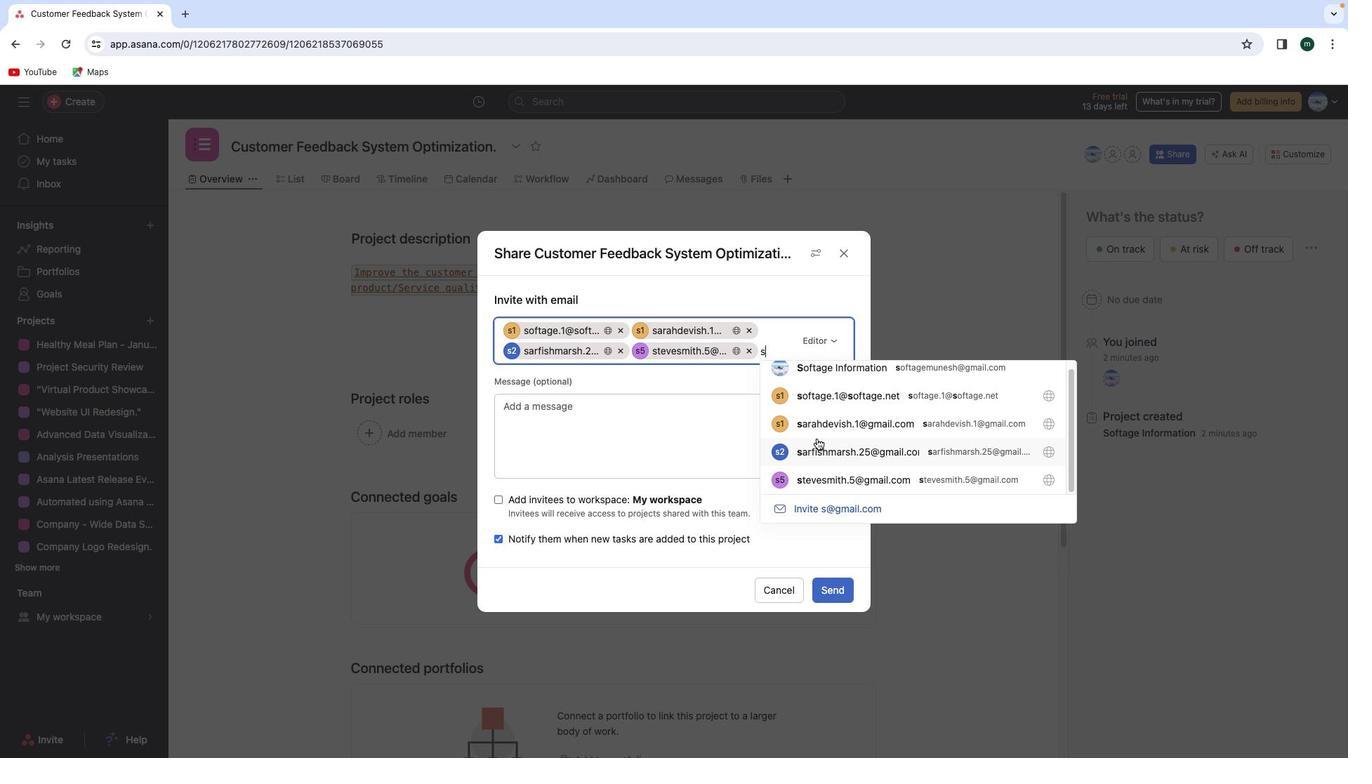 
Action: Mouse moved to (1156, 371)
Screenshot: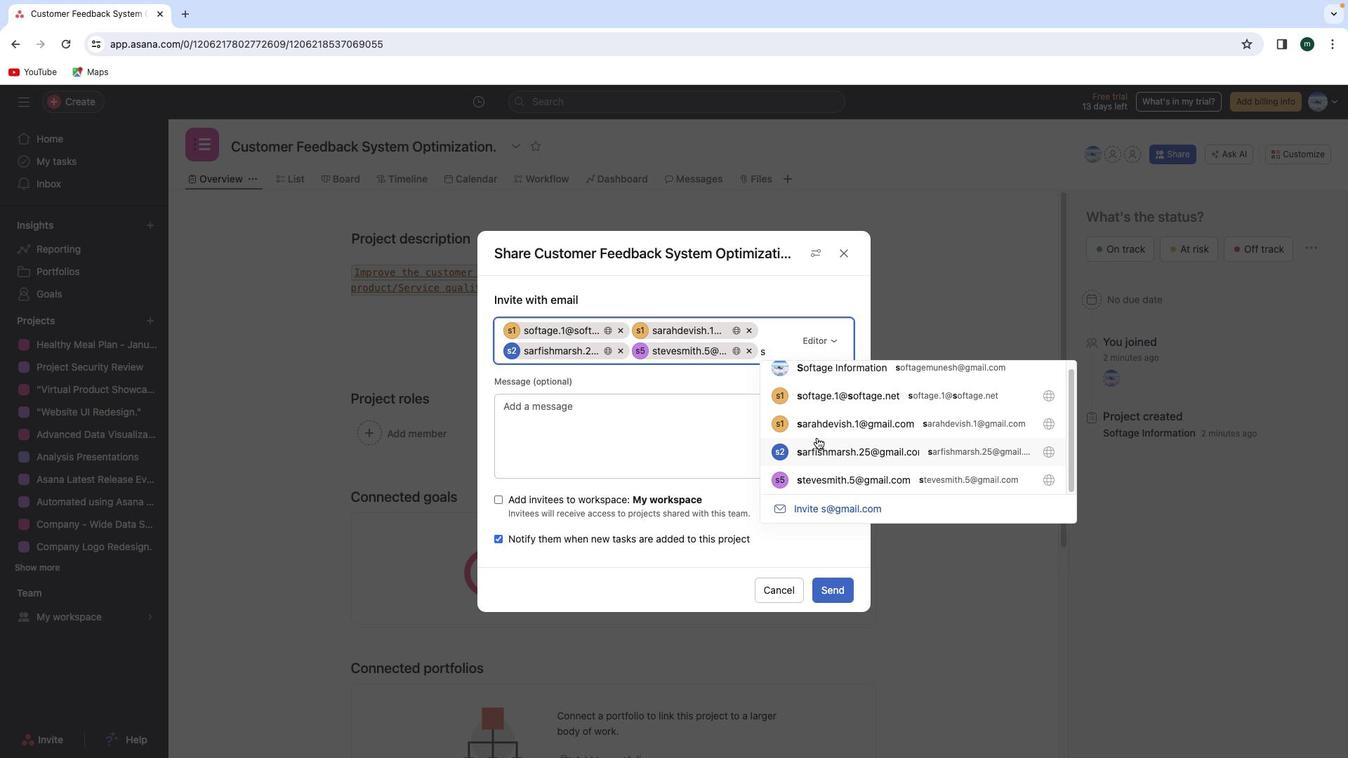 
Action: Mouse scrolled (1156, 371) with delta (1357, 312)
Screenshot: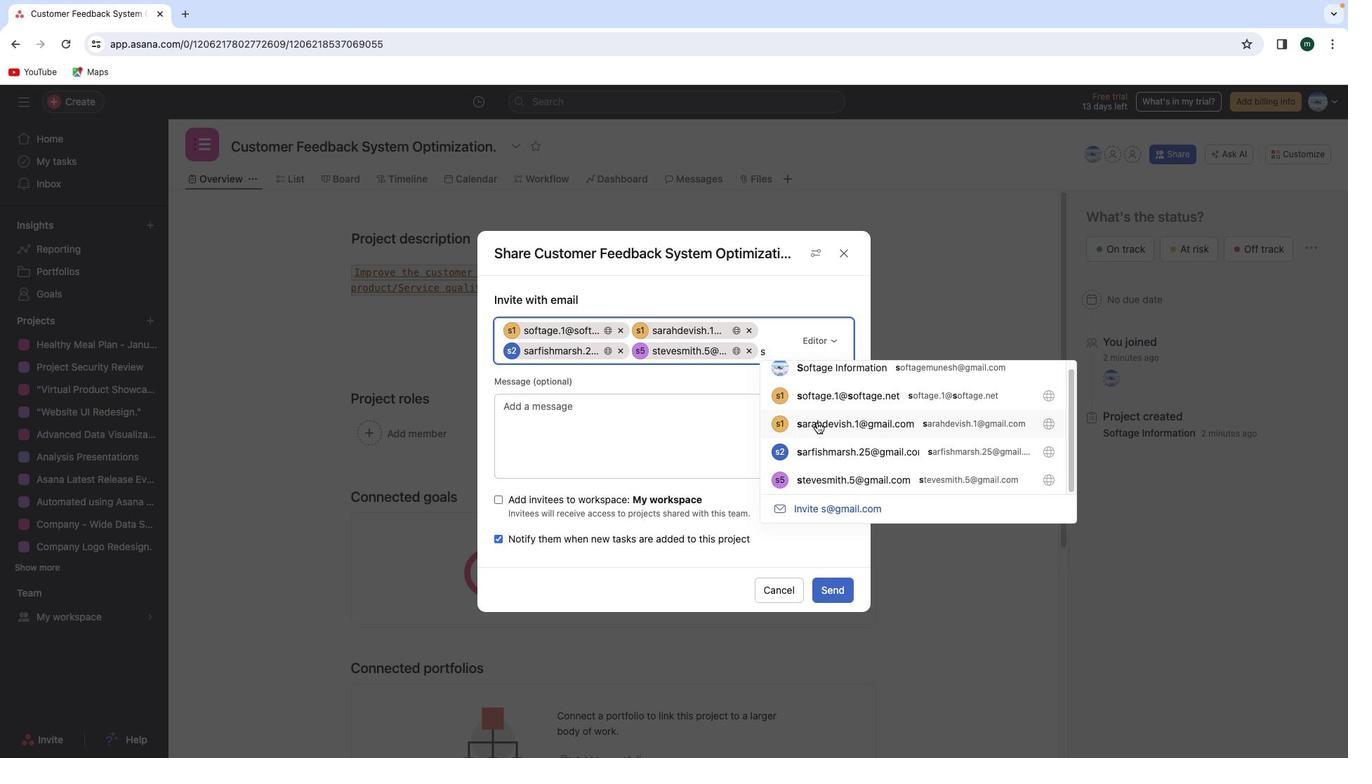 
Action: Mouse scrolled (1156, 371) with delta (1357, 312)
Screenshot: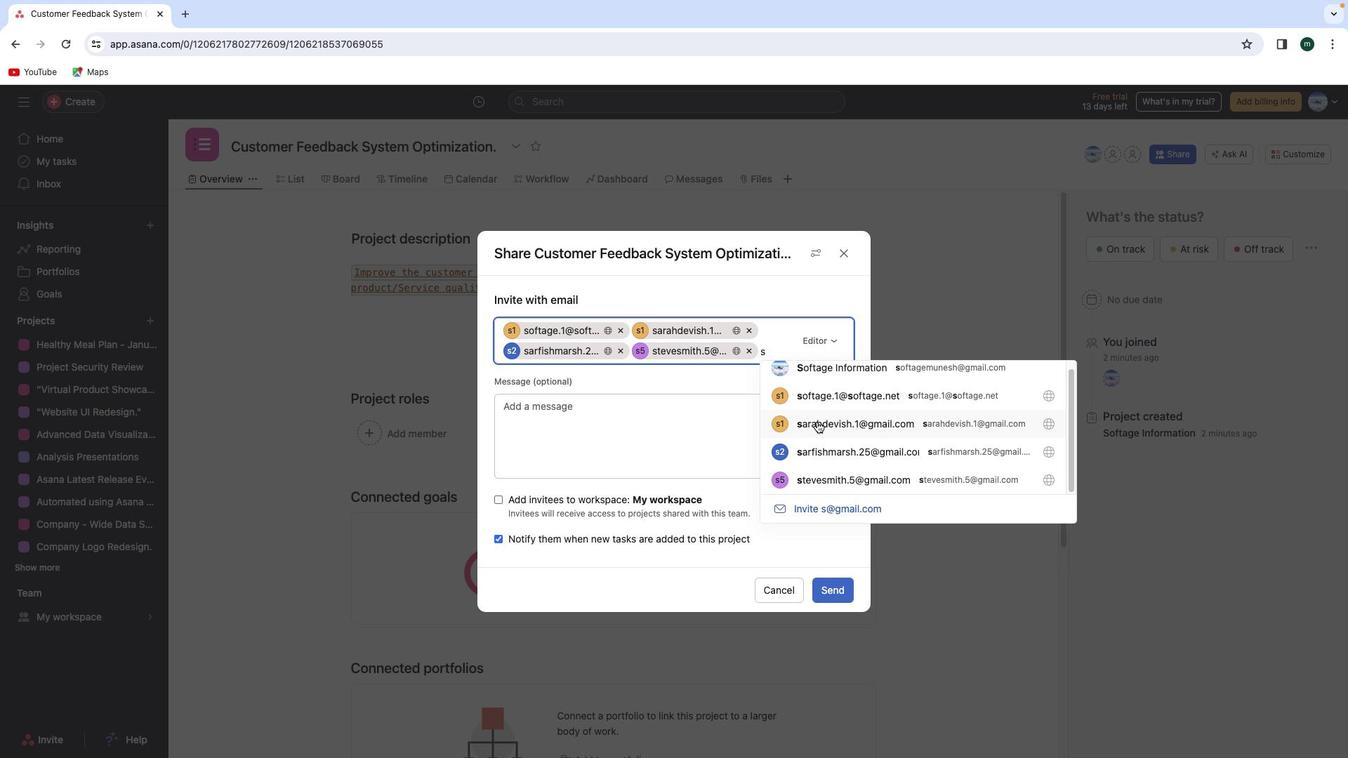 
Action: Mouse scrolled (1156, 371) with delta (1357, 312)
Screenshot: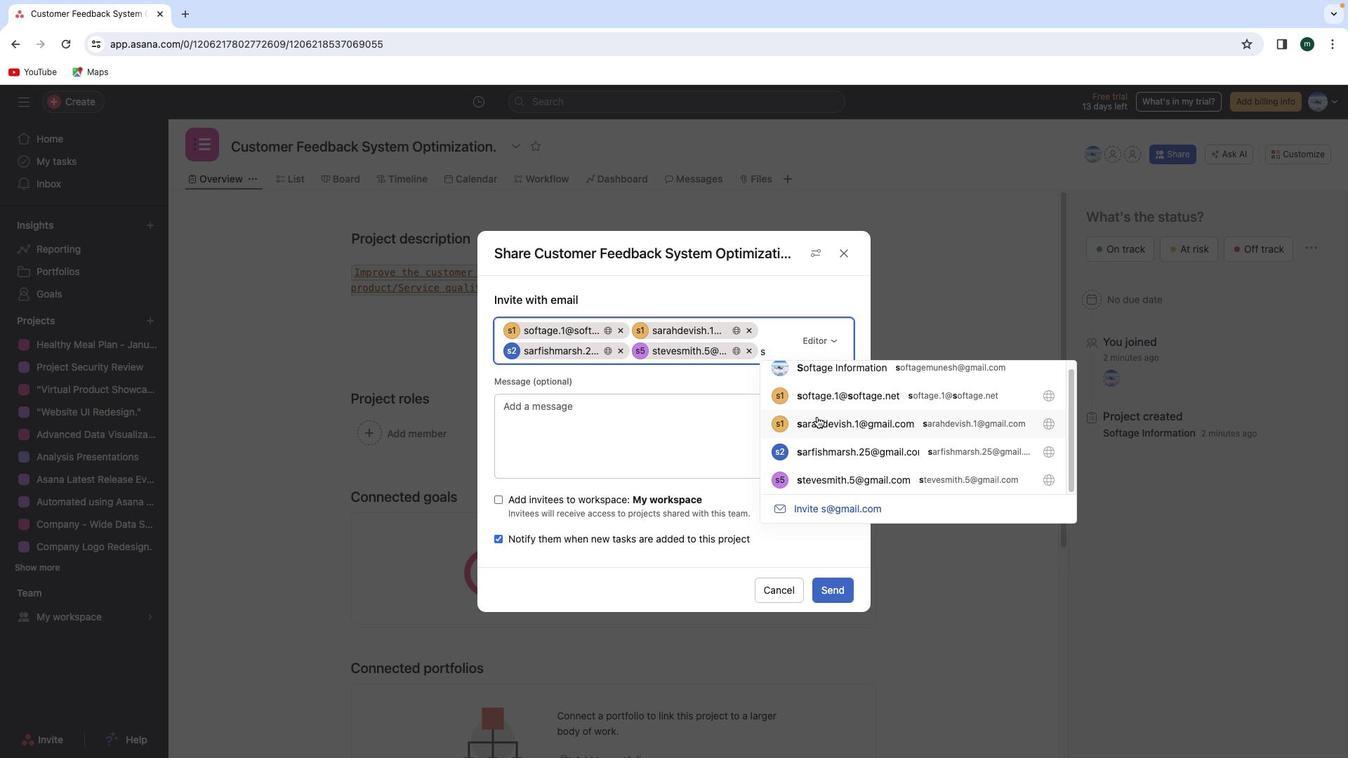 
Action: Mouse moved to (1153, 365)
Screenshot: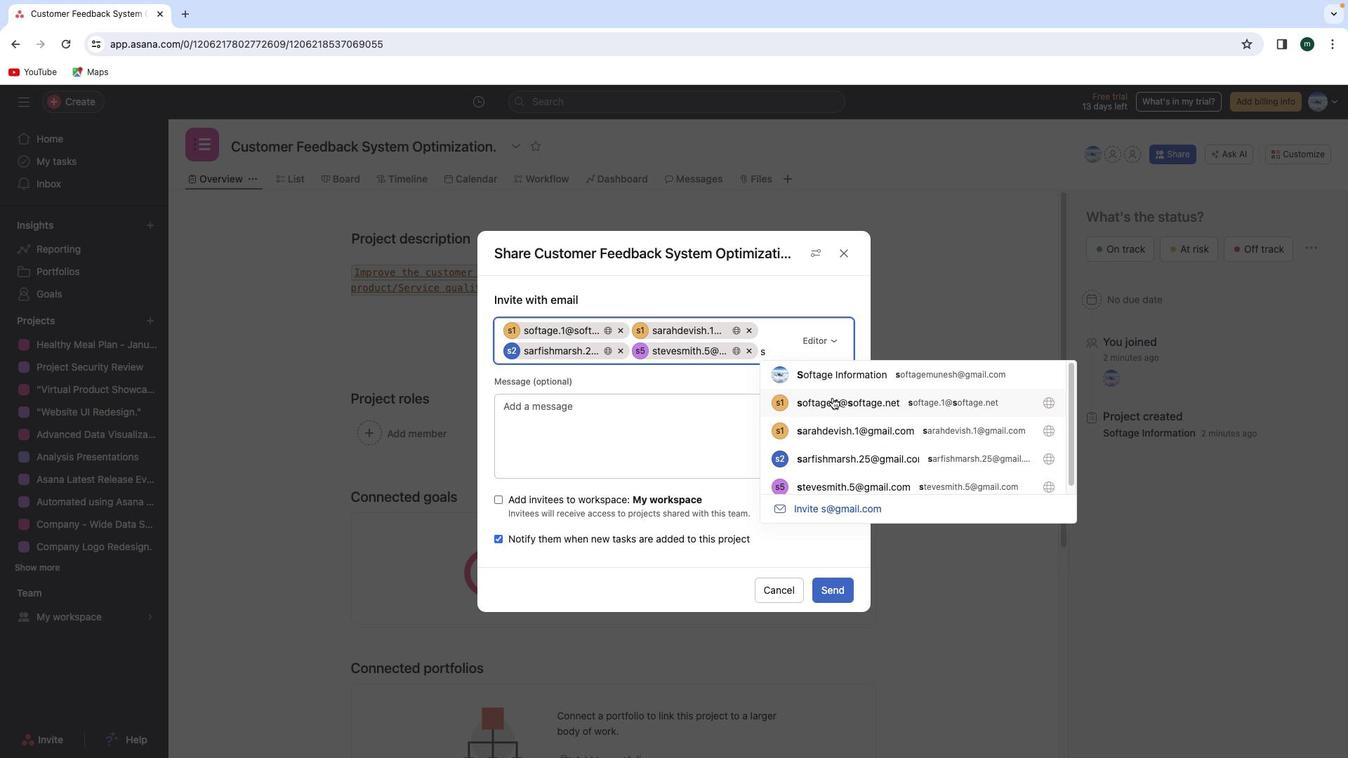 
Action: Mouse scrolled (1153, 365) with delta (1357, 312)
Screenshot: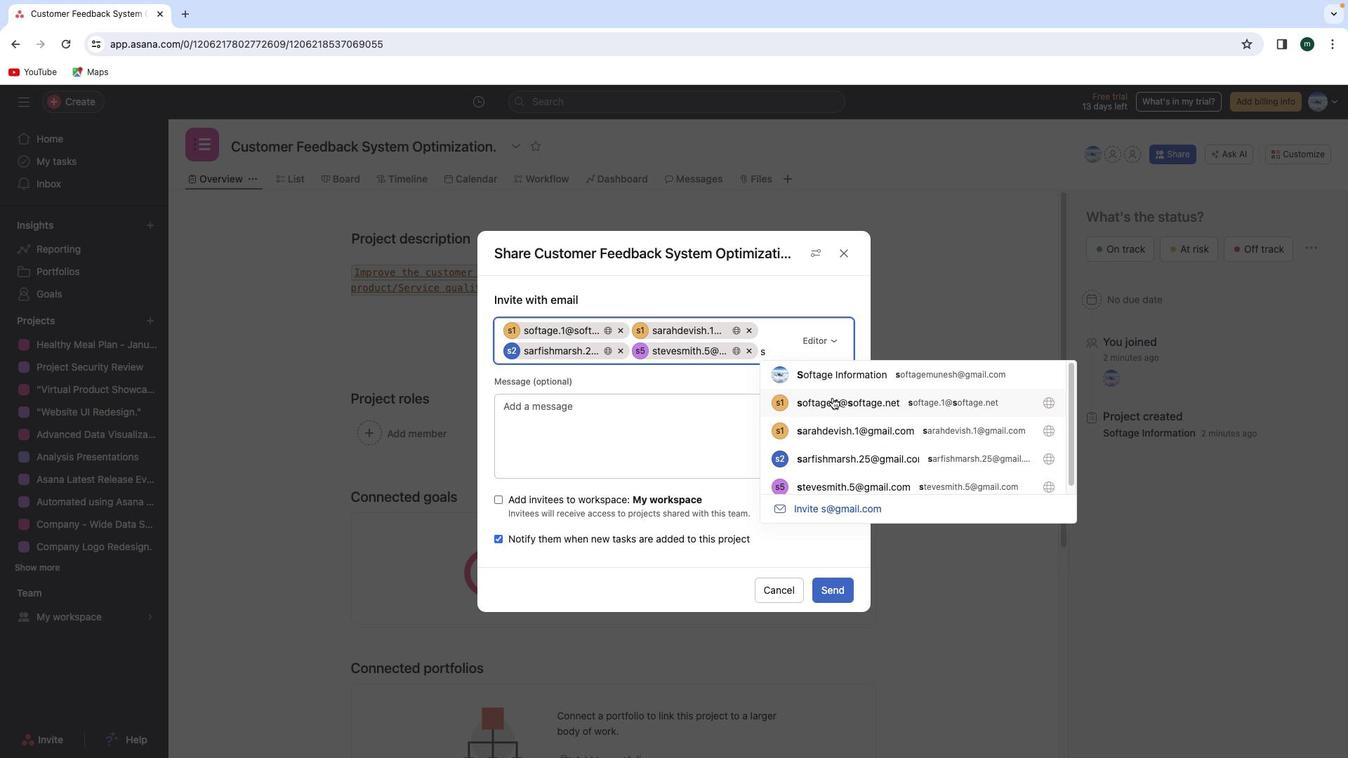 
Action: Mouse moved to (1153, 365)
Screenshot: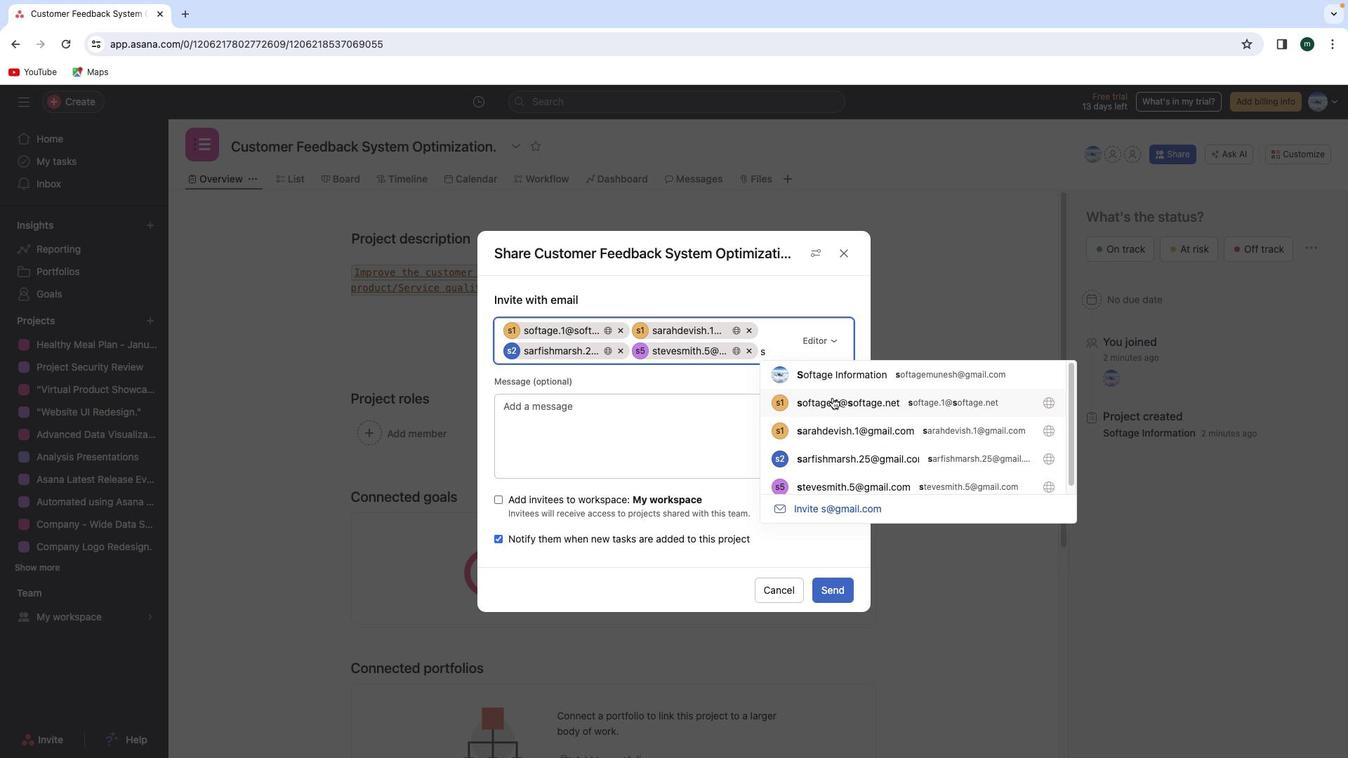 
Action: Mouse scrolled (1153, 365) with delta (1357, 312)
Screenshot: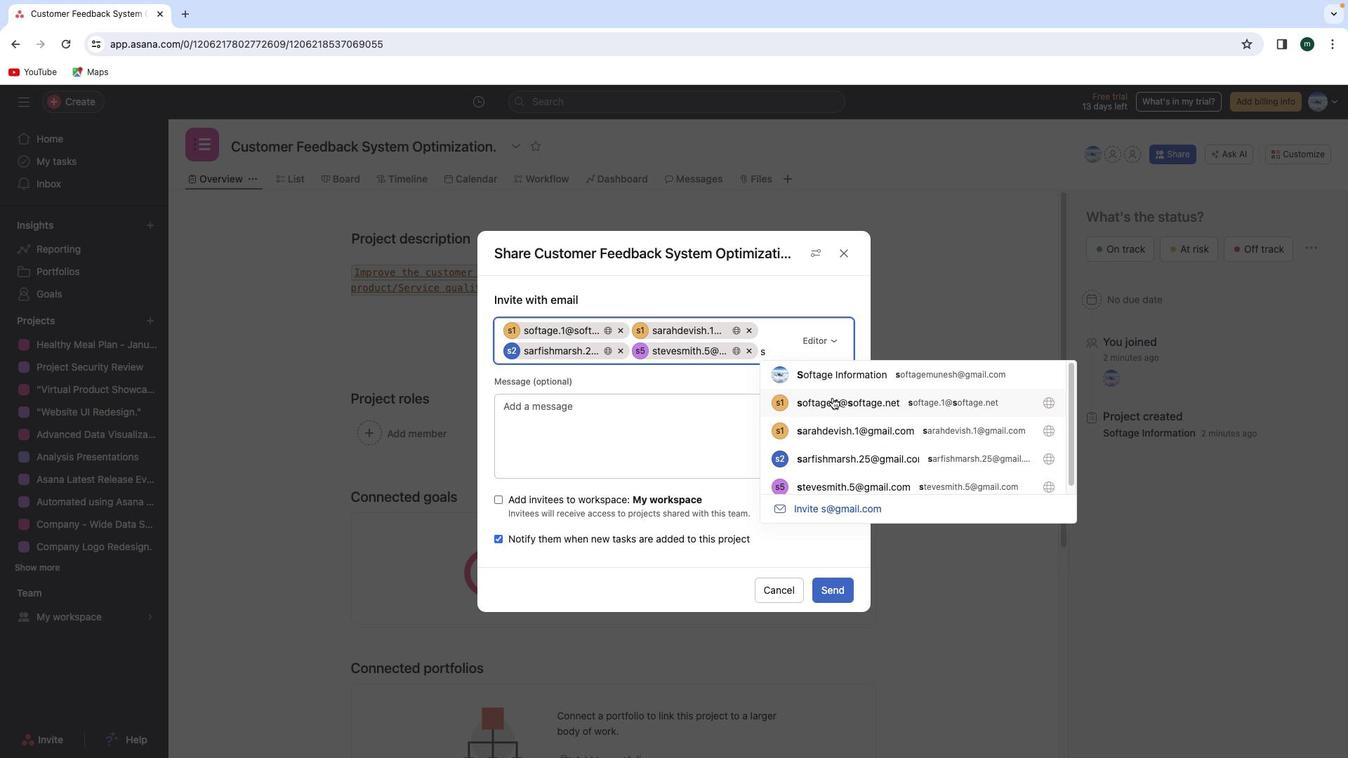 
Action: Mouse scrolled (1153, 365) with delta (1357, 312)
Screenshot: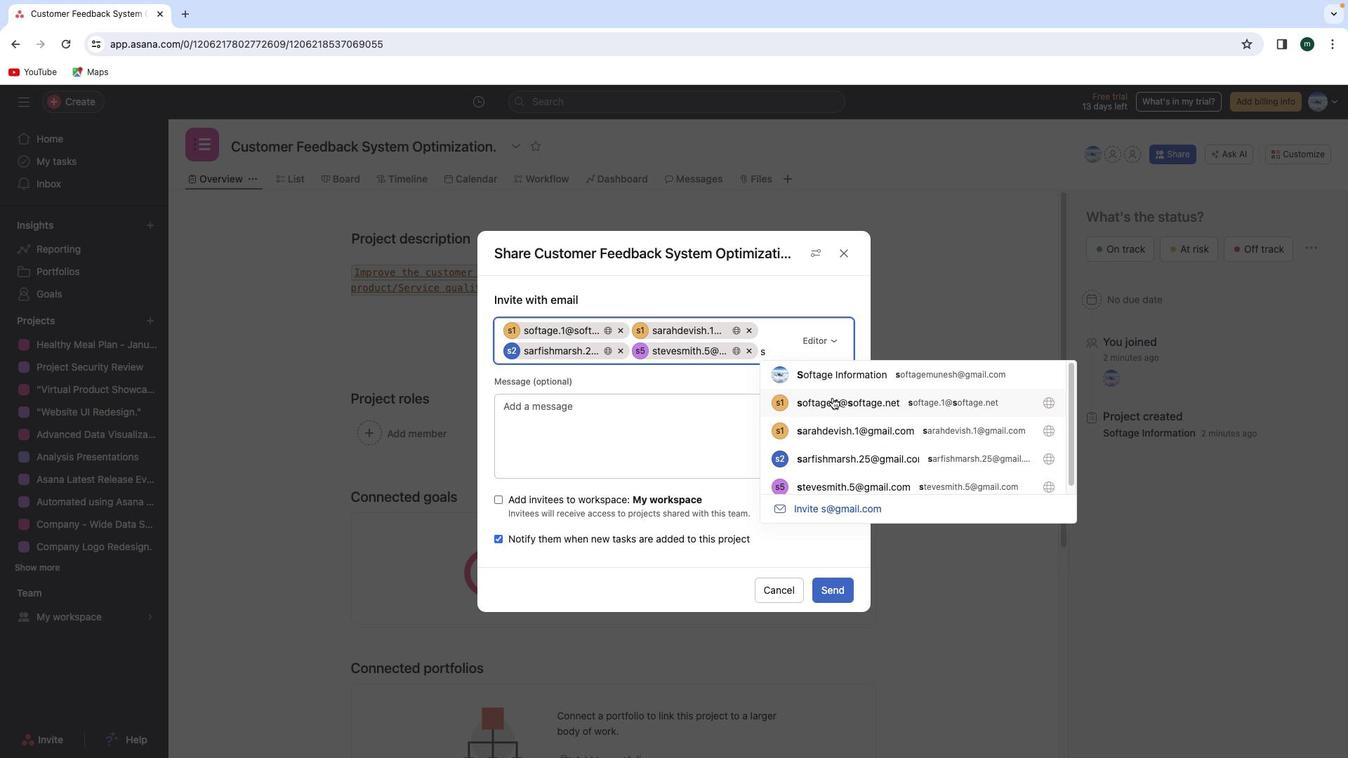 
Action: Mouse scrolled (1153, 365) with delta (1357, 312)
Screenshot: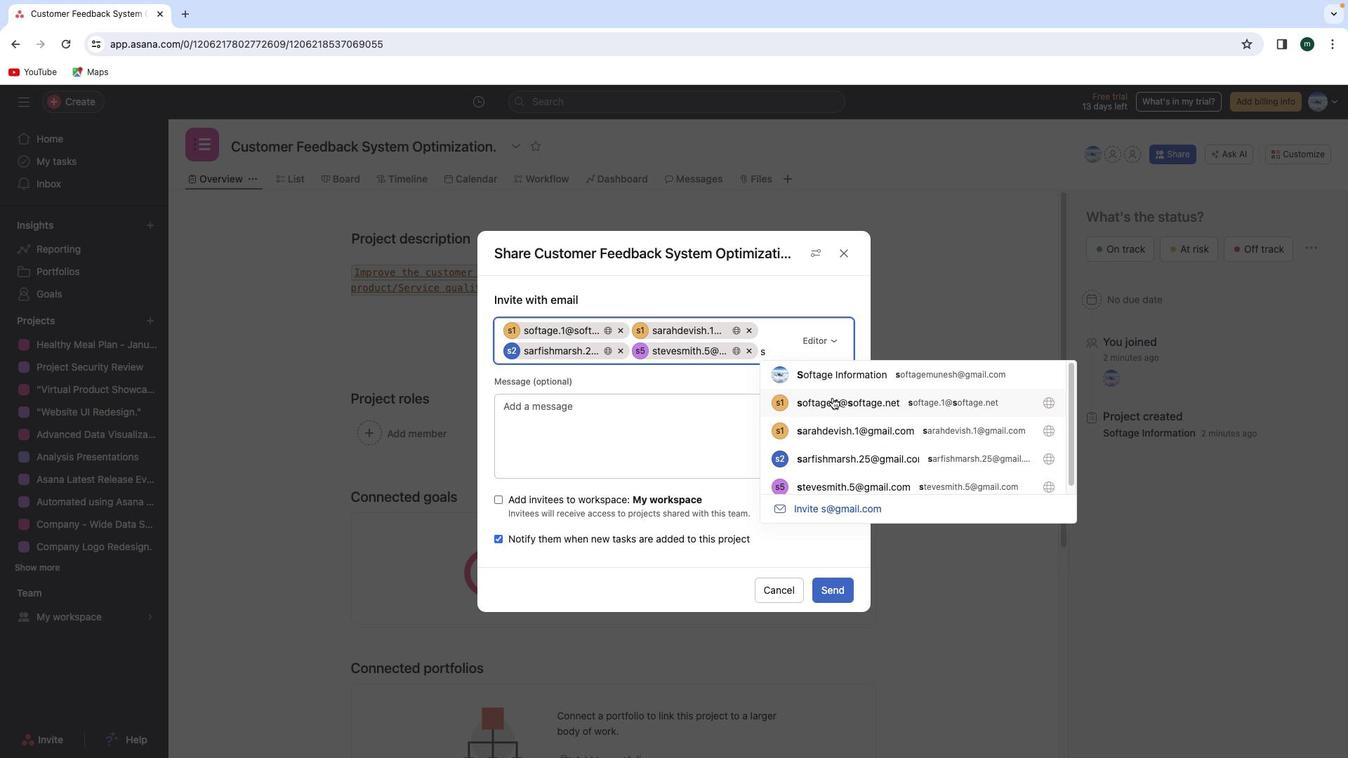 
Action: Mouse scrolled (1153, 365) with delta (1357, 312)
Screenshot: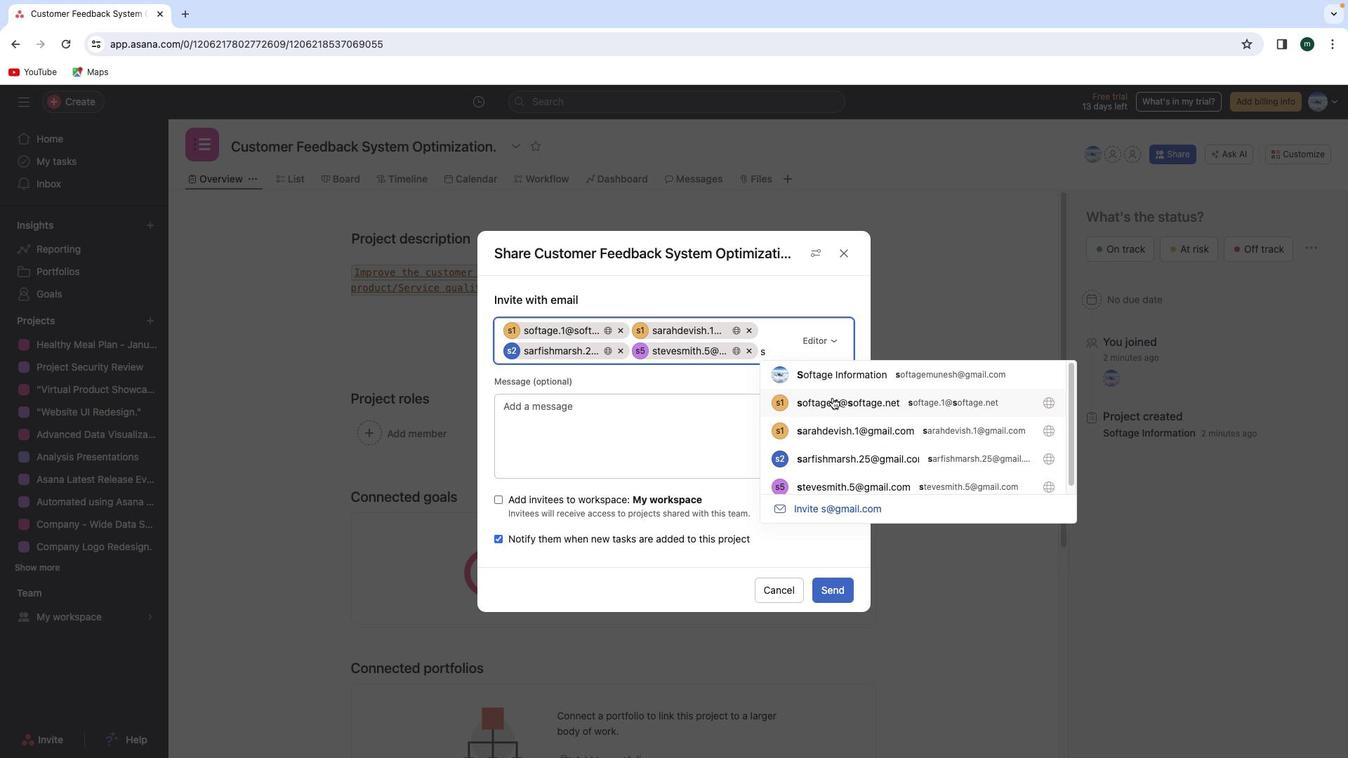 
Action: Mouse scrolled (1153, 365) with delta (1357, 312)
Screenshot: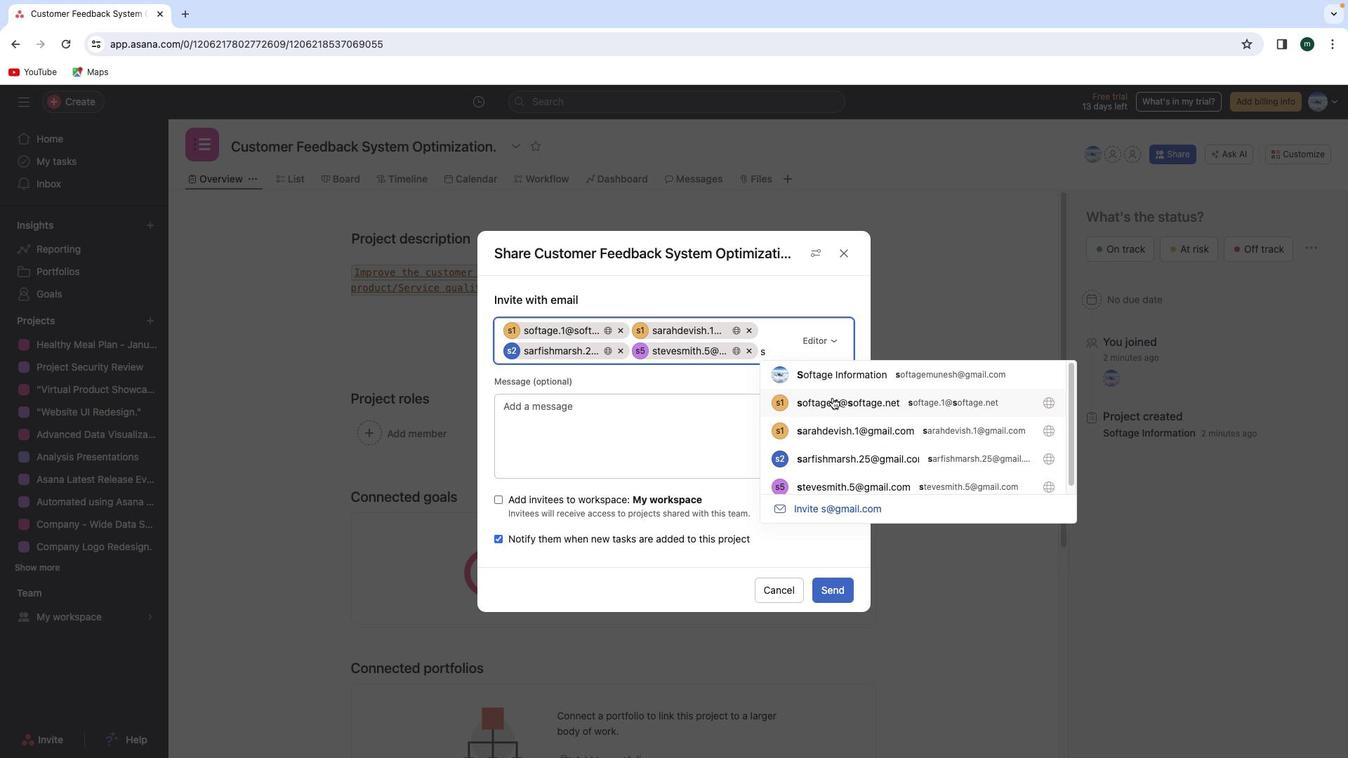 
Action: Mouse moved to (1152, 365)
Screenshot: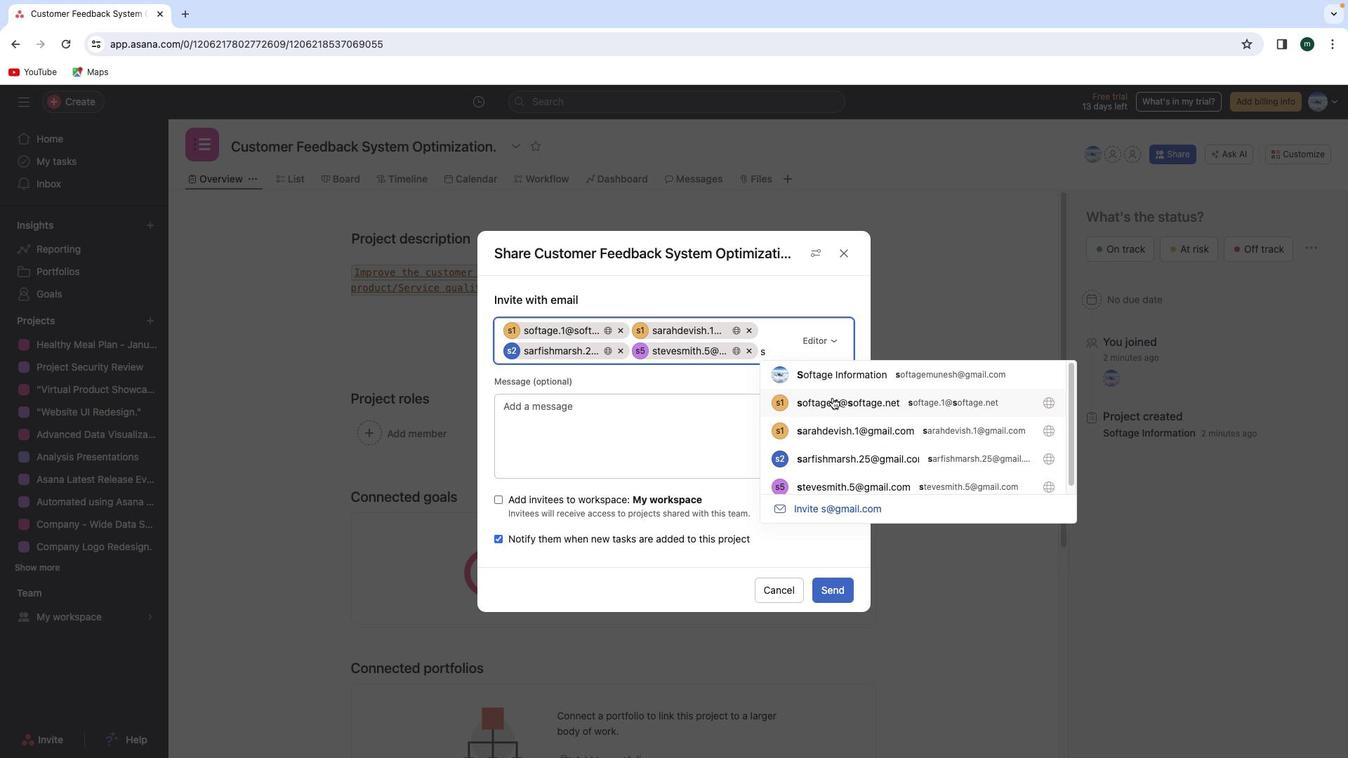 
Action: Mouse scrolled (1152, 365) with delta (1357, 312)
Screenshot: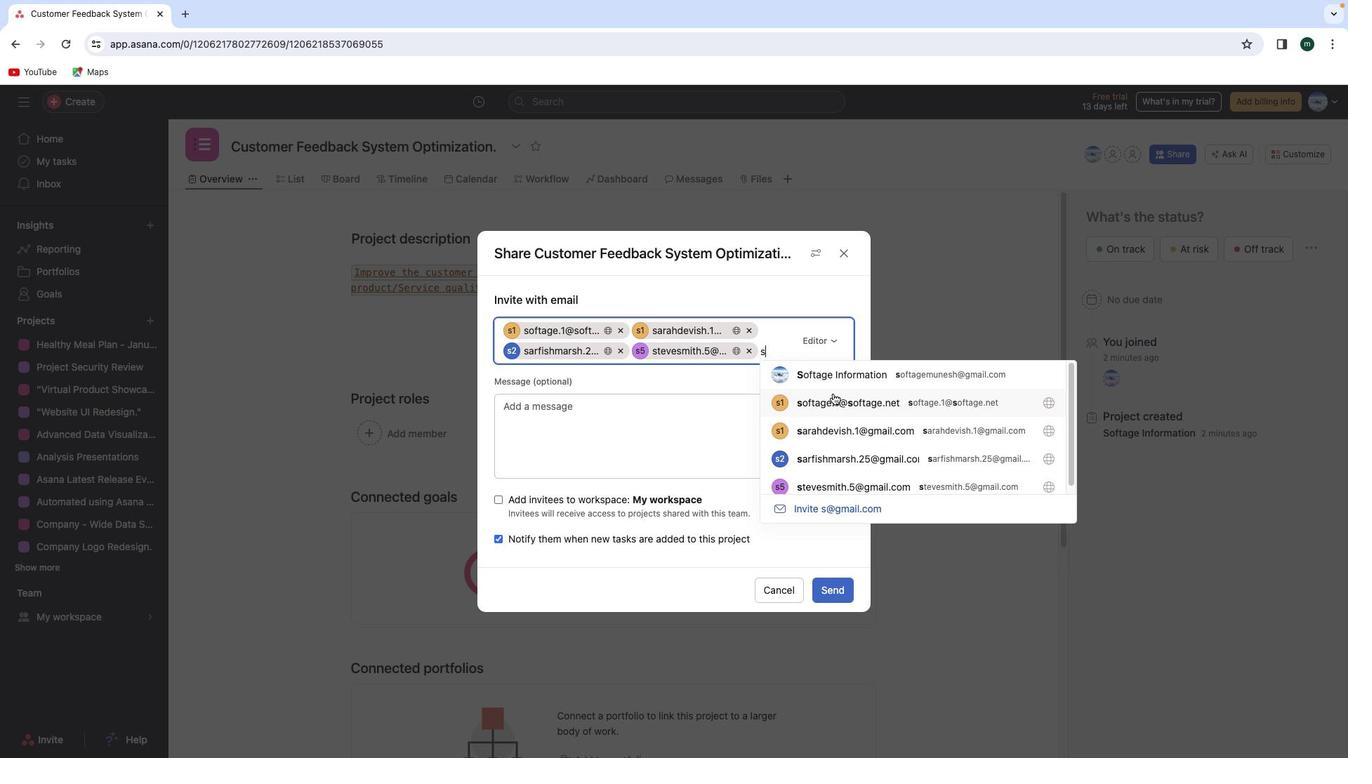 
Action: Mouse scrolled (1152, 365) with delta (1357, 312)
Screenshot: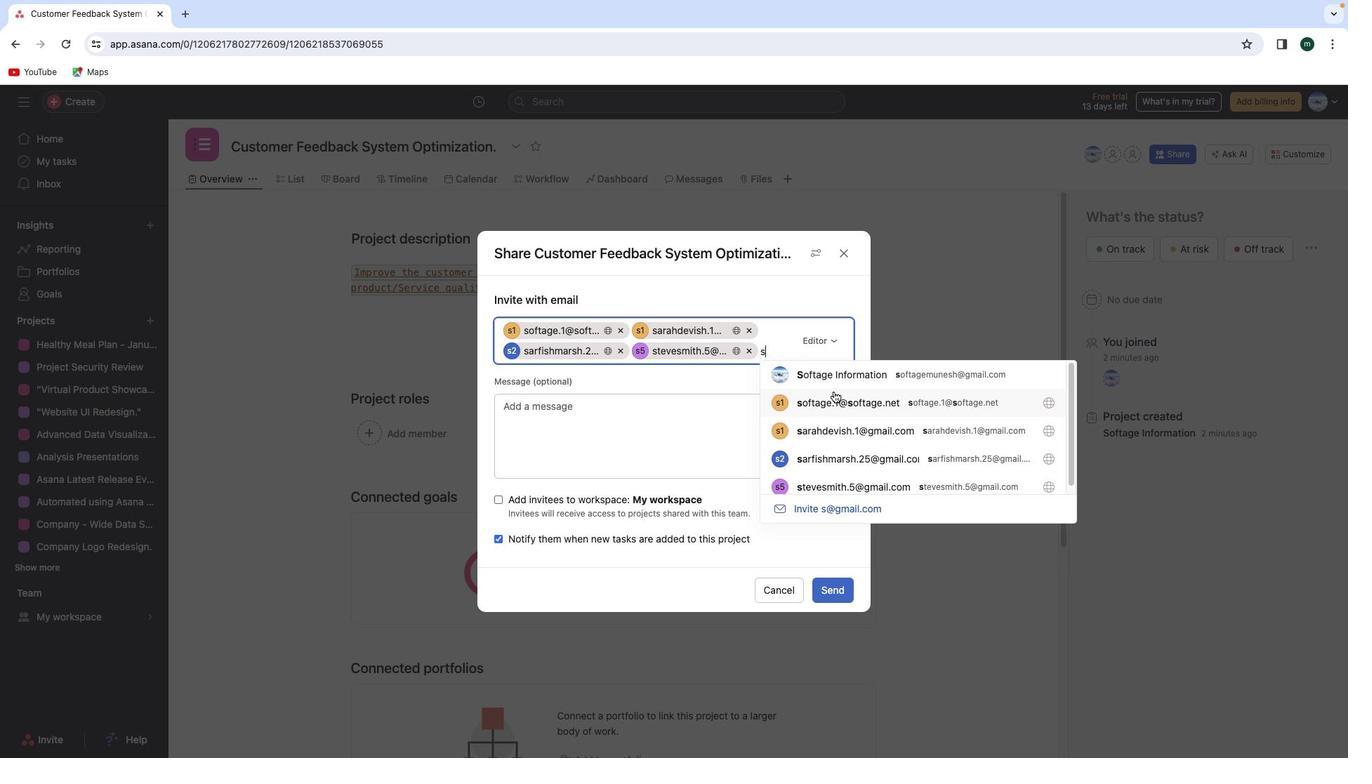 
Action: Mouse moved to (1151, 363)
Screenshot: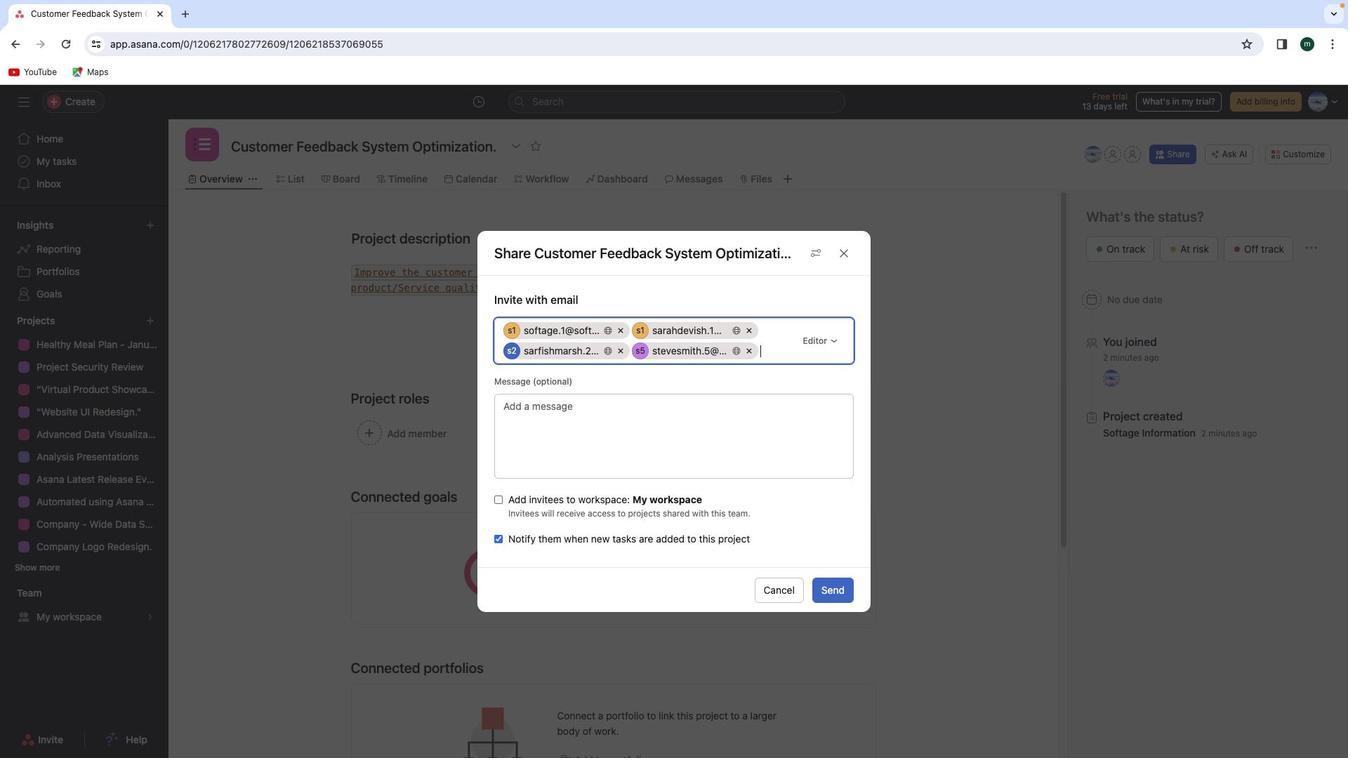 
Action: Key pressed Key.backspace
Screenshot: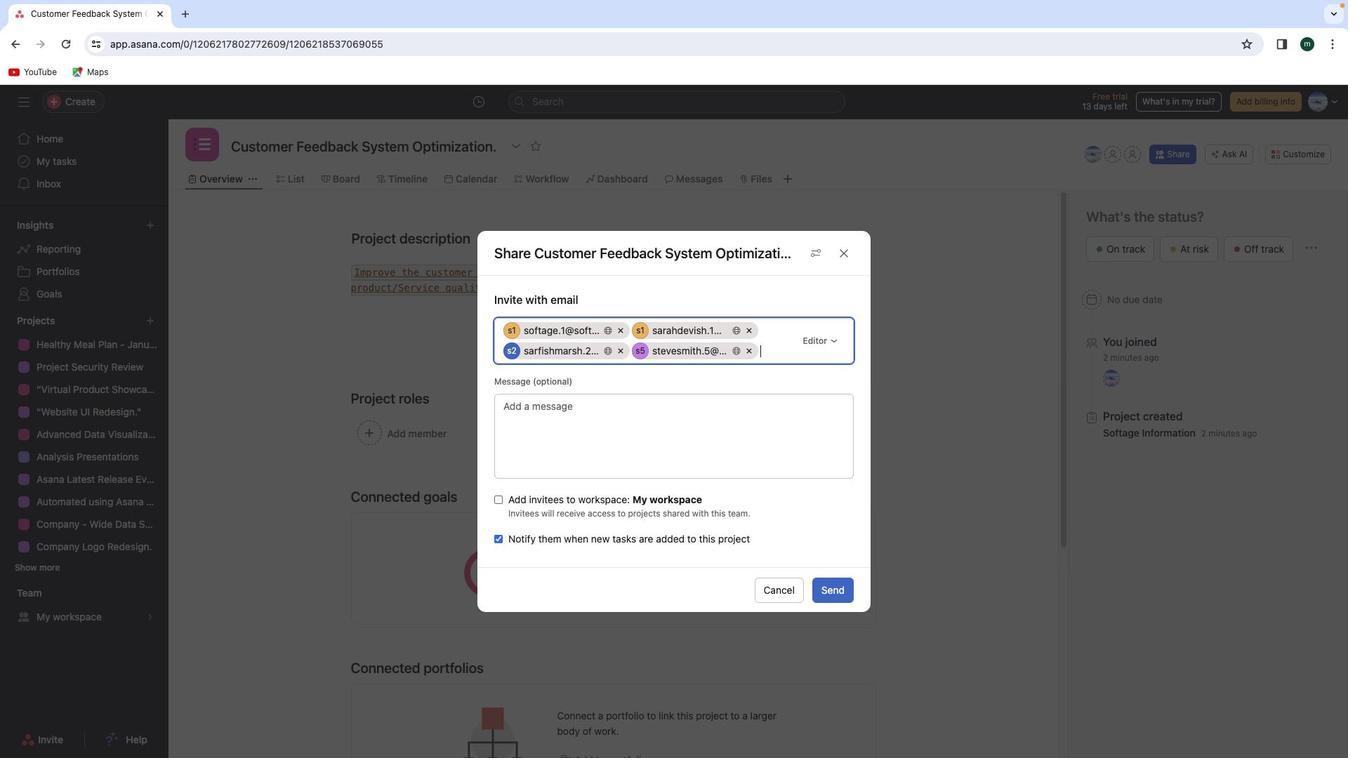 
Action: Mouse moved to (1163, 360)
Screenshot: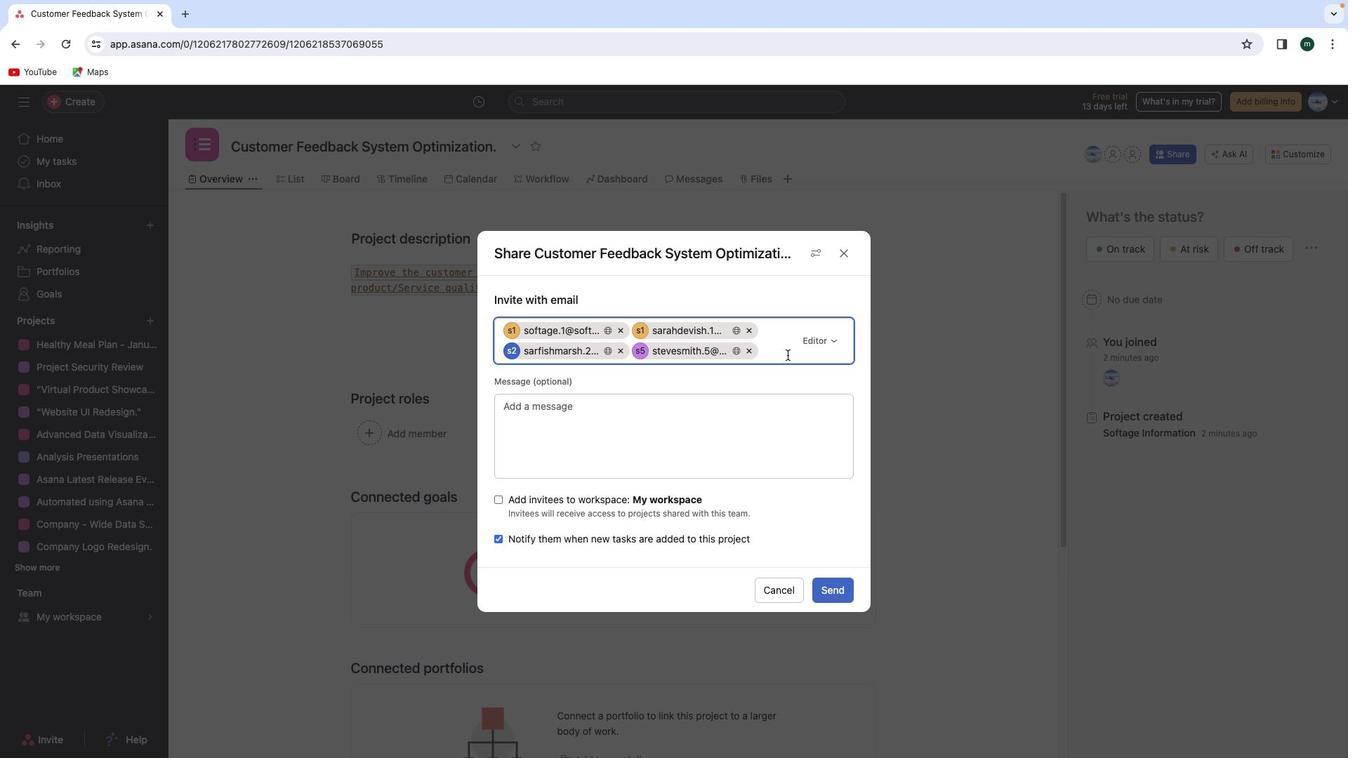 
Action: Mouse pressed left at (1163, 360)
Screenshot: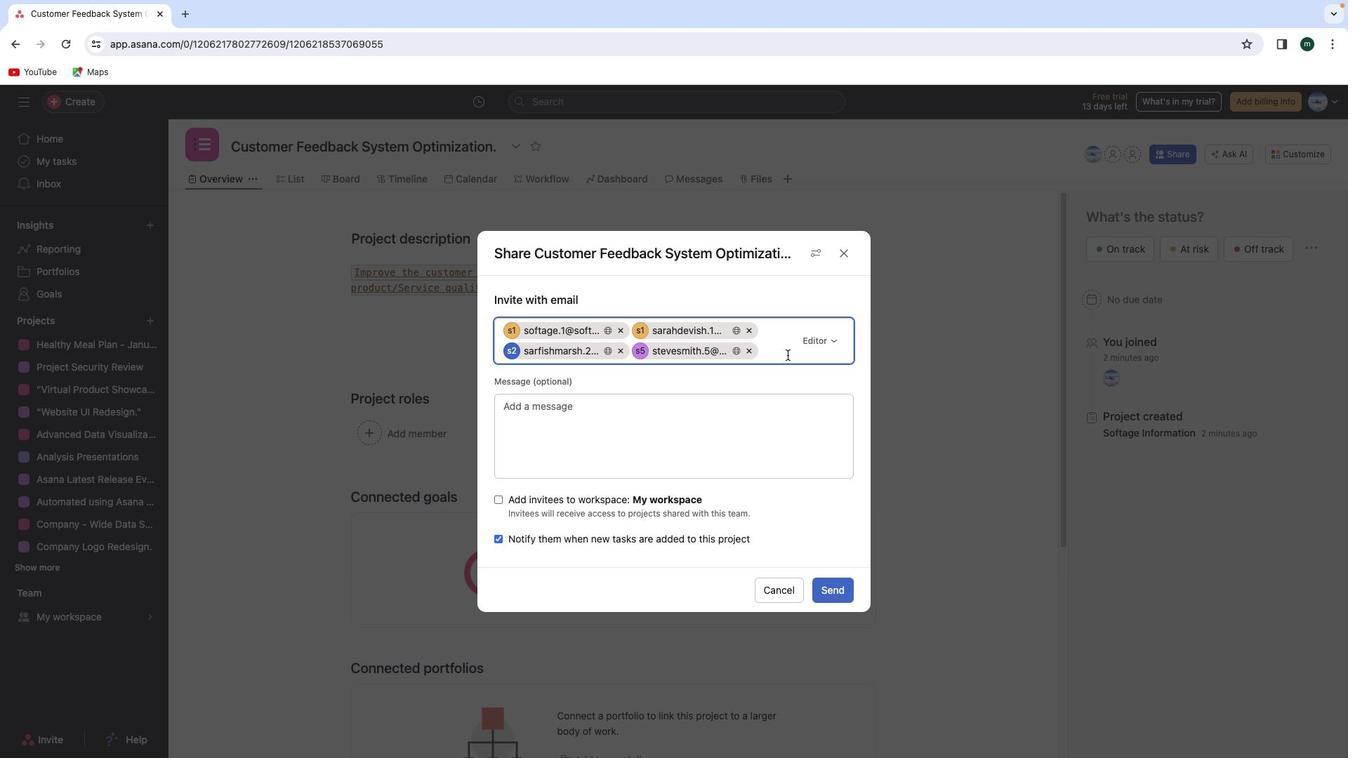 
Action: Mouse moved to (1163, 360)
Screenshot: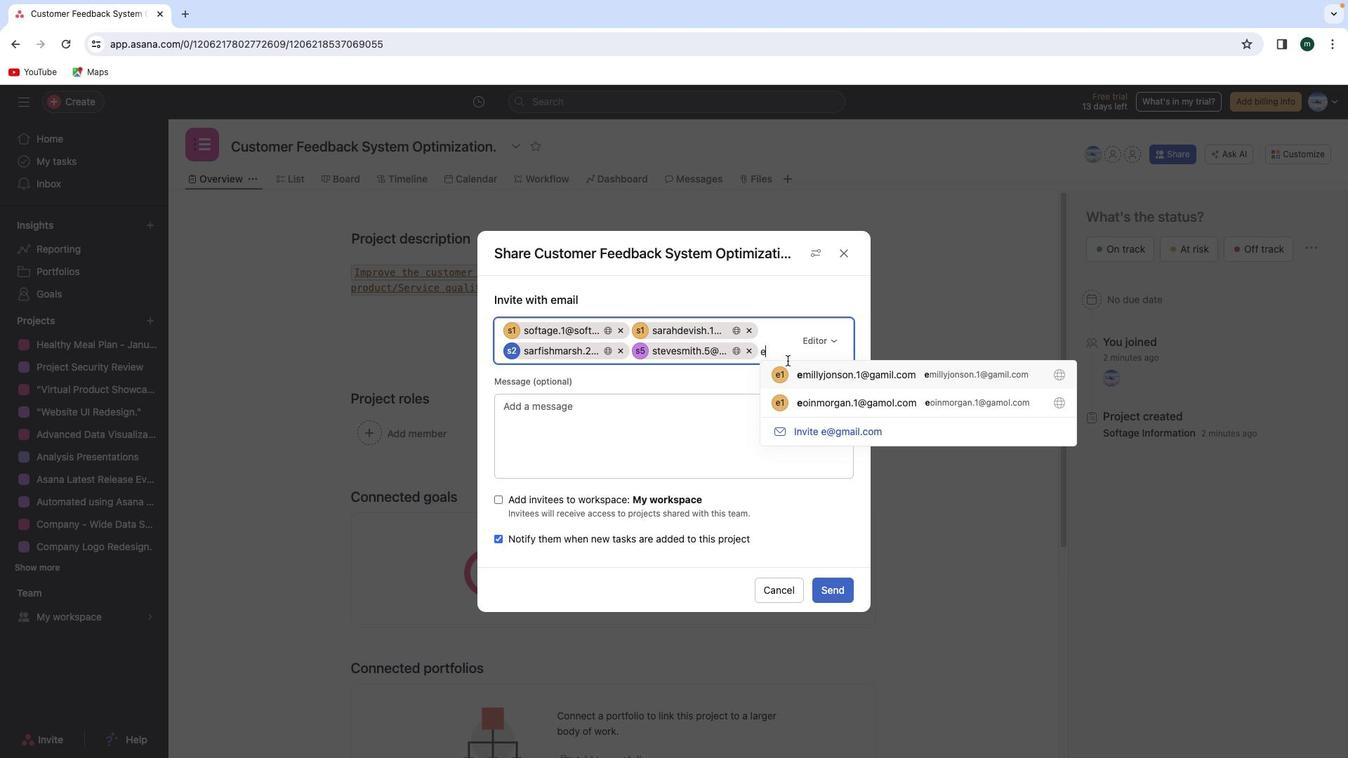 
Action: Key pressed 'e'
Screenshot: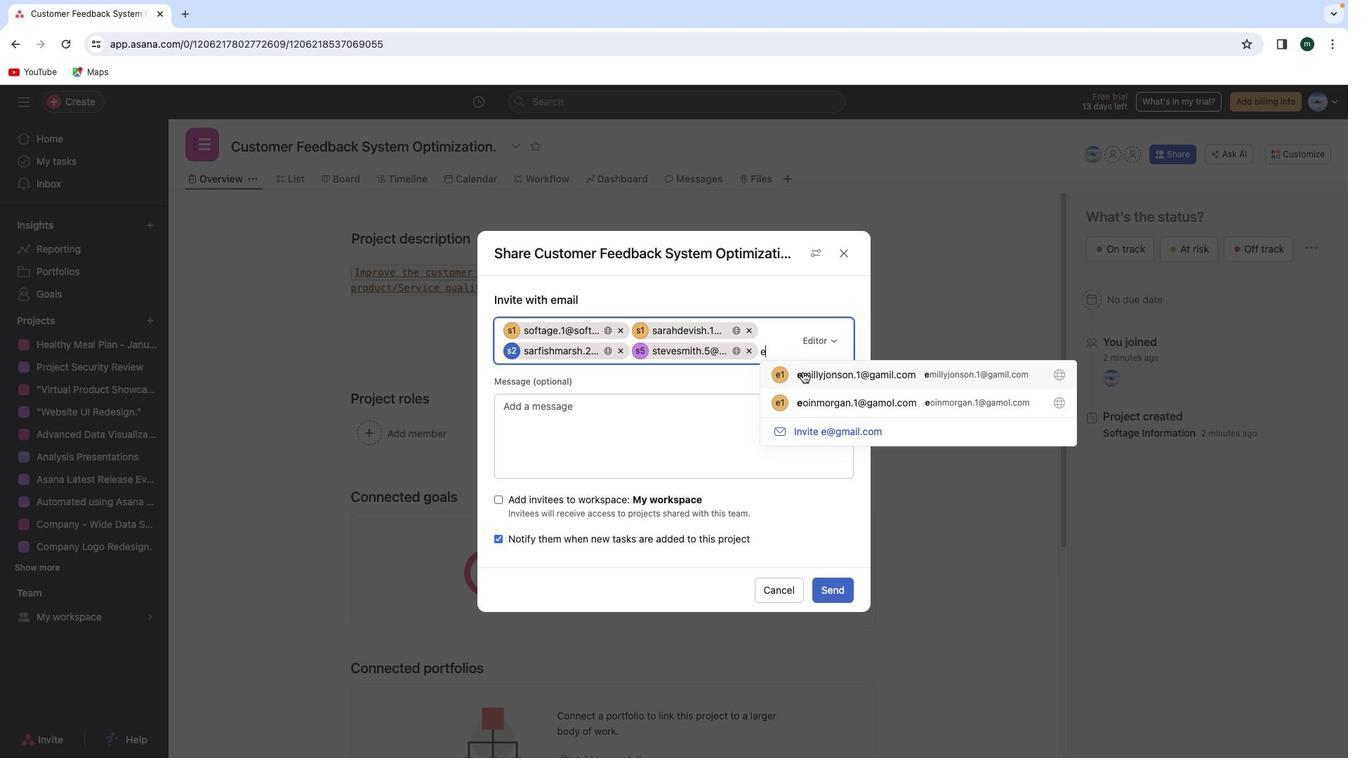 
Action: Mouse moved to (1152, 363)
Screenshot: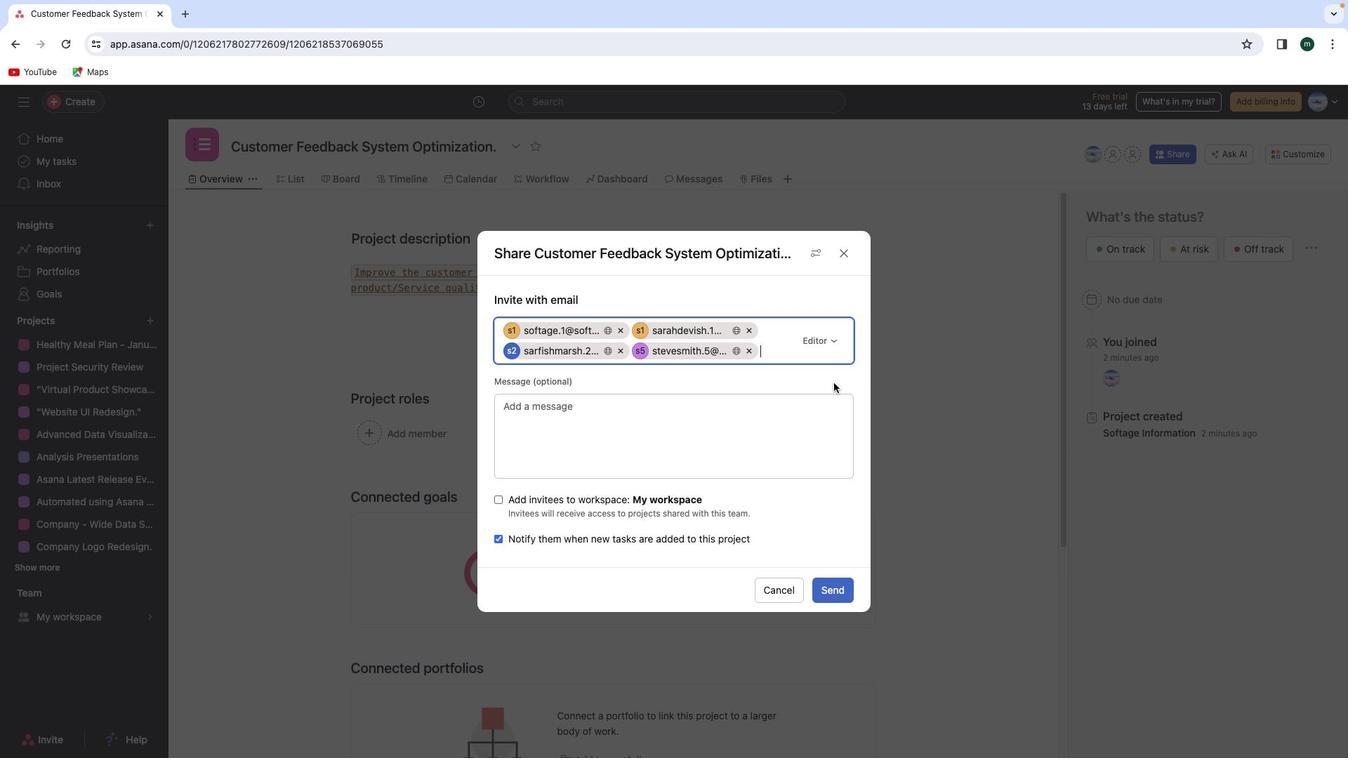
Action: Mouse pressed left at (1152, 363)
Screenshot: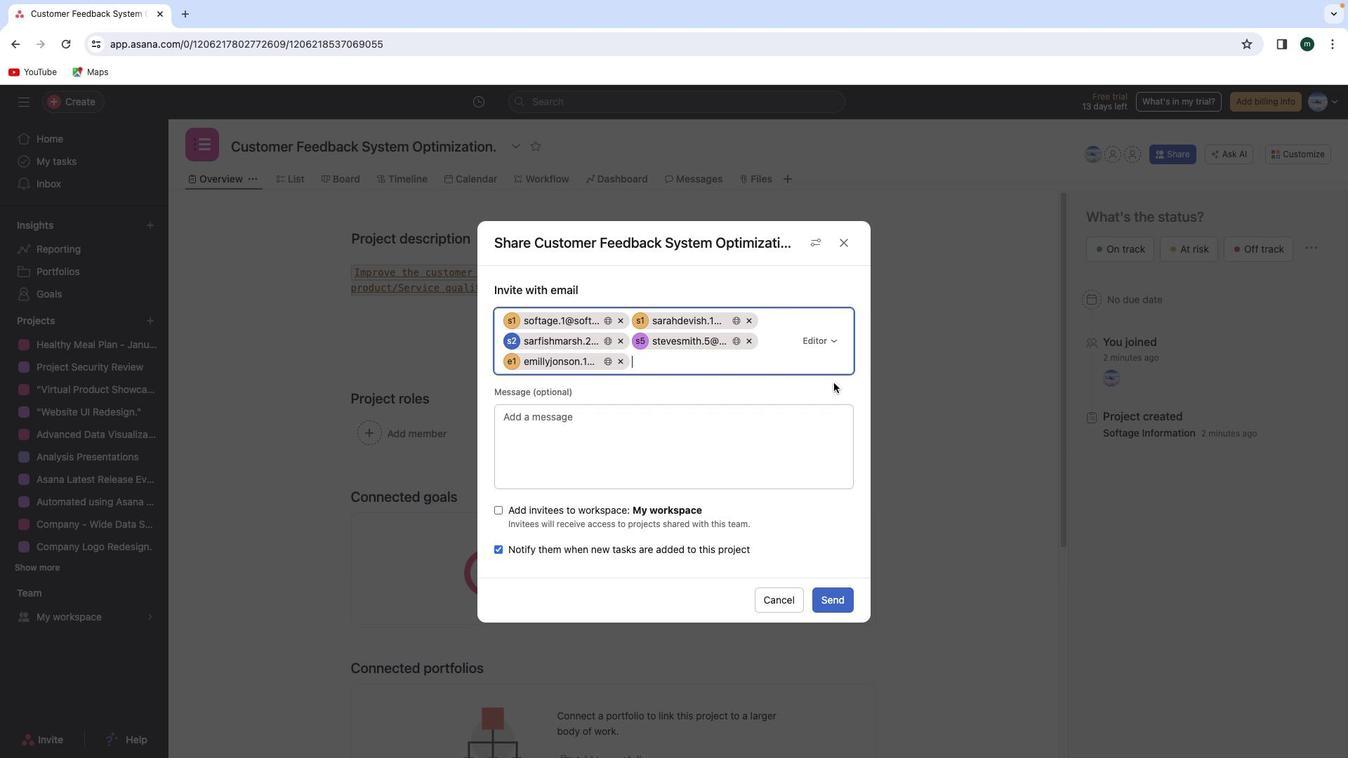 
Action: Mouse moved to (1152, 363)
Screenshot: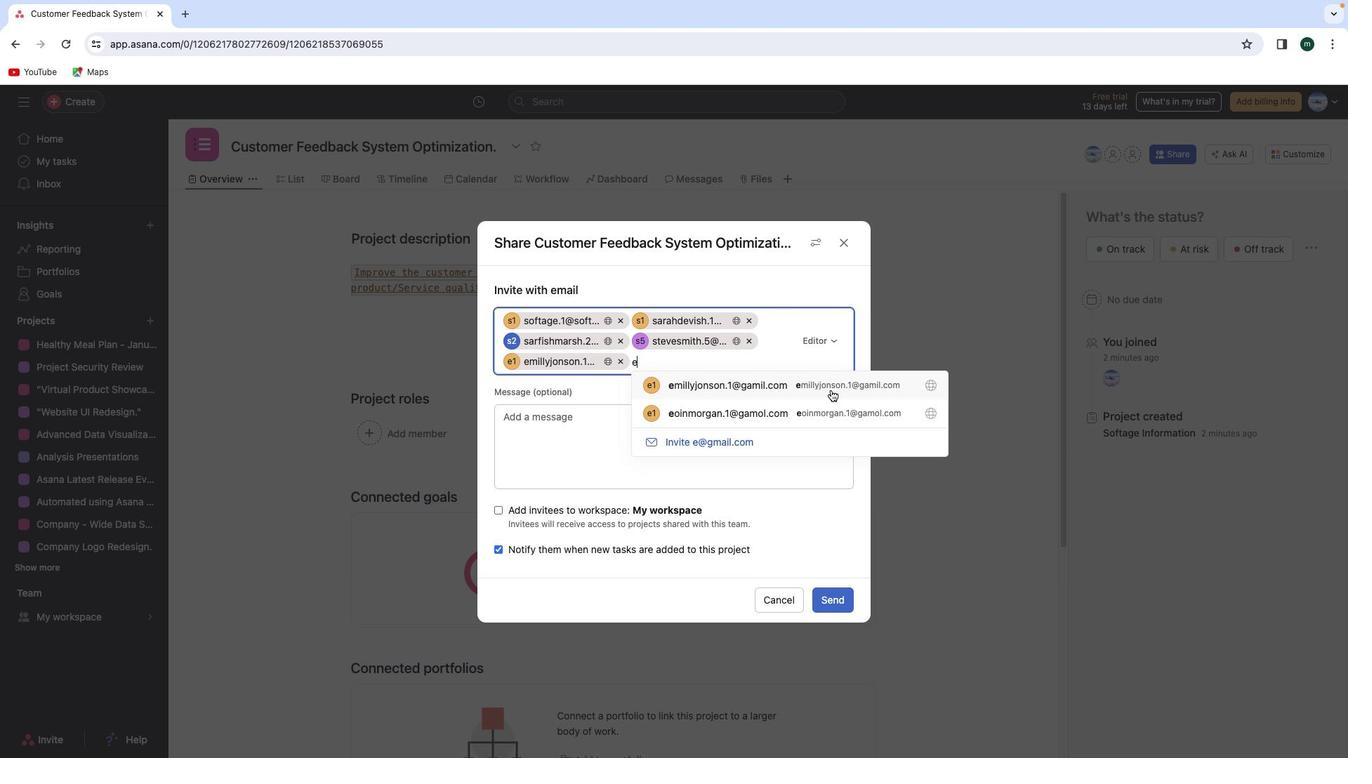 
Action: Key pressed 'e'
Screenshot: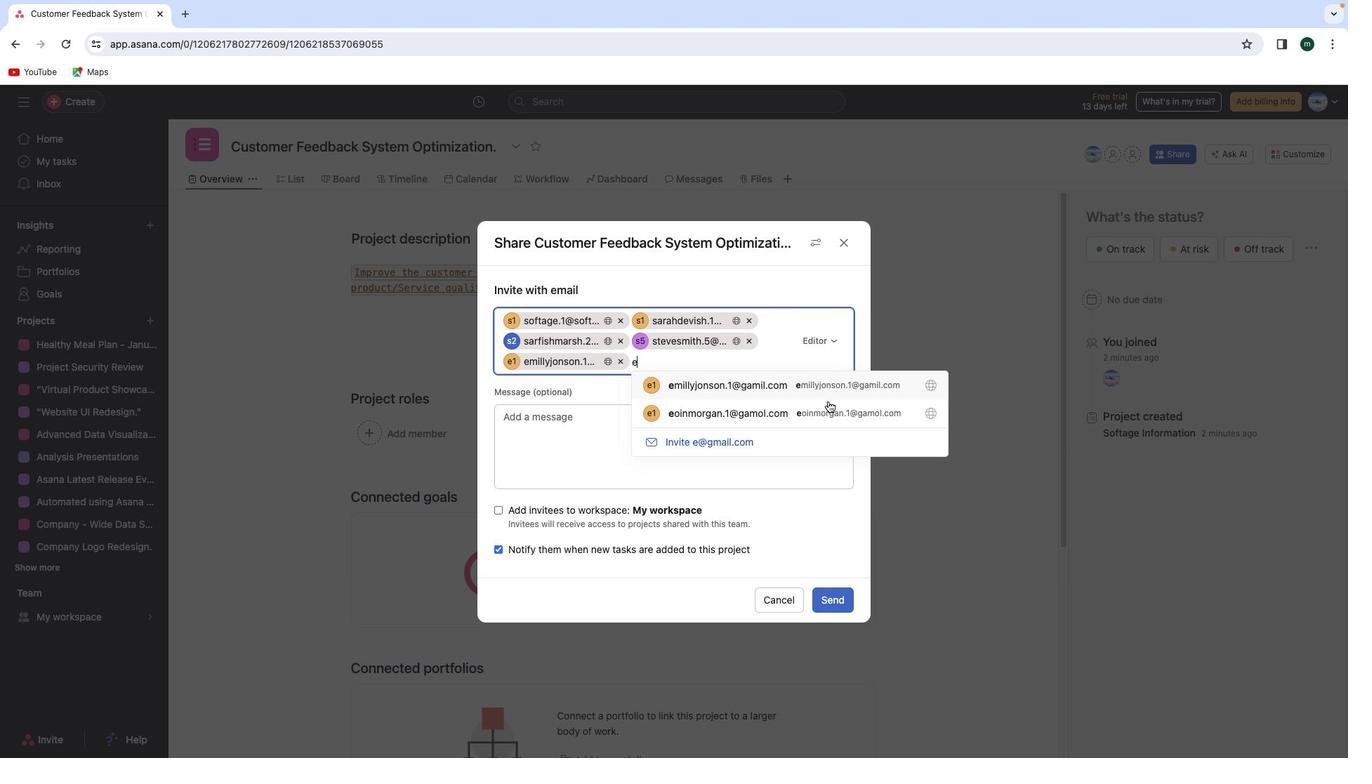 
Action: Mouse moved to (1165, 368)
Screenshot: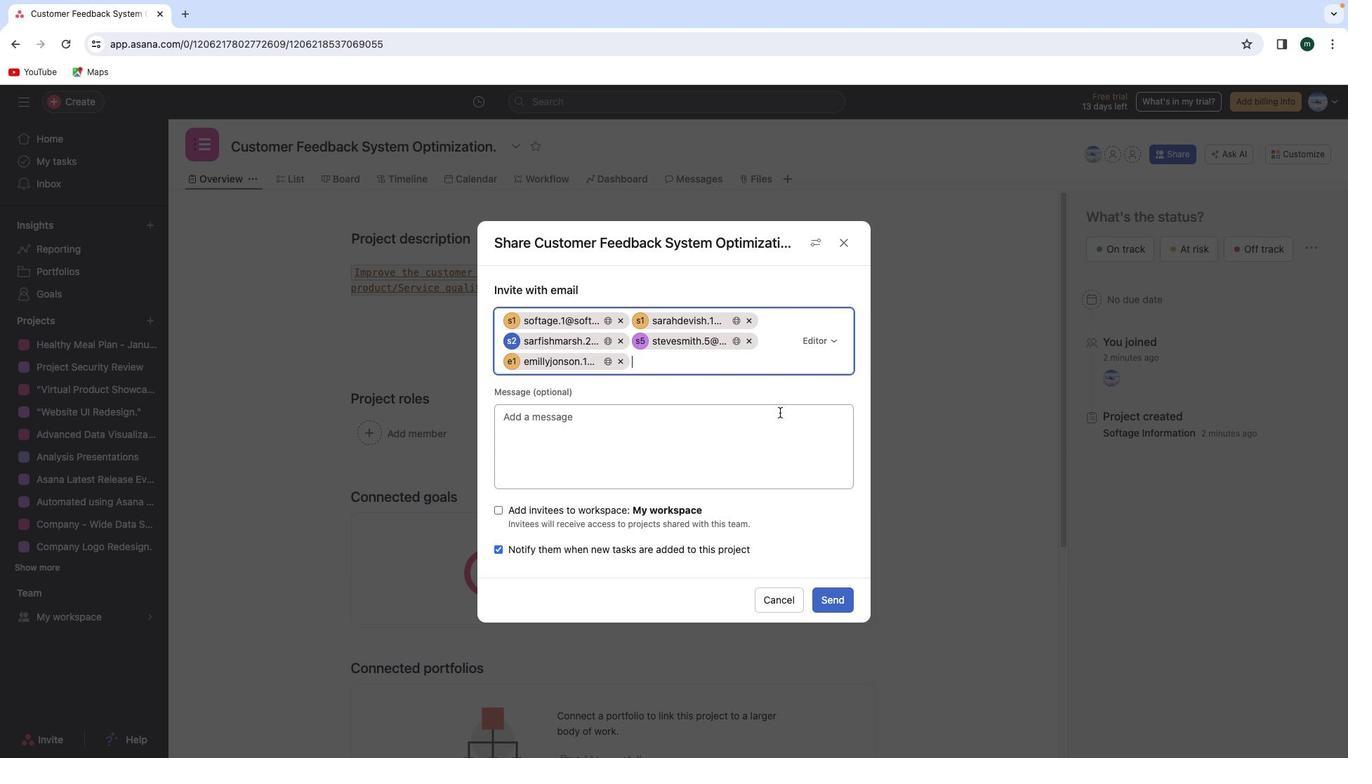 
Action: Mouse pressed left at (1165, 368)
Screenshot: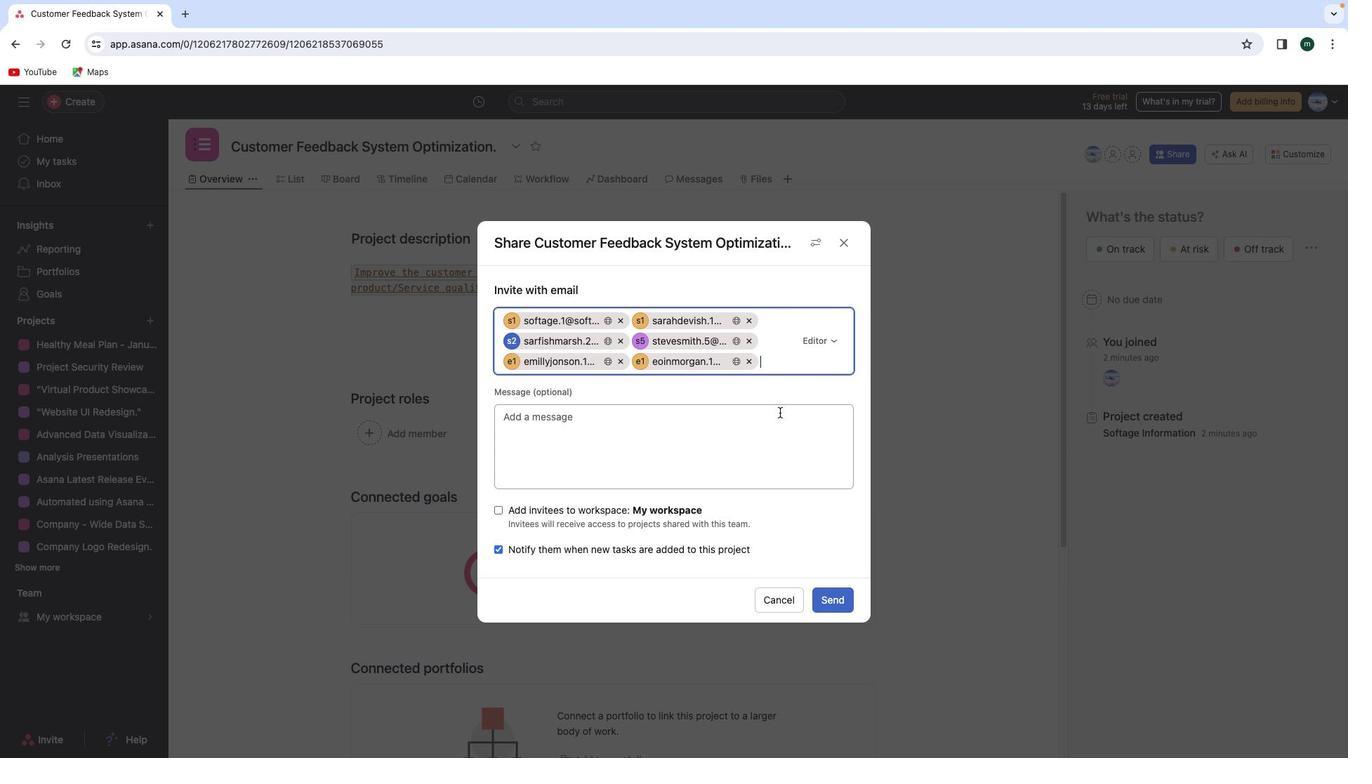 
Action: Key pressed 'e'
Screenshot: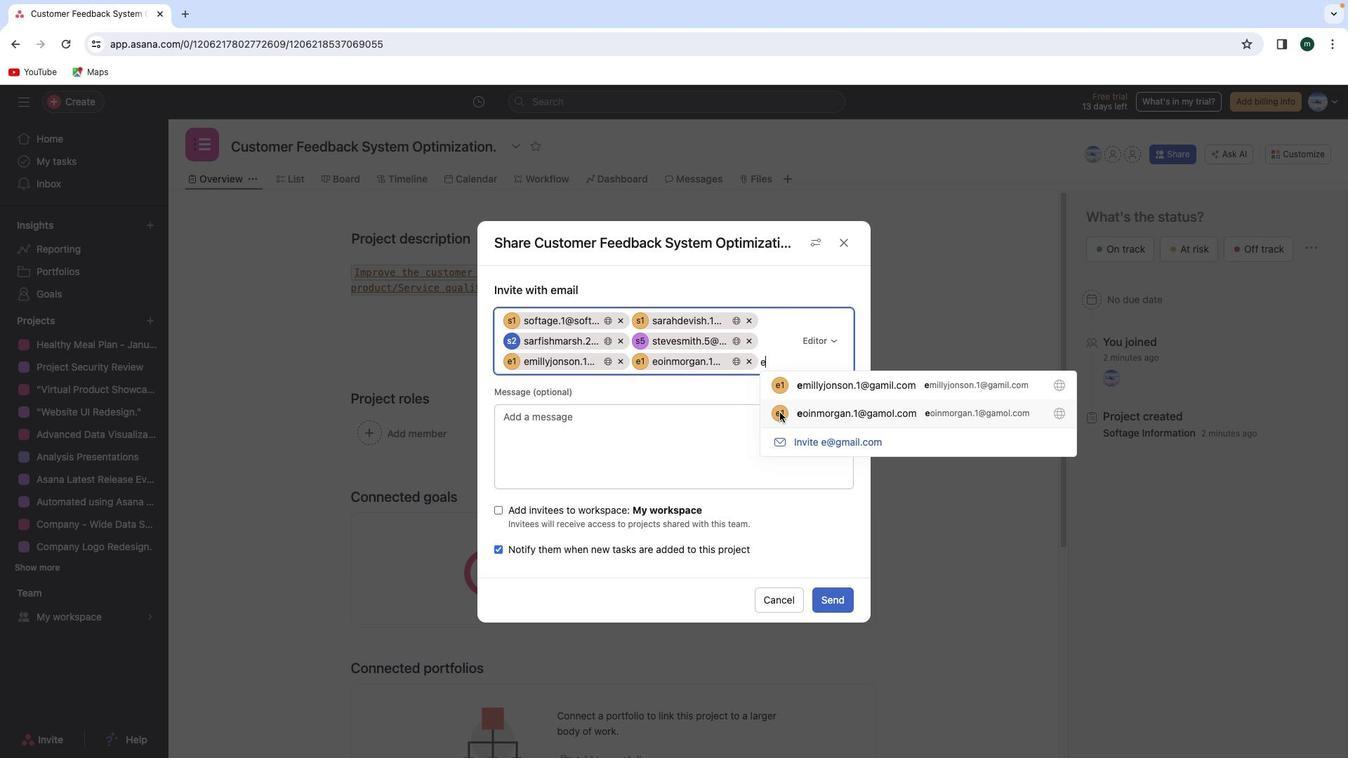 
Action: Mouse moved to (1159, 368)
Screenshot: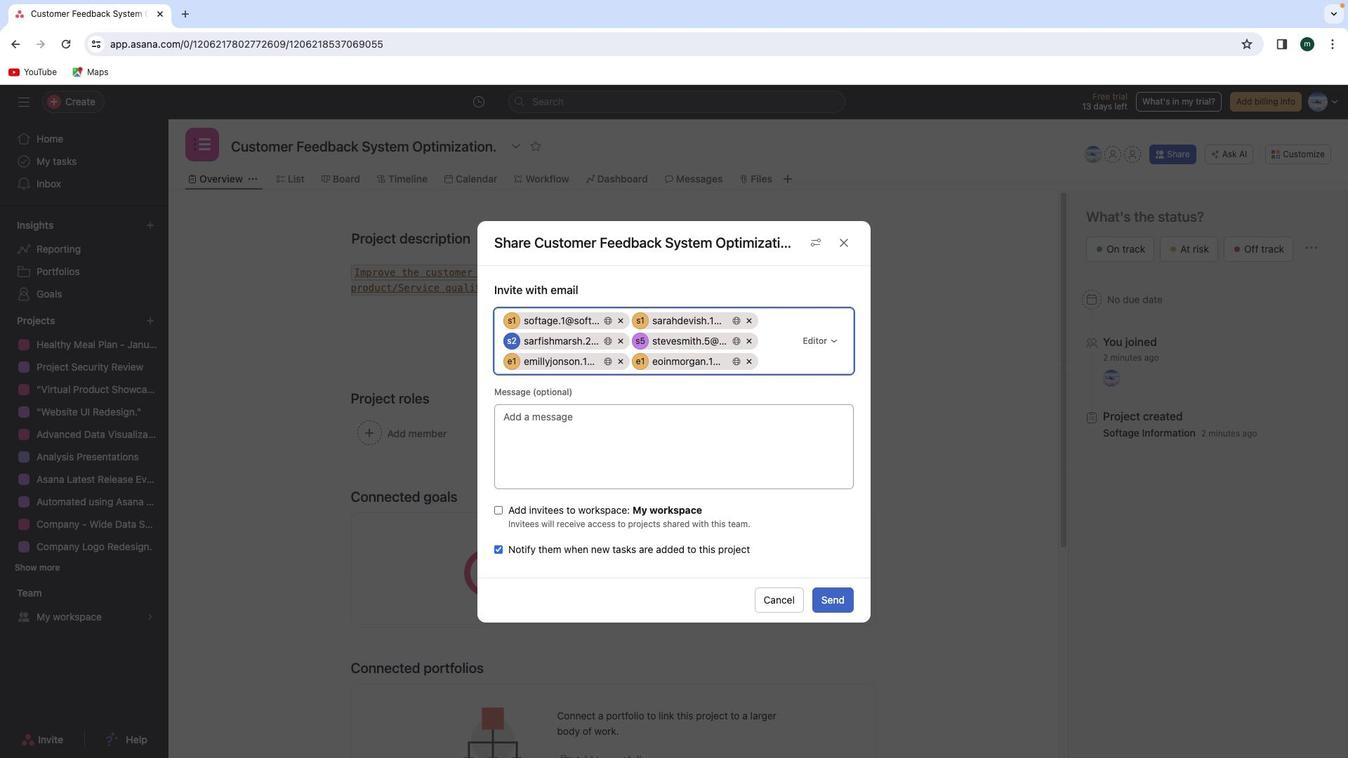 
Action: Key pressed Key.backspace
Screenshot: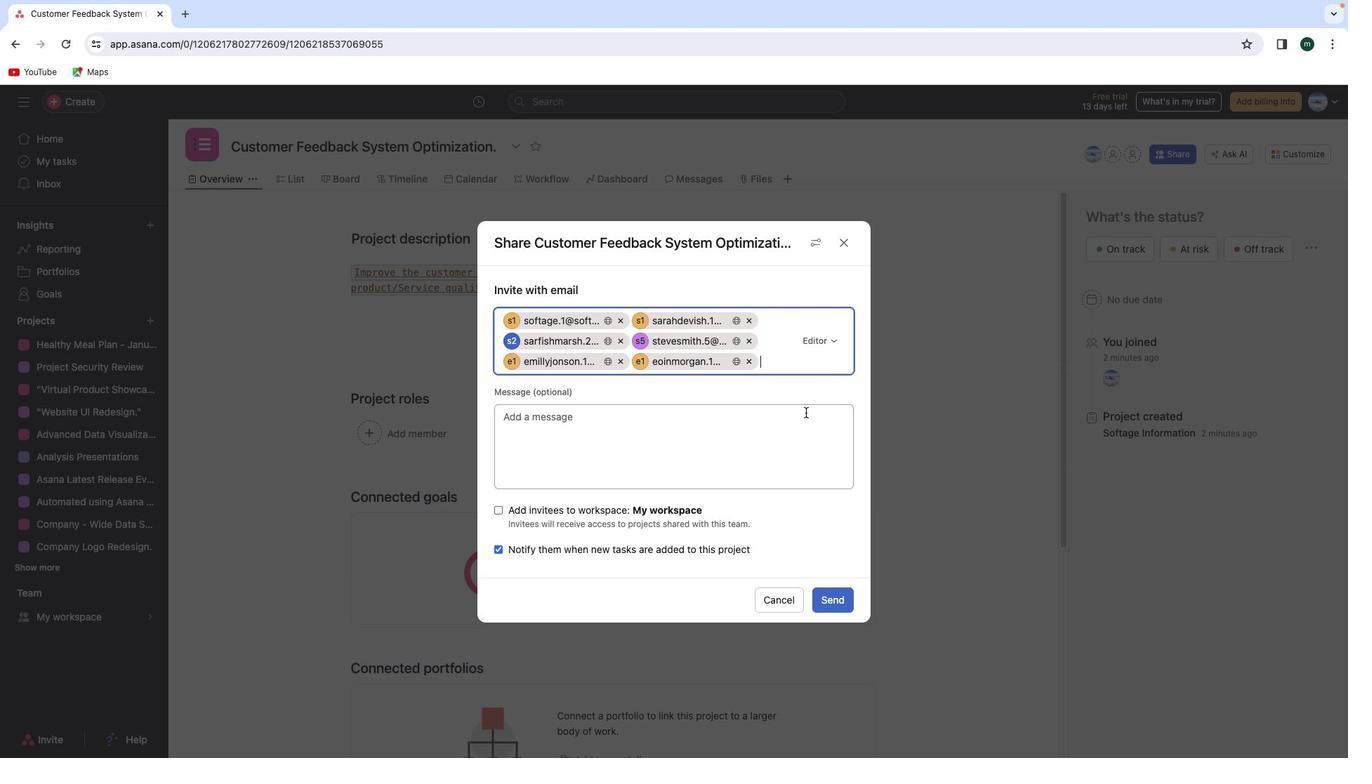 
Action: Mouse moved to (1159, 368)
Screenshot: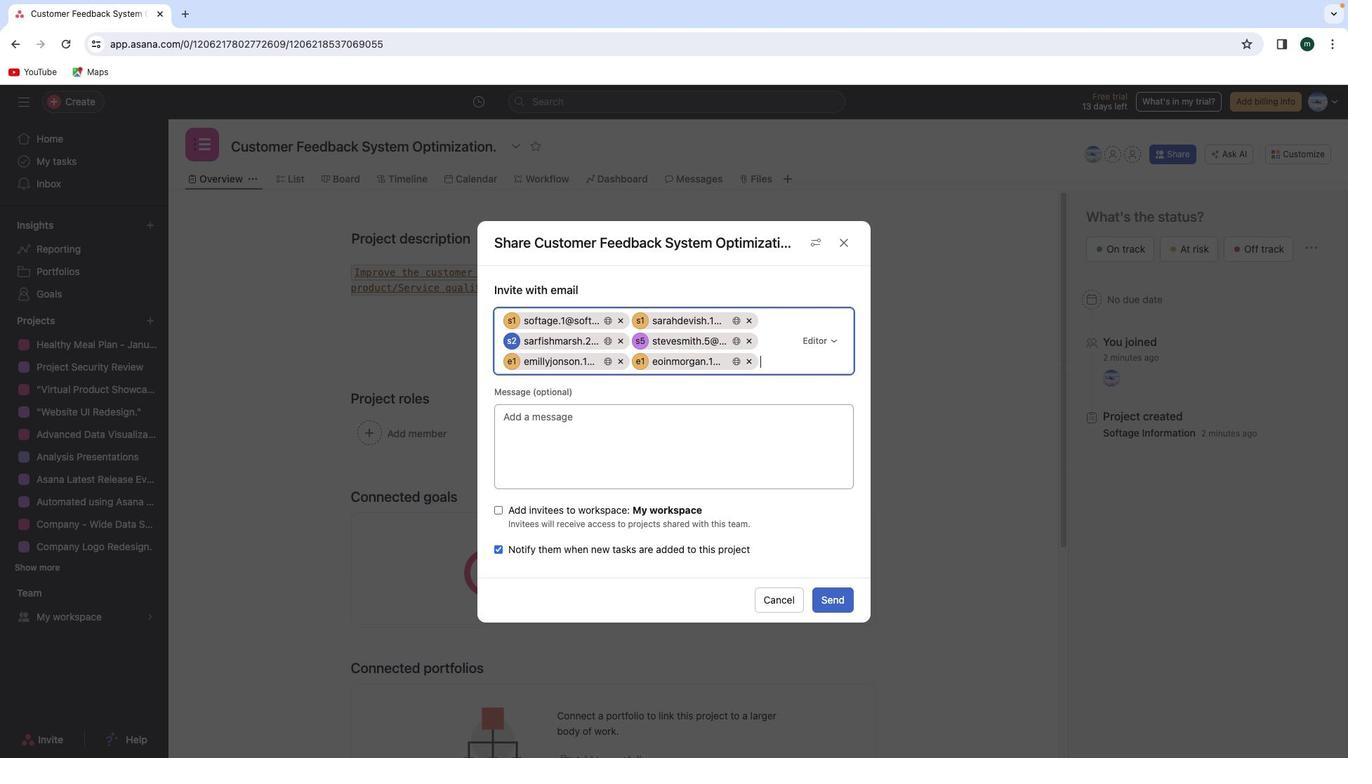 
Action: Key pressed 'w'
Screenshot: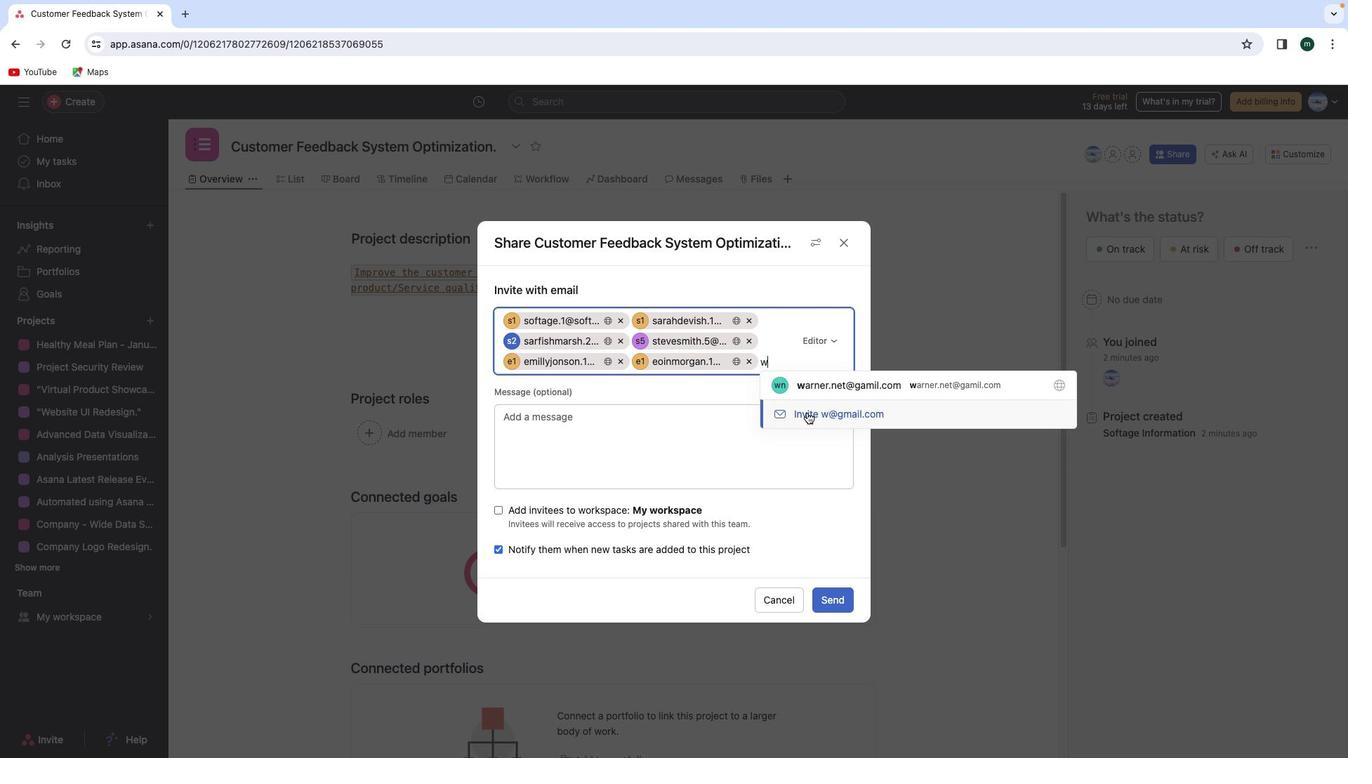 
Action: Mouse moved to (1153, 365)
Screenshot: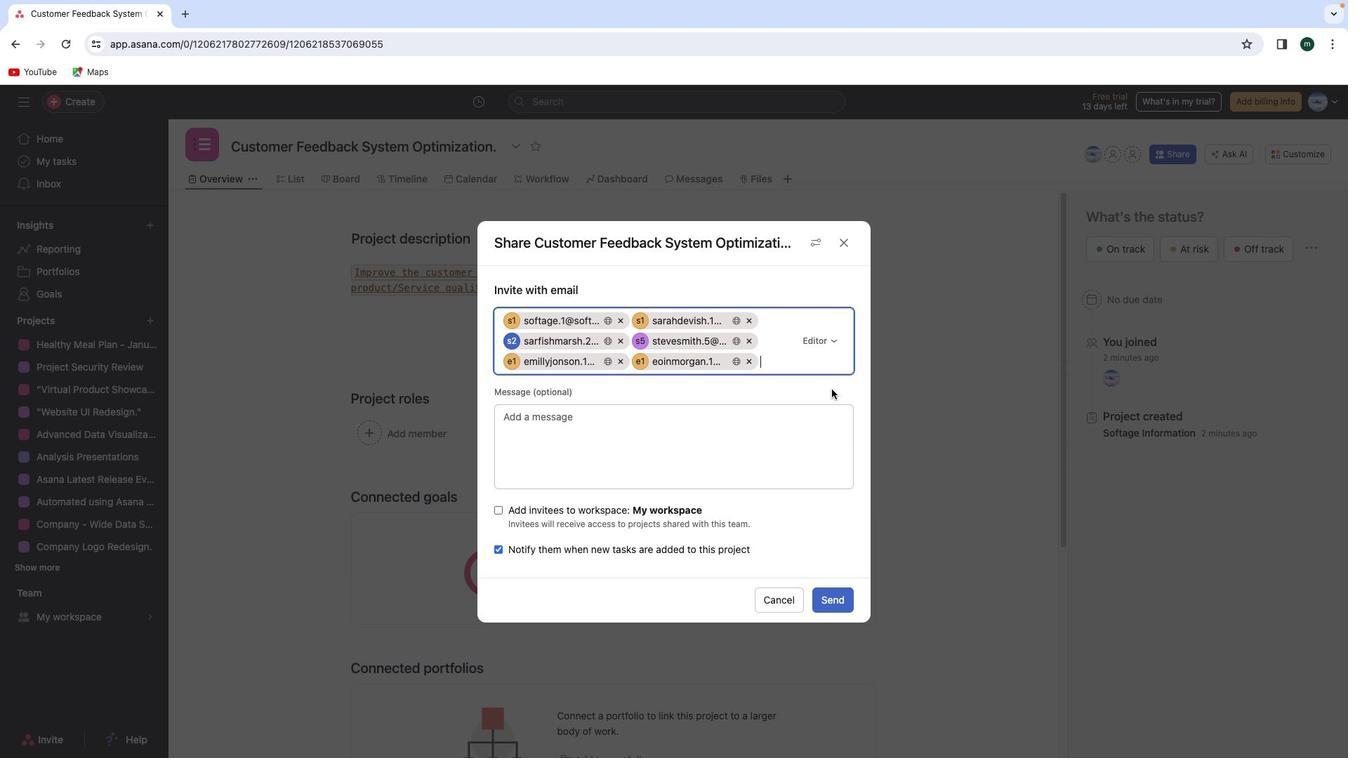 
Action: Mouse pressed left at (1153, 365)
Screenshot: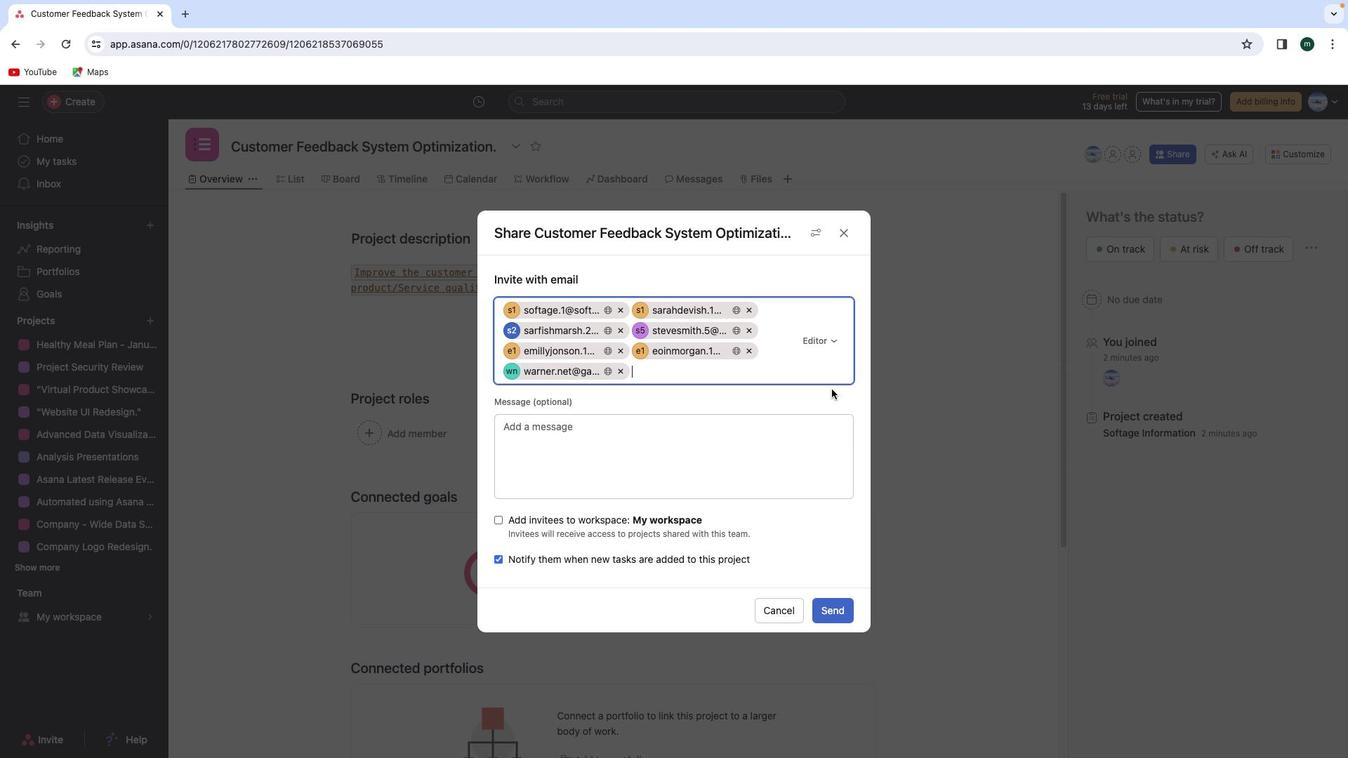 
Action: Mouse moved to (1153, 364)
Screenshot: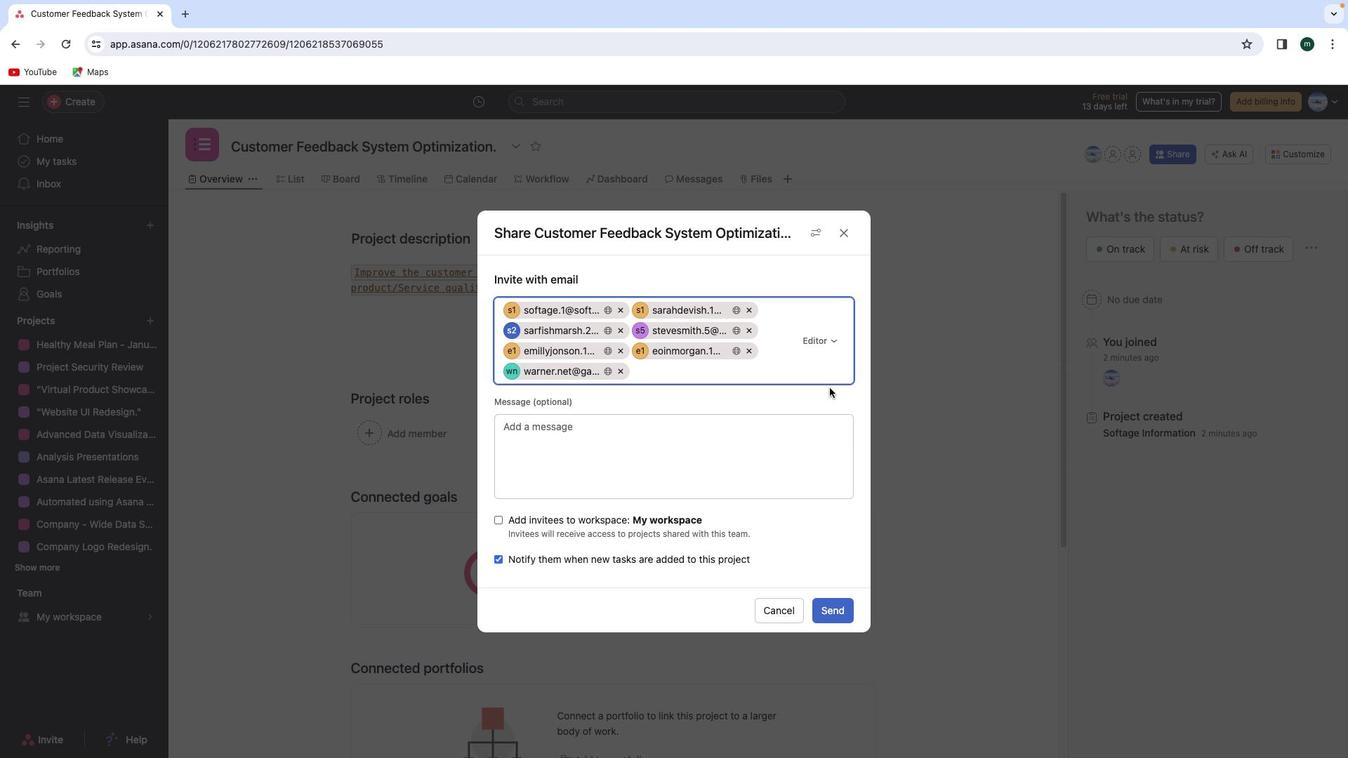 
Action: Key pressed 'e'
Screenshot: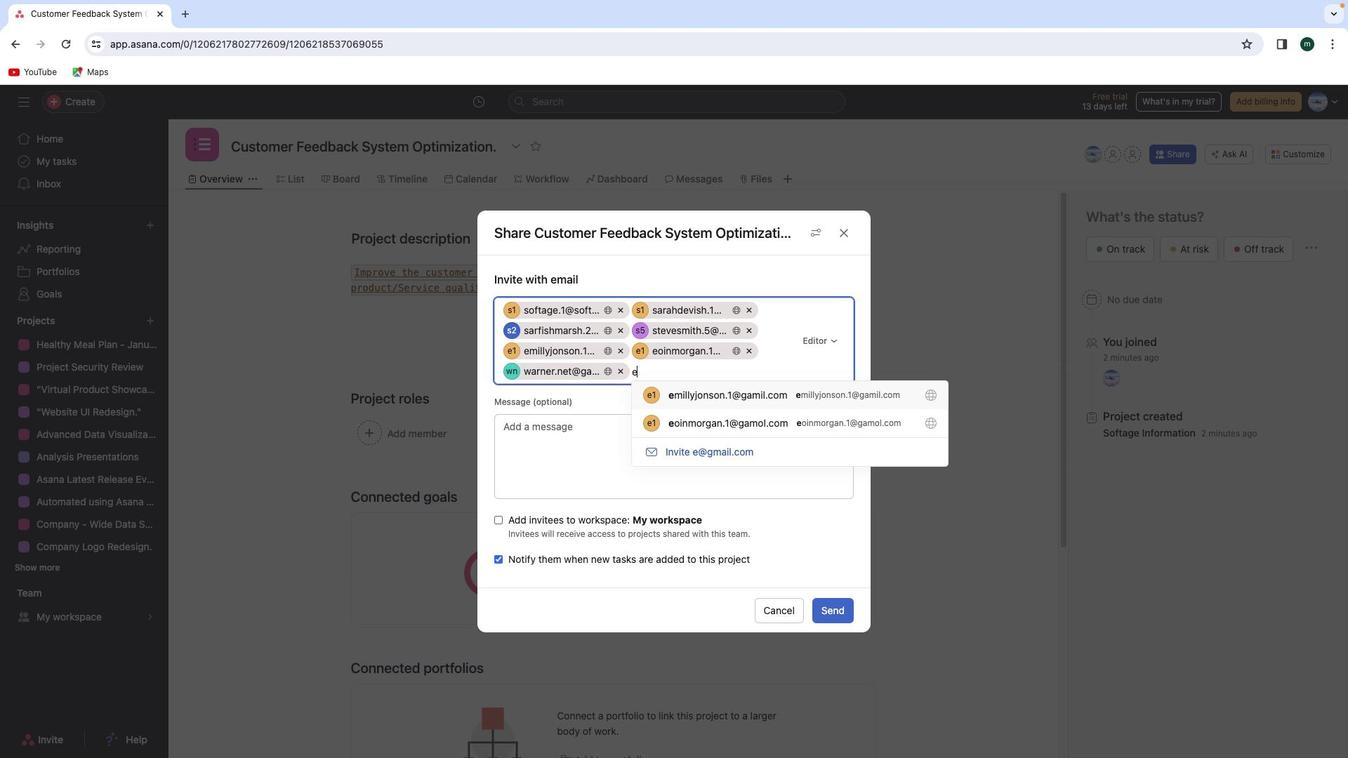 
Action: Mouse moved to (1155, 365)
Screenshot: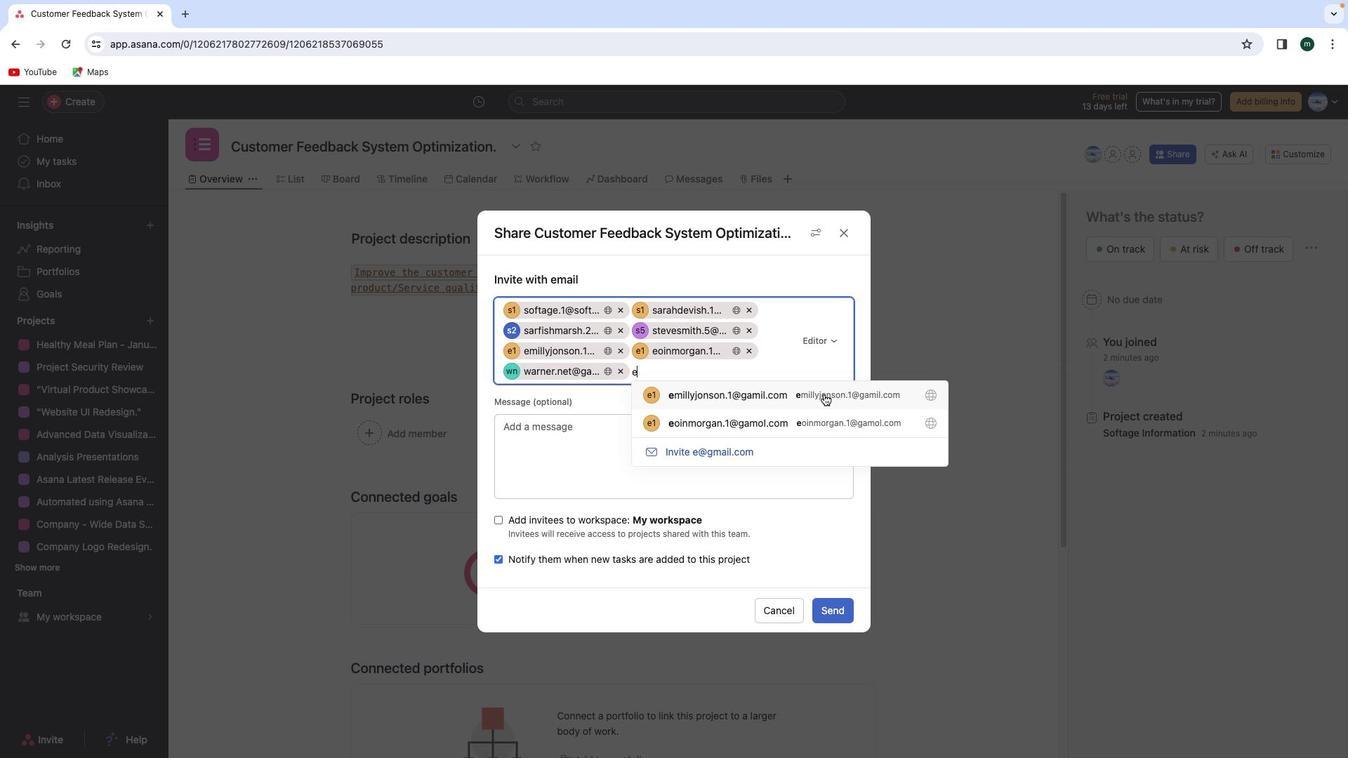
Action: Mouse pressed left at (1155, 365)
Screenshot: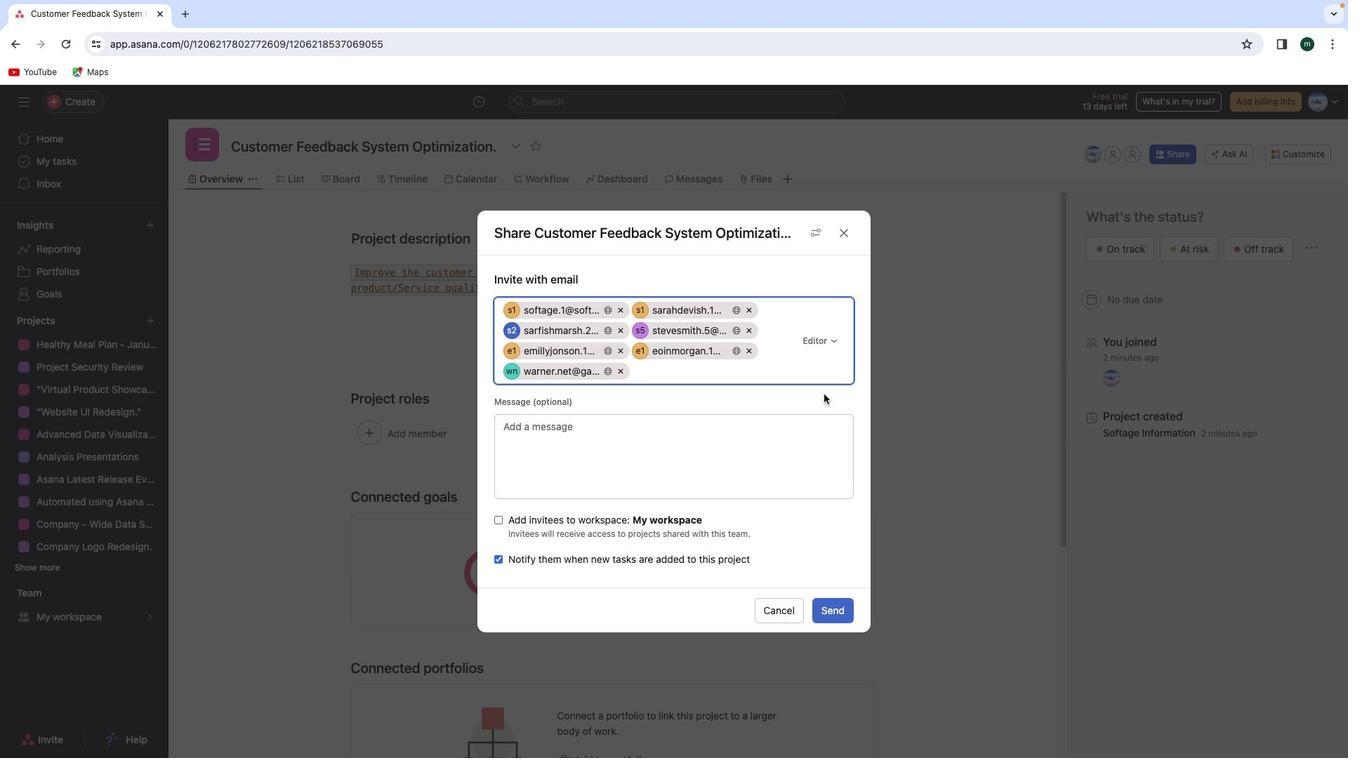 
Action: Mouse moved to (1182, 362)
Screenshot: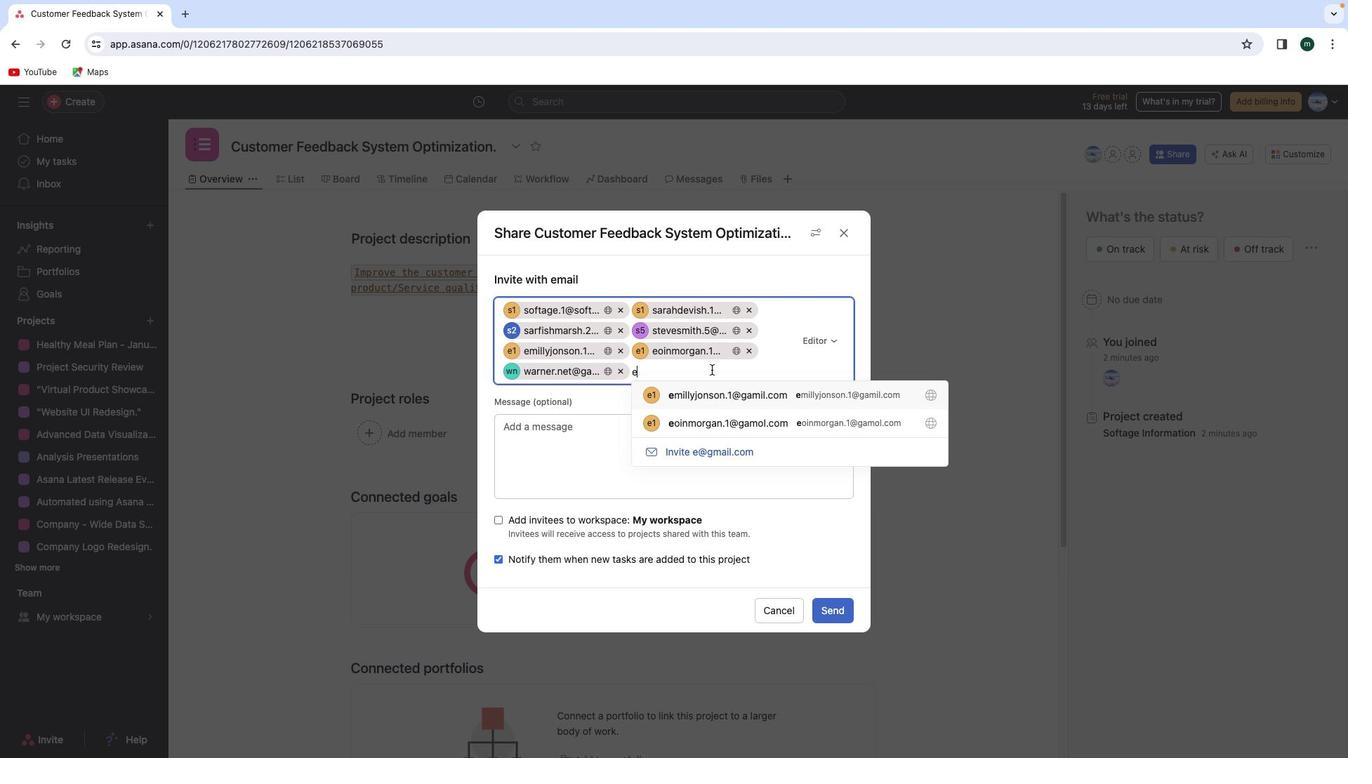 
Action: Key pressed 'e'
Screenshot: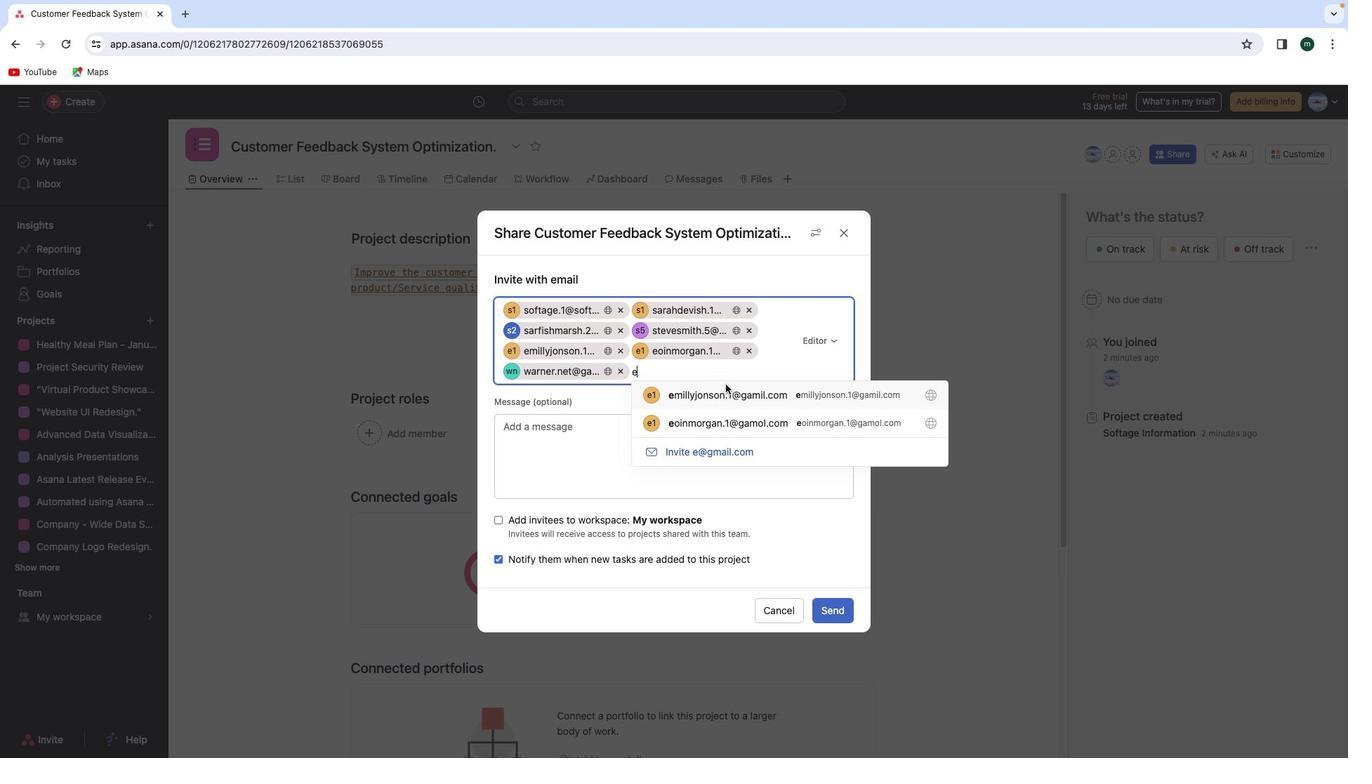 
Action: Mouse moved to (1127, 360)
Screenshot: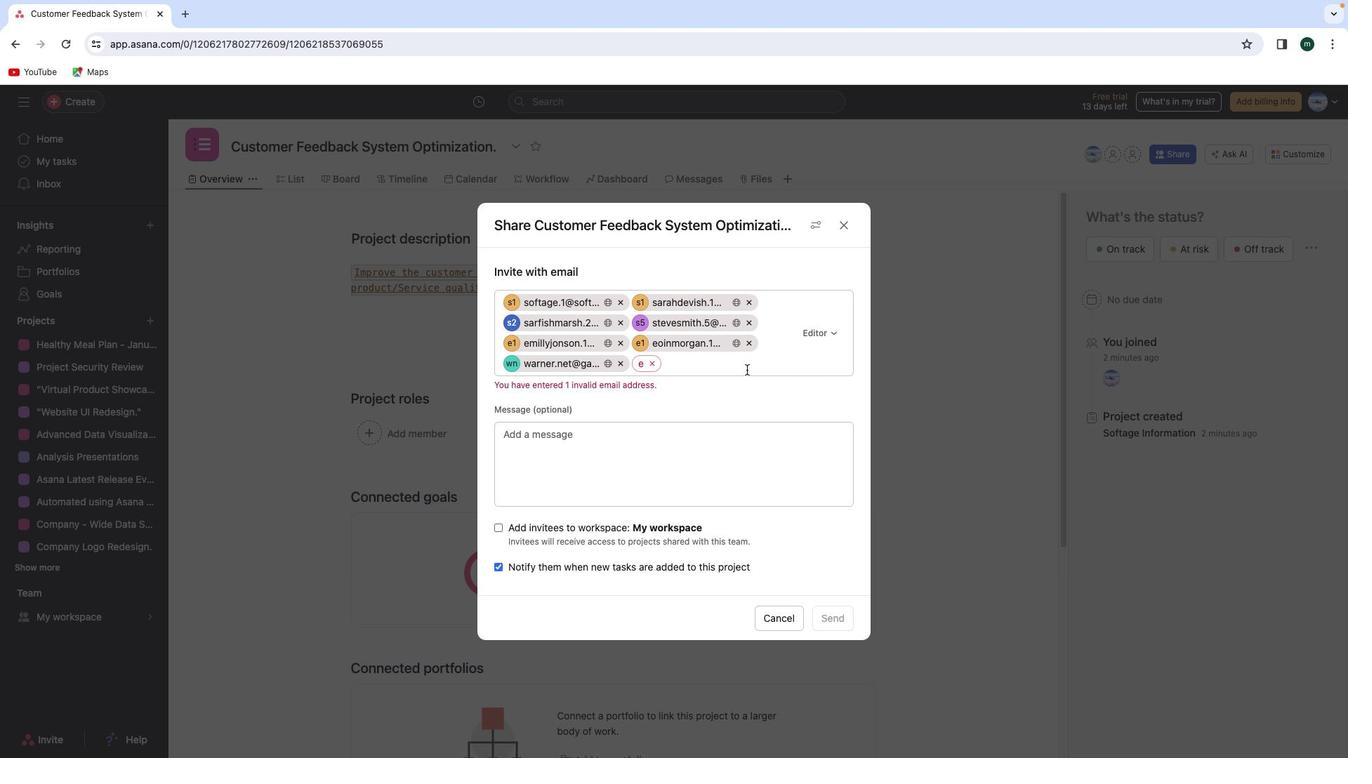 
Action: Mouse pressed left at (1127, 360)
Screenshot: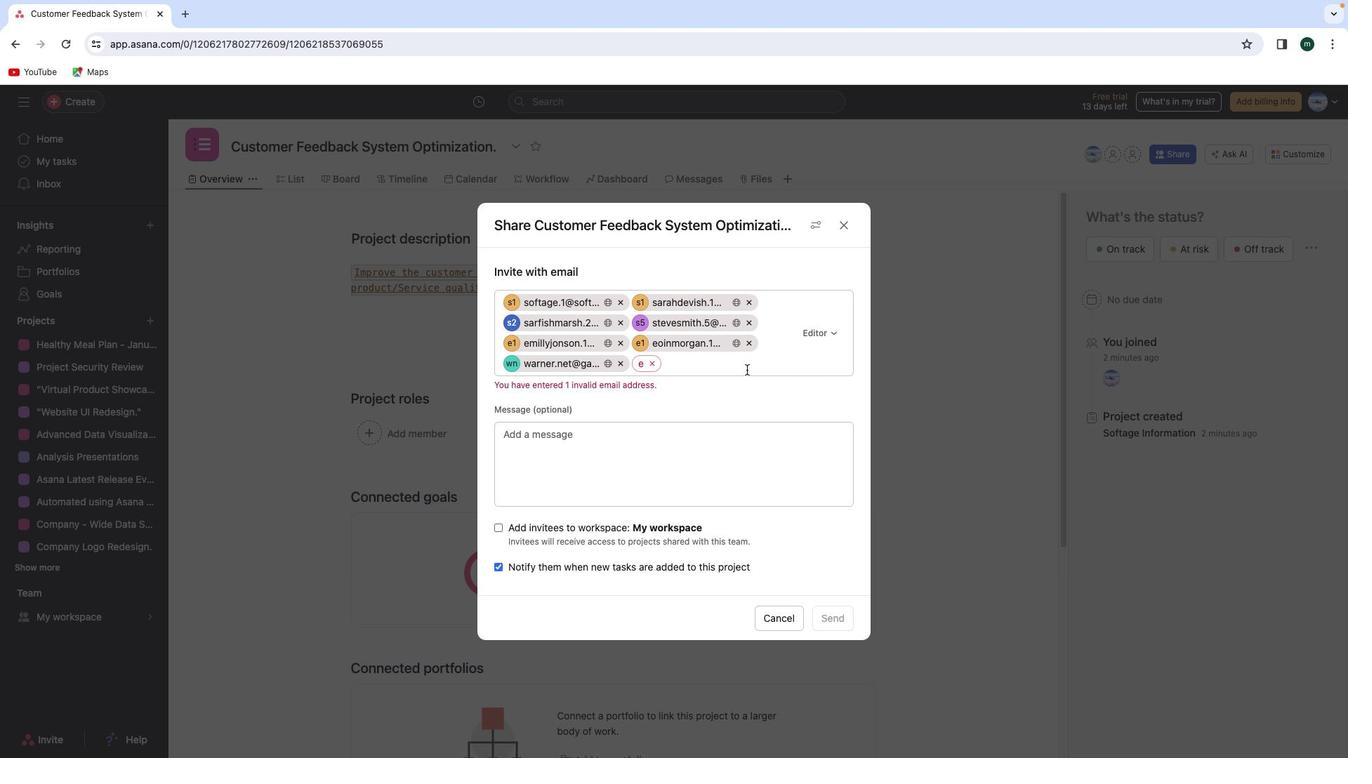 
Action: Mouse moved to (1197, 361)
Screenshot: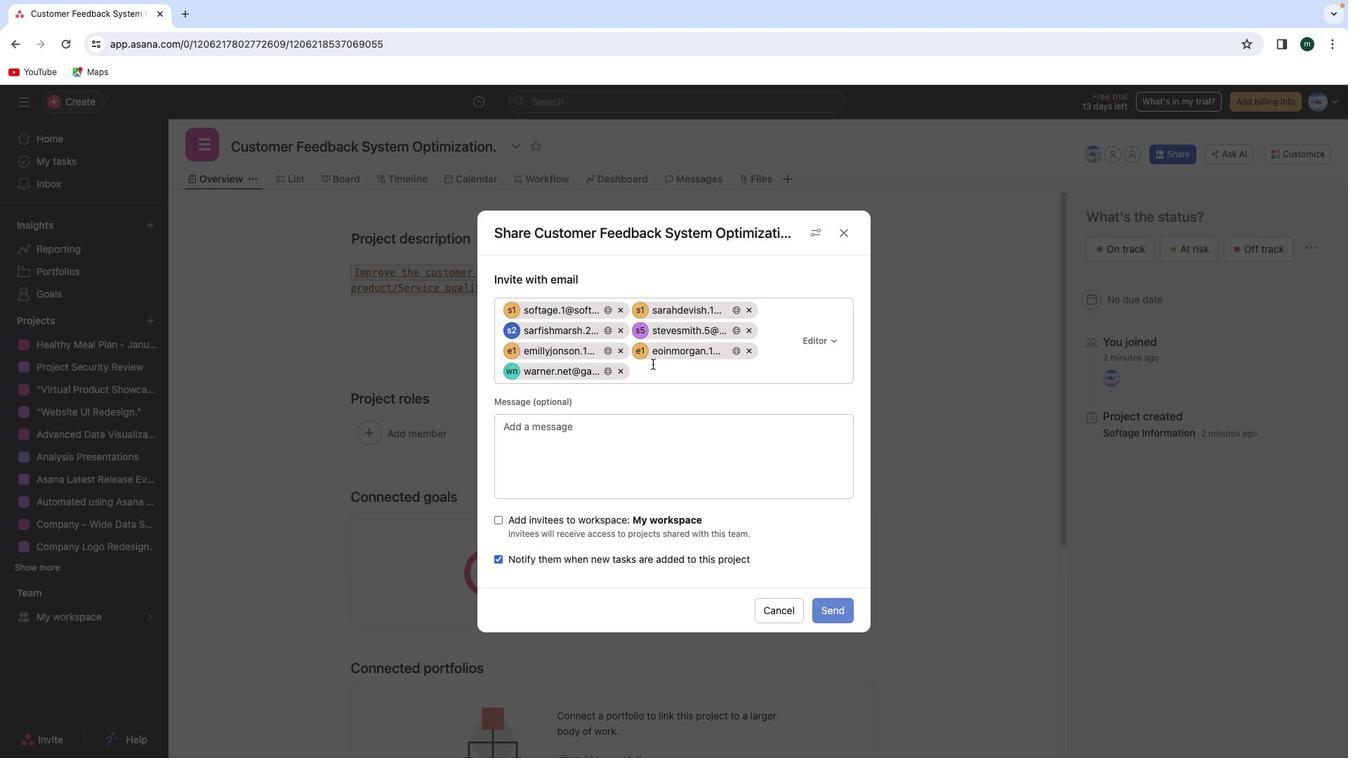 
Action: Mouse pressed left at (1197, 361)
Screenshot: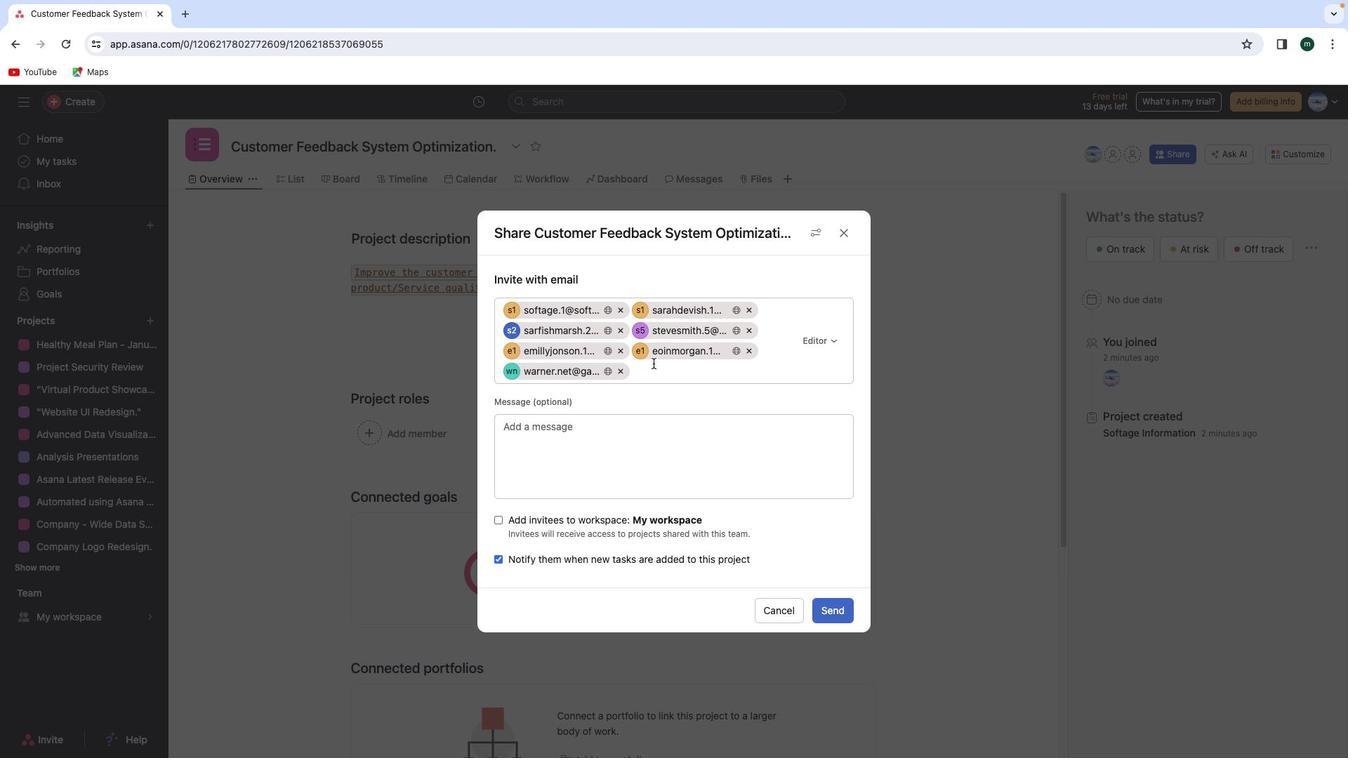 
Action: Mouse moved to (1196, 361)
Screenshot: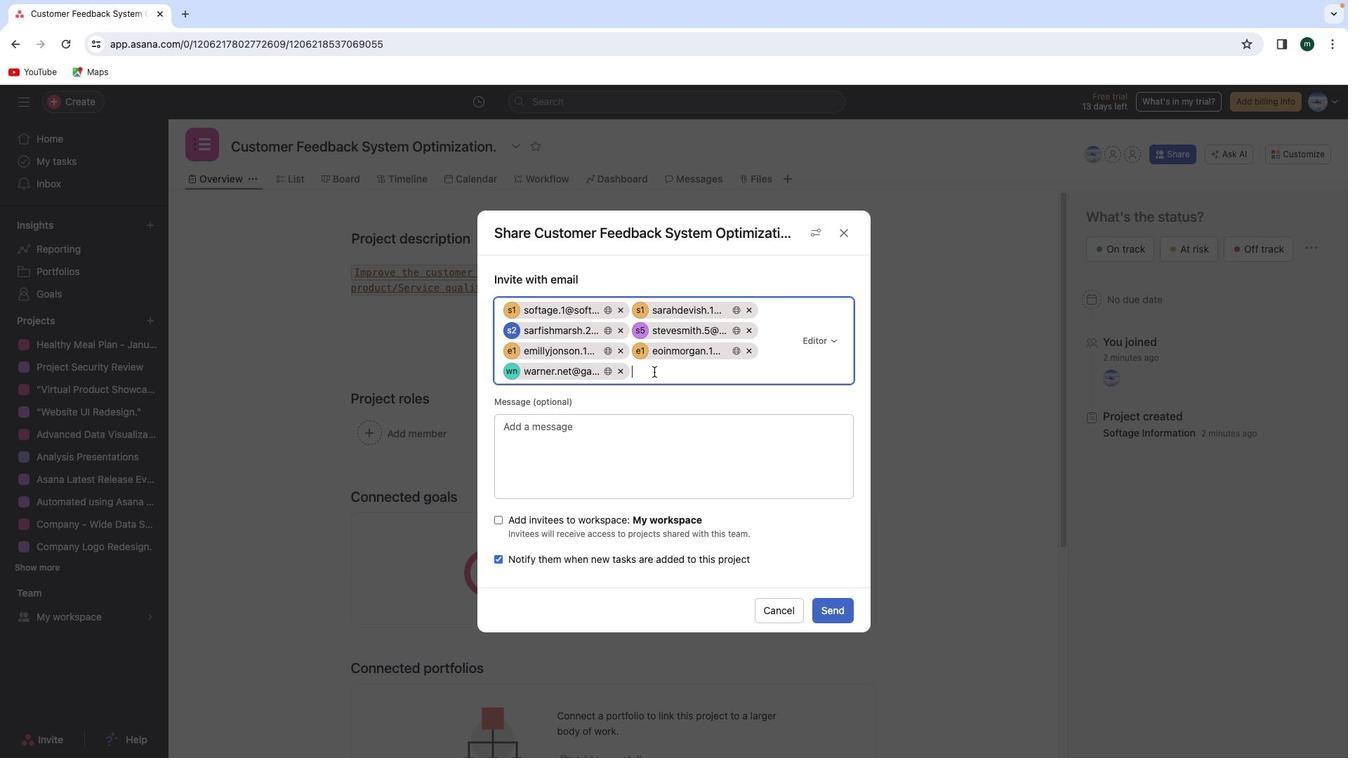 
Action: Mouse pressed left at (1196, 361)
Screenshot: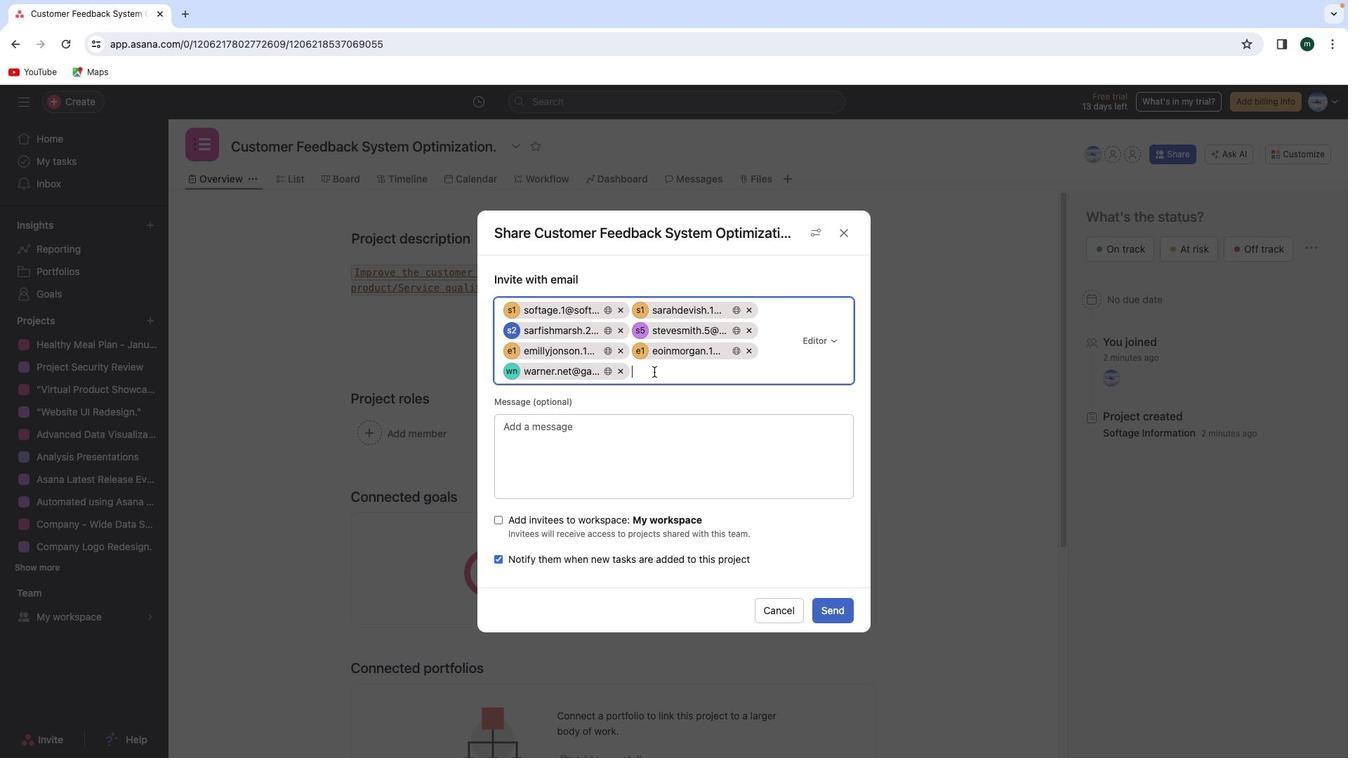 
Action: Mouse moved to (1196, 362)
Screenshot: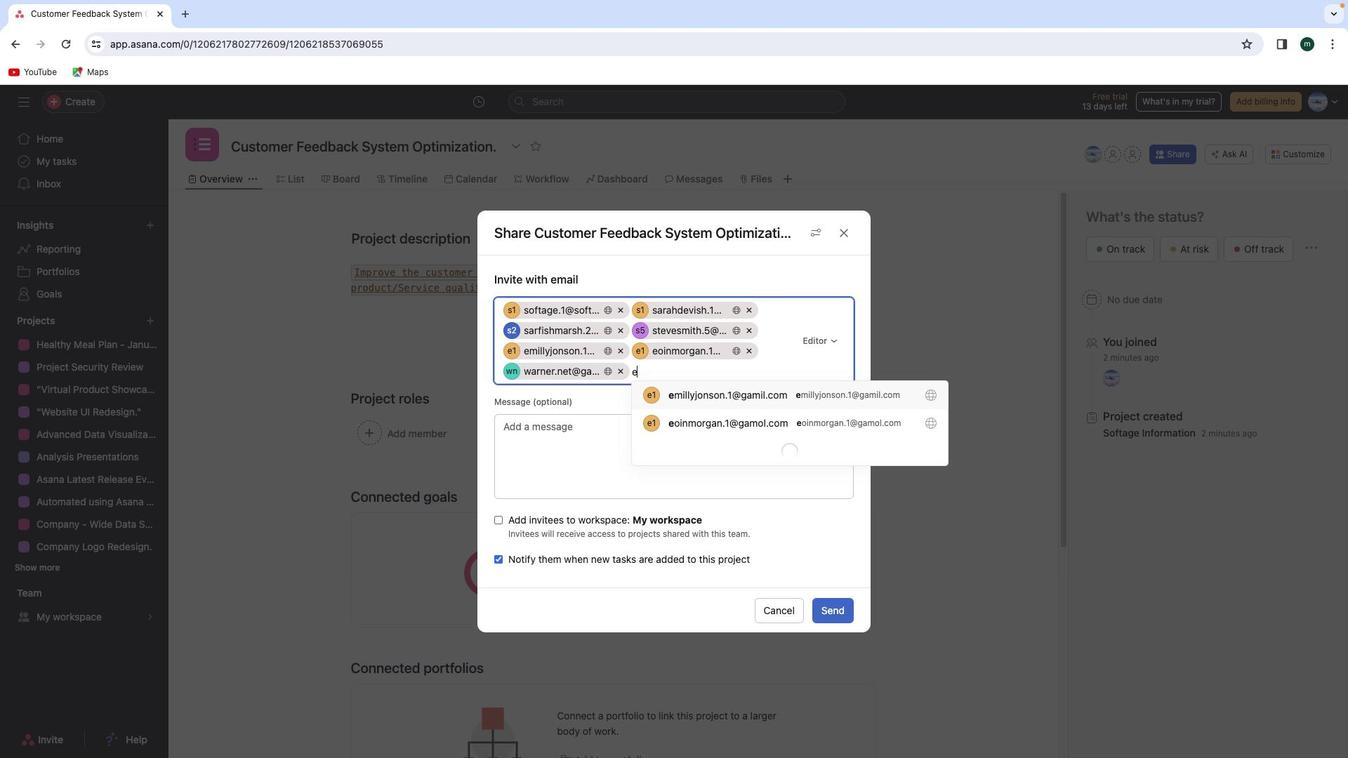 
Action: Key pressed 'e'
Screenshot: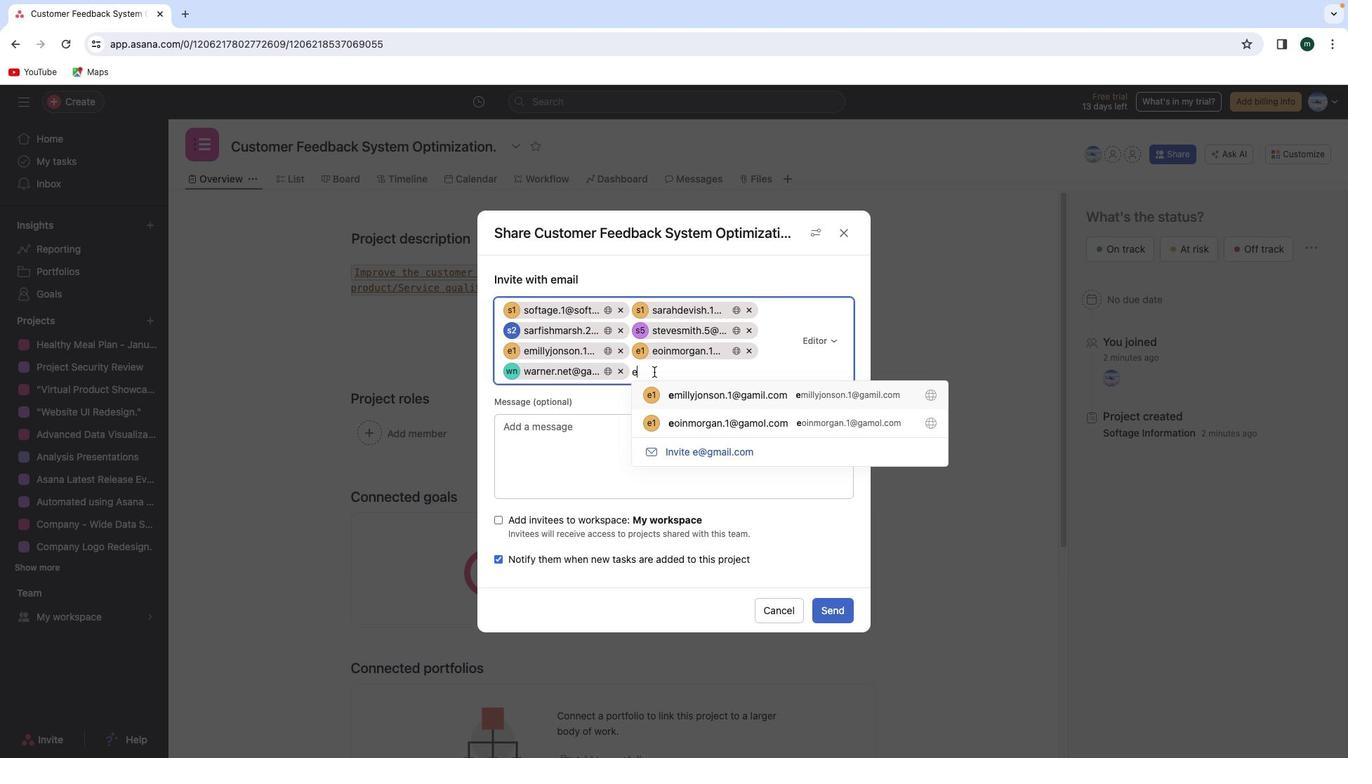 
Action: Mouse moved to (1196, 363)
Screenshot: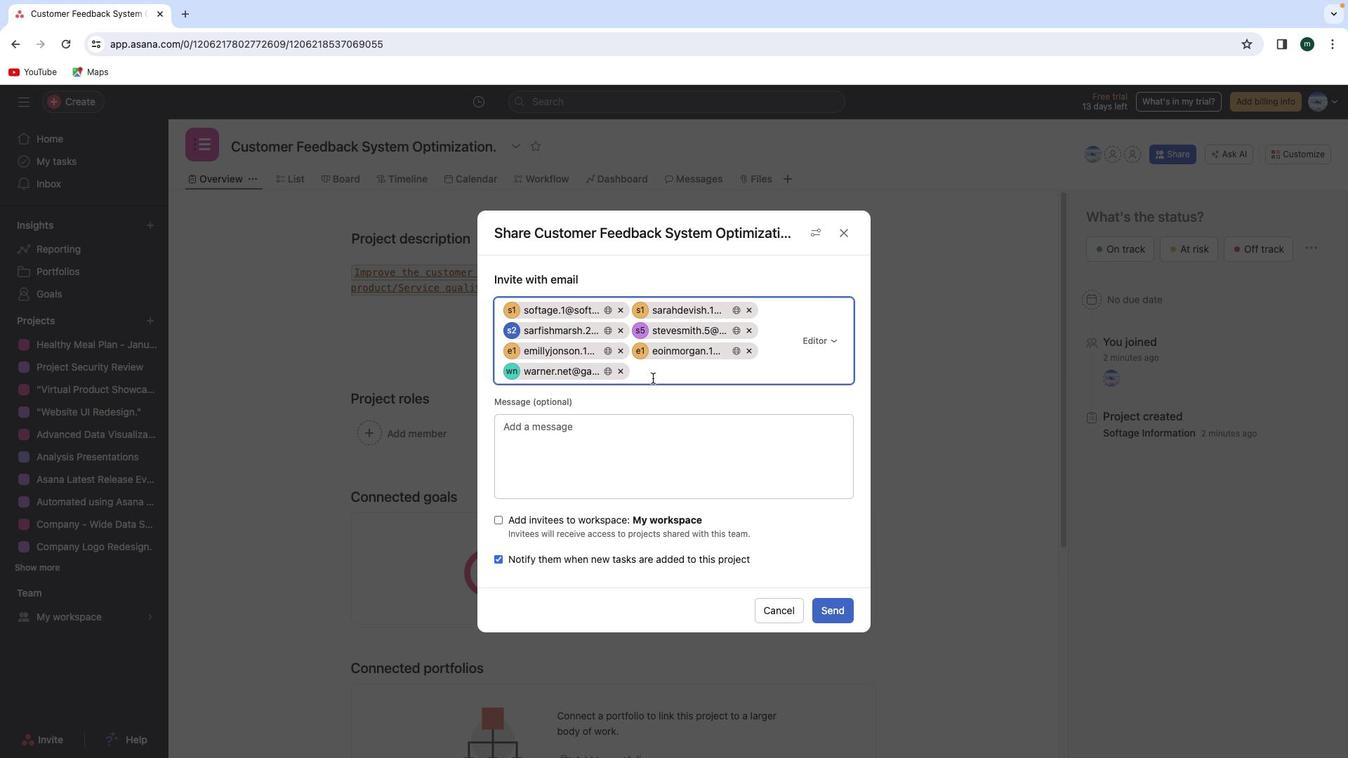 
Action: Key pressed Key.backspace
Screenshot: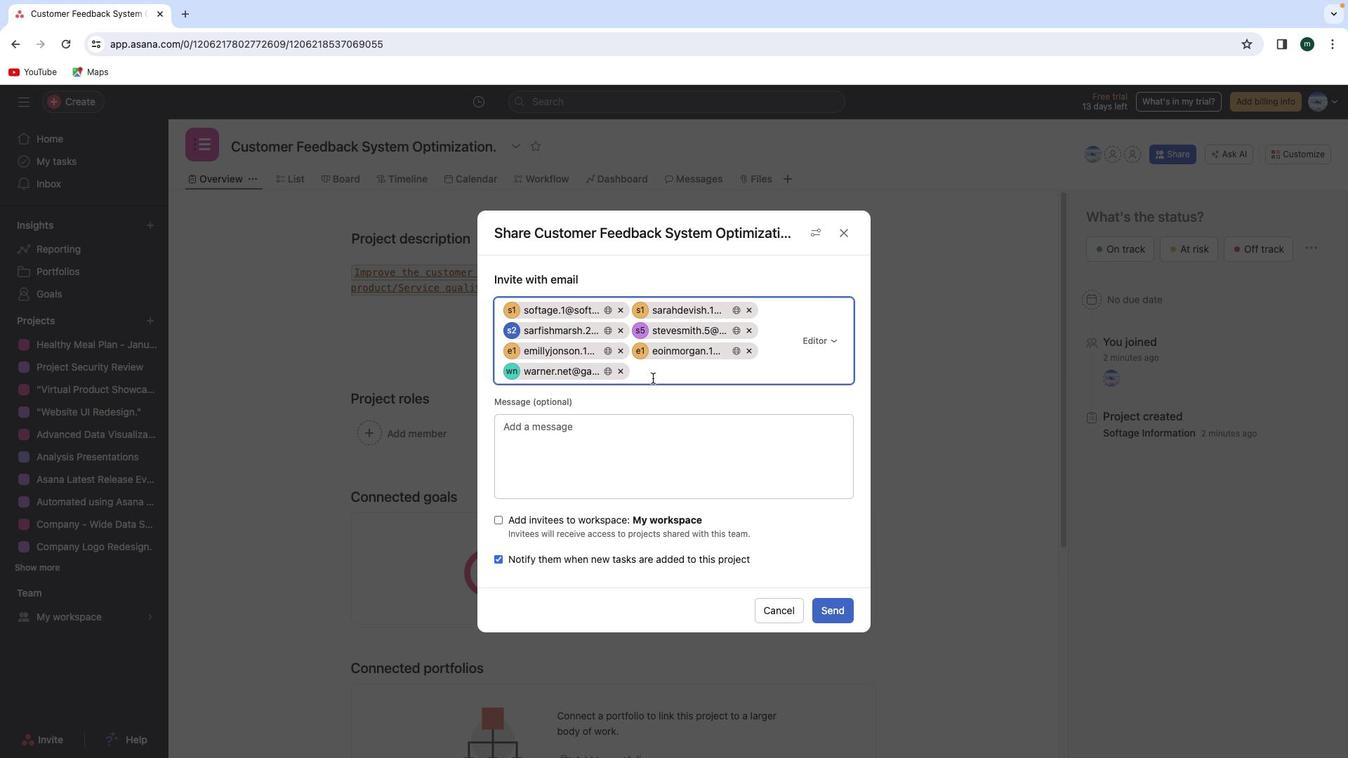 
Action: Mouse moved to (1196, 363)
Screenshot: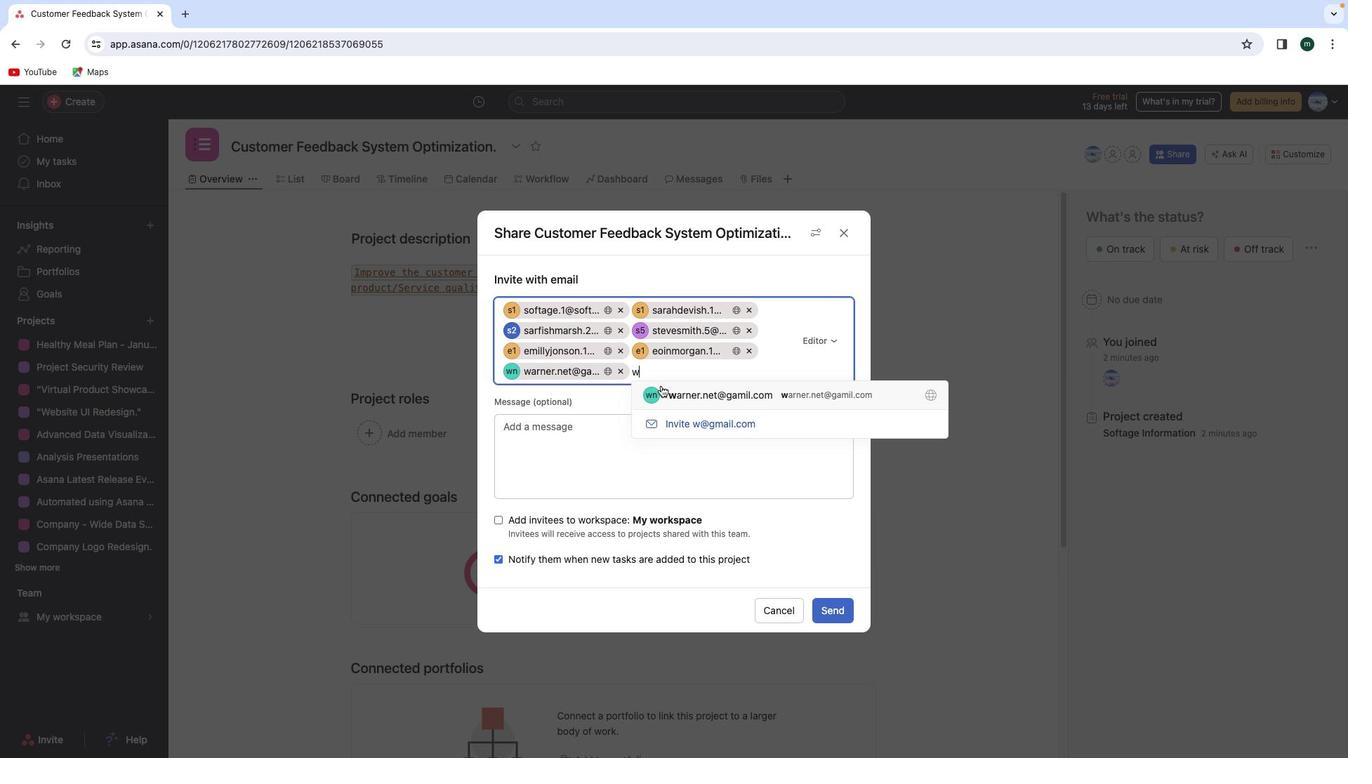 
Action: Key pressed 'w'
Screenshot: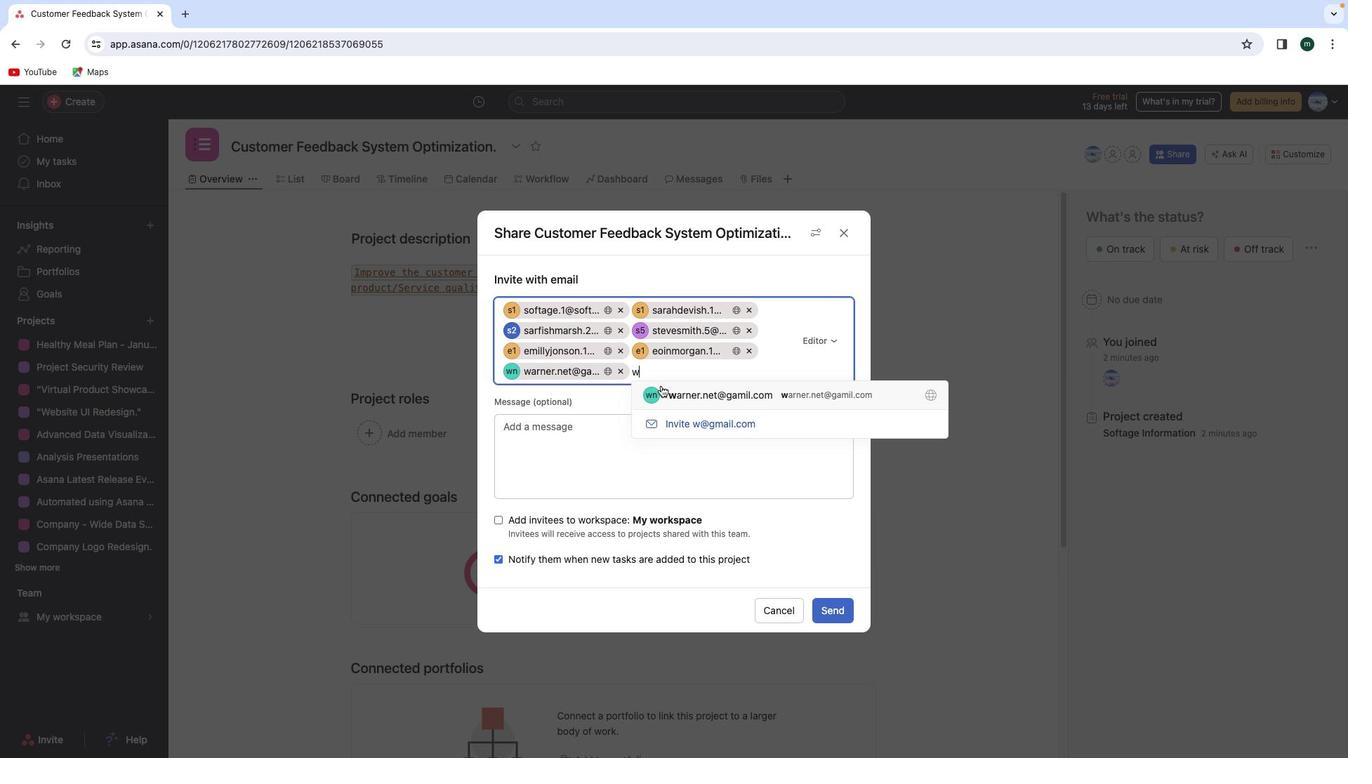 
Action: Mouse moved to (1192, 365)
Screenshot: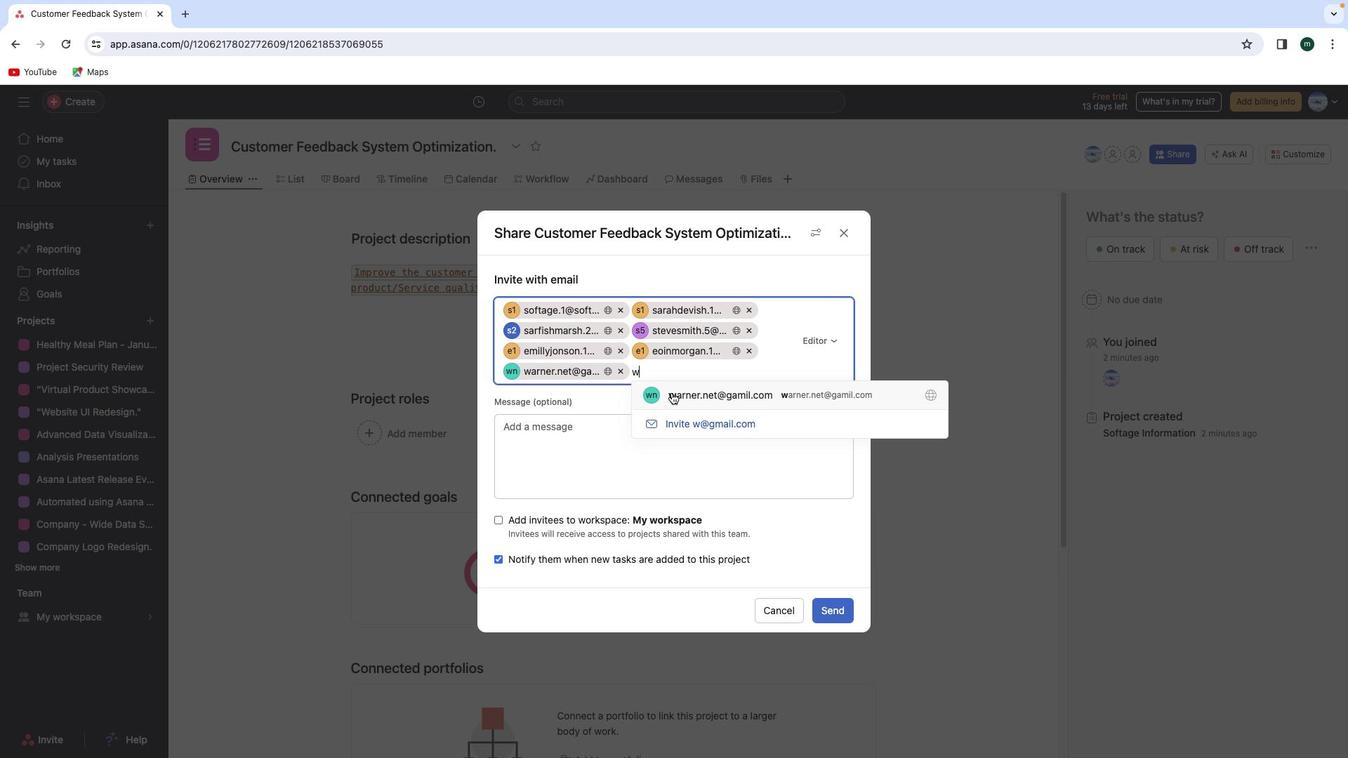 
Action: Mouse pressed left at (1192, 365)
Screenshot: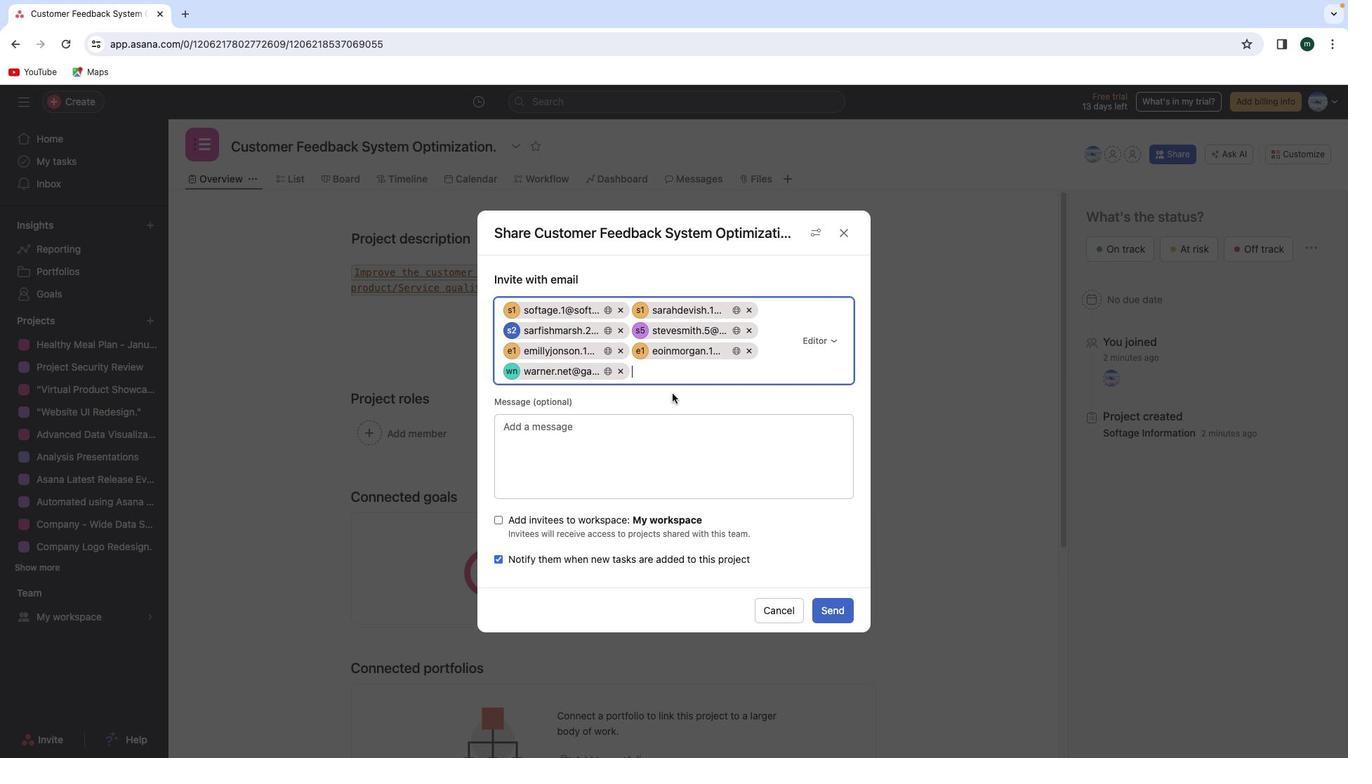 
Action: Mouse moved to (1194, 363)
Screenshot: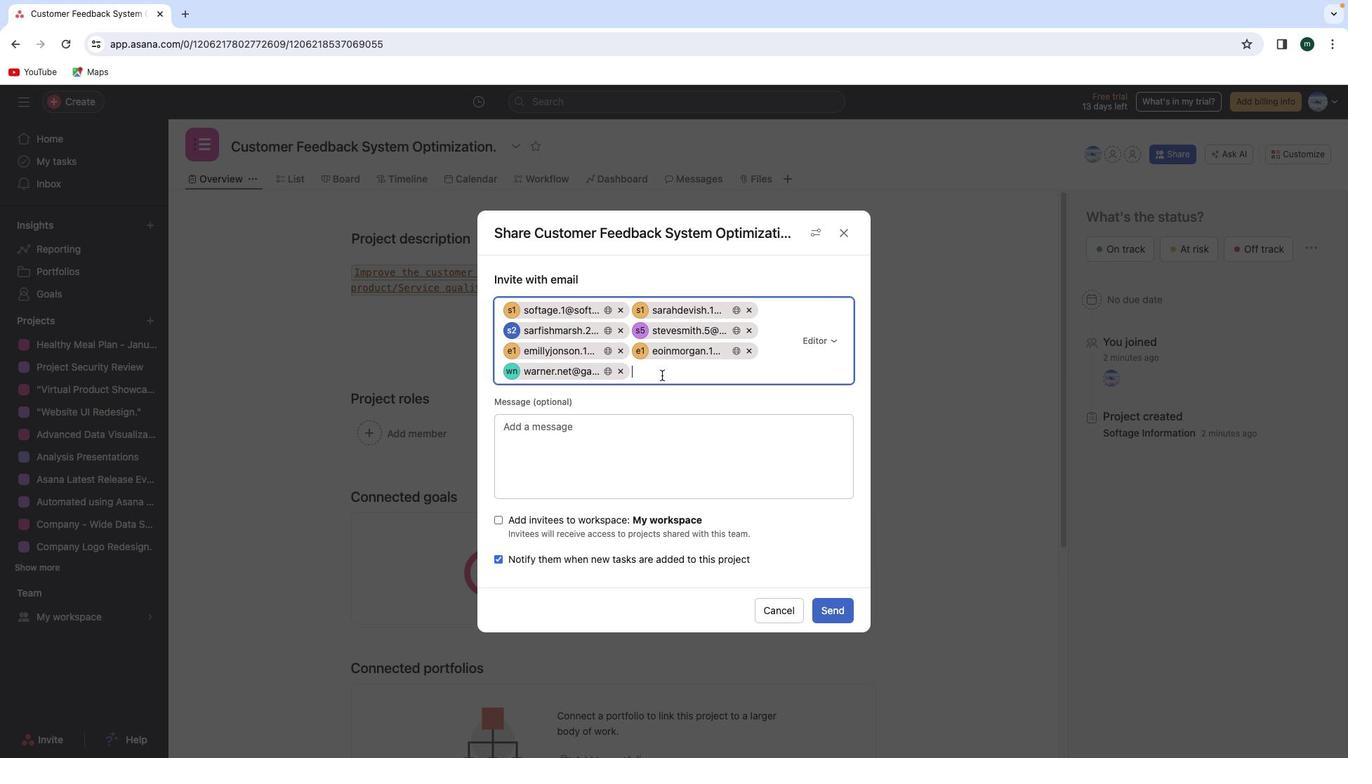 
Action: Mouse pressed left at (1194, 363)
Screenshot: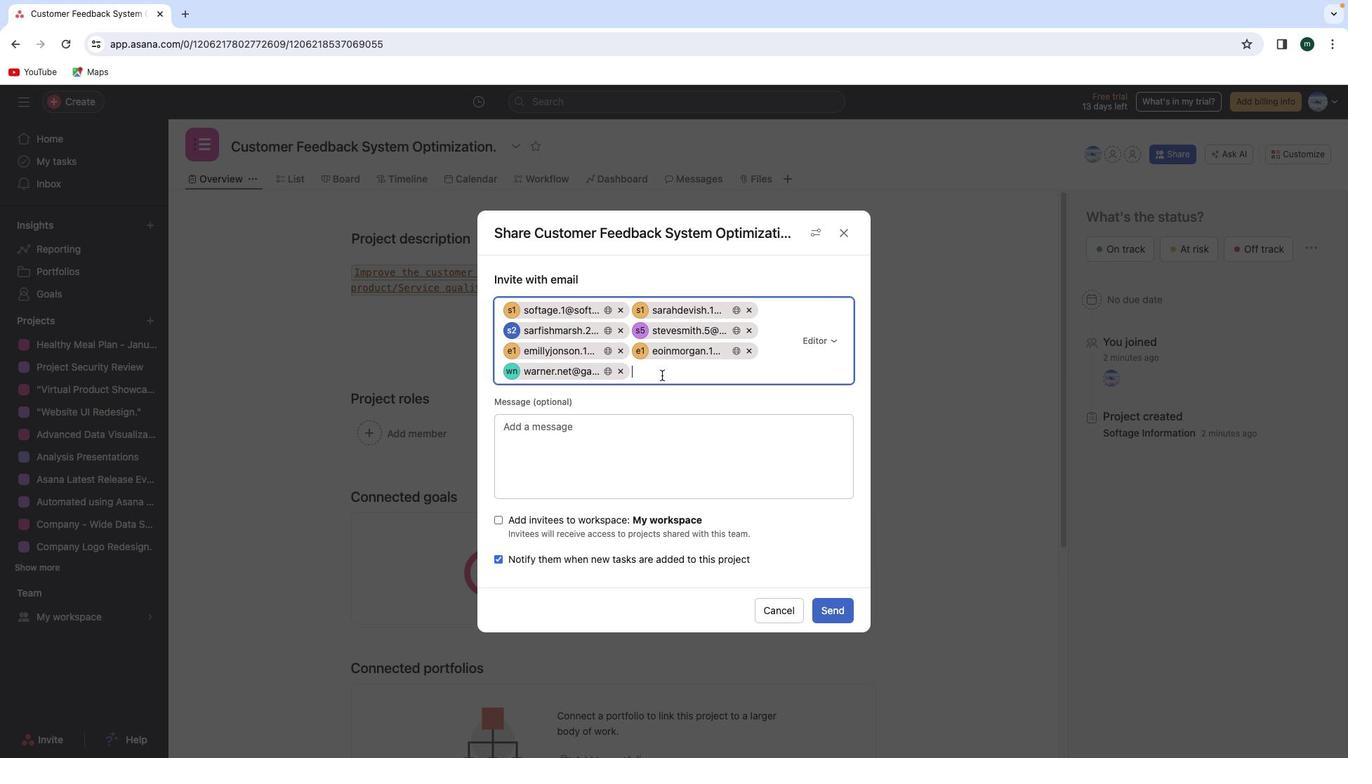 
Action: Mouse moved to (1194, 363)
Screenshot: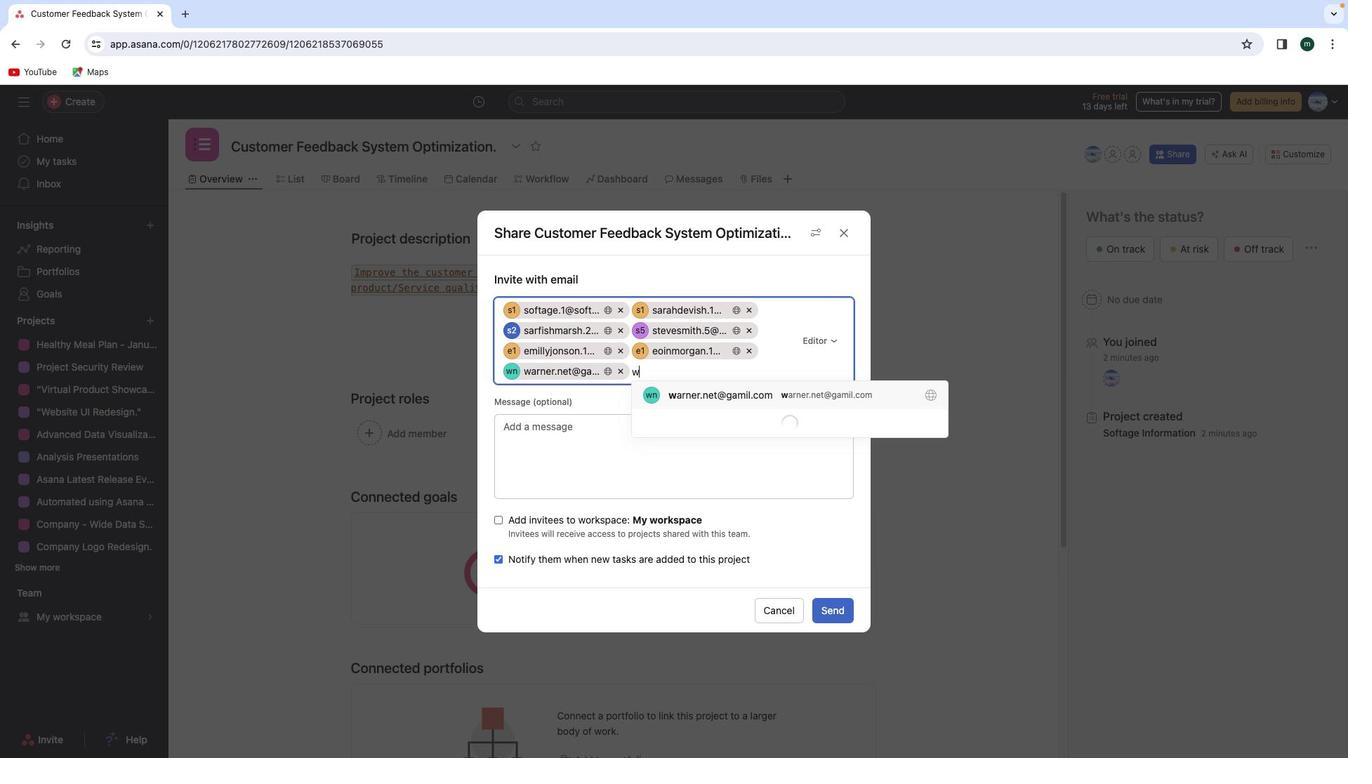 
Action: Key pressed 'w'
Screenshot: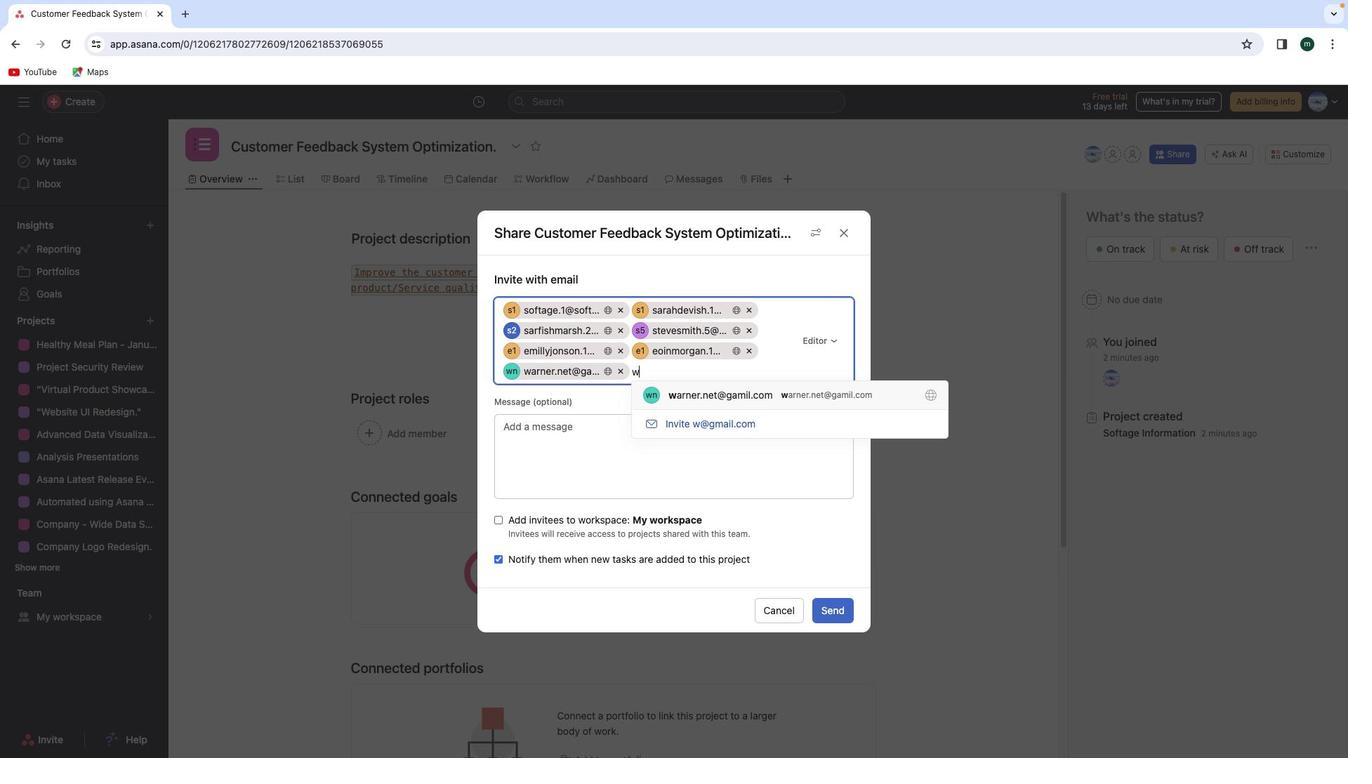 
Action: Mouse moved to (1185, 366)
Screenshot: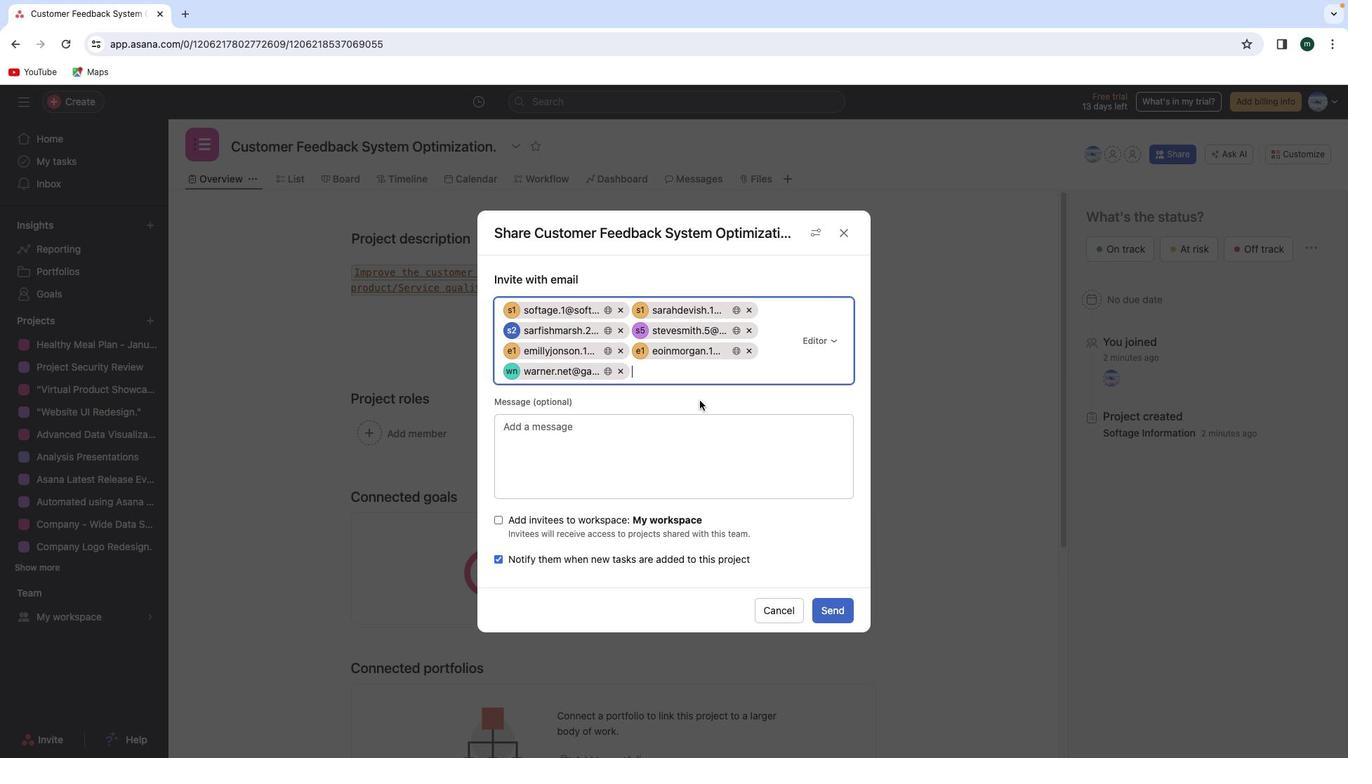 
Action: Mouse pressed left at (1185, 366)
Screenshot: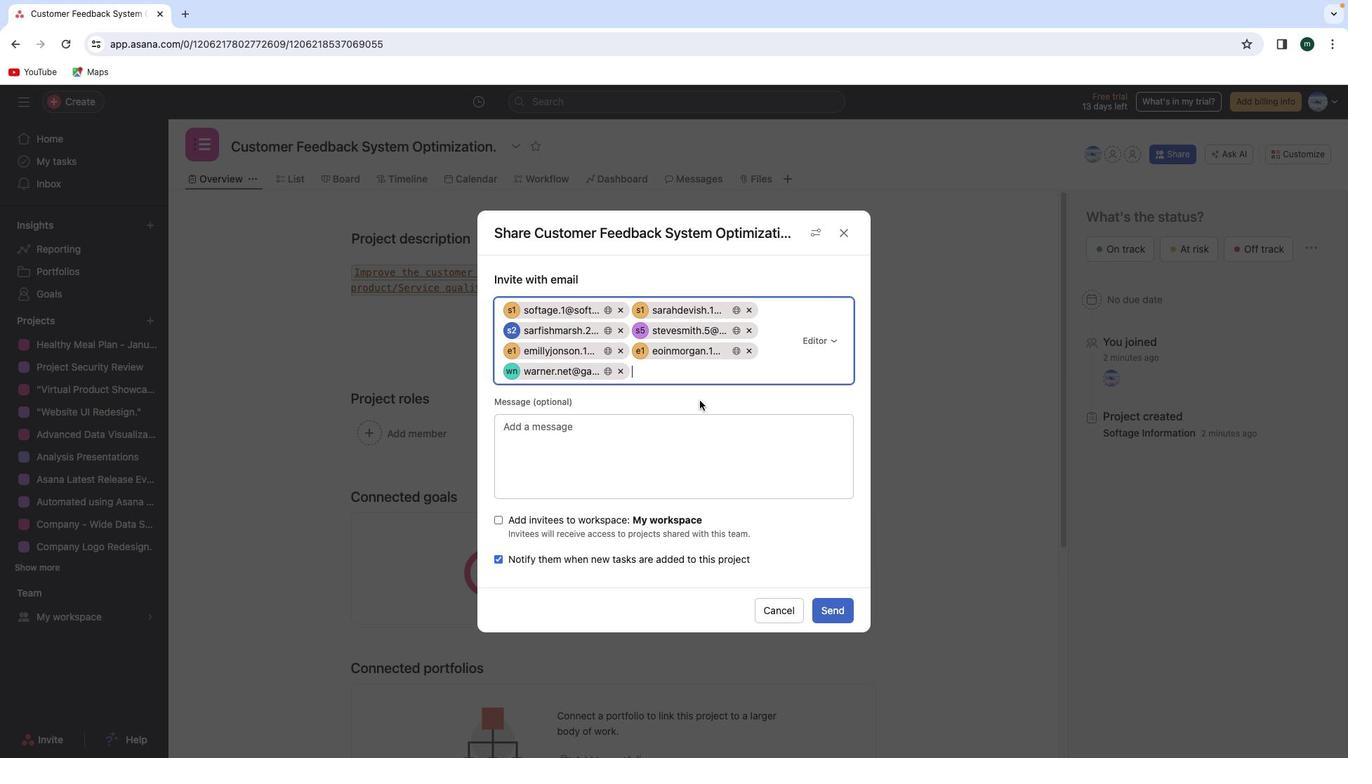 
Action: Mouse moved to (1193, 362)
Screenshot: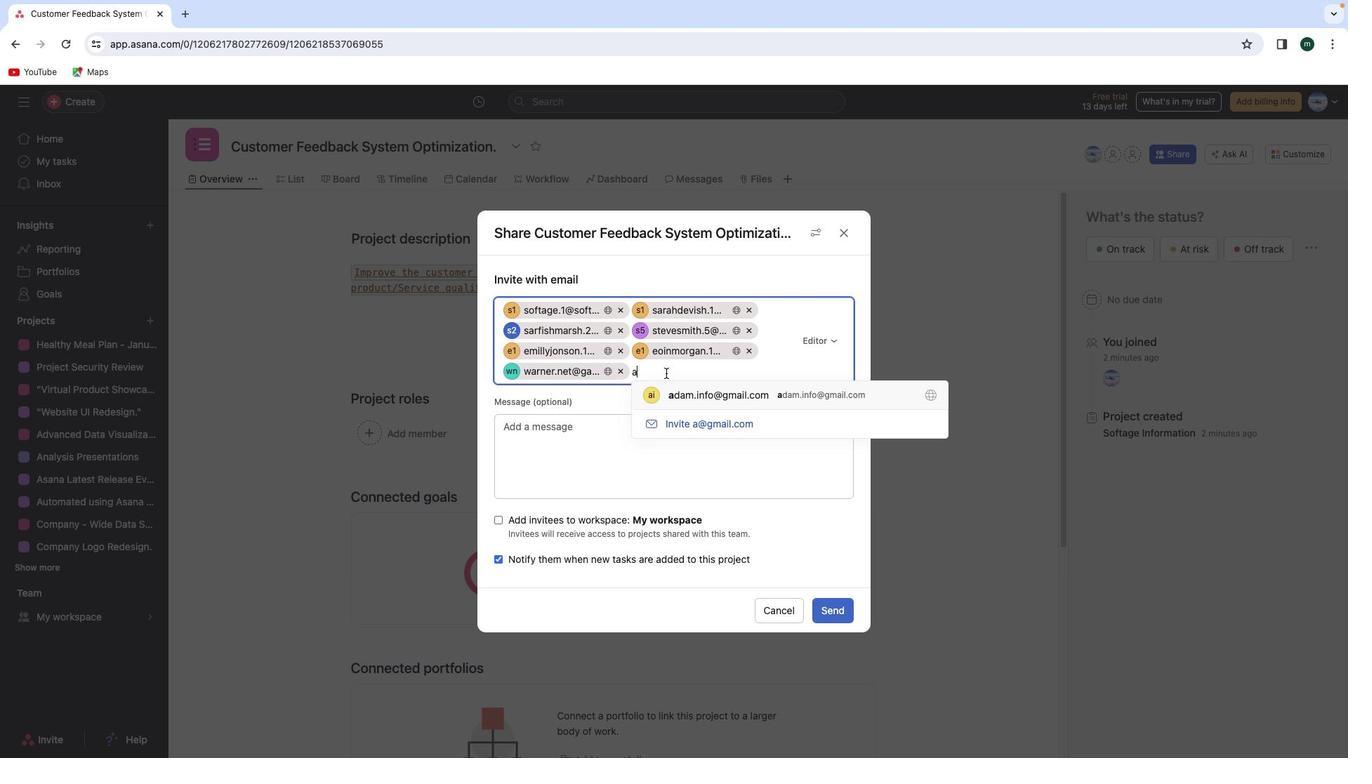 
Action: Key pressed 'a'
Screenshot: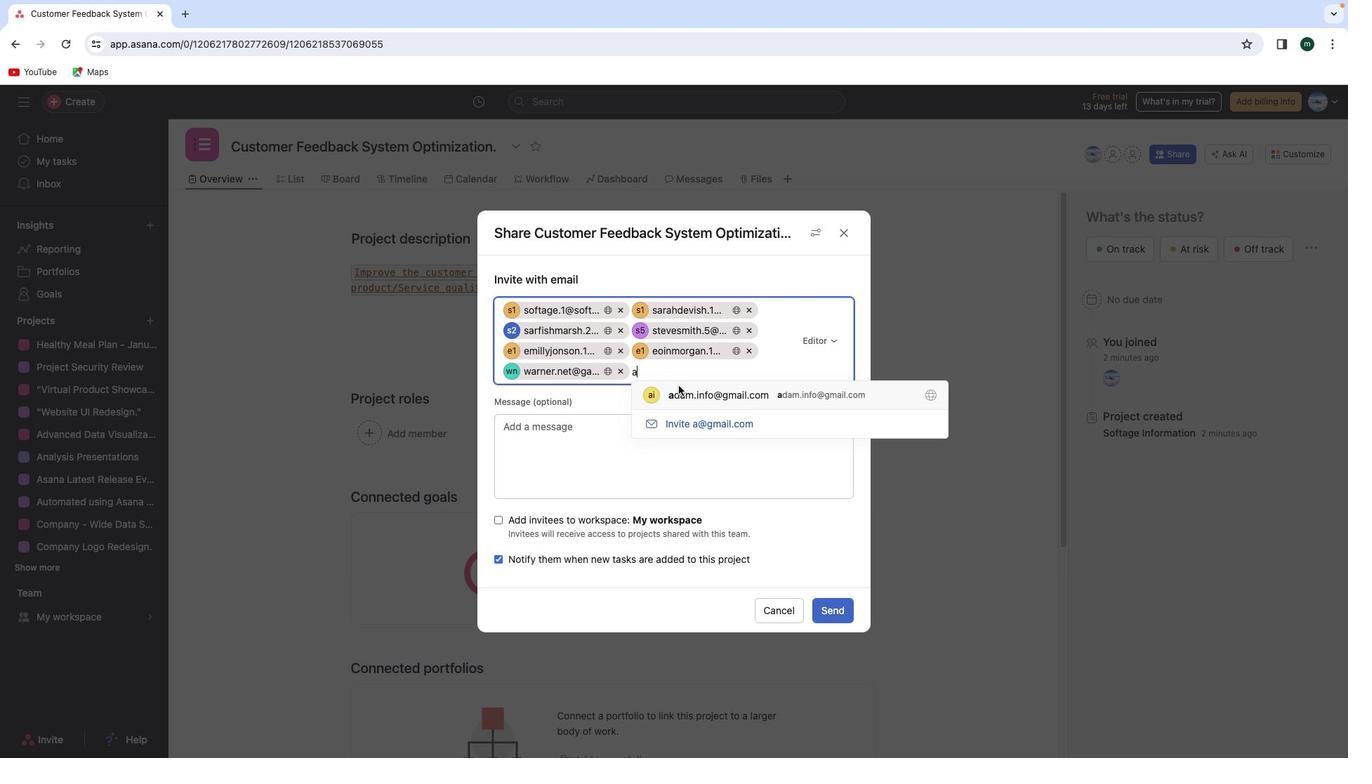 
Action: Mouse moved to (1188, 366)
Screenshot: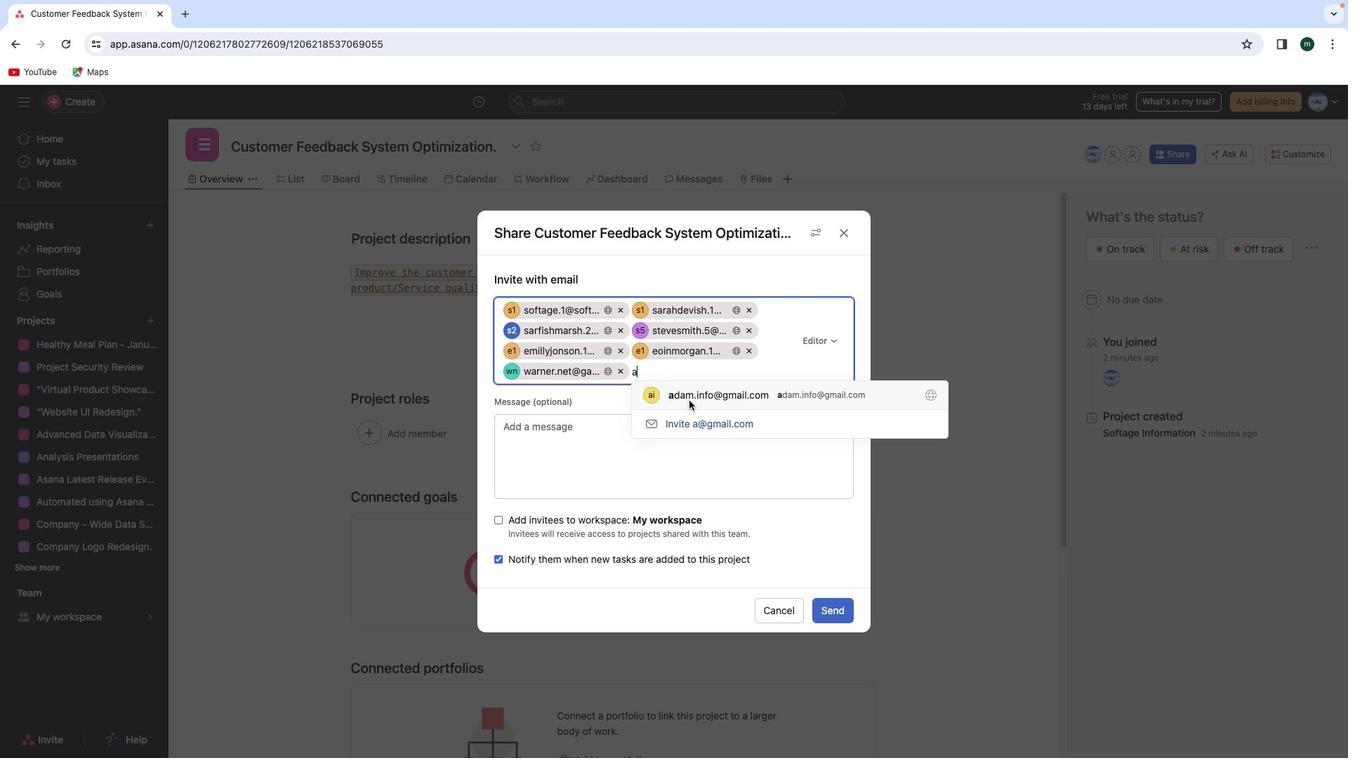 
Action: Mouse pressed left at (1188, 366)
Screenshot: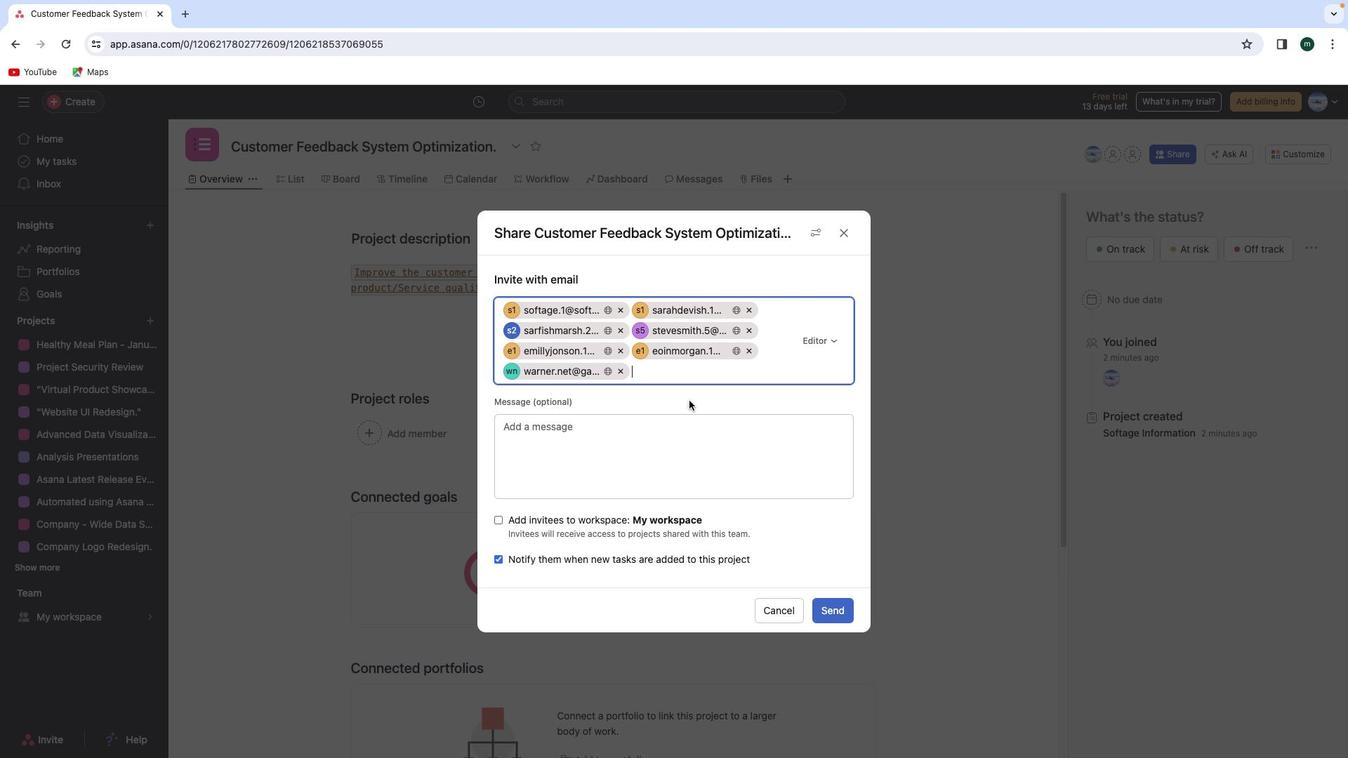 
Action: Key pressed 'a'
Screenshot: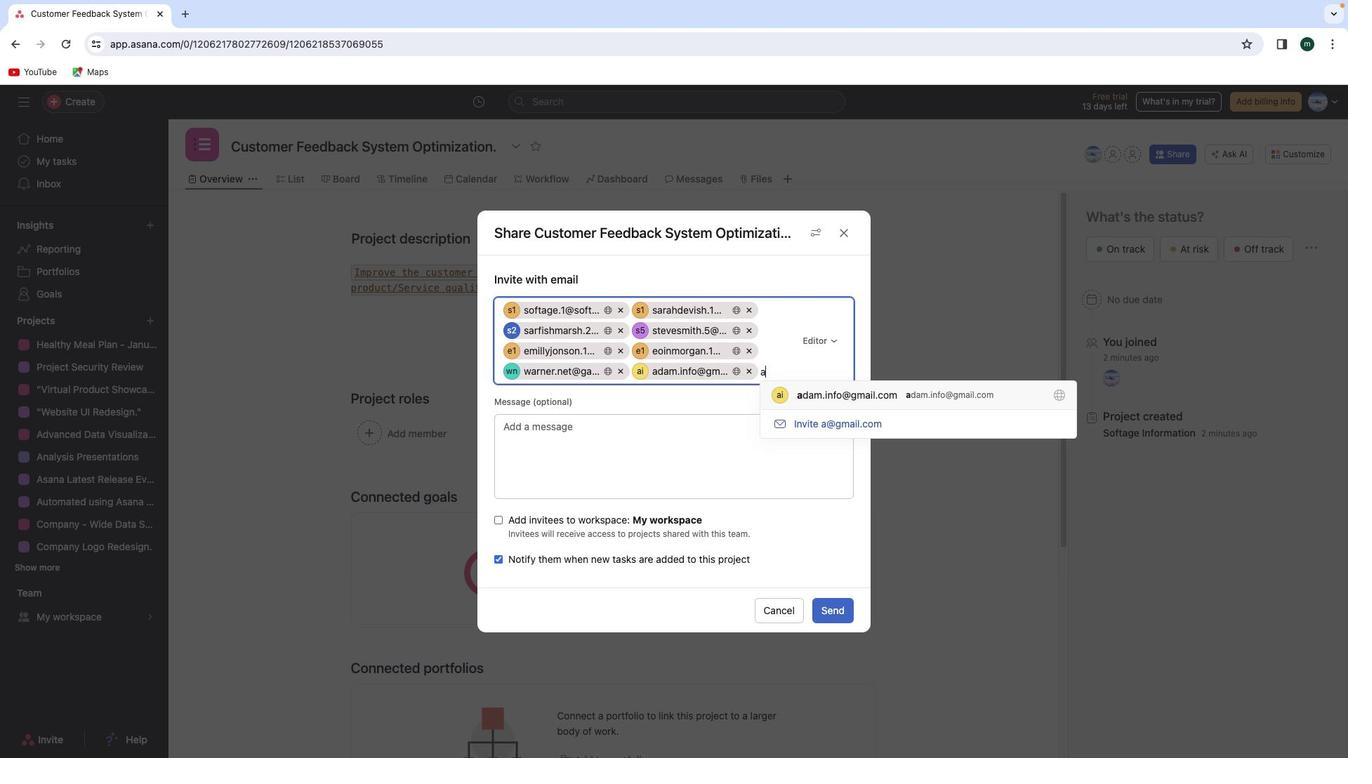 
Action: Mouse moved to (1162, 365)
Screenshot: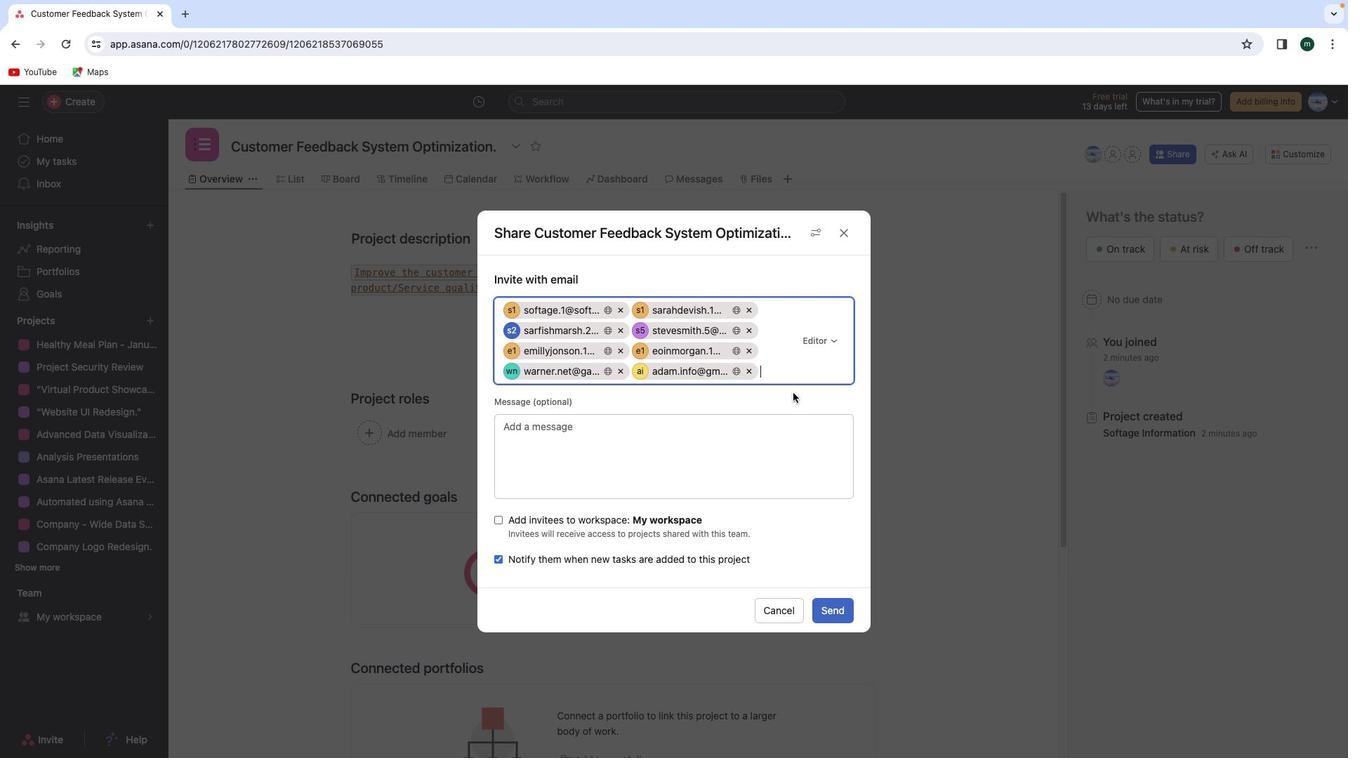 
Action: Key pressed Key.backspace
Screenshot: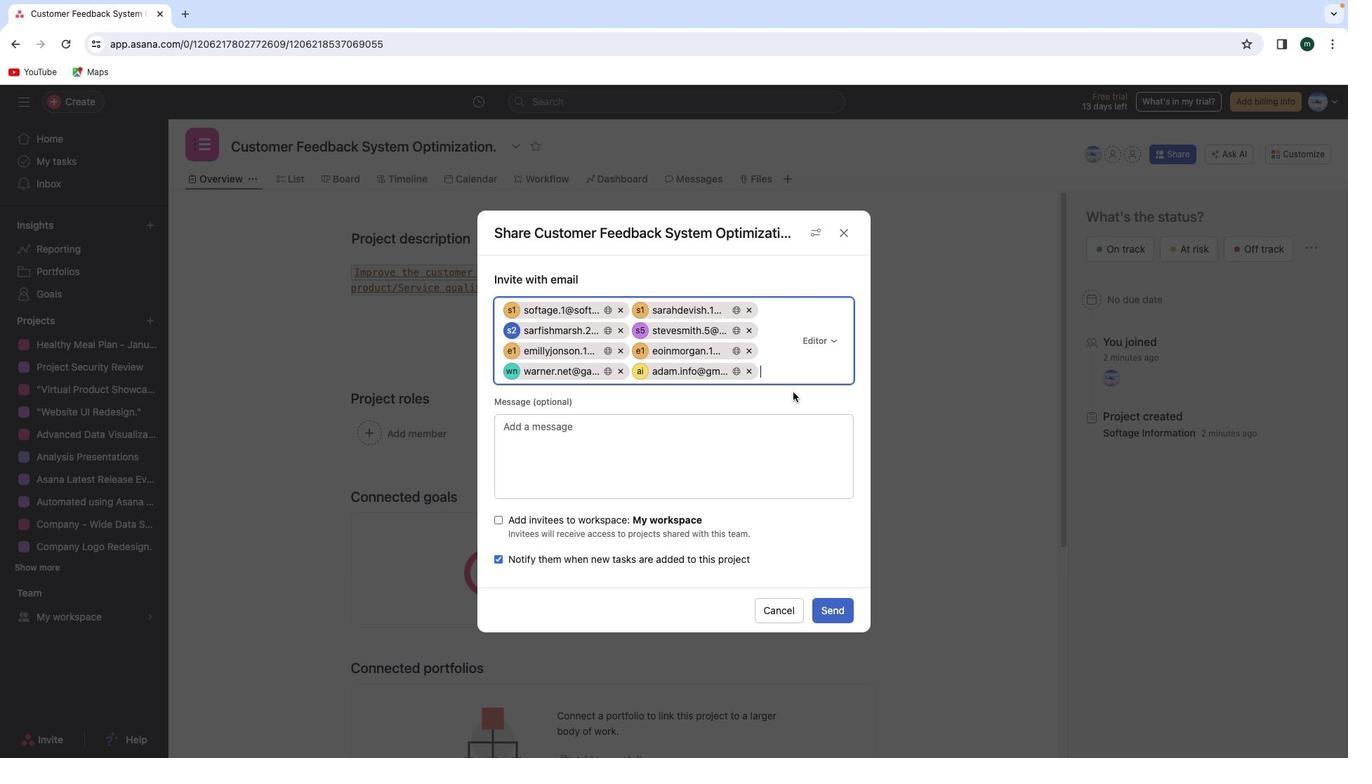 
Action: Mouse moved to (1163, 365)
Screenshot: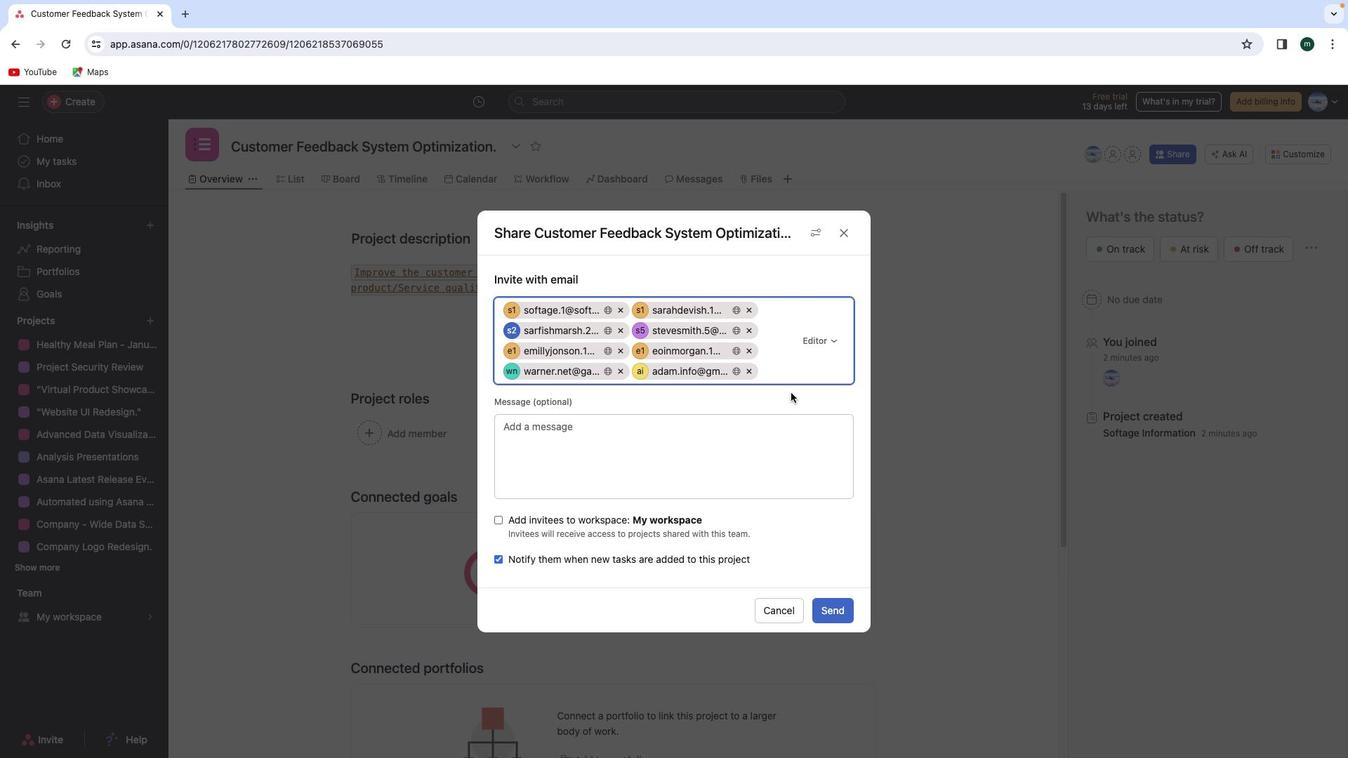 
Action: Key pressed 'r'
Screenshot: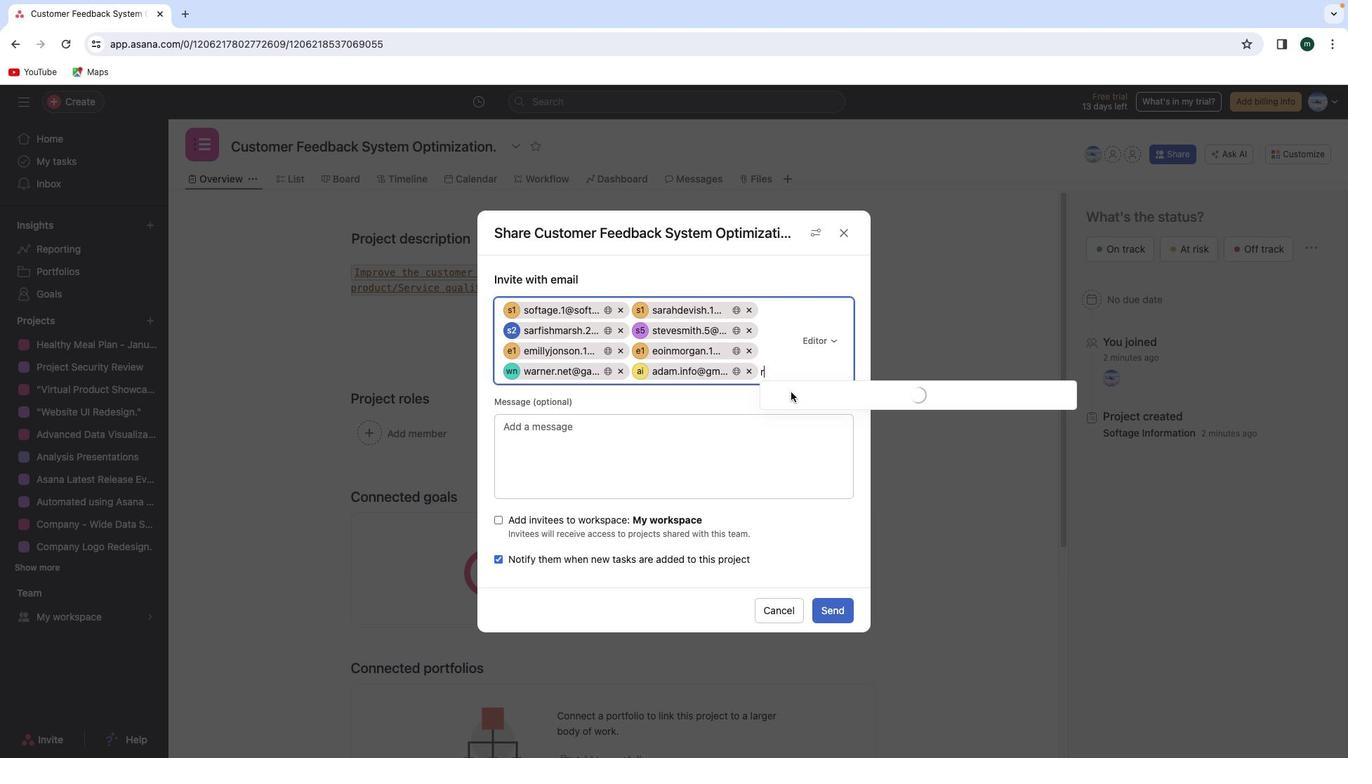 
Action: Mouse moved to (1149, 365)
Screenshot: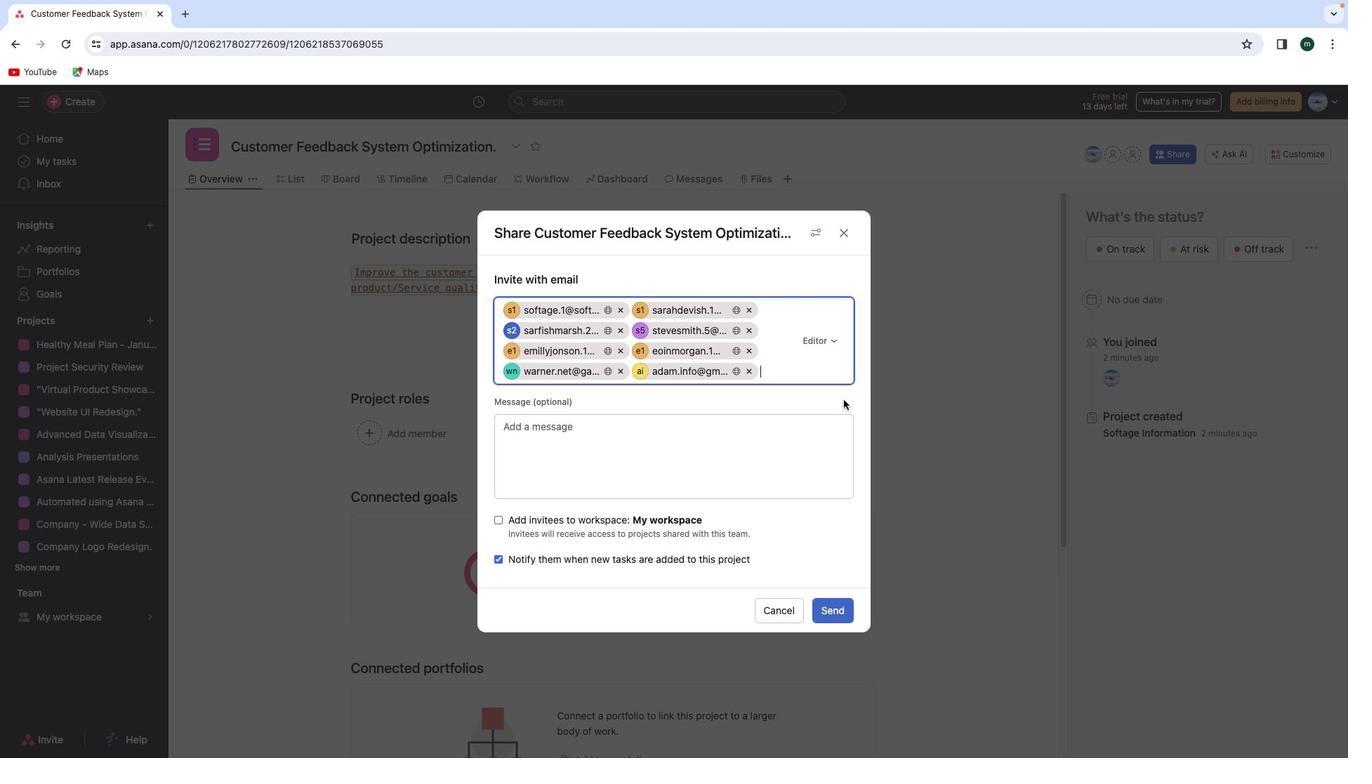 
Action: Key pressed Key.backspace
Screenshot: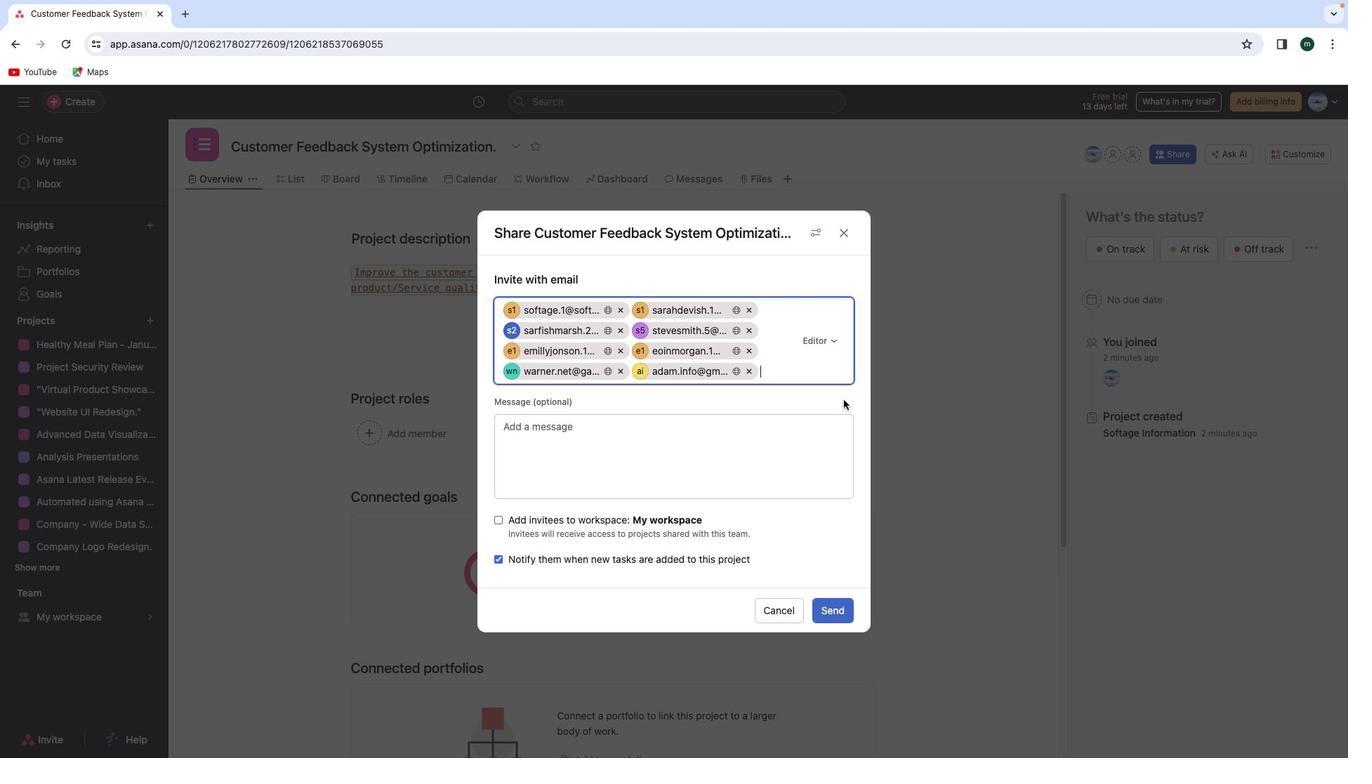 
Action: Mouse moved to (1150, 365)
Screenshot: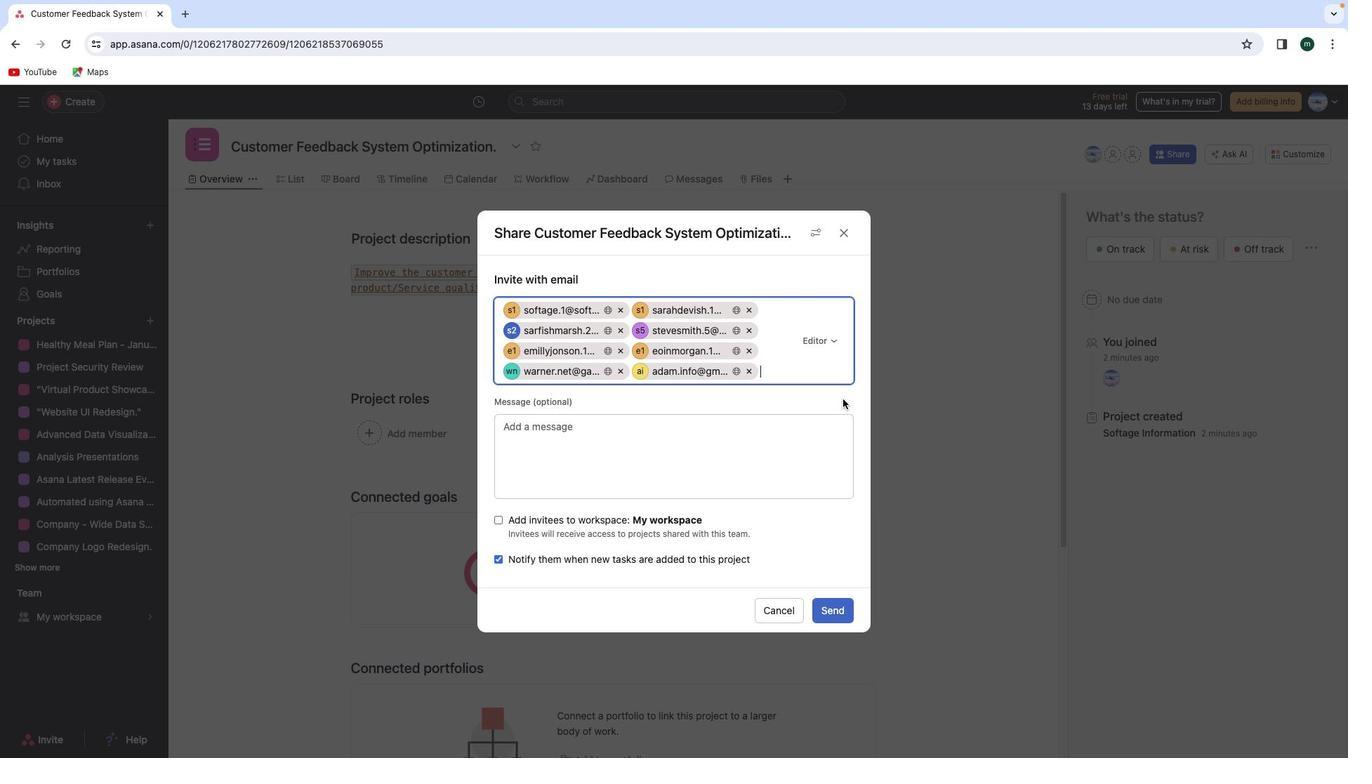 
Action: Key pressed 'a'
Screenshot: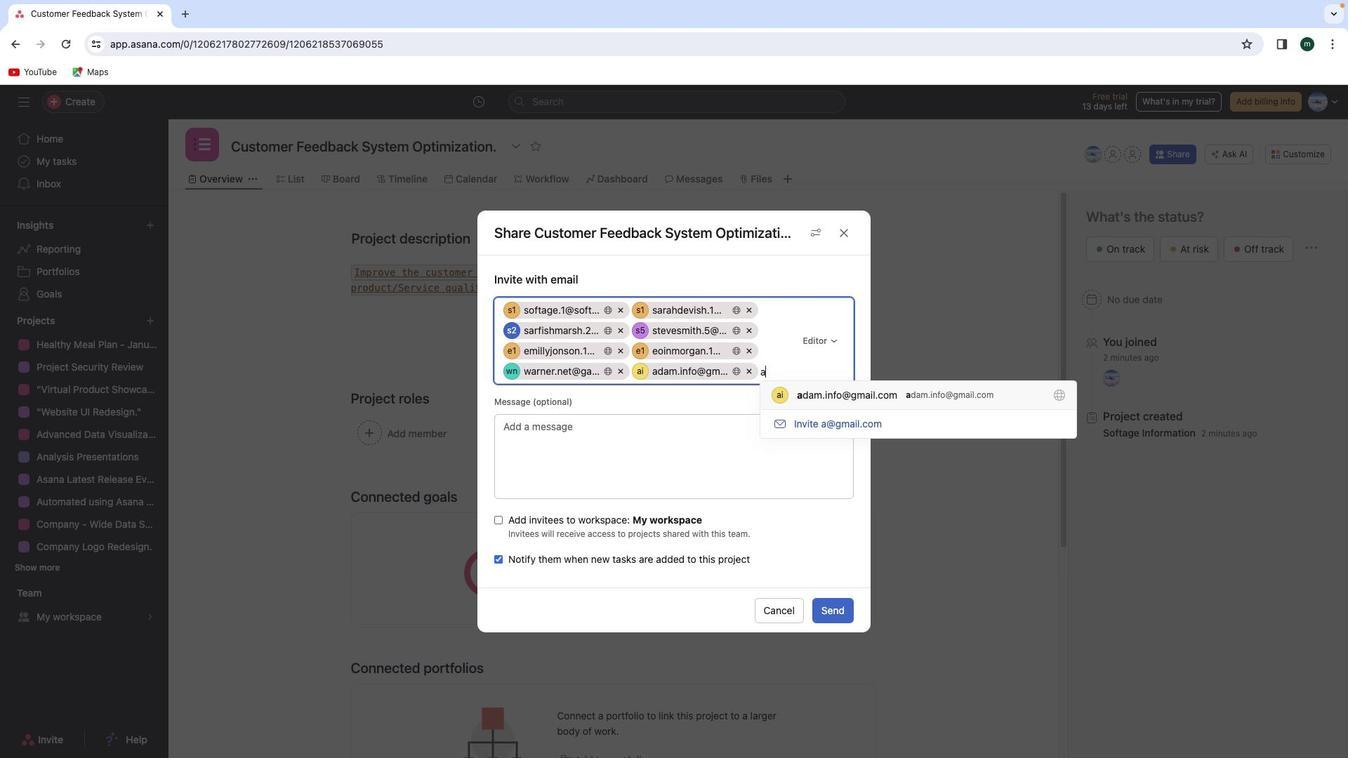 
Action: Mouse moved to (1145, 366)
Screenshot: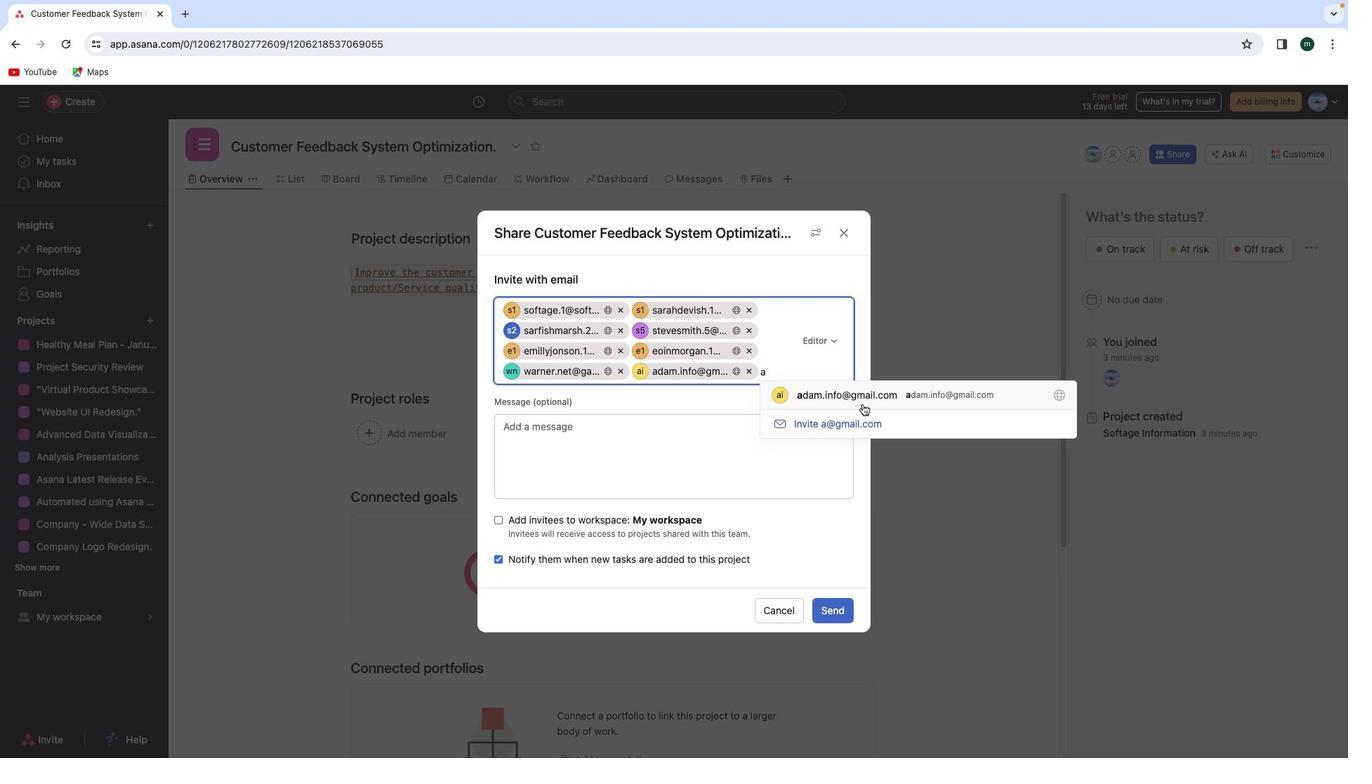 
Action: Key pressed Key.backspace'e'
Screenshot: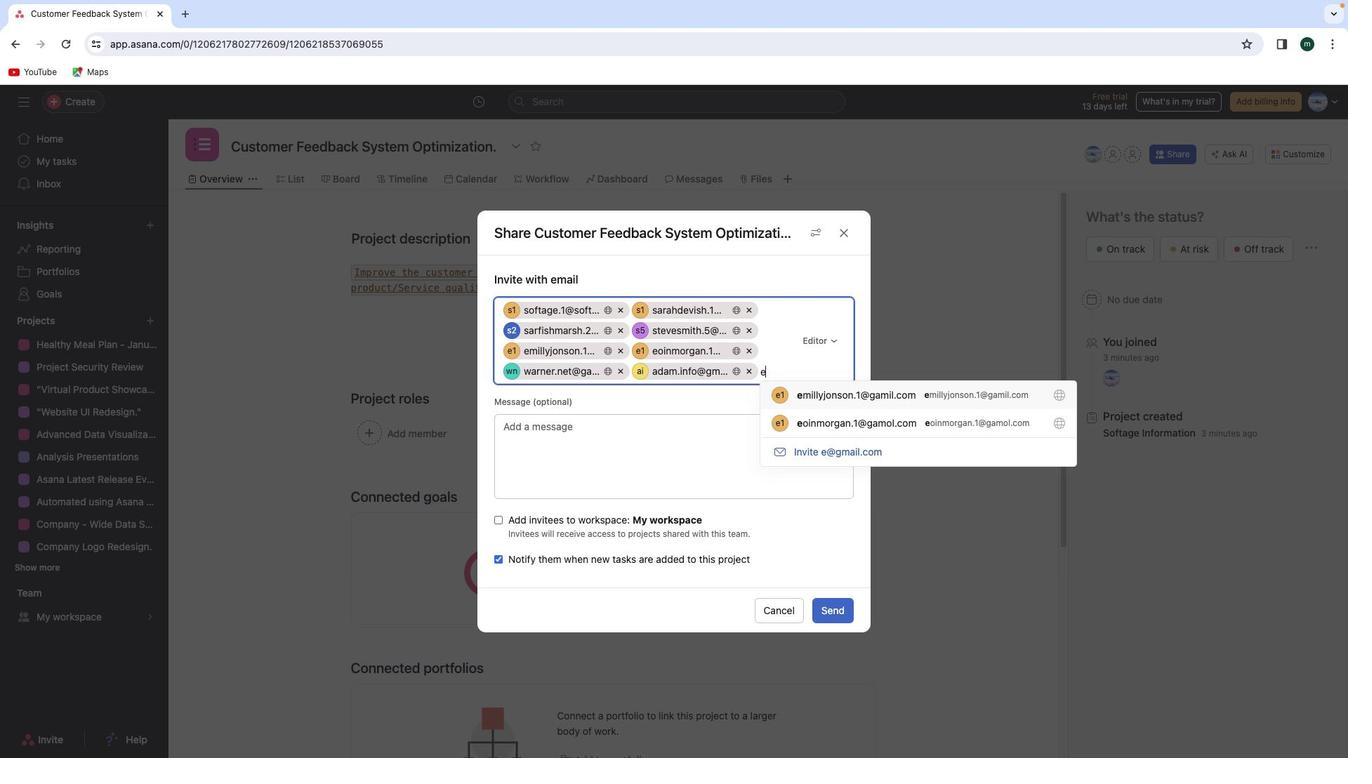
Action: Mouse moved to (1113, 358)
Screenshot: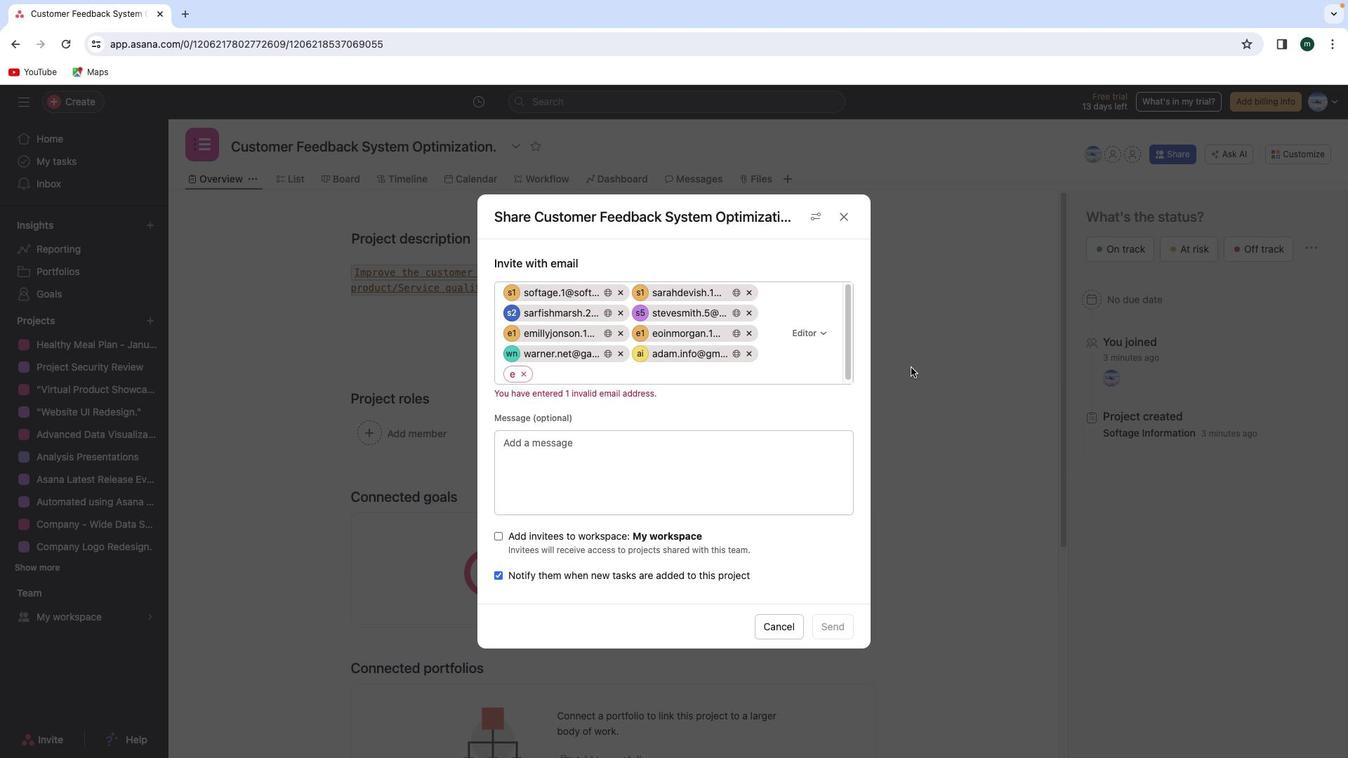 
Action: Mouse pressed left at (1113, 358)
Screenshot: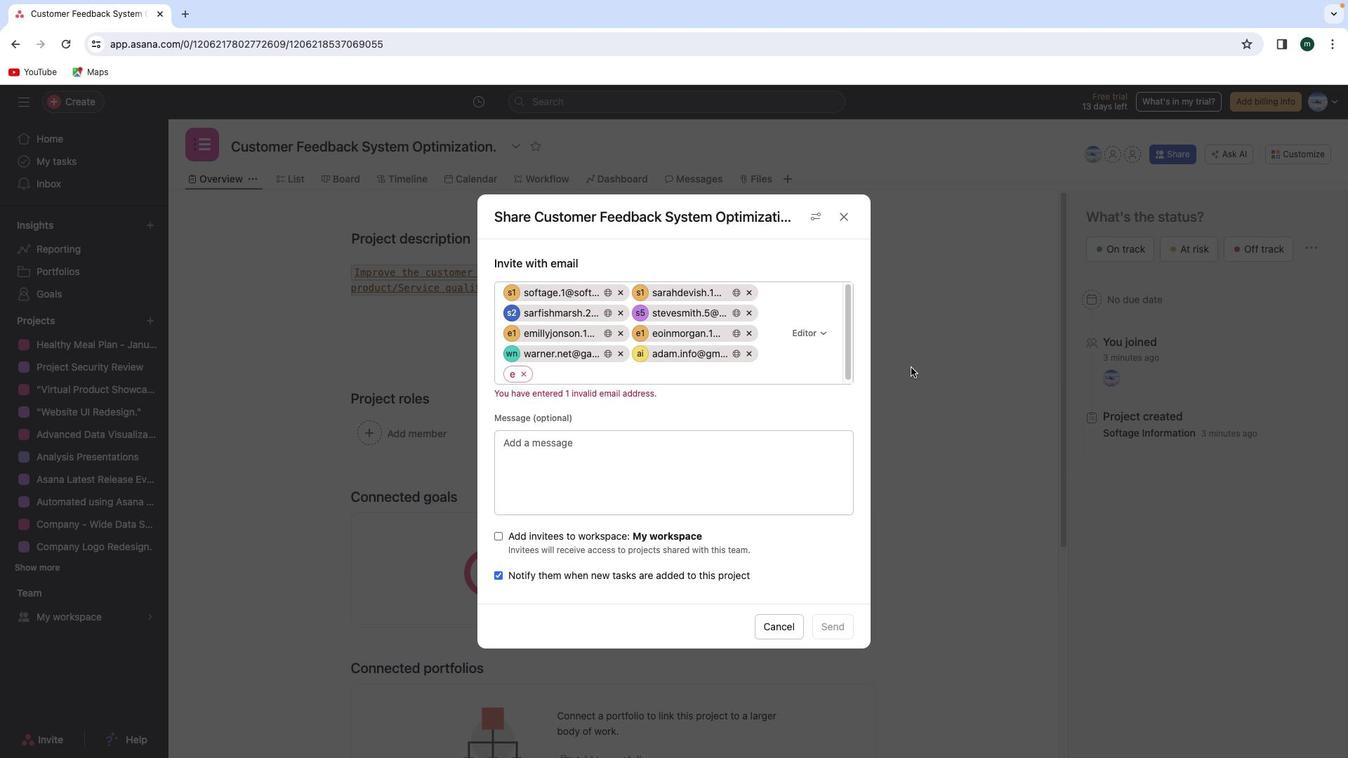 
Action: Mouse moved to (1227, 363)
Screenshot: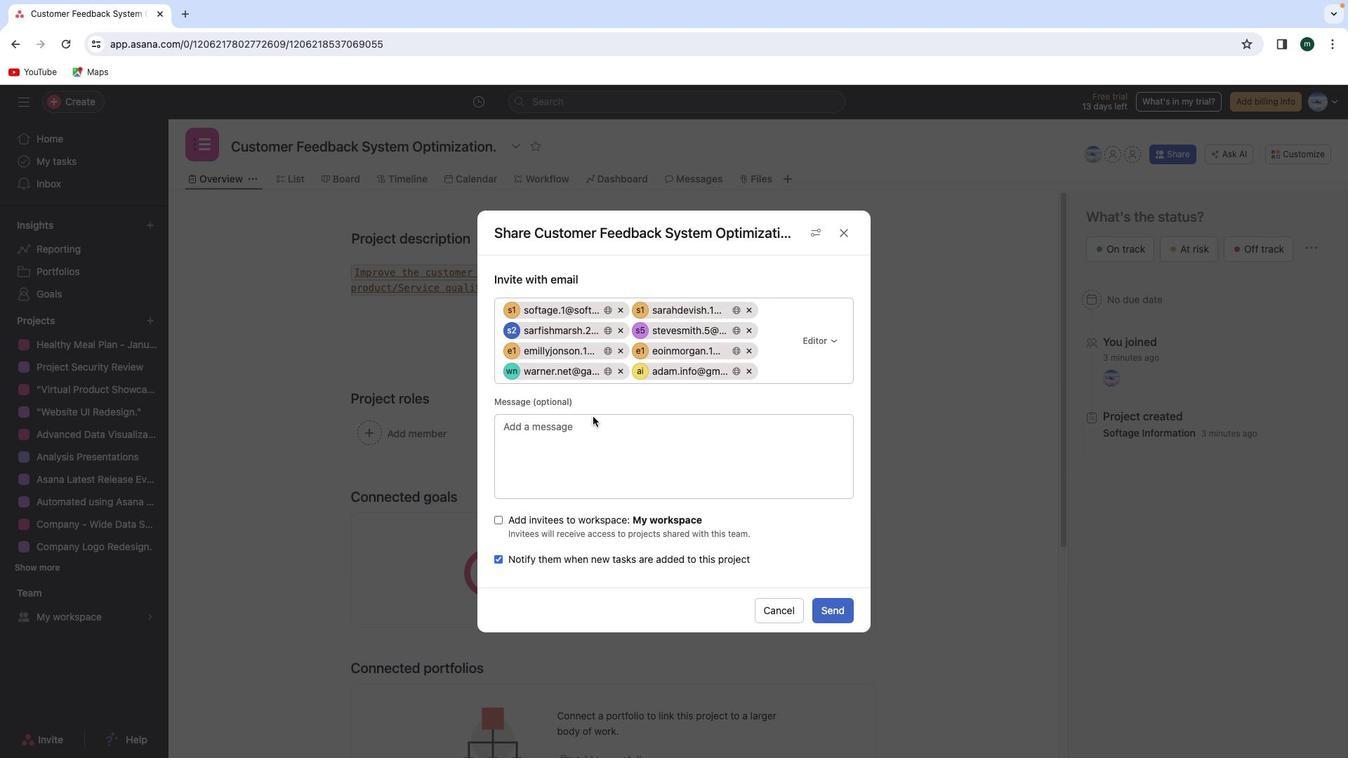 
Action: Mouse pressed left at (1227, 363)
Screenshot: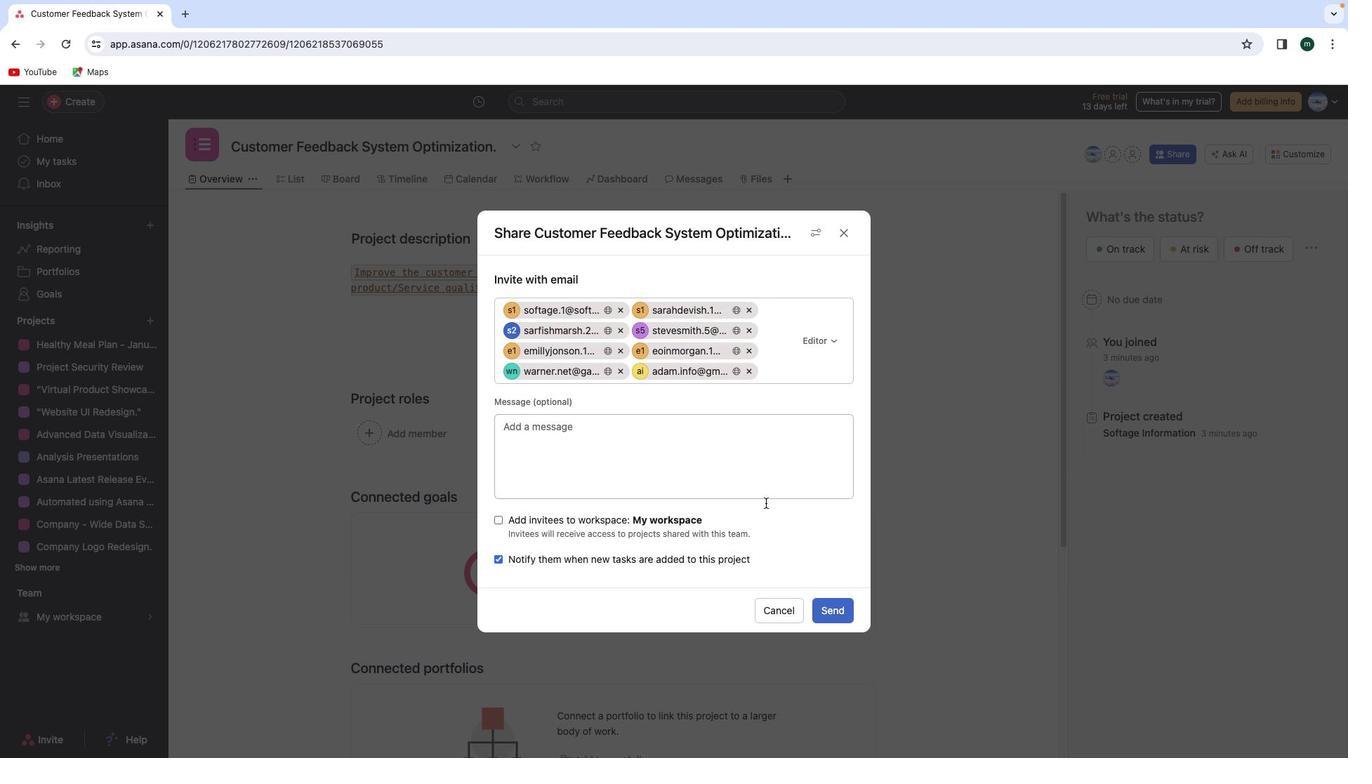 
Action: Mouse moved to (1150, 395)
Screenshot: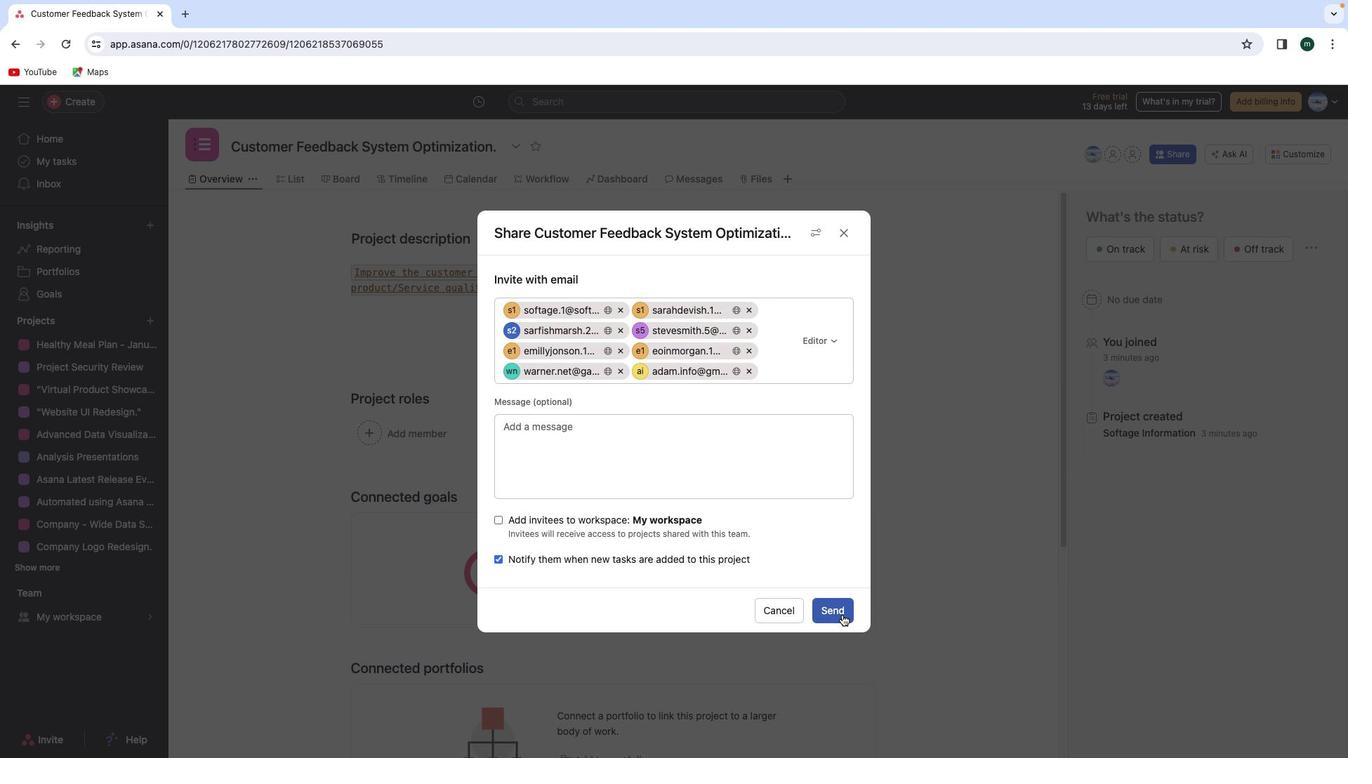 
Action: Mouse pressed left at (1150, 395)
Screenshot: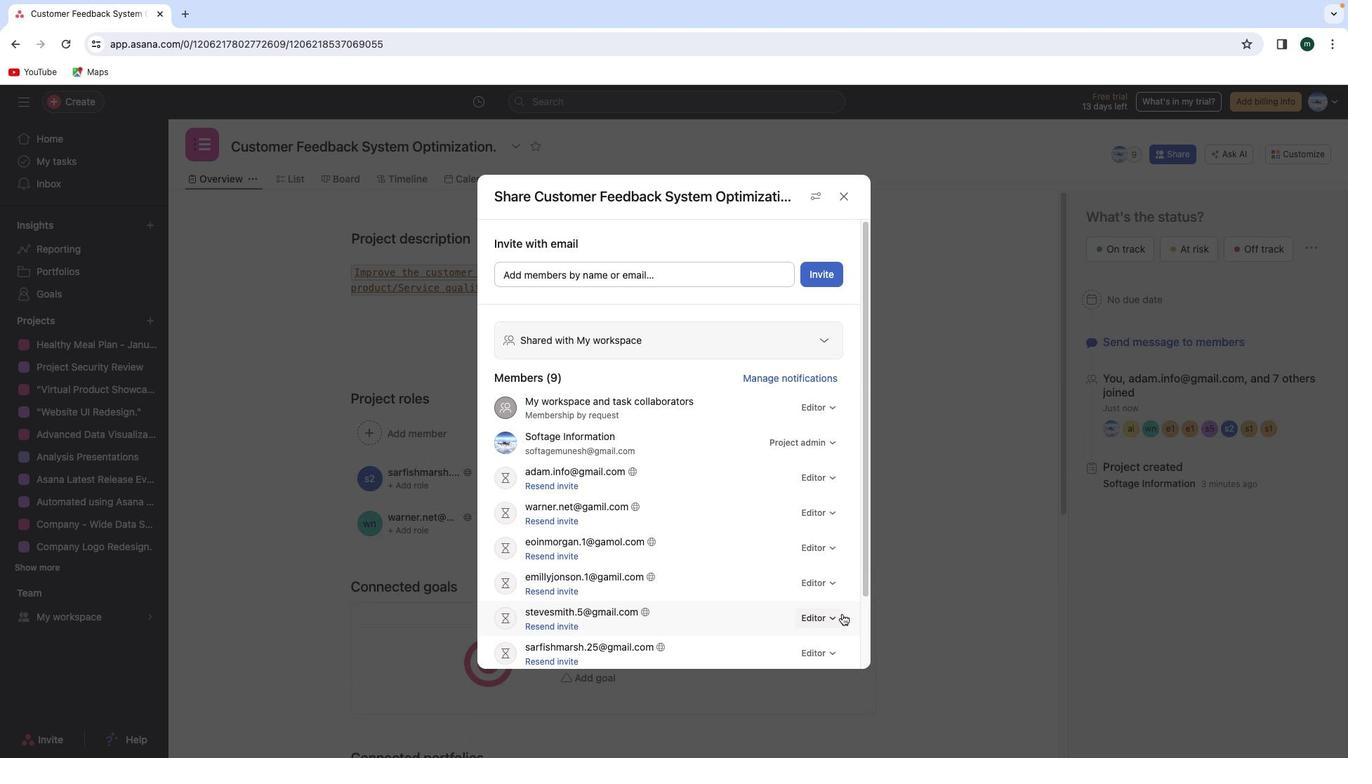 
Action: Mouse moved to (1126, 374)
Screenshot: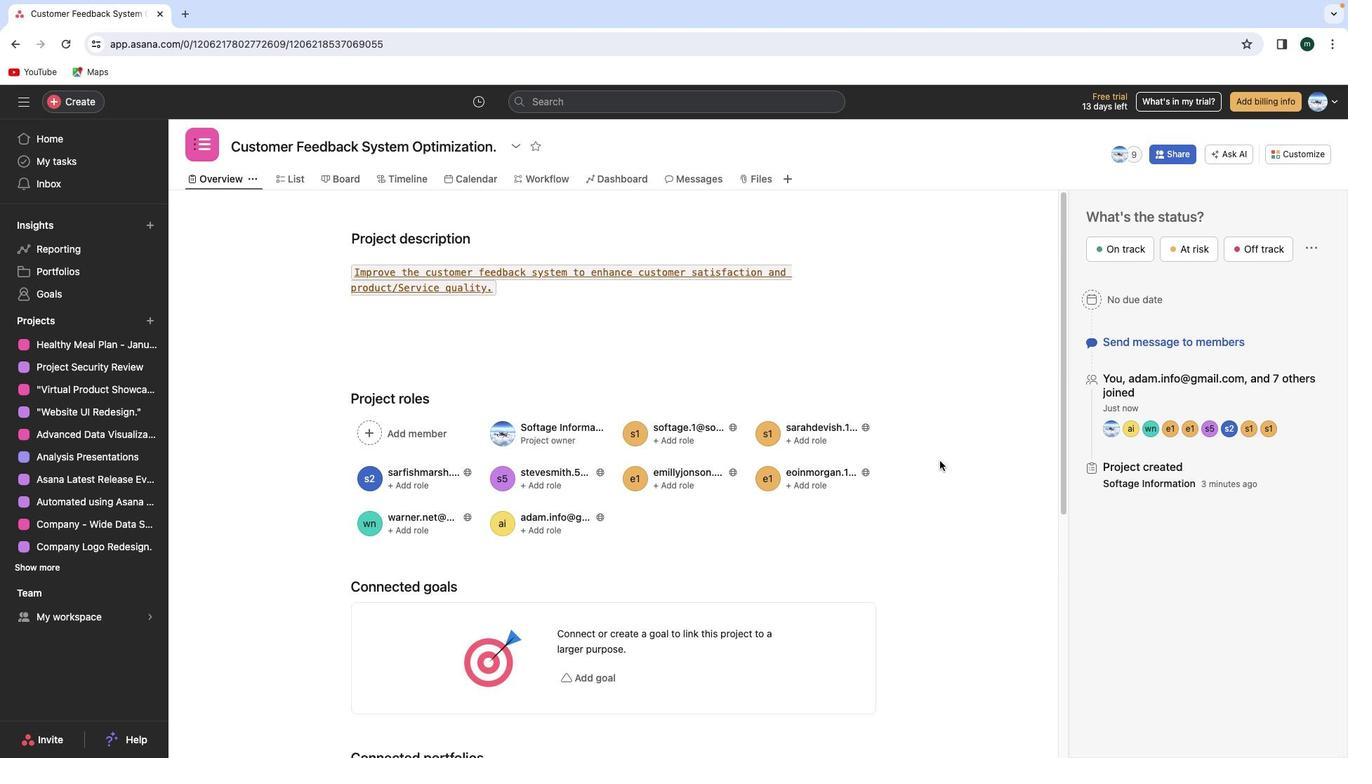 
Action: Mouse pressed left at (1126, 374)
Screenshot: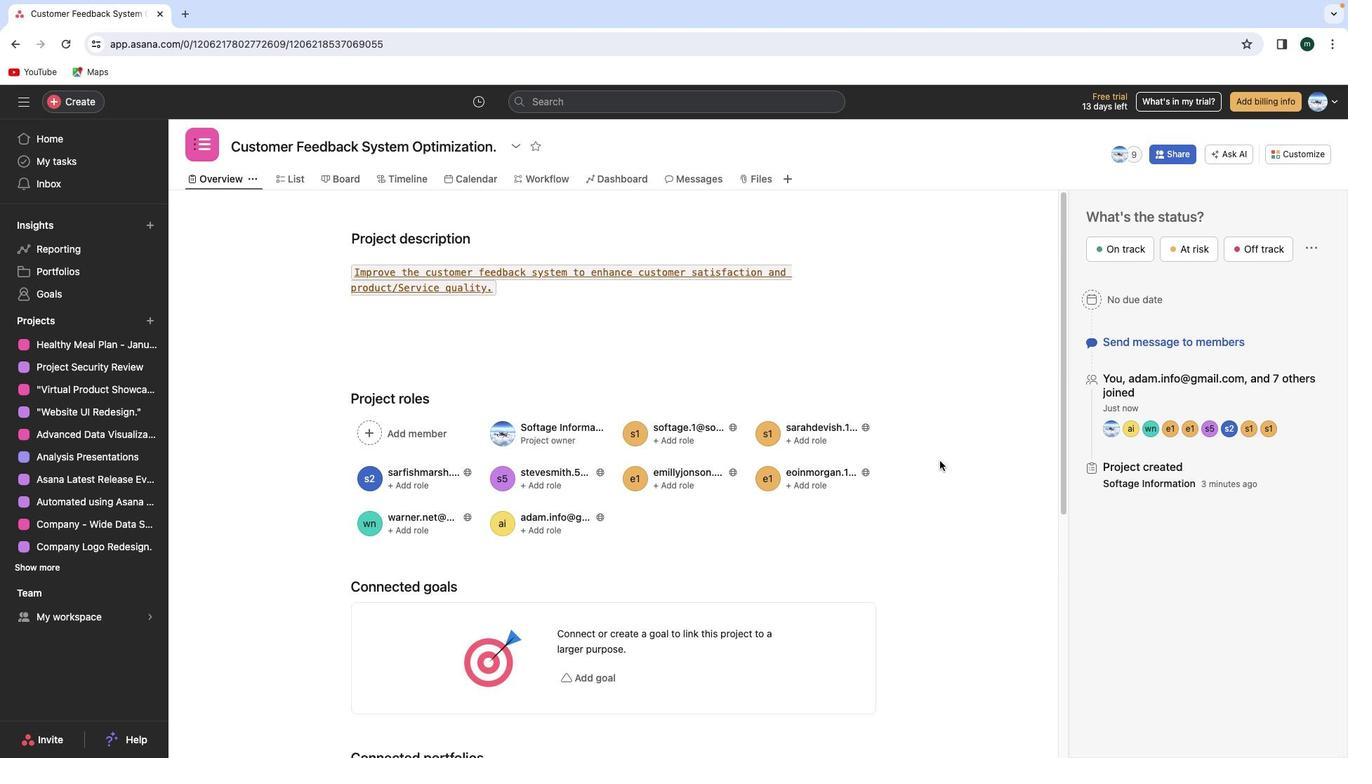 
Action: Mouse moved to (1194, 371)
Screenshot: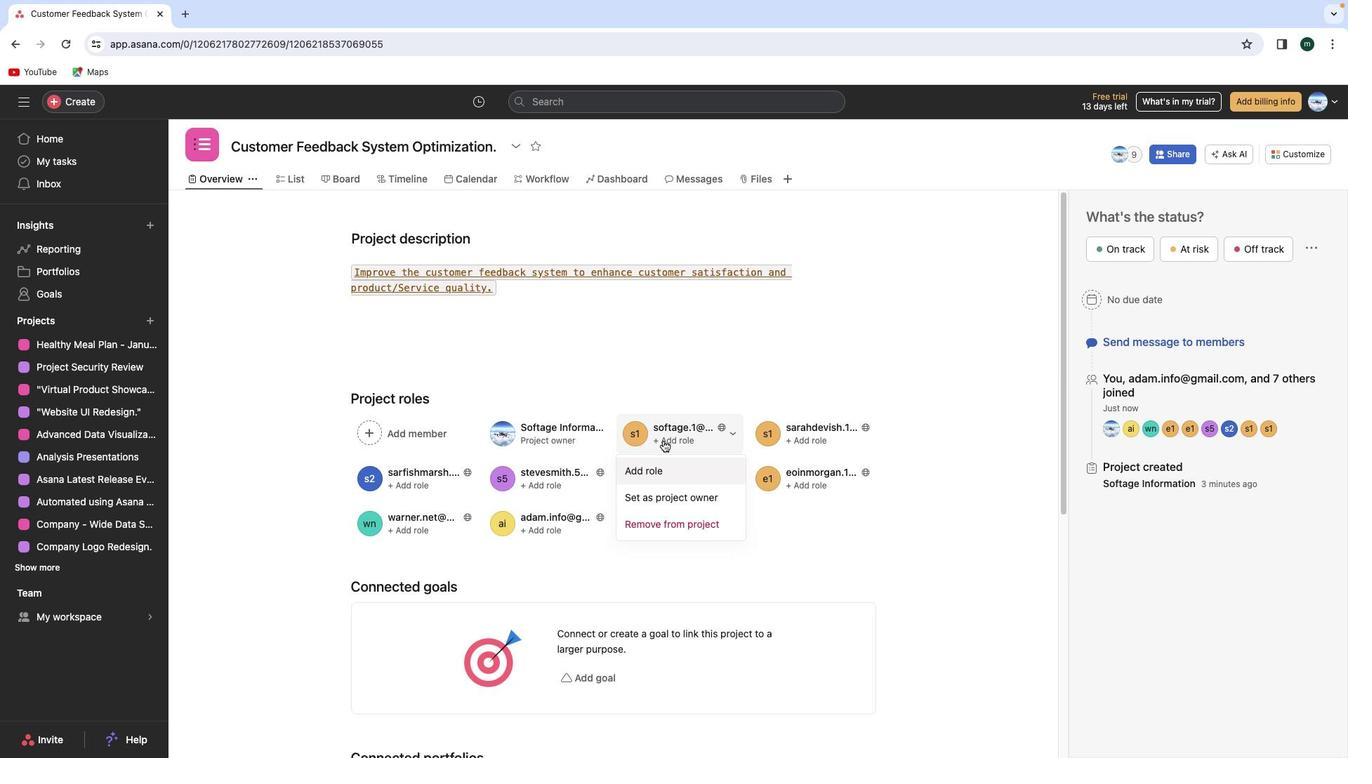 
Action: Mouse pressed left at (1194, 371)
Screenshot: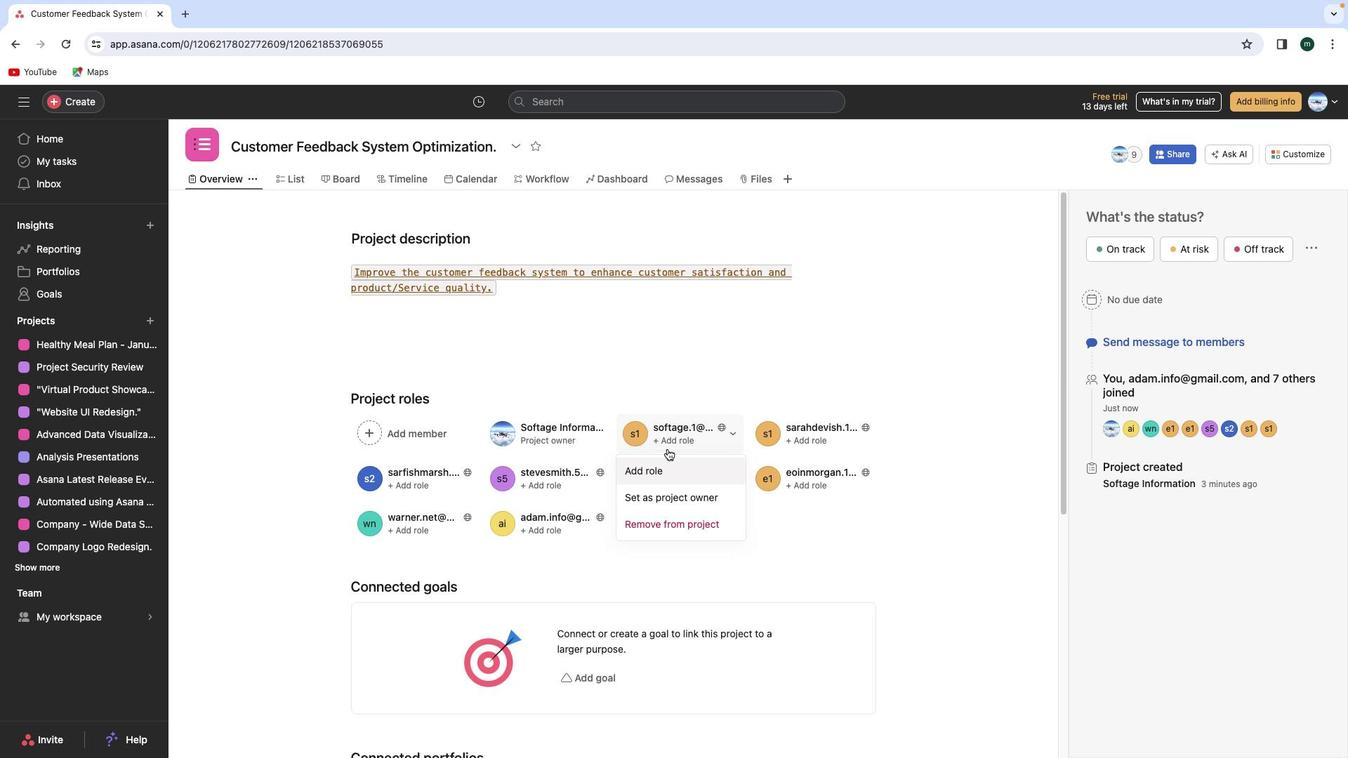 
Action: Mouse moved to (1193, 377)
Screenshot: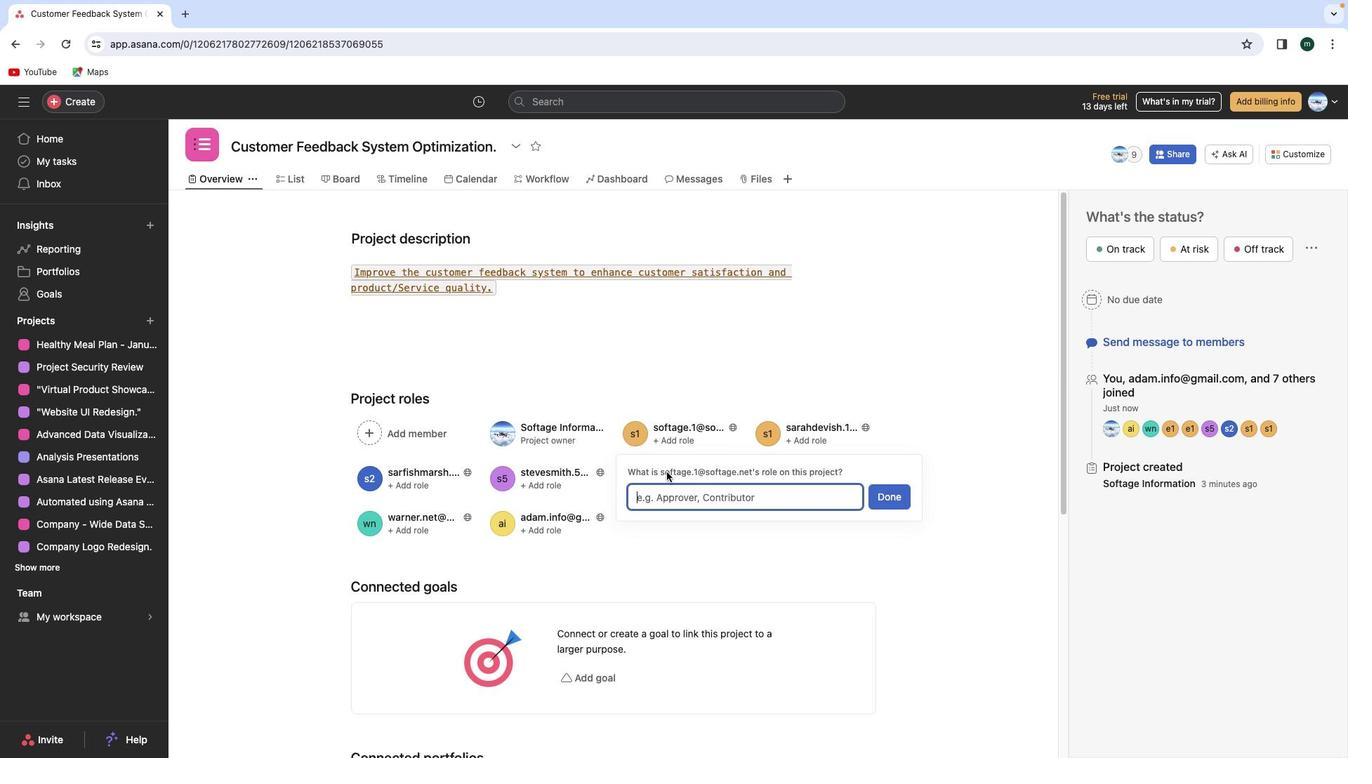 
Action: Mouse pressed left at (1193, 377)
Screenshot: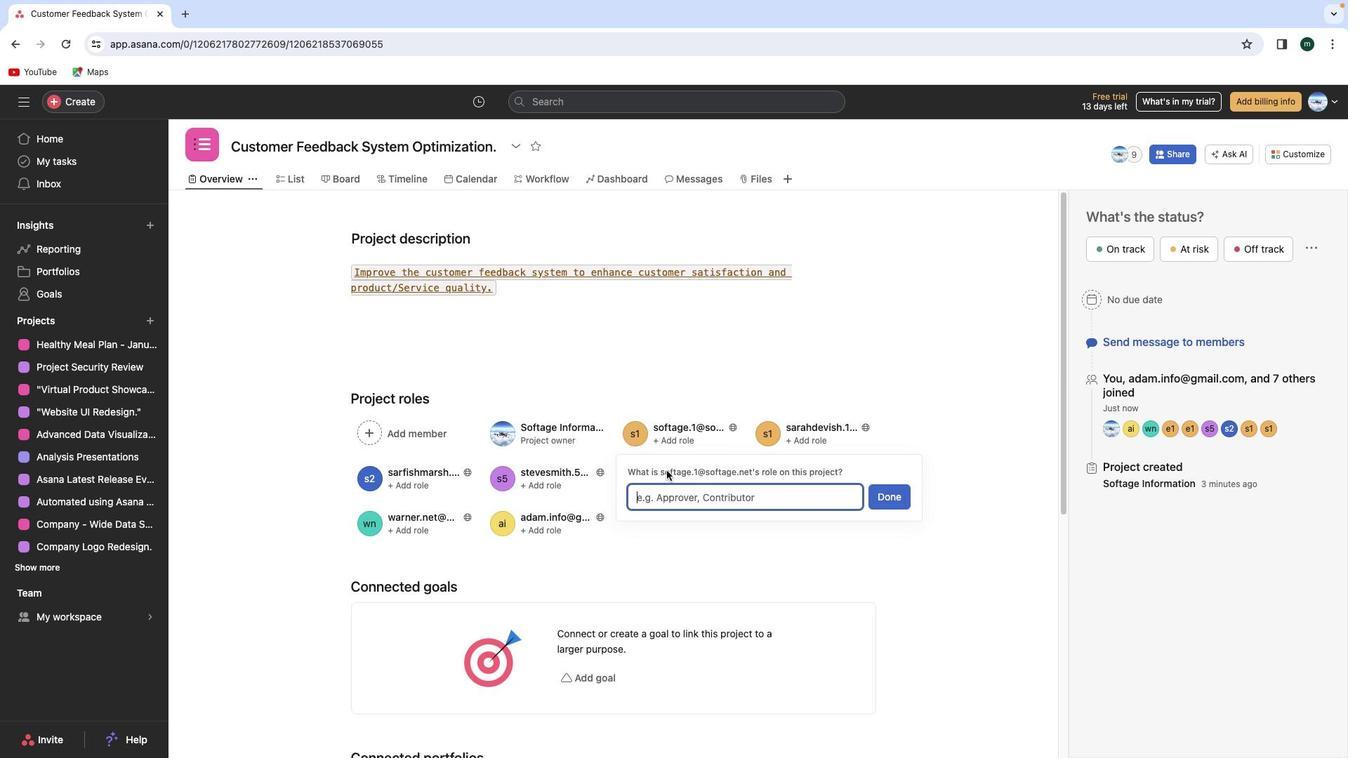 
Action: Mouse moved to (835, 384)
Screenshot: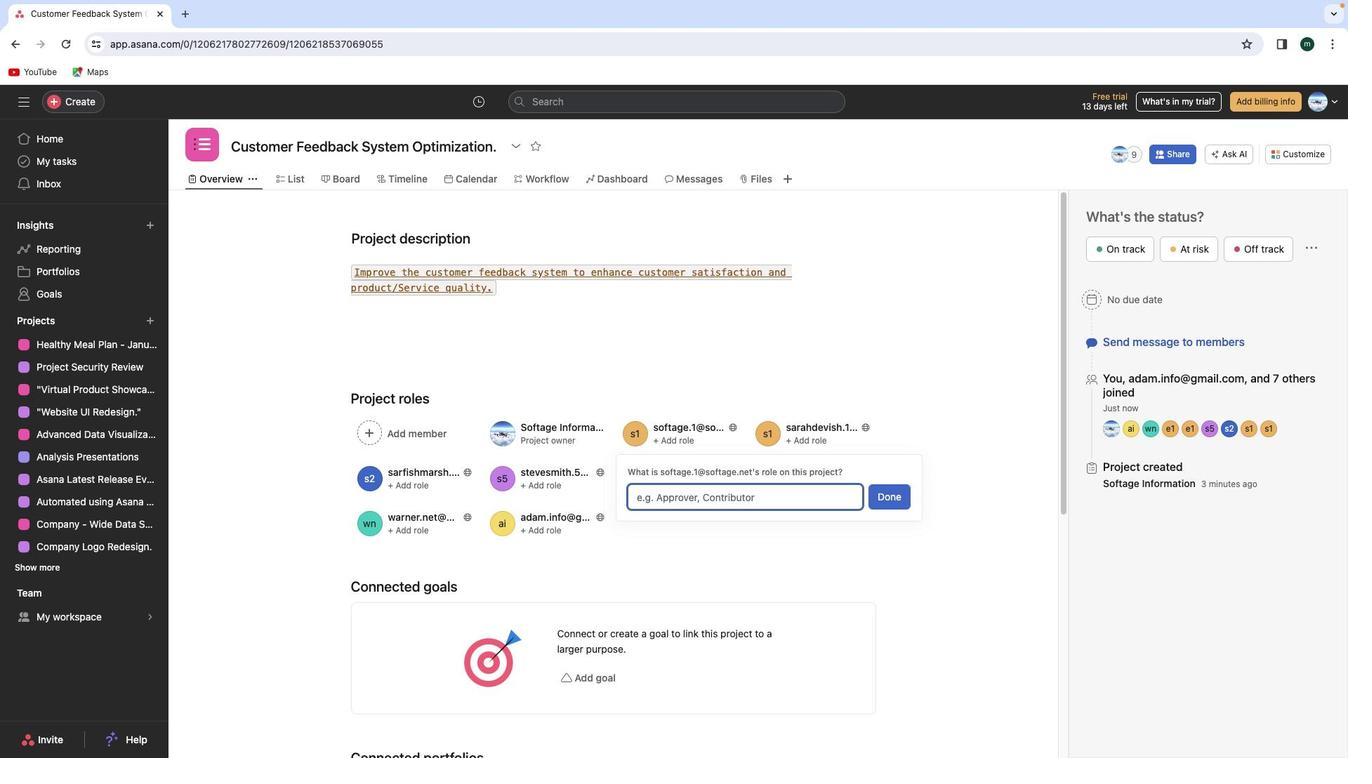 
Action: Mouse scrolled (835, 384) with delta (1357, 311)
Screenshot: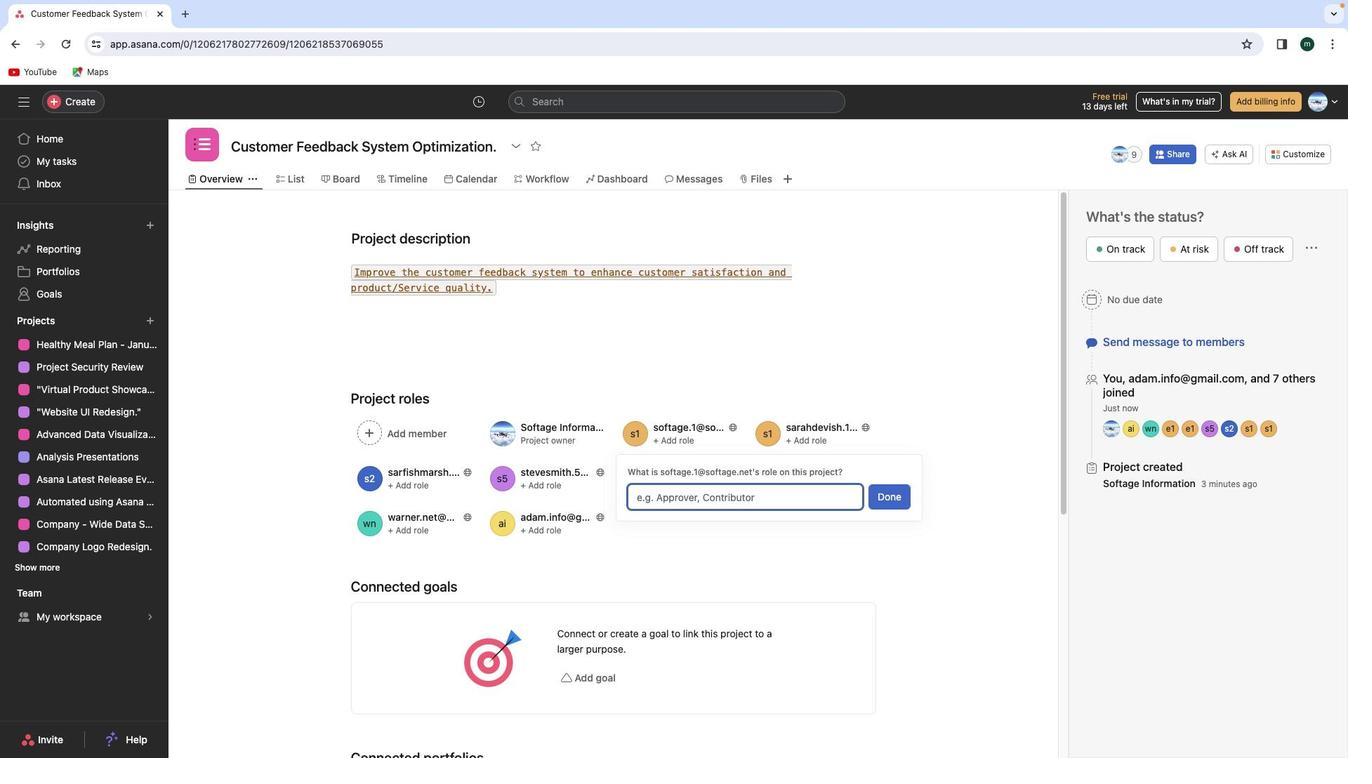 
Action: Mouse moved to (835, 384)
Screenshot: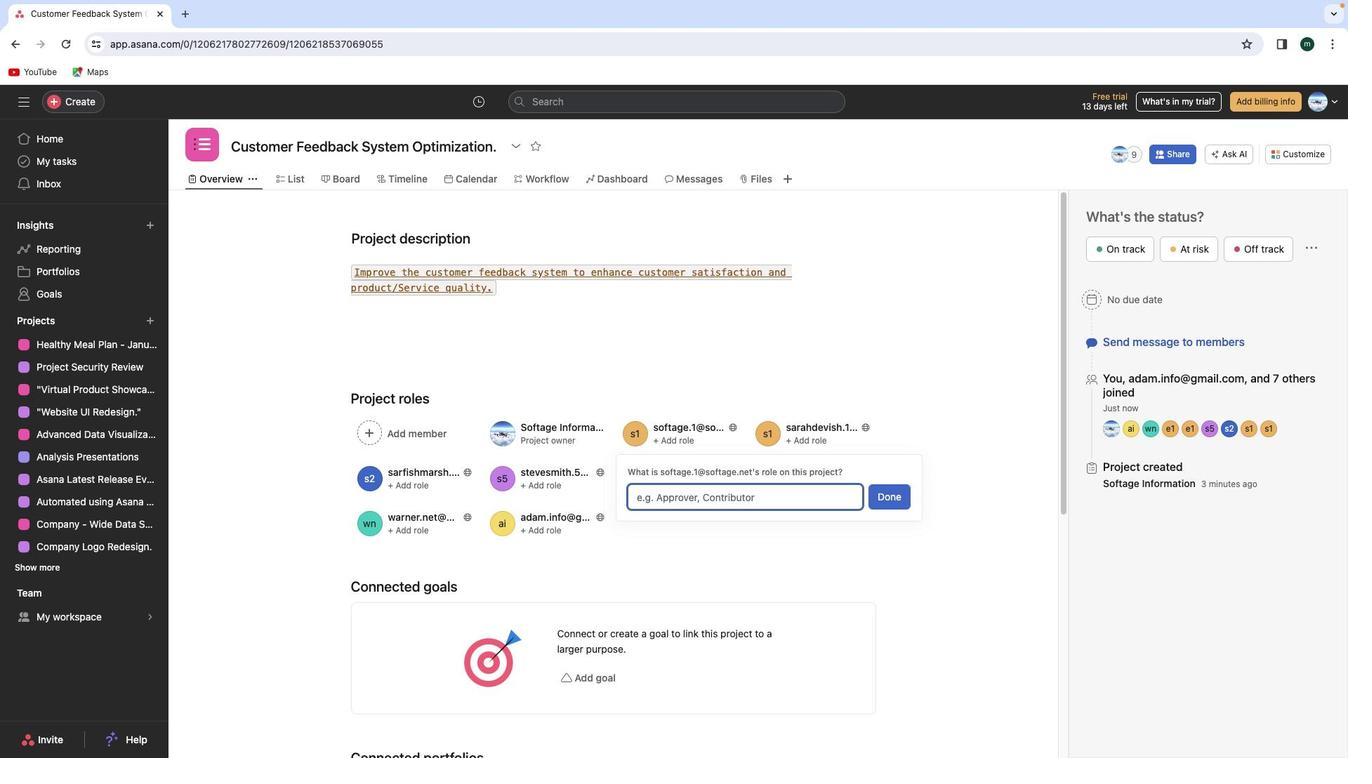 
Action: Mouse scrolled (835, 384) with delta (1357, 311)
Screenshot: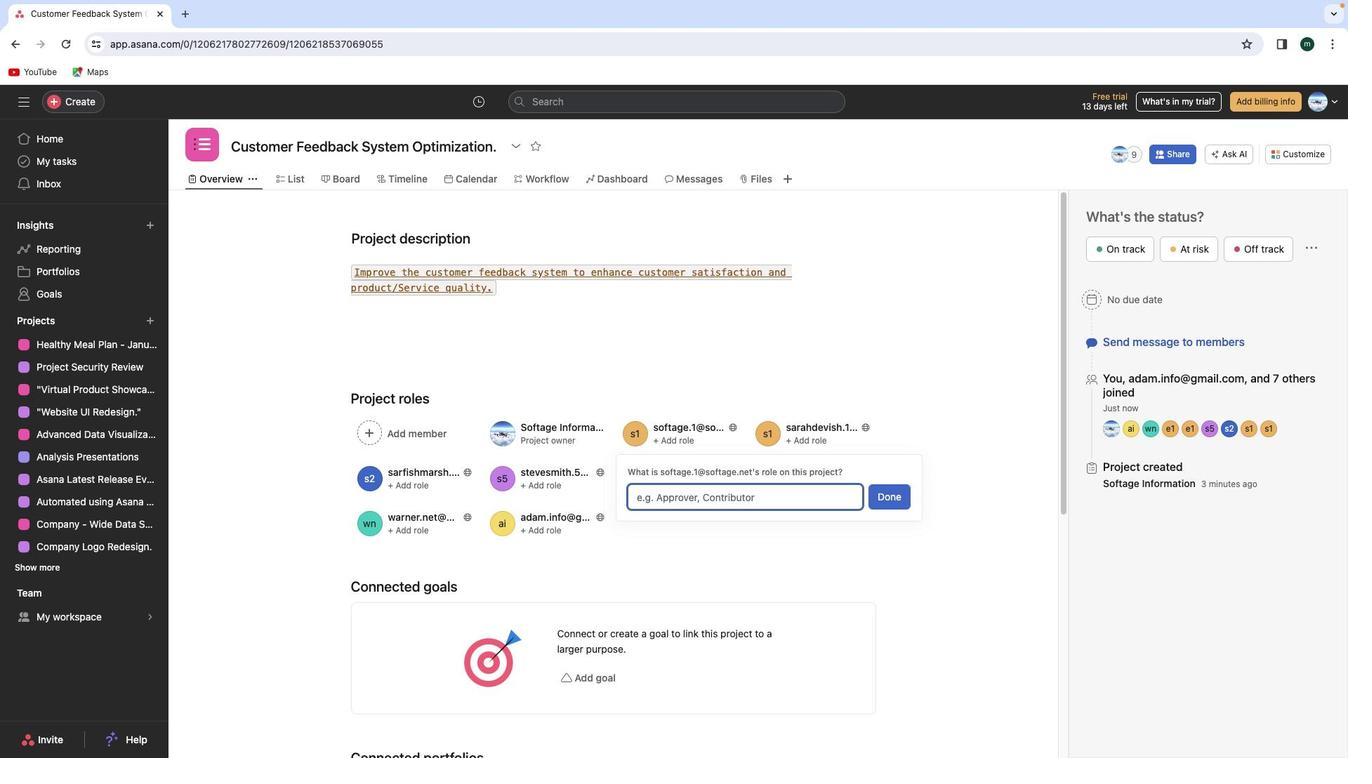 
Action: Mouse scrolled (835, 384) with delta (1357, 311)
Screenshot: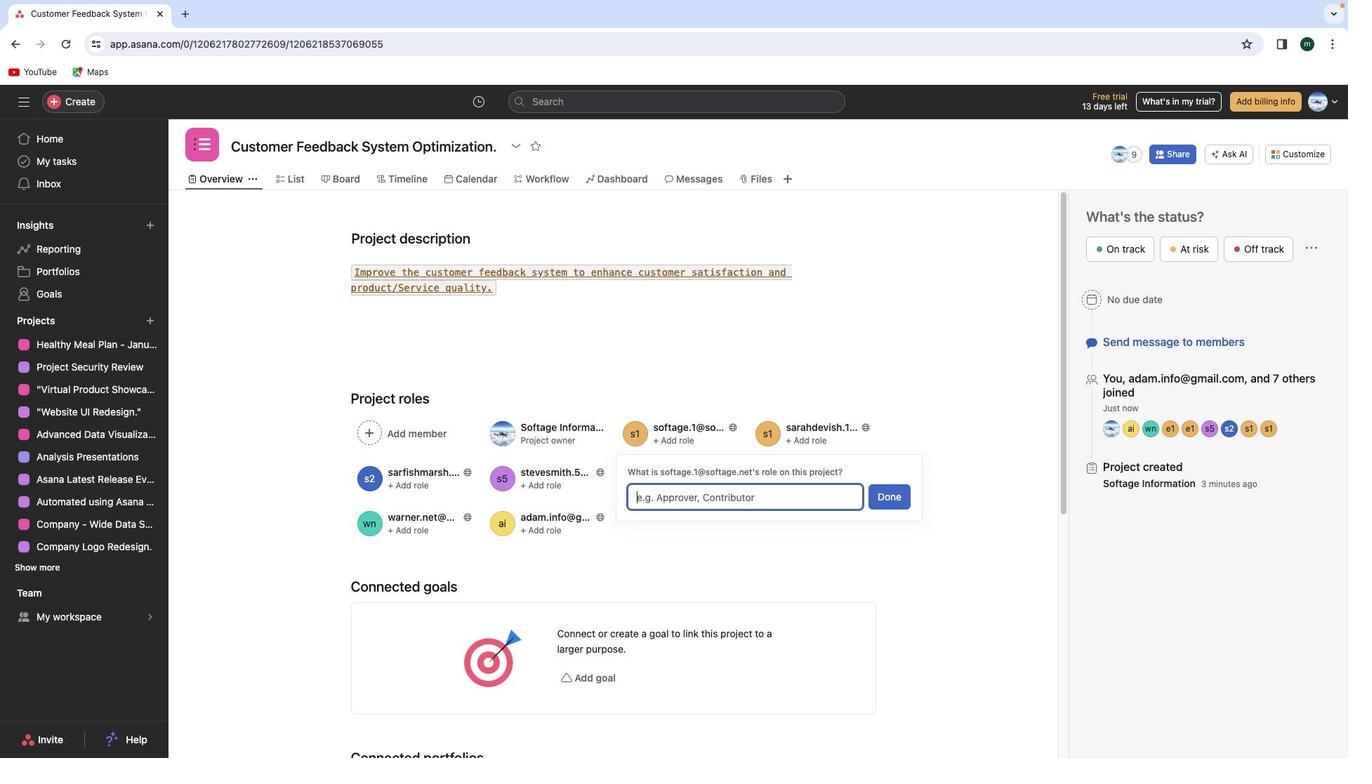 
Action: Mouse moved to (835, 385)
Screenshot: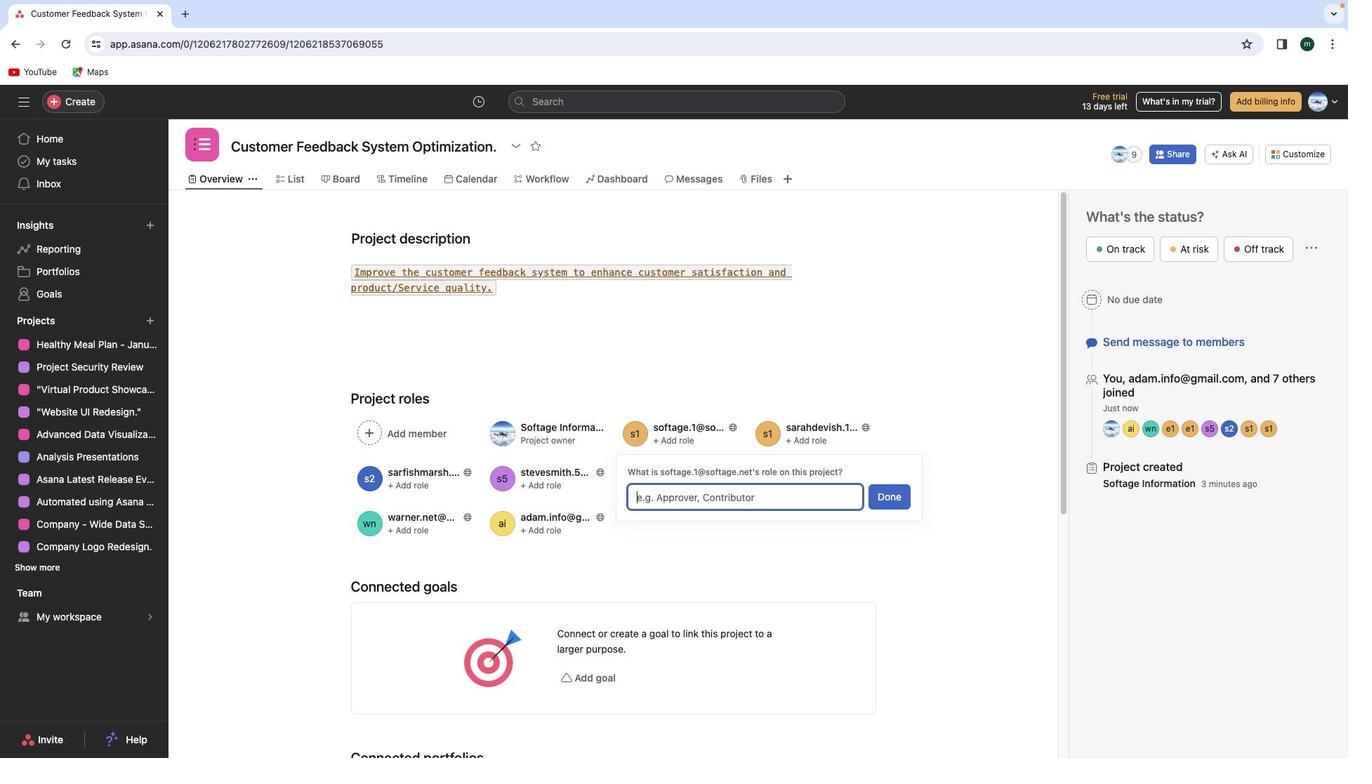 
Action: Mouse scrolled (835, 385) with delta (1357, 311)
Screenshot: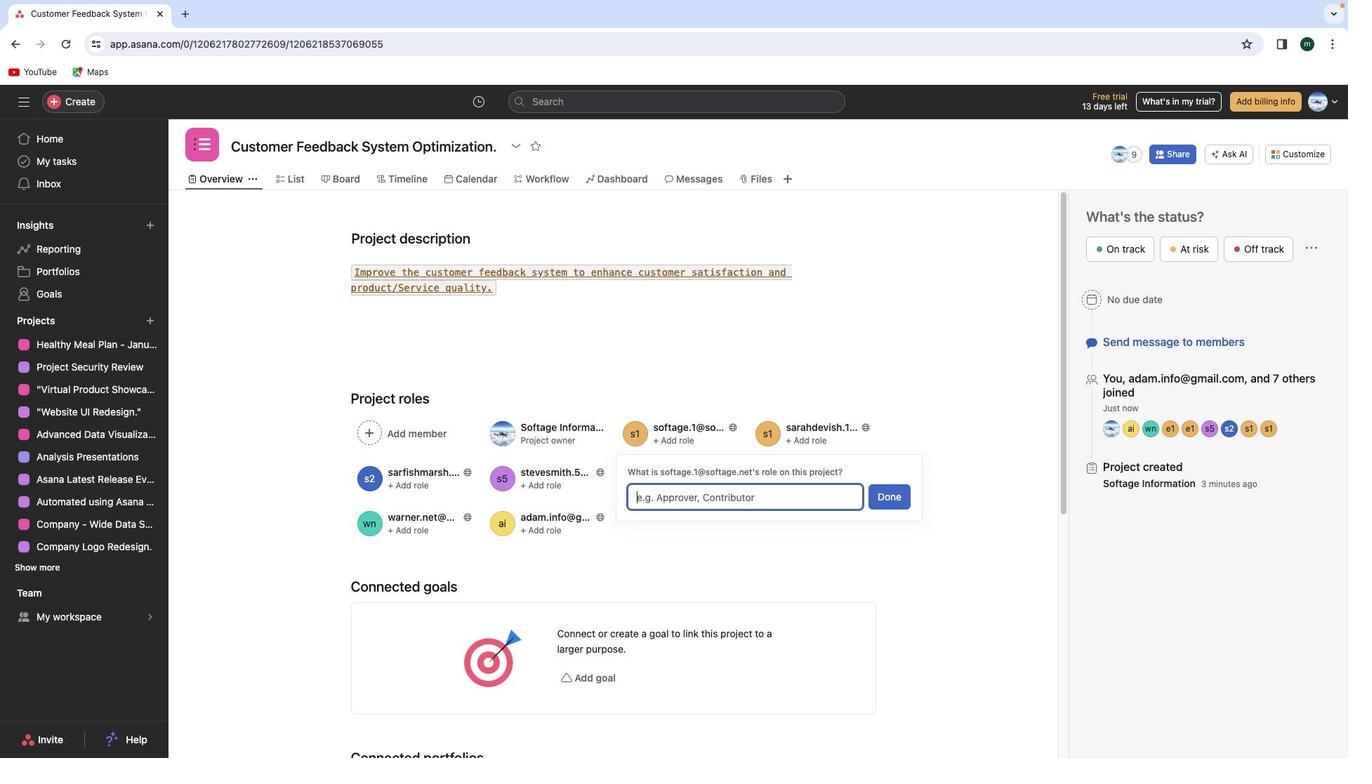 
Action: Mouse scrolled (835, 385) with delta (1357, 311)
Screenshot: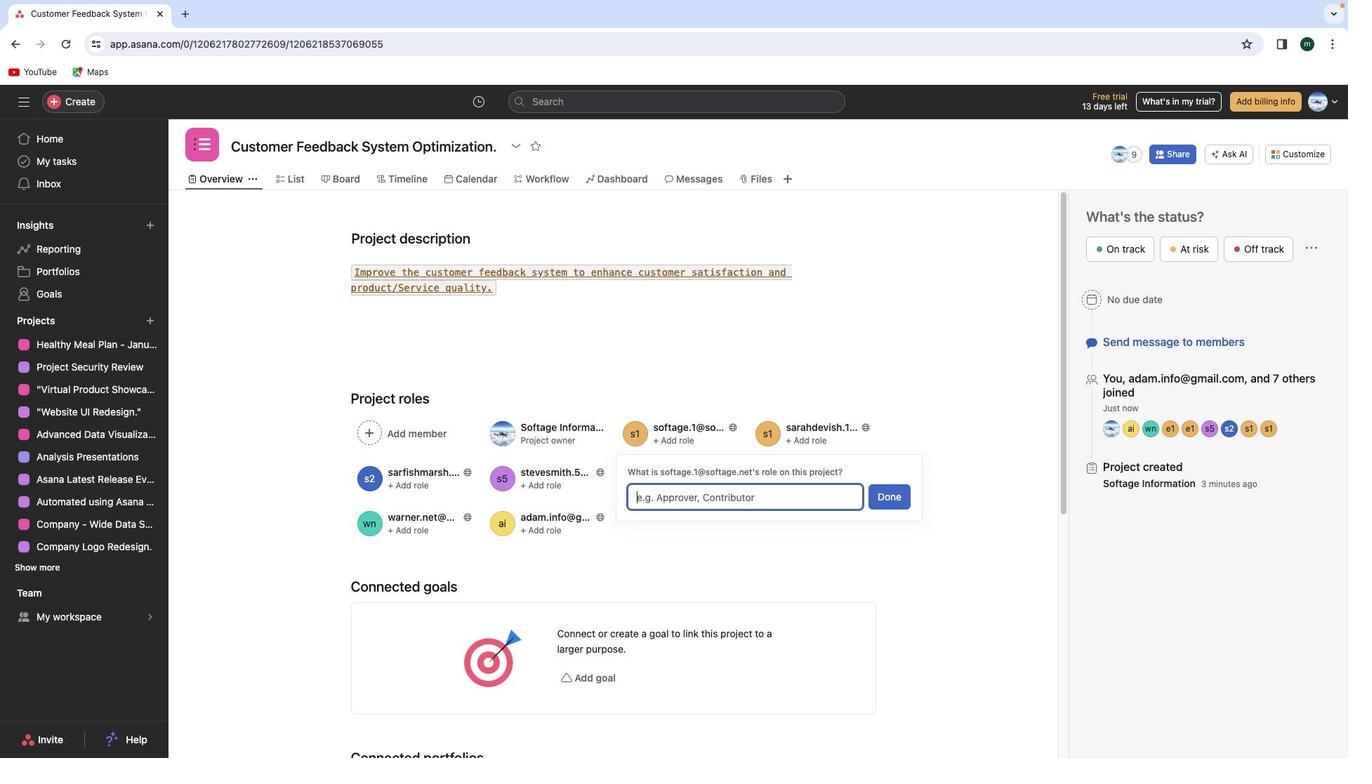 
Action: Mouse scrolled (835, 385) with delta (1357, 311)
Screenshot: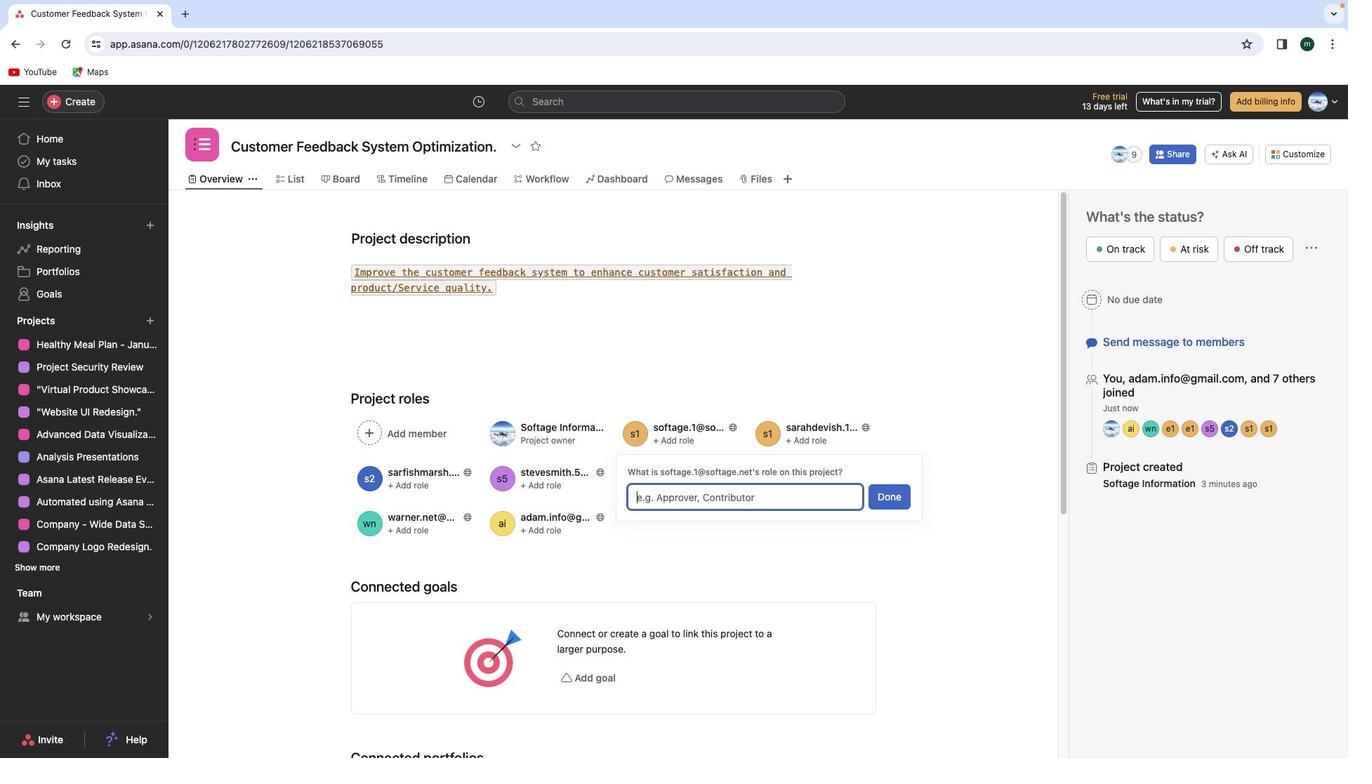 
Action: Mouse moved to (835, 385)
Screenshot: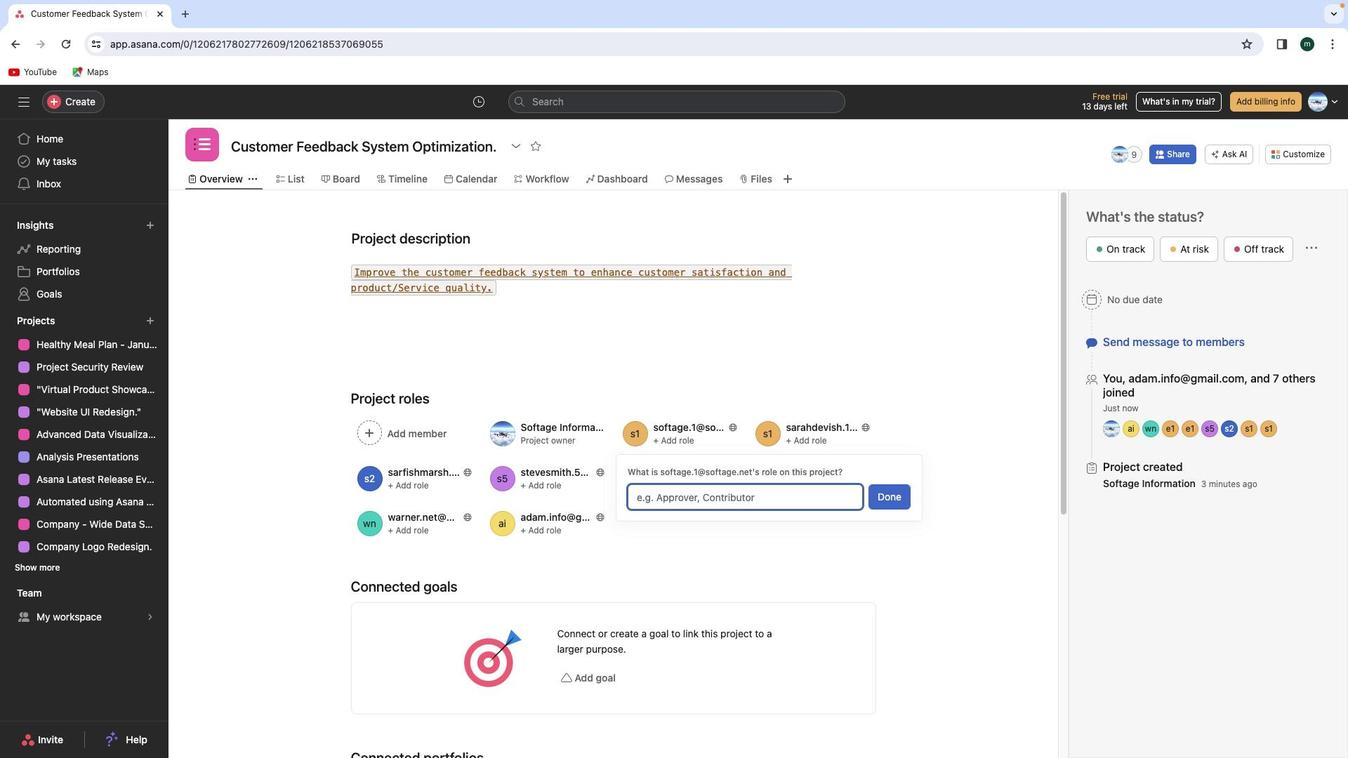 
Action: Mouse scrolled (835, 385) with delta (1357, 311)
Screenshot: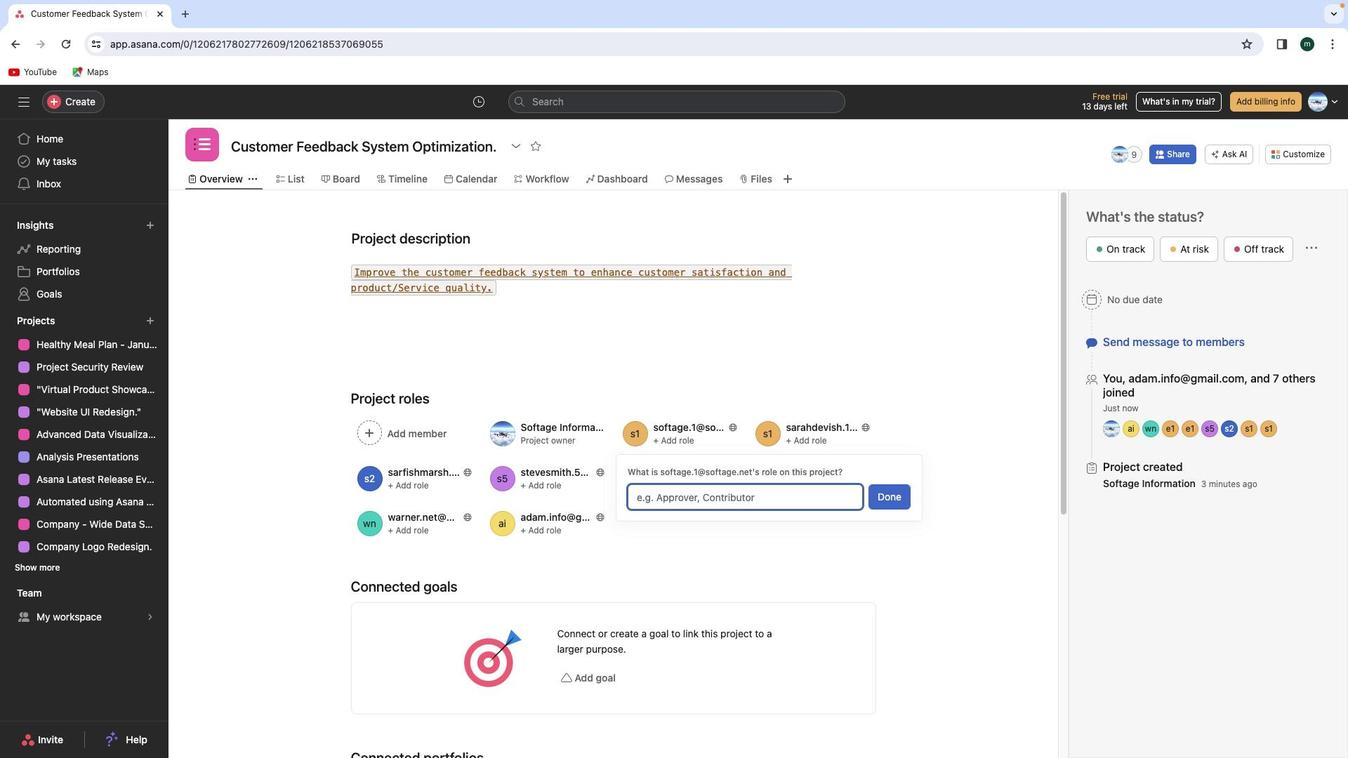 
Action: Mouse scrolled (835, 385) with delta (1357, 311)
Screenshot: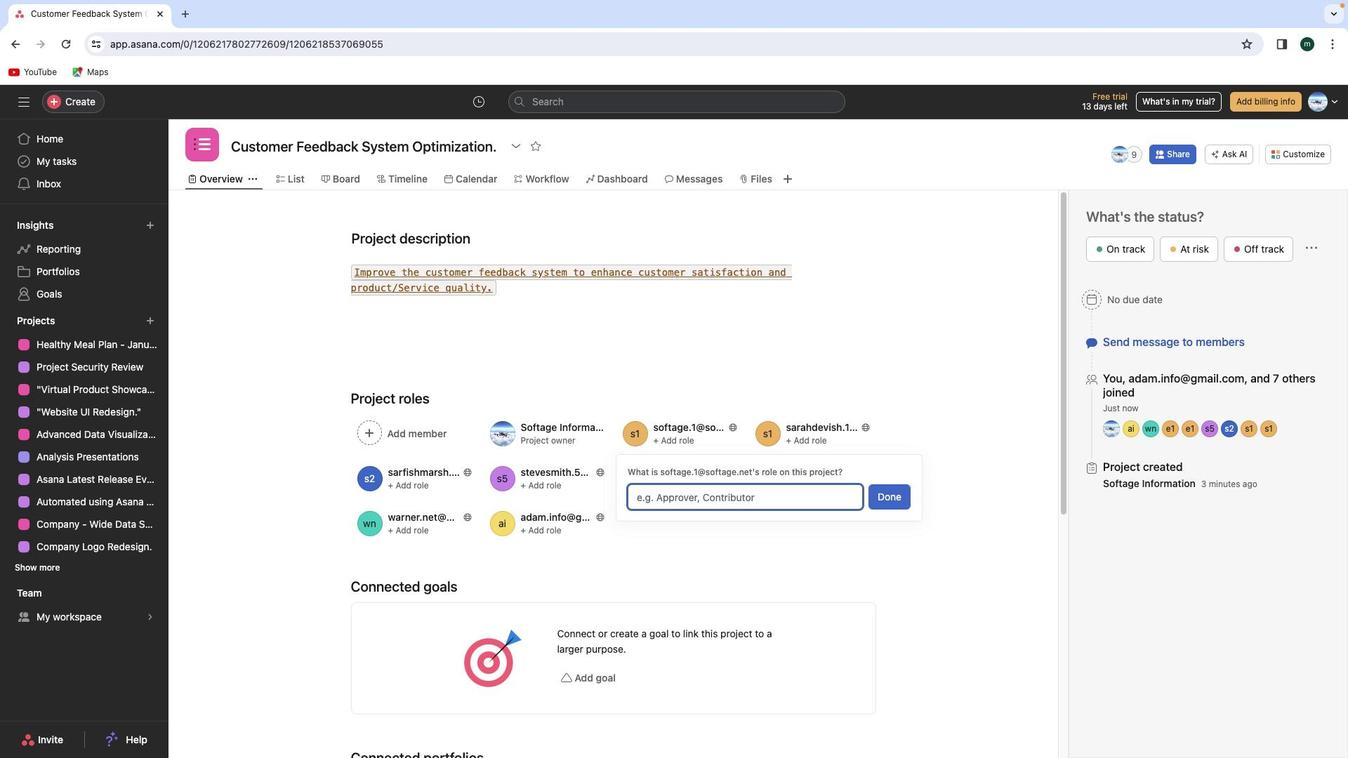 
Action: Mouse scrolled (835, 385) with delta (1357, 311)
Screenshot: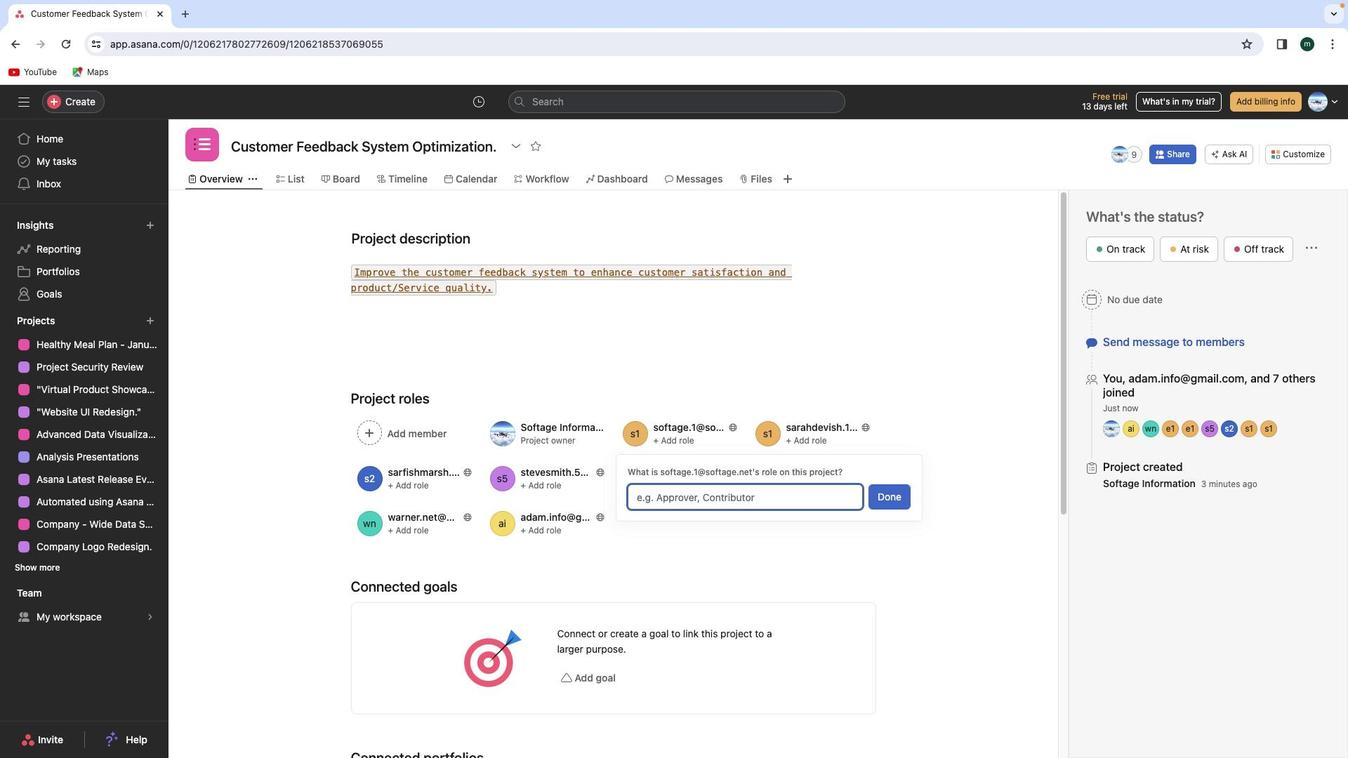 
Action: Mouse scrolled (835, 385) with delta (1357, 311)
Screenshot: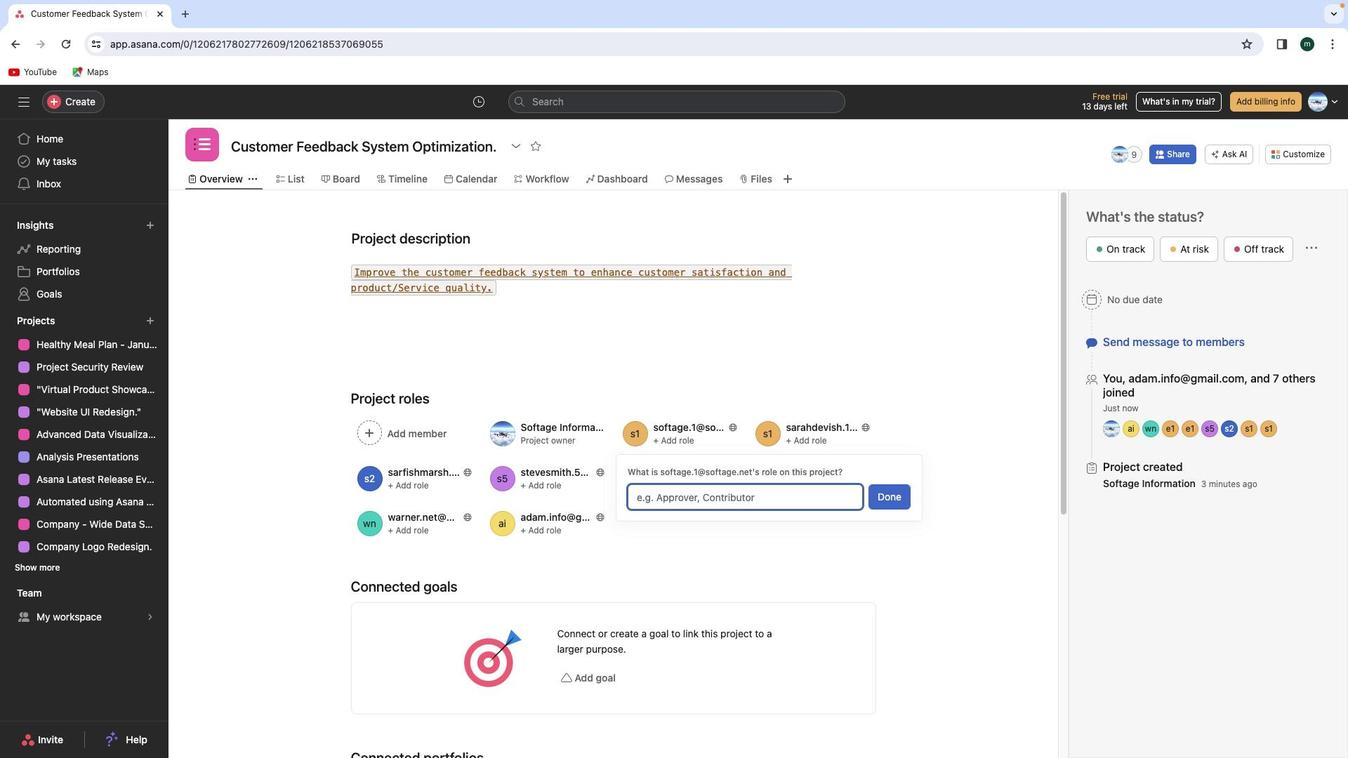 
Action: Mouse moved to (835, 385)
Screenshot: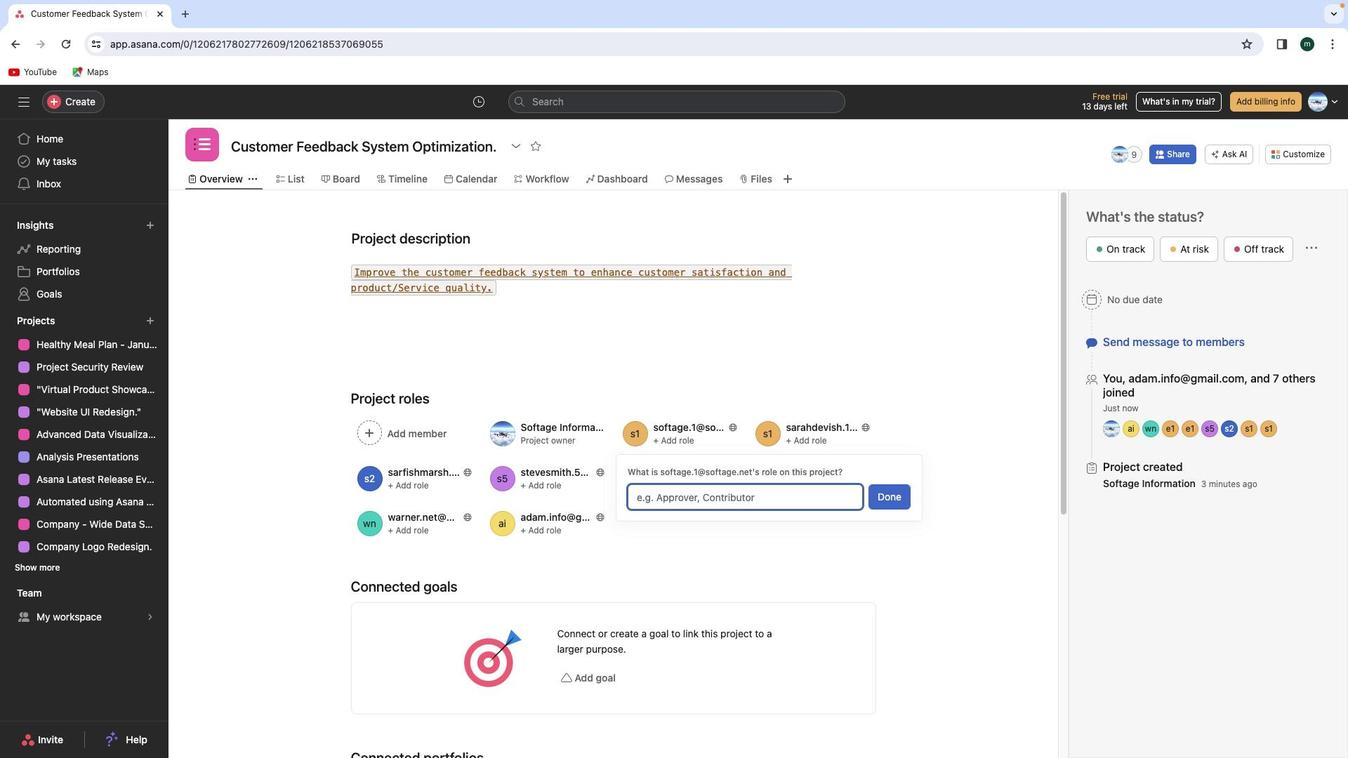 
Action: Mouse scrolled (835, 385) with delta (1357, 311)
Screenshot: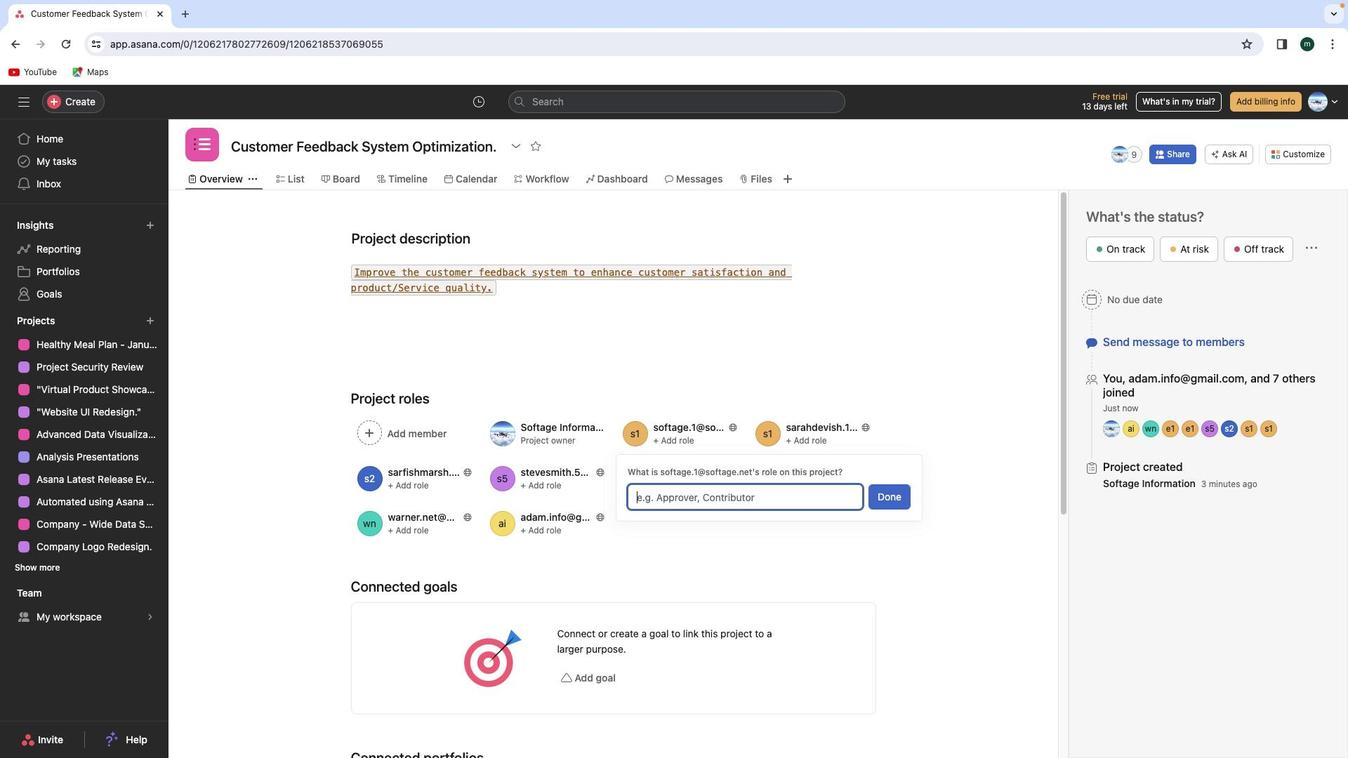 
Action: Mouse moved to (835, 385)
Screenshot: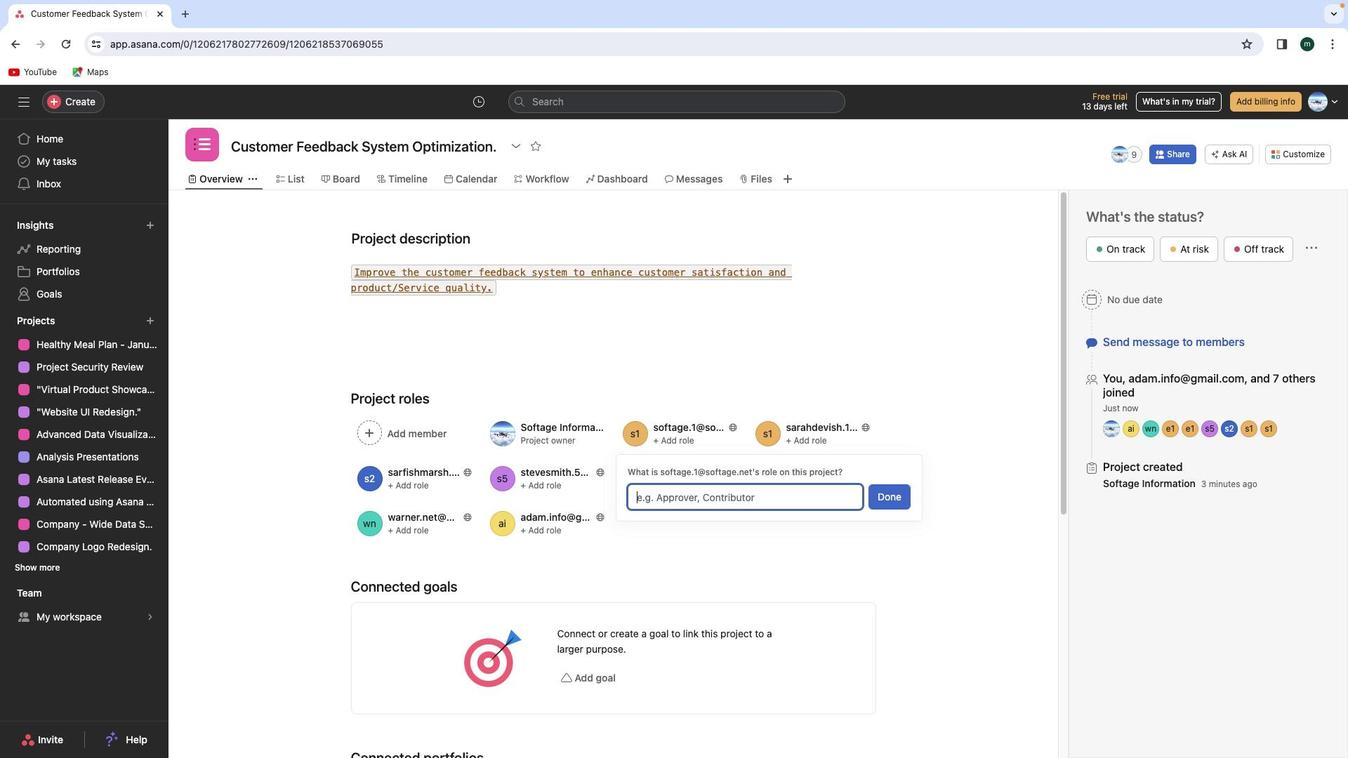
Action: Mouse scrolled (835, 385) with delta (1357, 311)
Screenshot: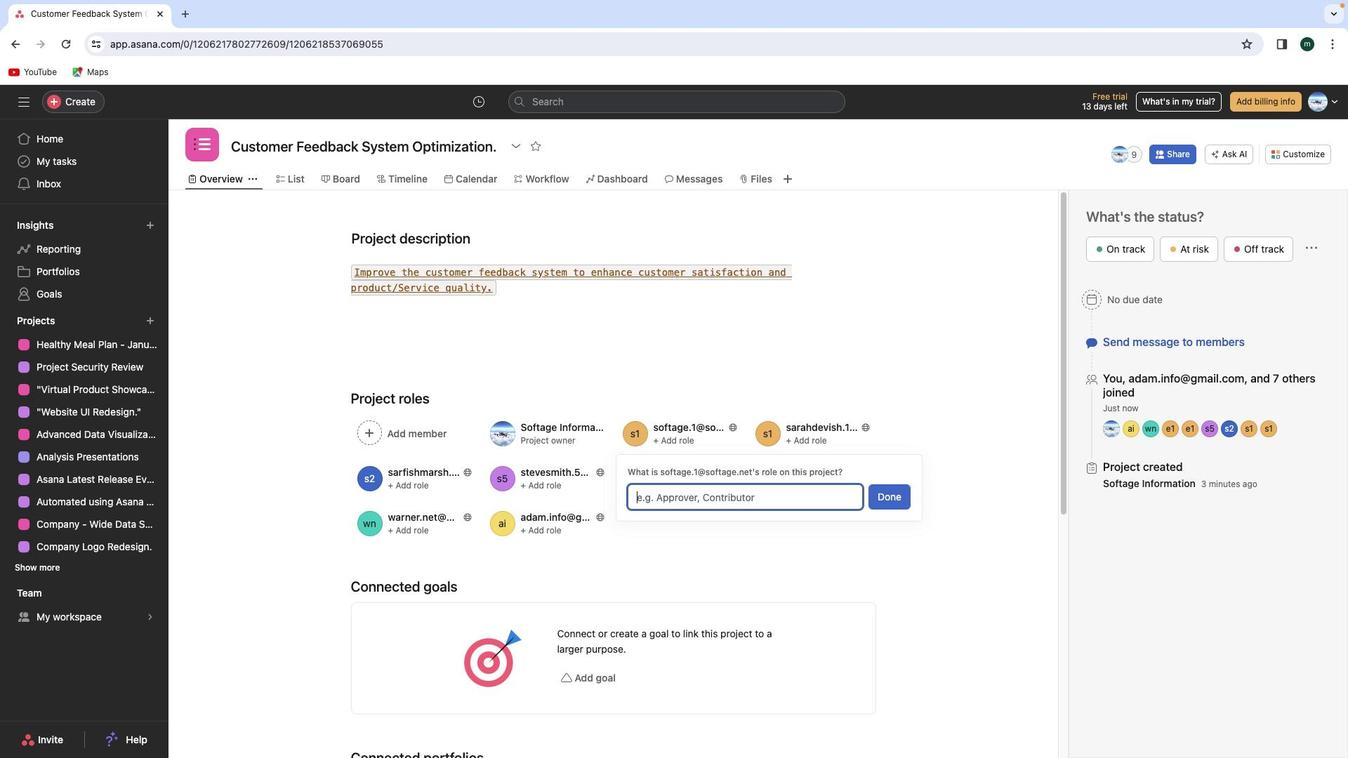
Action: Mouse scrolled (835, 385) with delta (1357, 311)
Screenshot: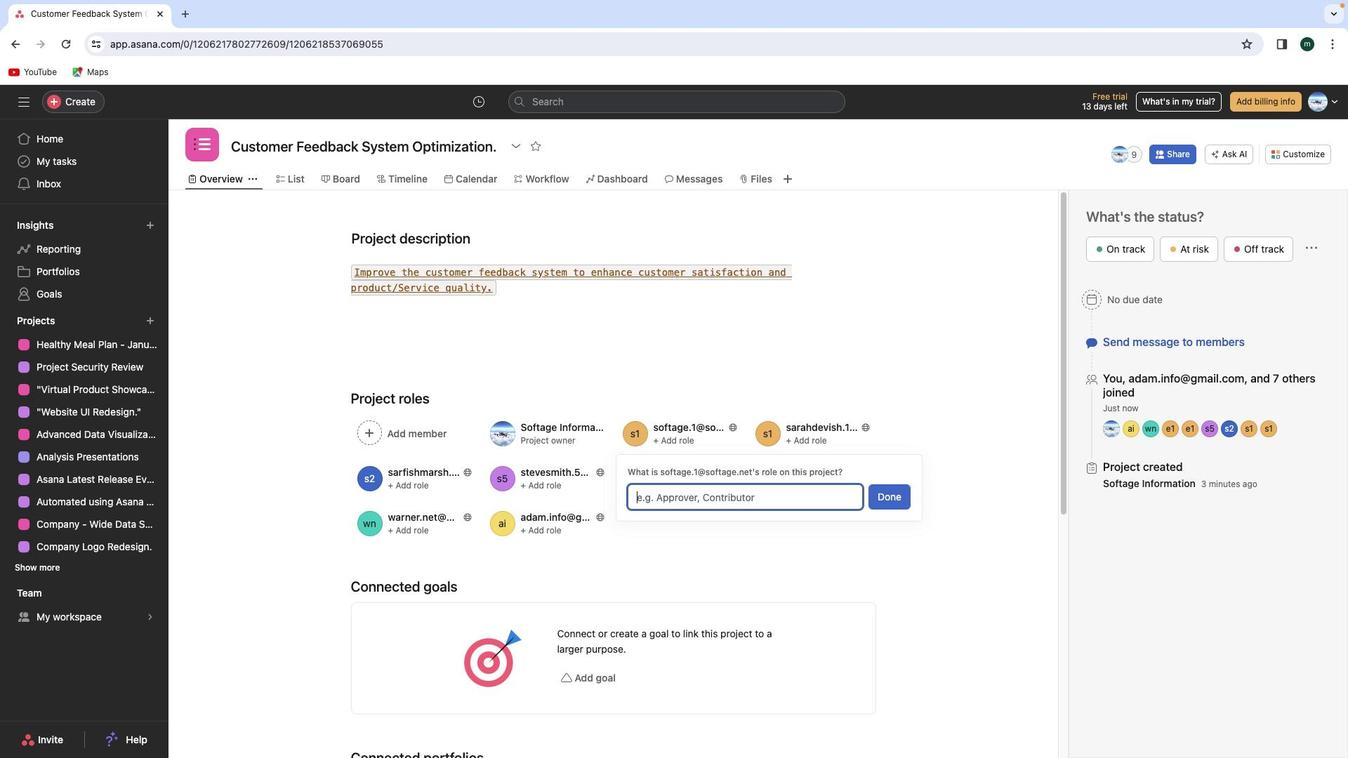 
Action: Mouse scrolled (835, 385) with delta (1357, 311)
Screenshot: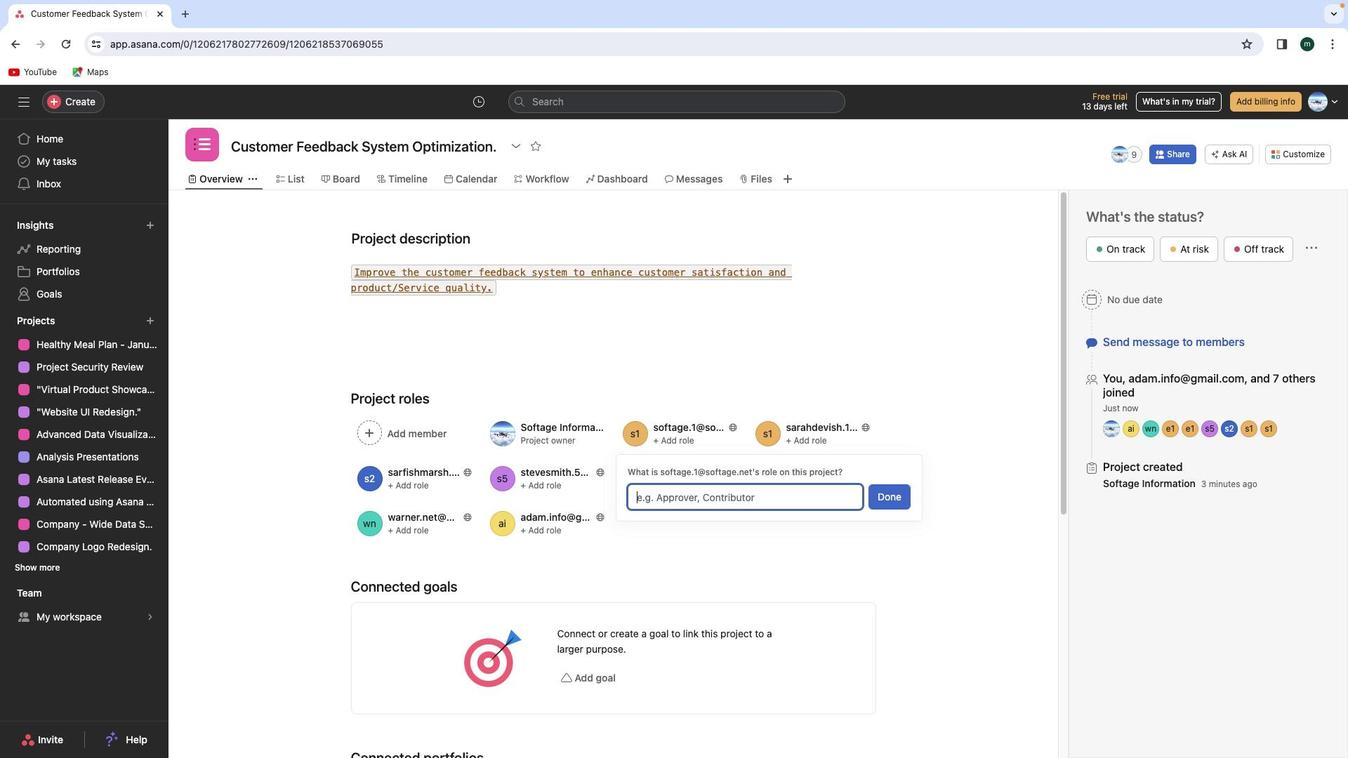 
Action: Mouse scrolled (835, 385) with delta (1357, 311)
Screenshot: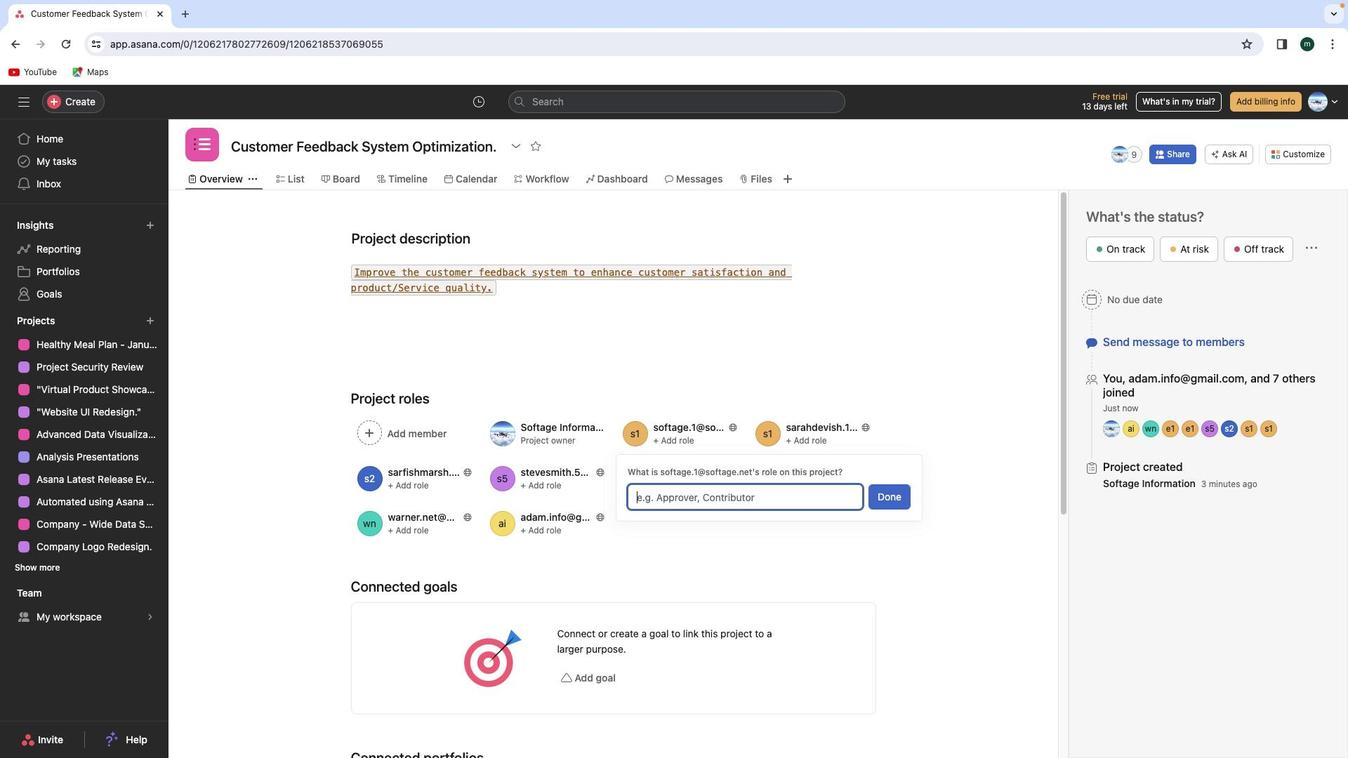 
Action: Mouse scrolled (835, 385) with delta (1357, 311)
Screenshot: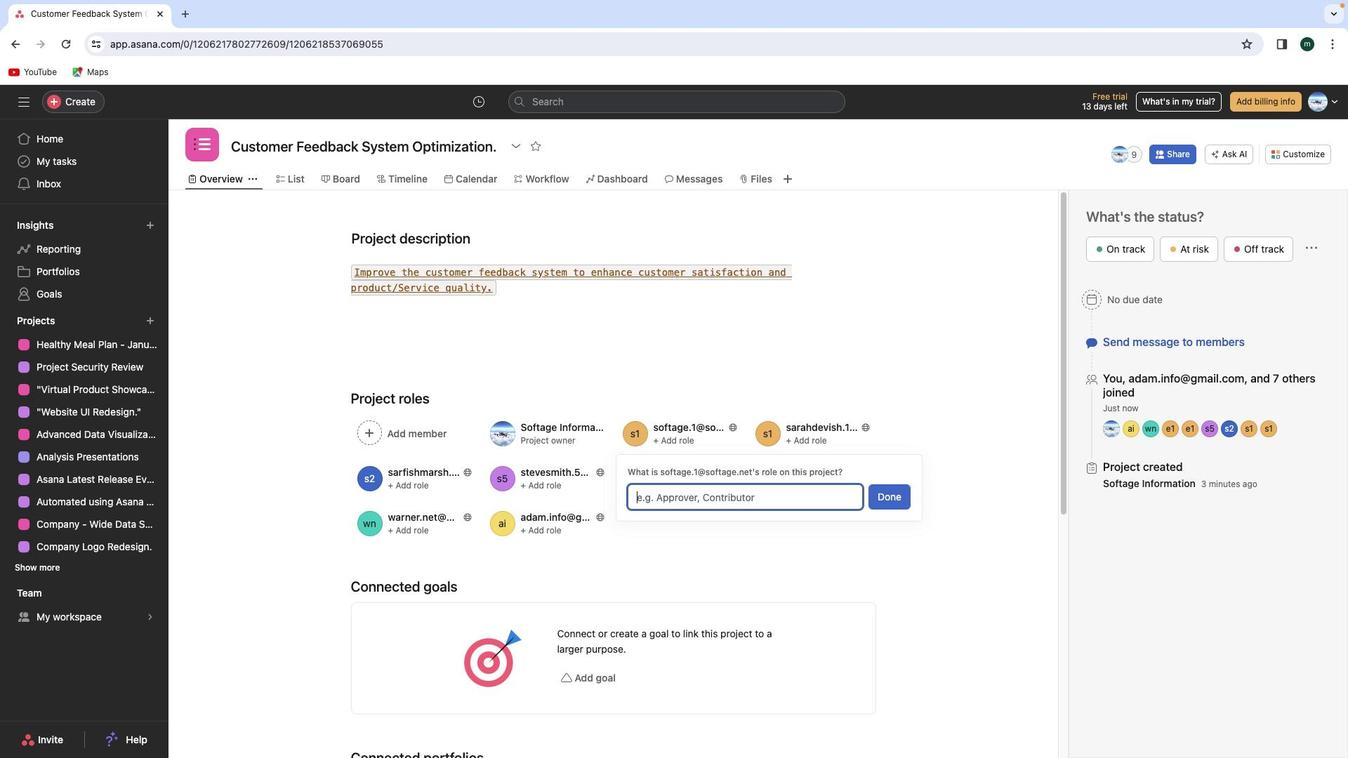 
Action: Mouse scrolled (835, 385) with delta (1357, 311)
Screenshot: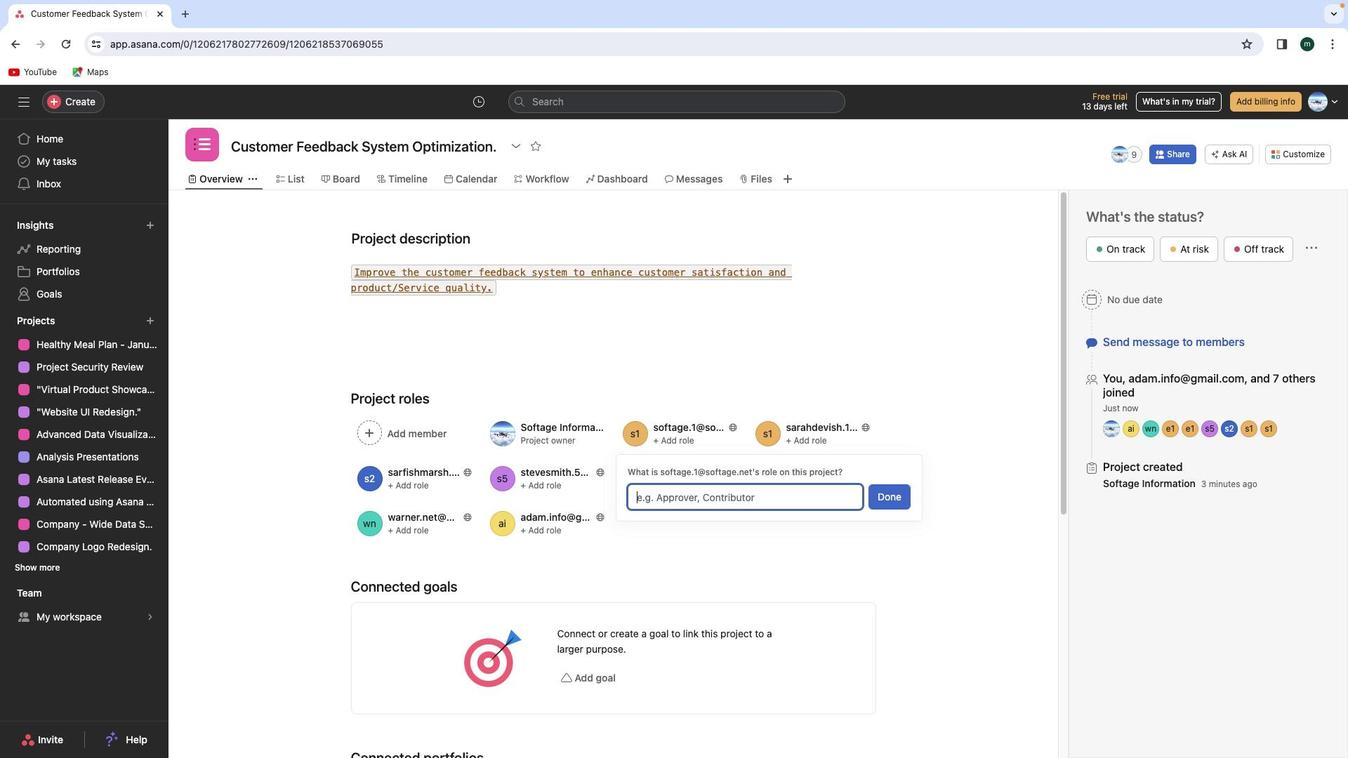 
Action: Mouse scrolled (835, 385) with delta (1357, 311)
Screenshot: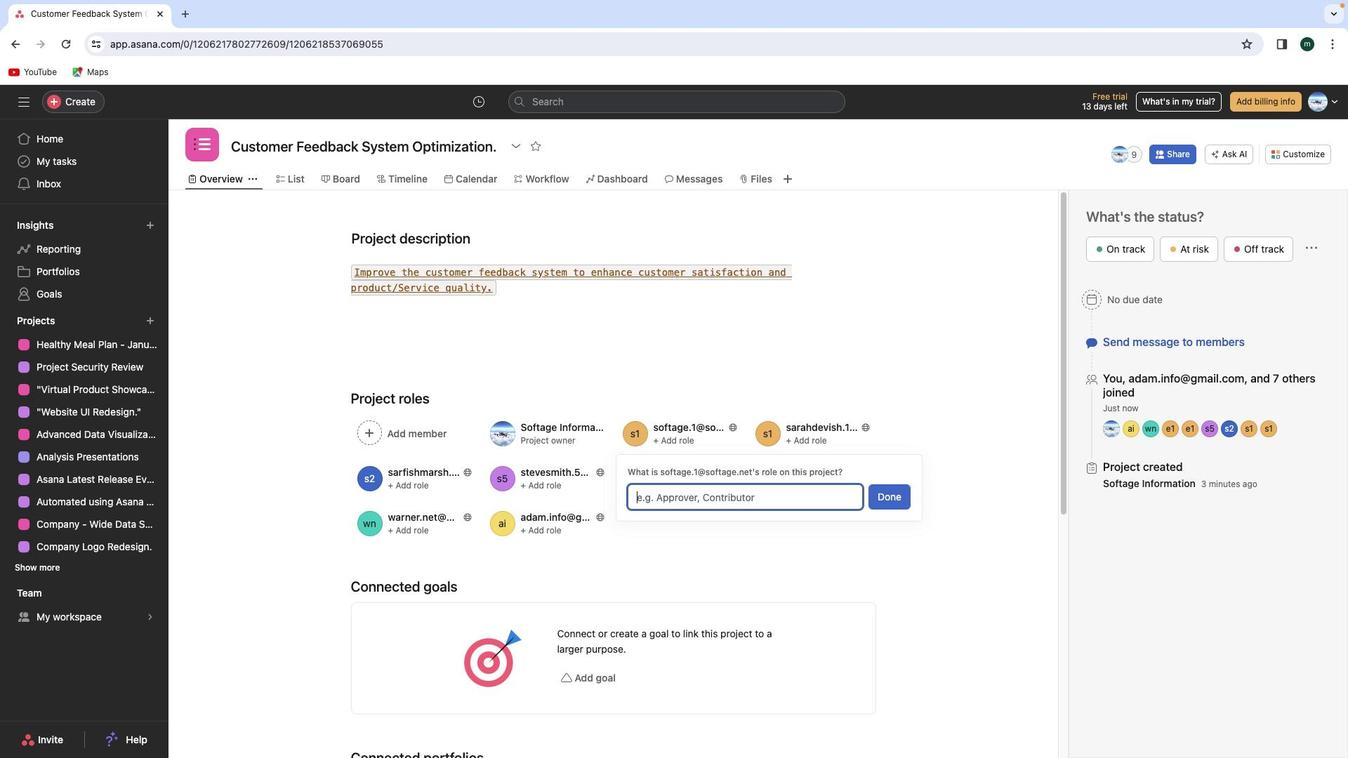 
Action: Mouse scrolled (835, 385) with delta (1357, 311)
Screenshot: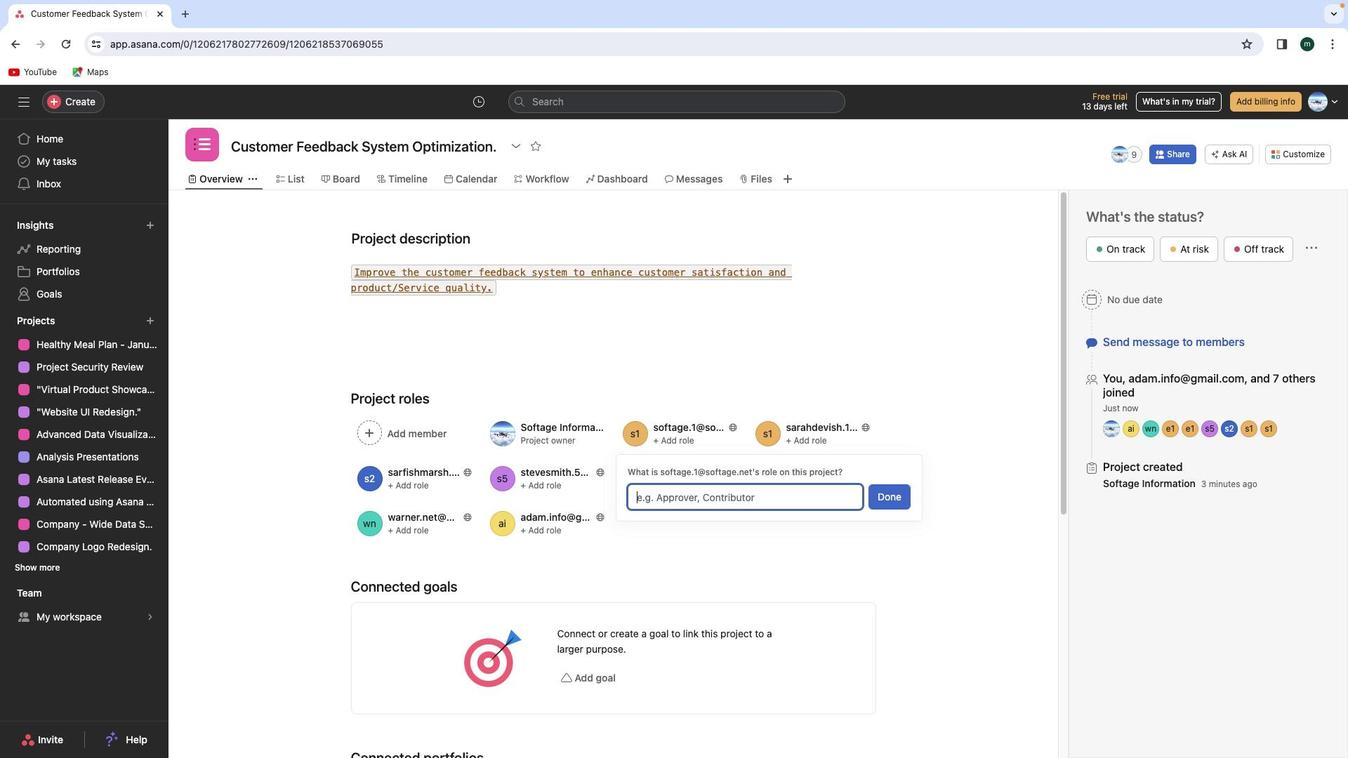 
Action: Mouse scrolled (835, 385) with delta (1357, 311)
Screenshot: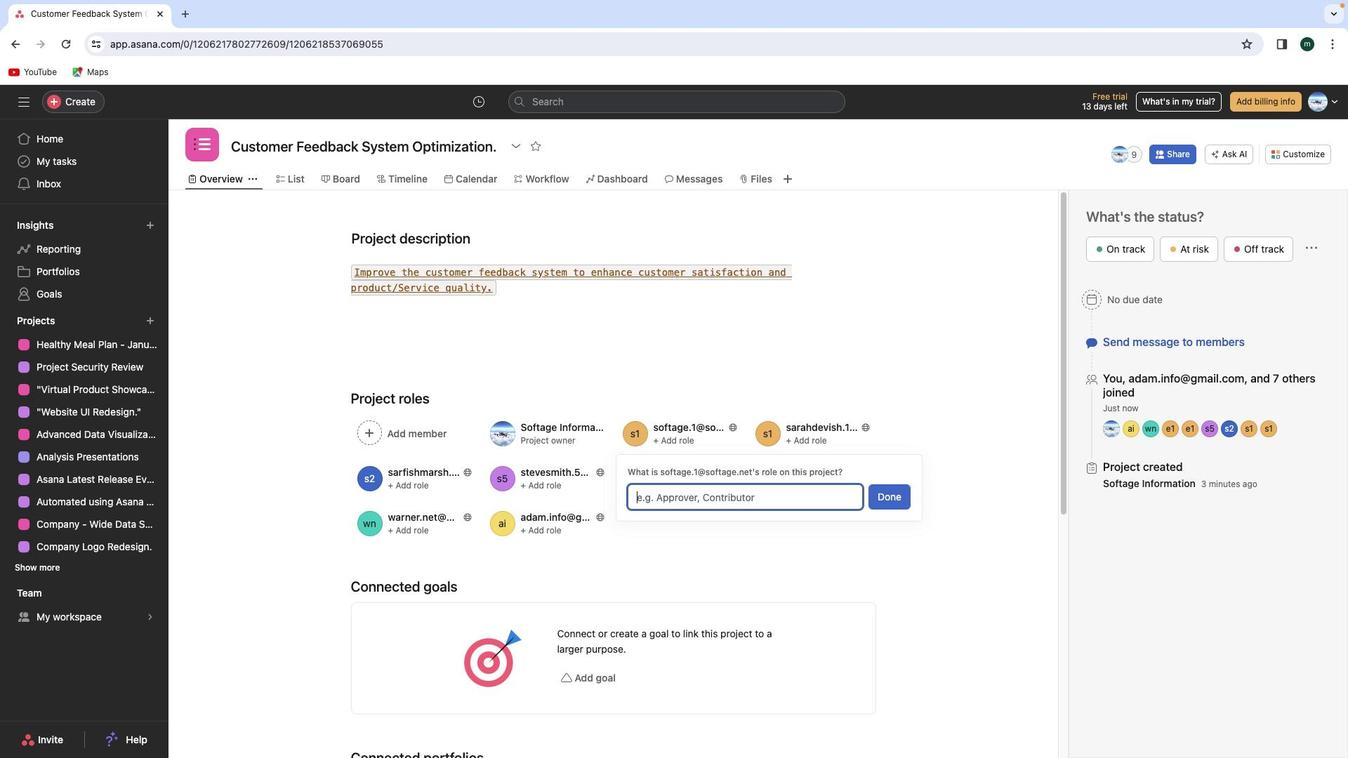 
Action: Mouse moved to (835, 385)
Screenshot: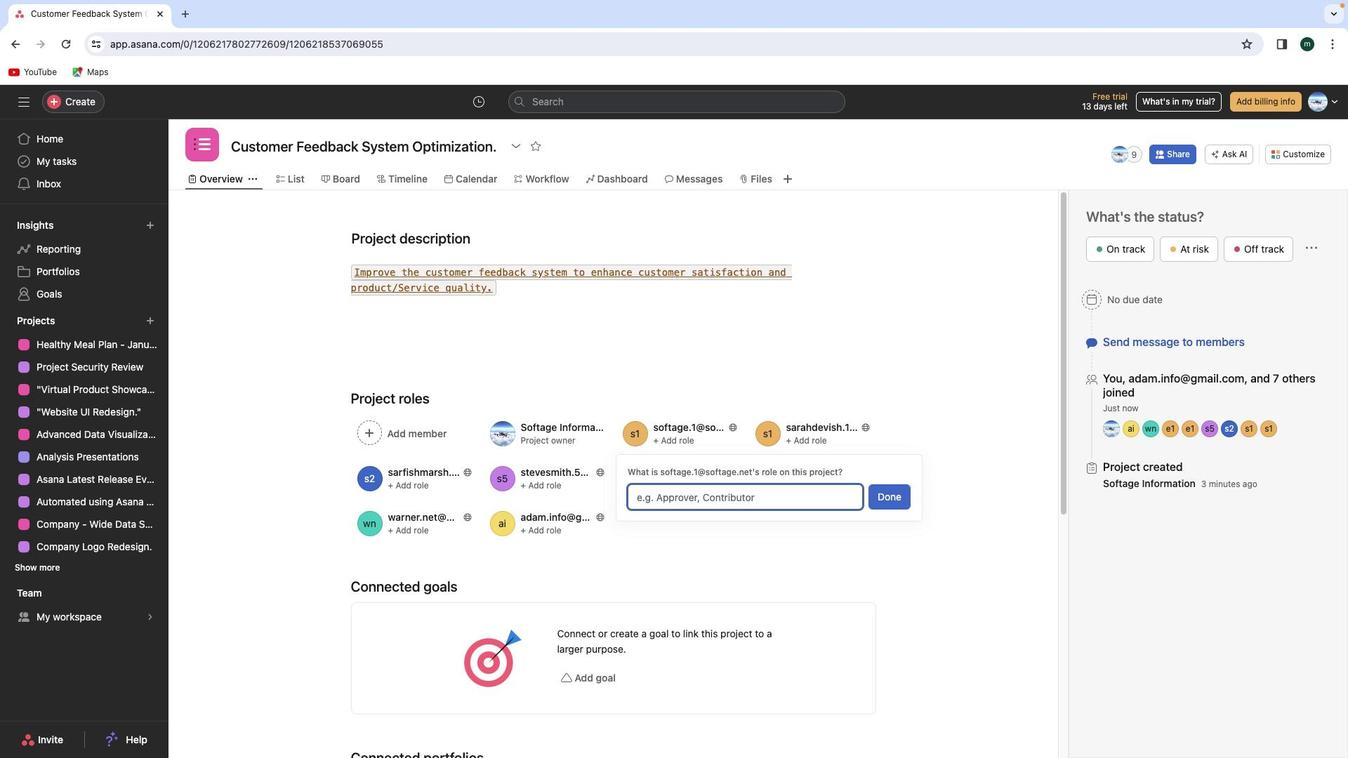 
Action: Mouse scrolled (835, 385) with delta (1357, 311)
Screenshot: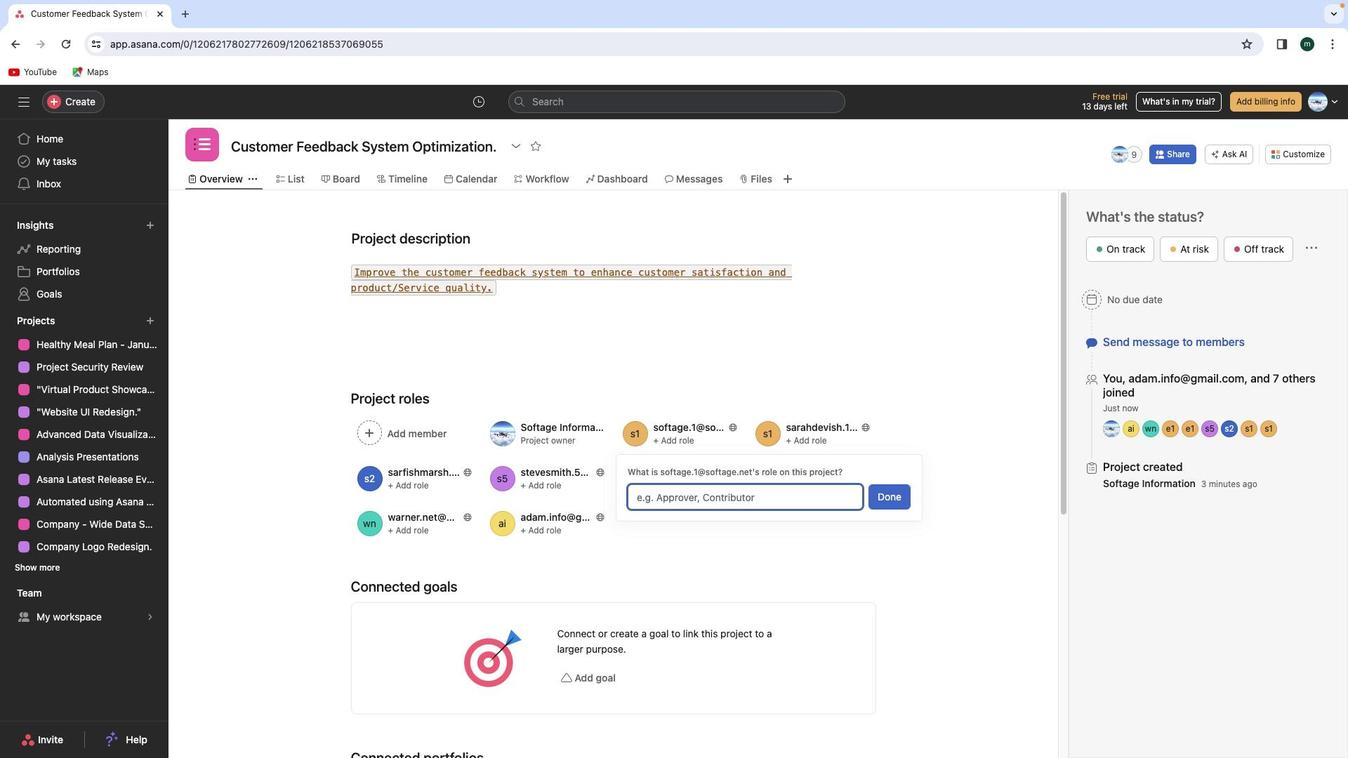 
Action: Mouse moved to (835, 385)
Screenshot: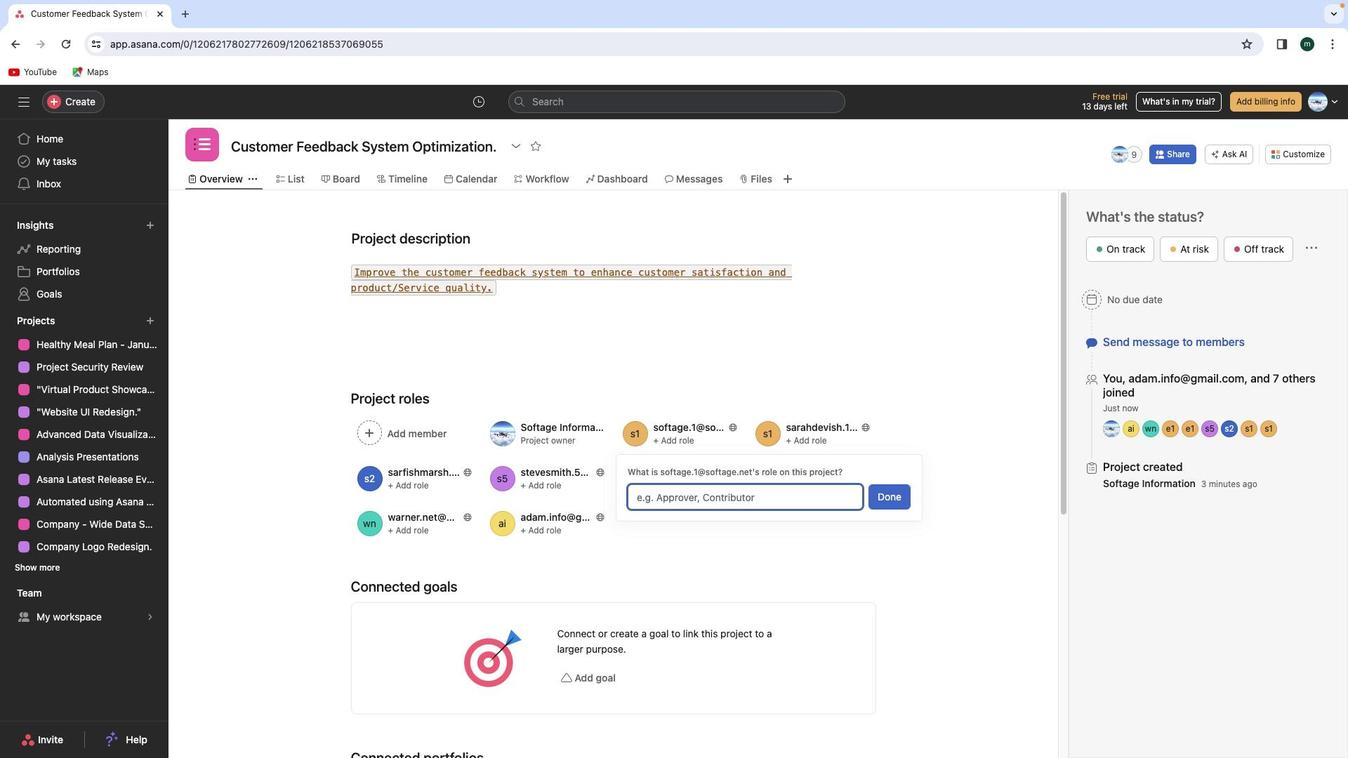 
Action: Mouse scrolled (835, 385) with delta (1357, 311)
Screenshot: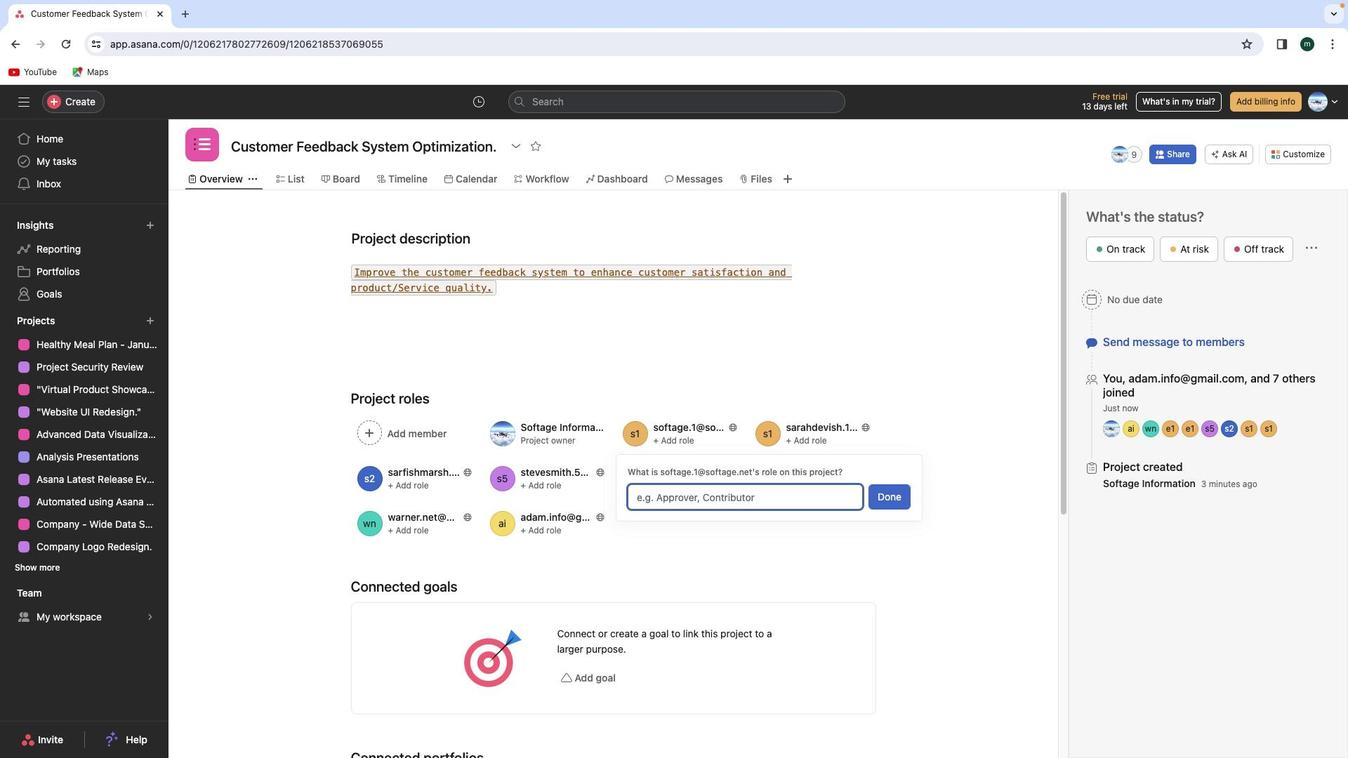 
Action: Mouse scrolled (835, 385) with delta (1357, 311)
Screenshot: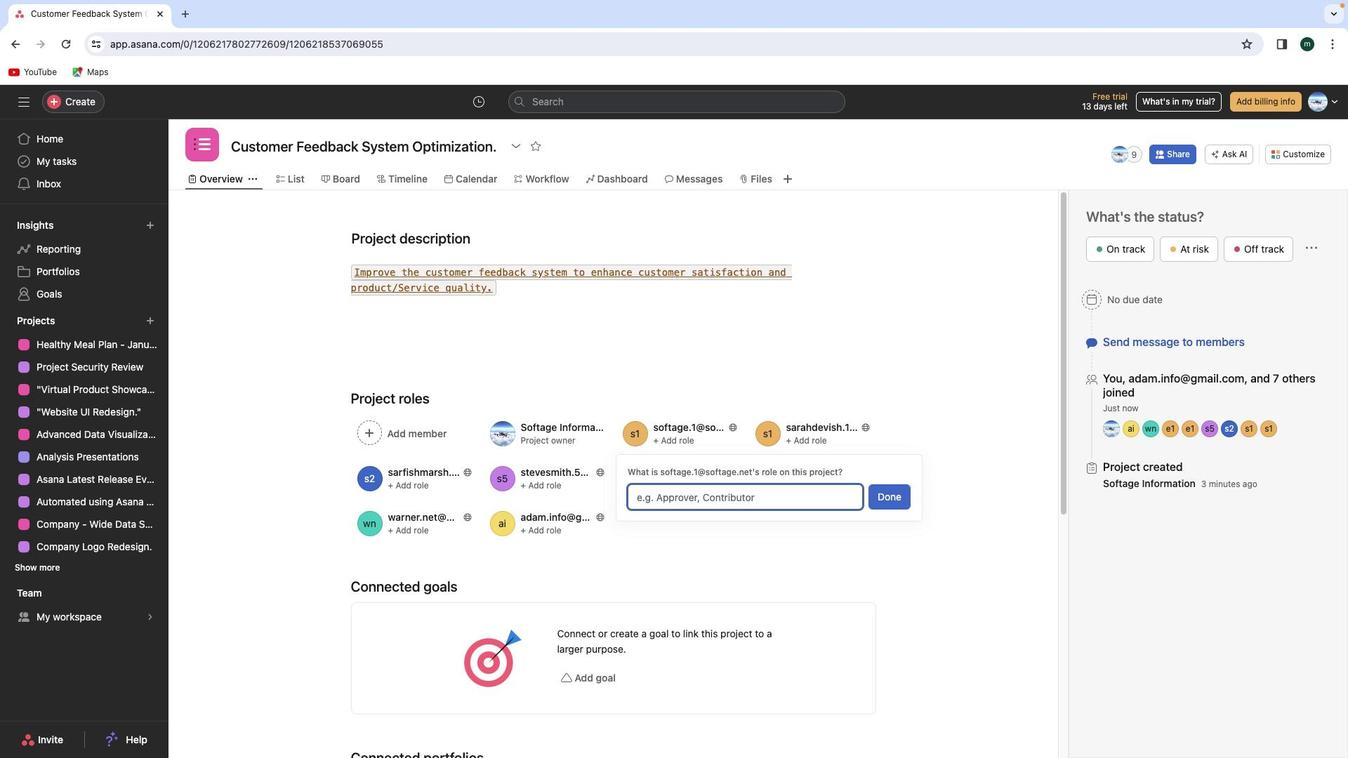 
Action: Mouse scrolled (835, 385) with delta (1357, 311)
Screenshot: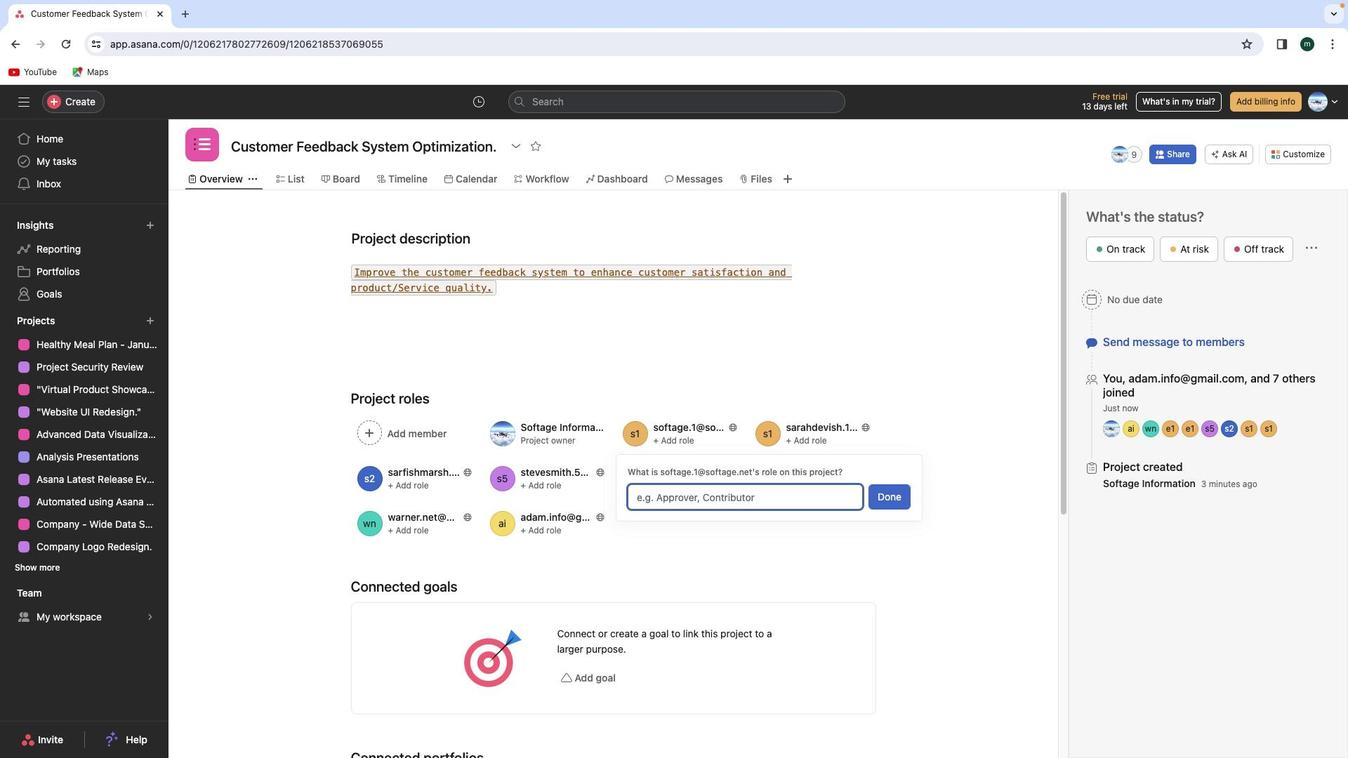 
Action: Mouse scrolled (835, 385) with delta (1357, 311)
Screenshot: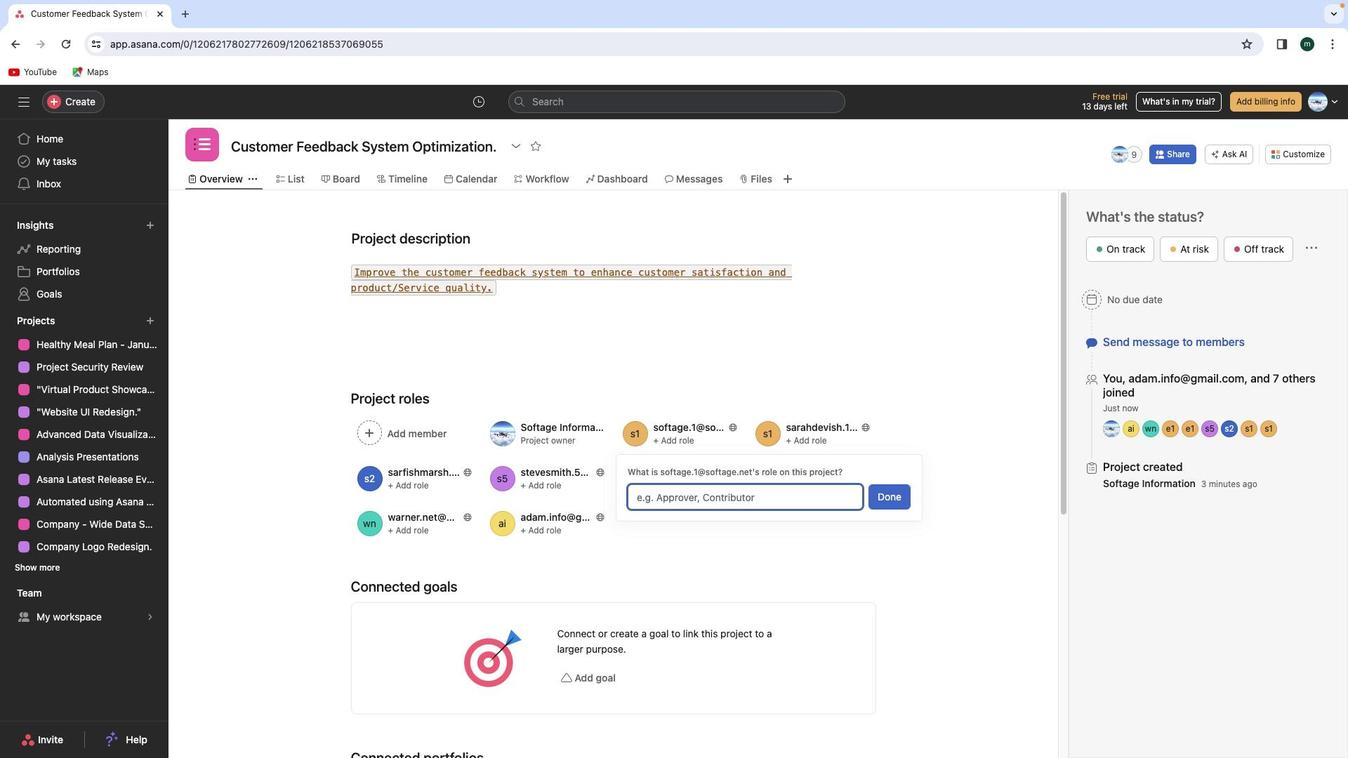 
Action: Mouse moved to (835, 385)
Screenshot: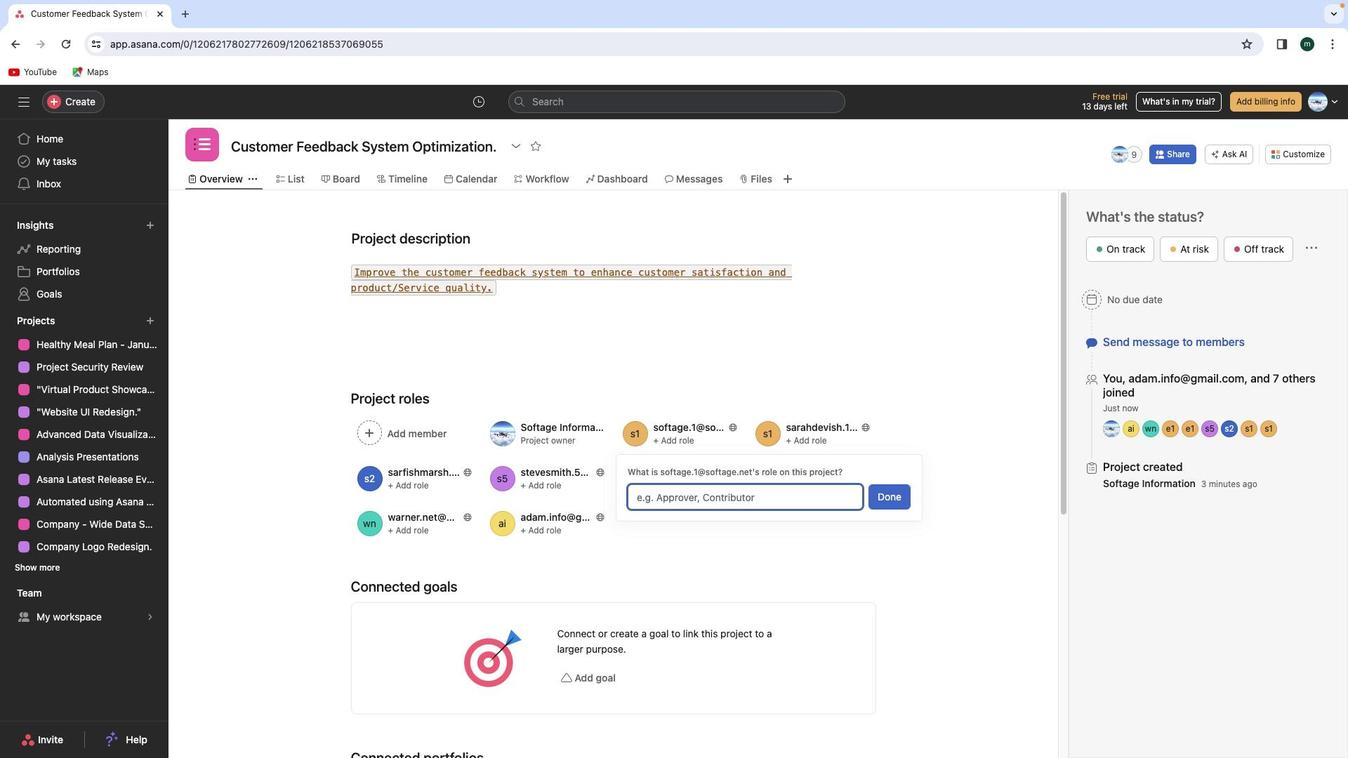 
Action: Mouse scrolled (835, 385) with delta (1357, 311)
Screenshot: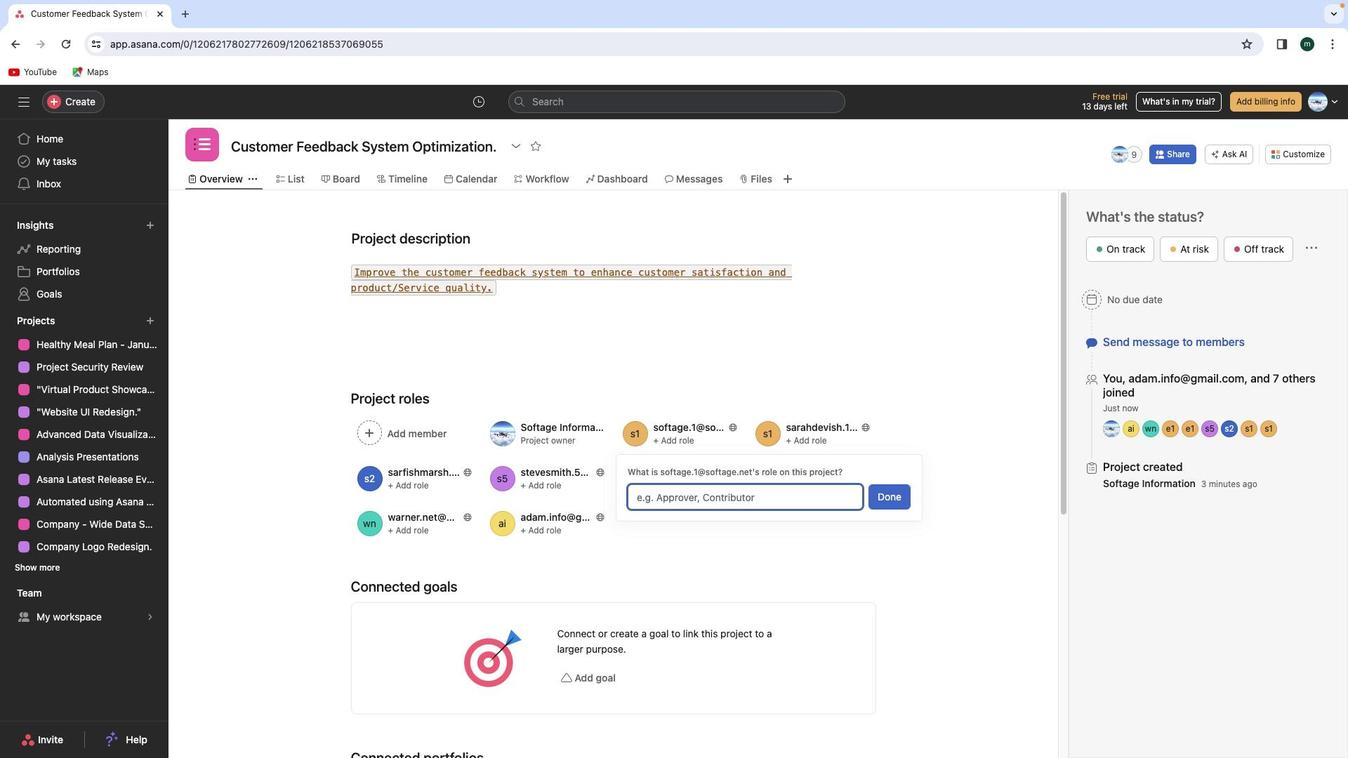 
Action: Mouse scrolled (835, 385) with delta (1357, 311)
Screenshot: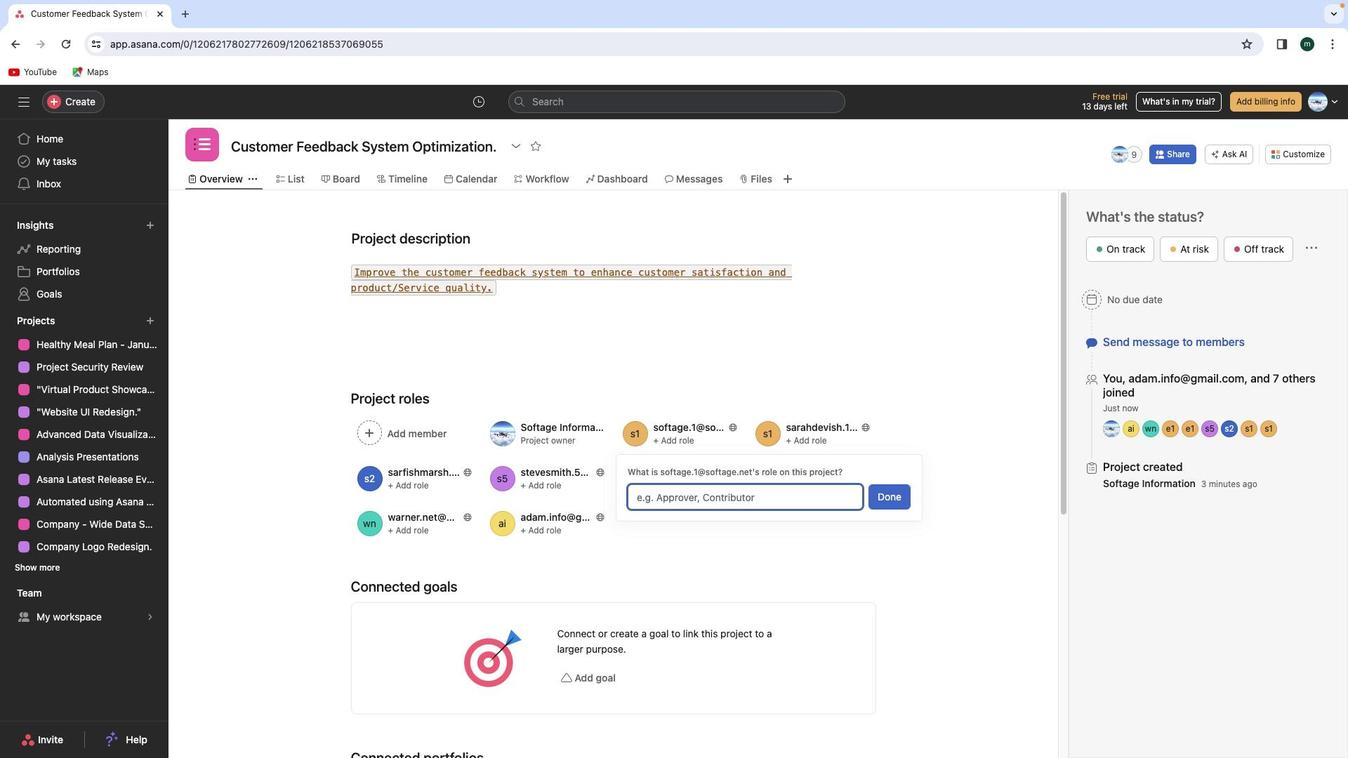 
Action: Mouse scrolled (835, 385) with delta (1357, 311)
